 Task: Update the 'Required Positions' task in the 'New Hiring' project by adding details to the 'Education Counselor' subtask, including number of positions, experience required, and salary. Add new subtasks for 'Digital Marketing Intern' and 'Content Writer'. Sort tasks by due date in descending order and apply a filter to view tasks due this week.
Action: Mouse pressed left at (134, 475)
Screenshot: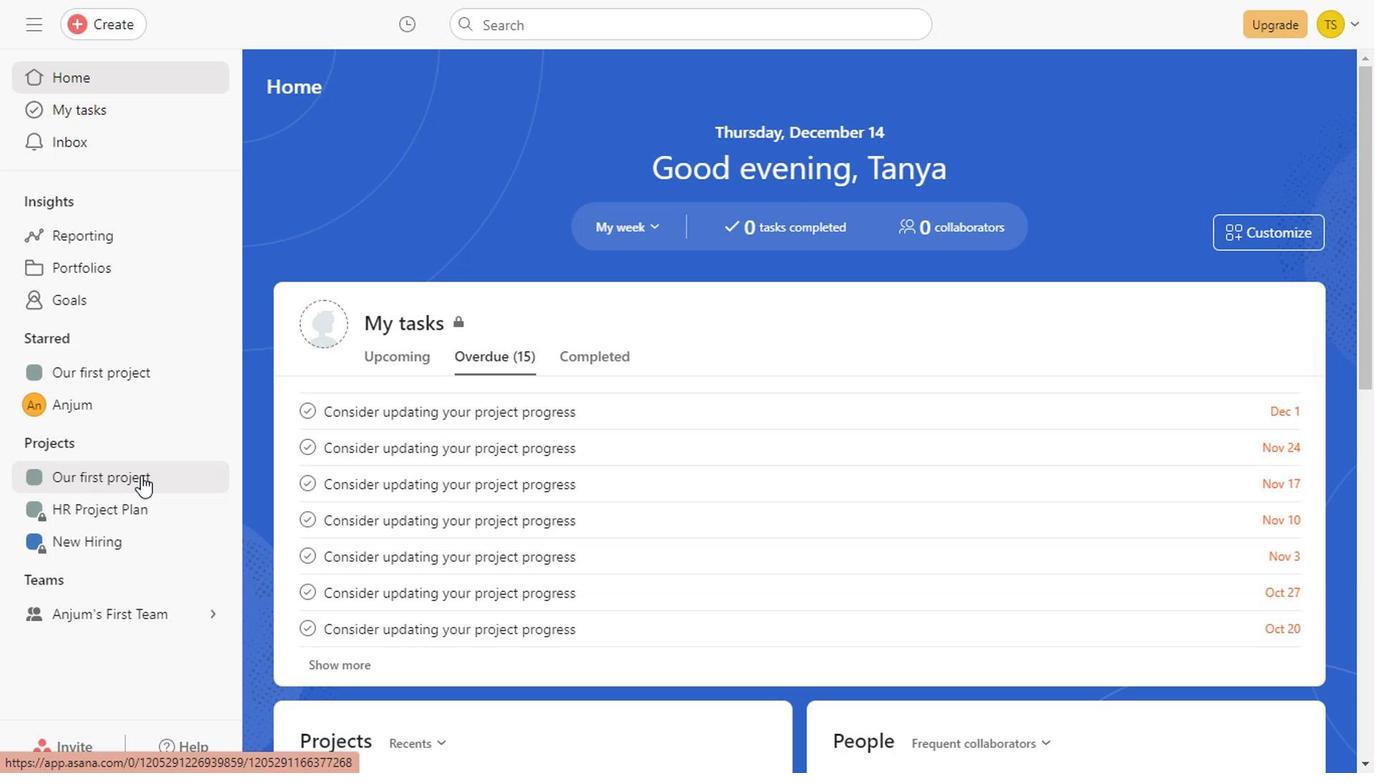 
Action: Mouse moved to (448, 111)
Screenshot: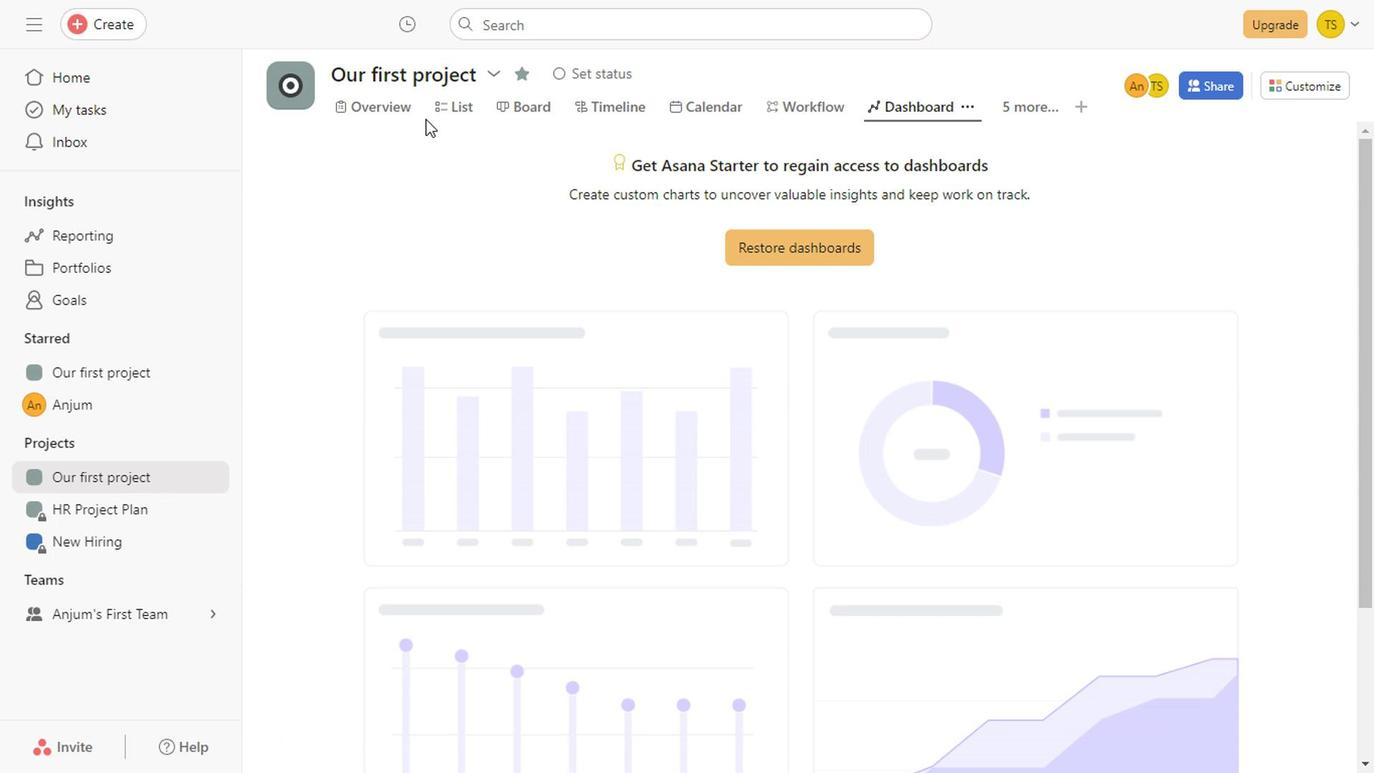 
Action: Mouse pressed left at (448, 111)
Screenshot: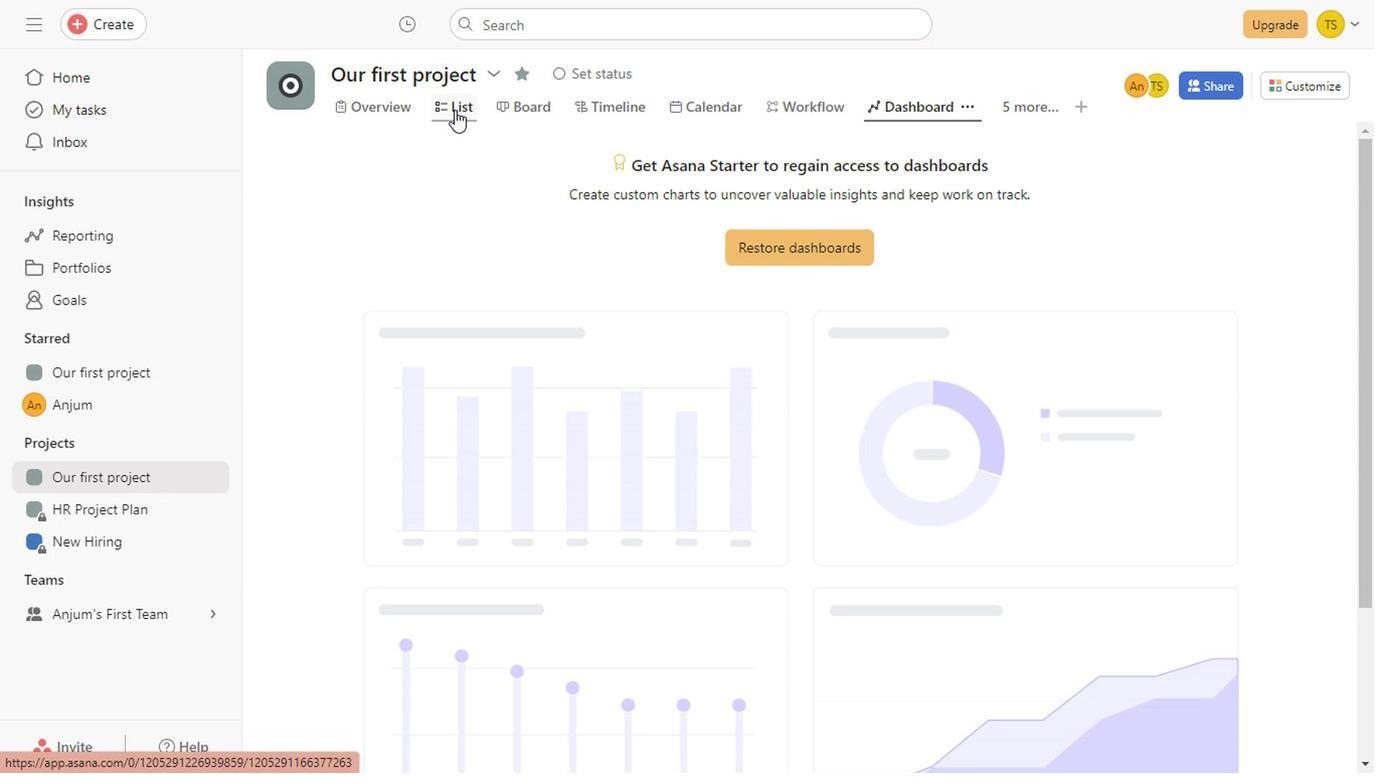 
Action: Mouse moved to (99, 505)
Screenshot: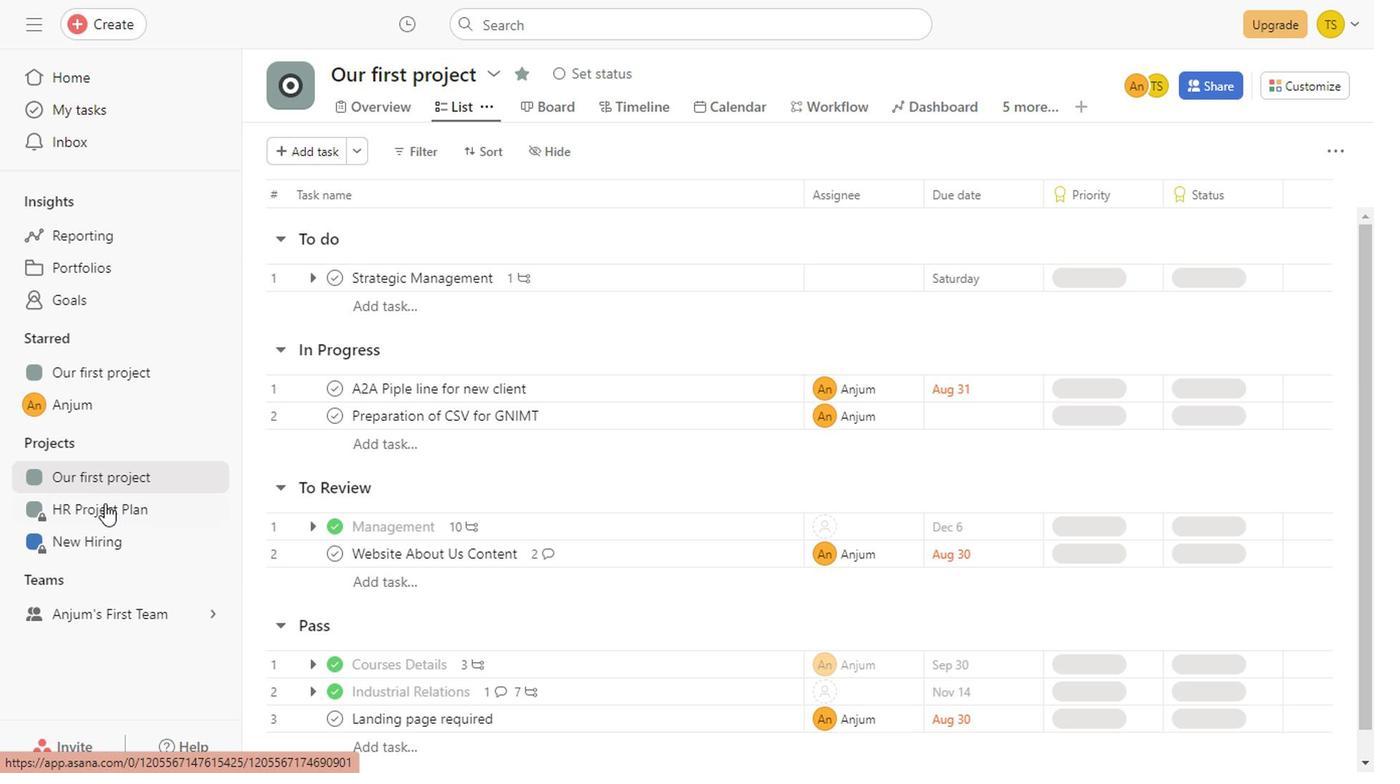 
Action: Mouse pressed left at (99, 505)
Screenshot: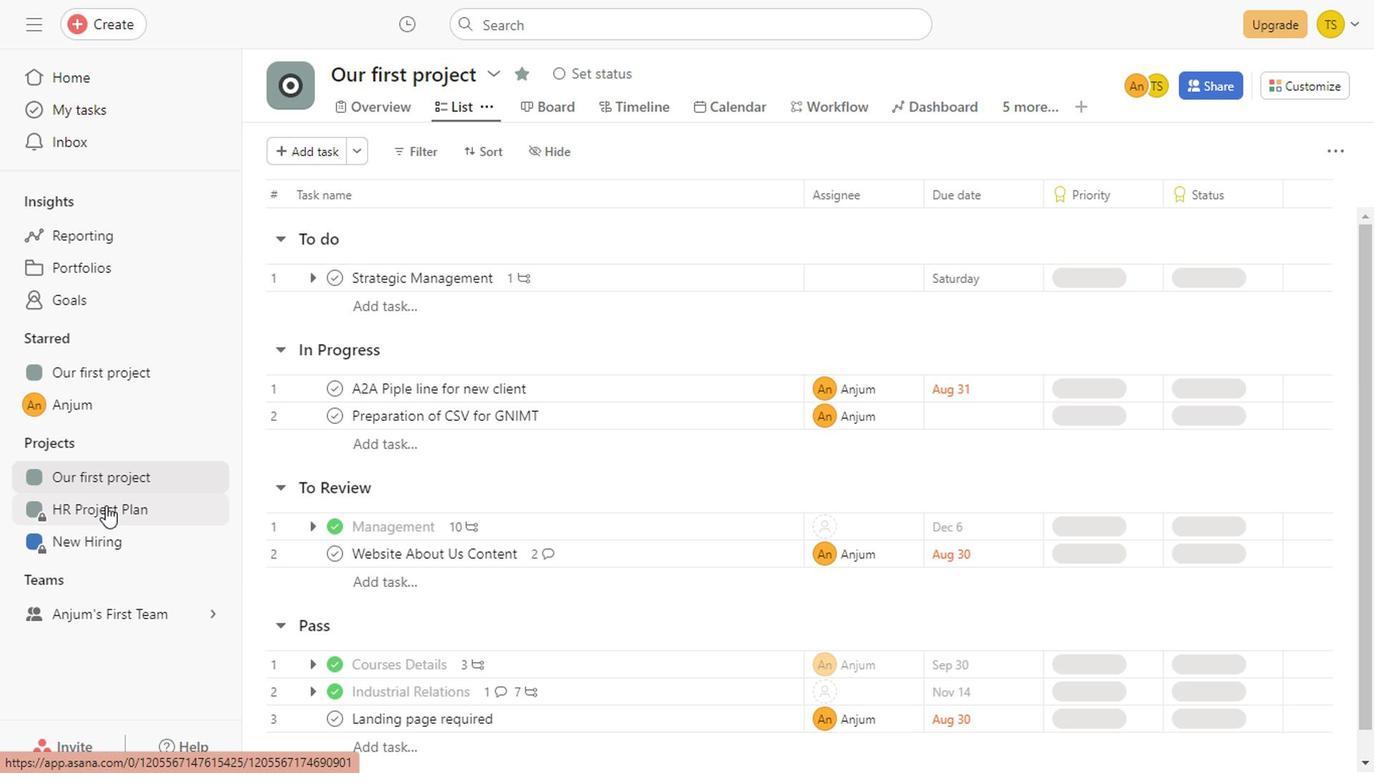 
Action: Mouse moved to (104, 535)
Screenshot: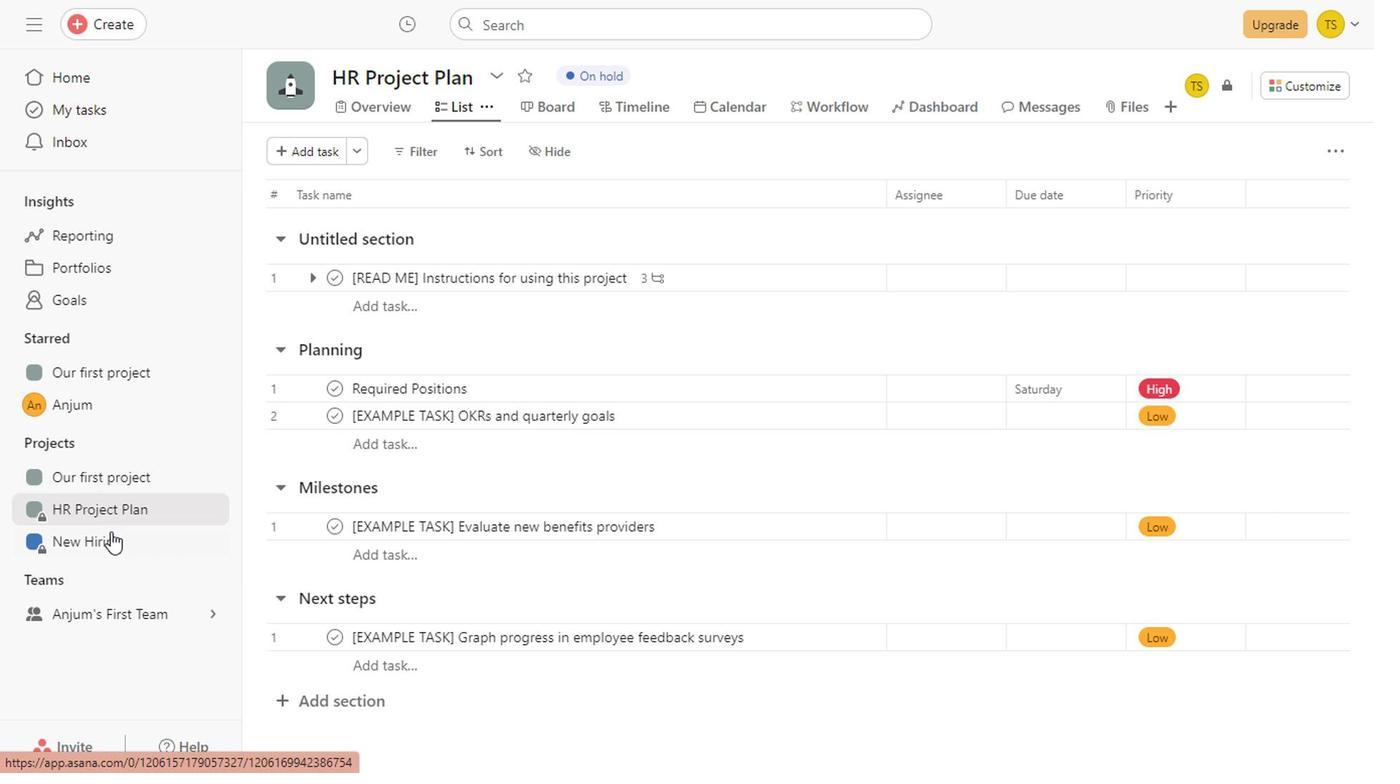 
Action: Mouse pressed left at (104, 535)
Screenshot: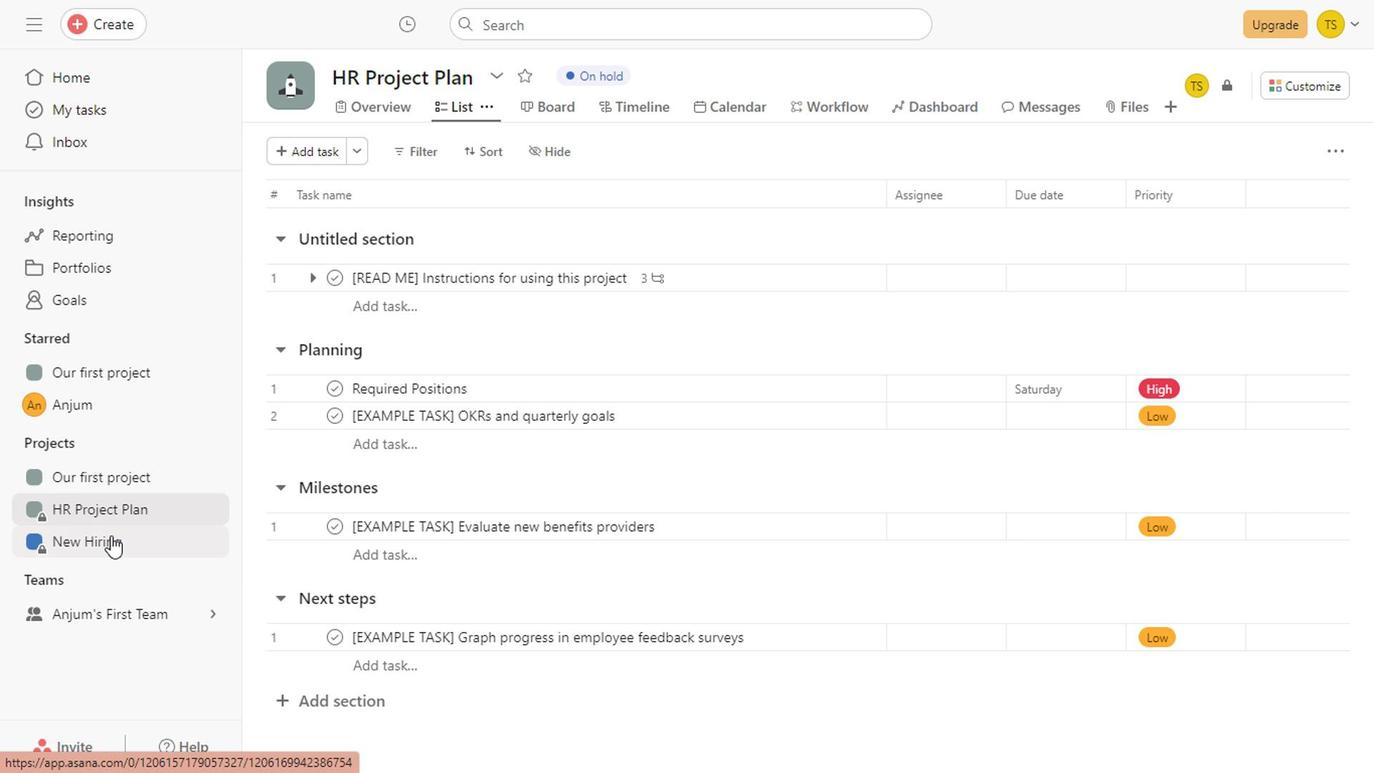 
Action: Mouse moved to (450, 108)
Screenshot: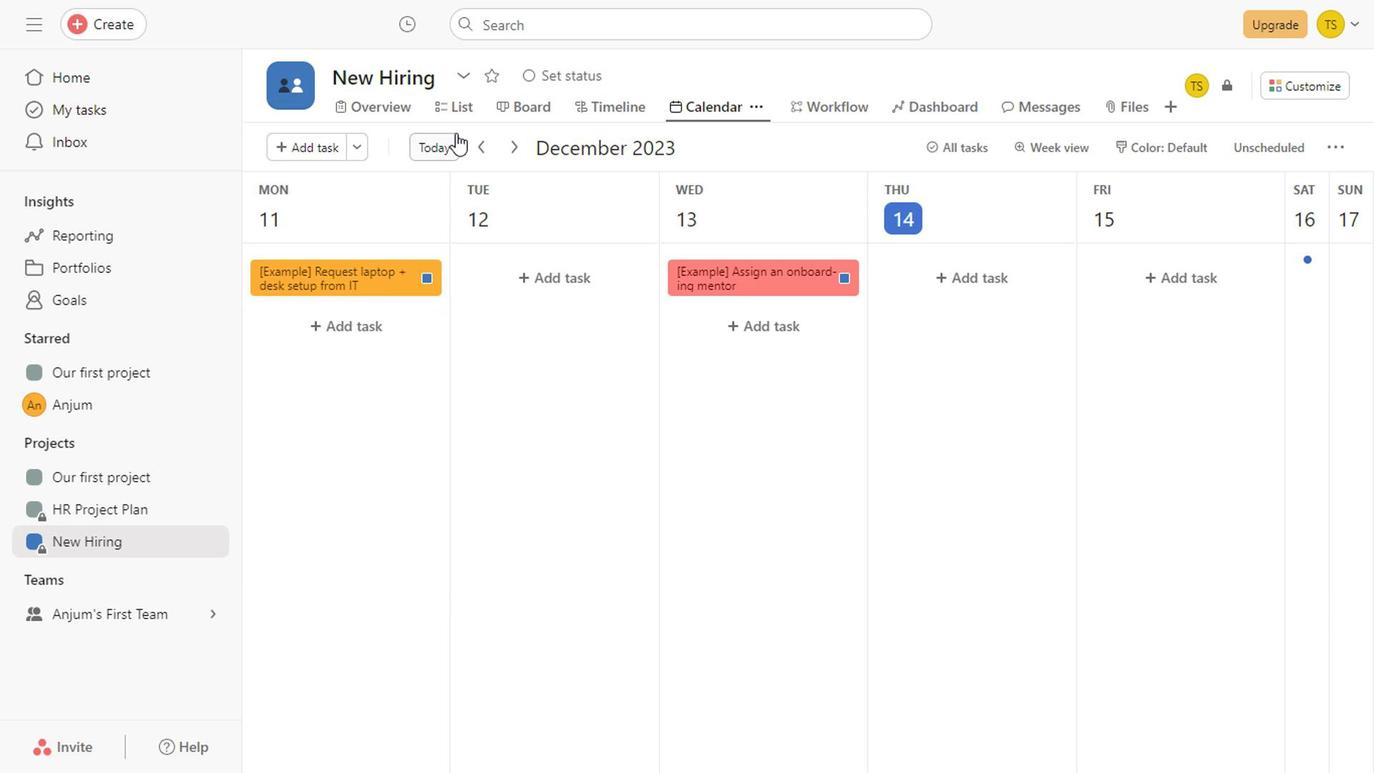 
Action: Mouse pressed left at (450, 108)
Screenshot: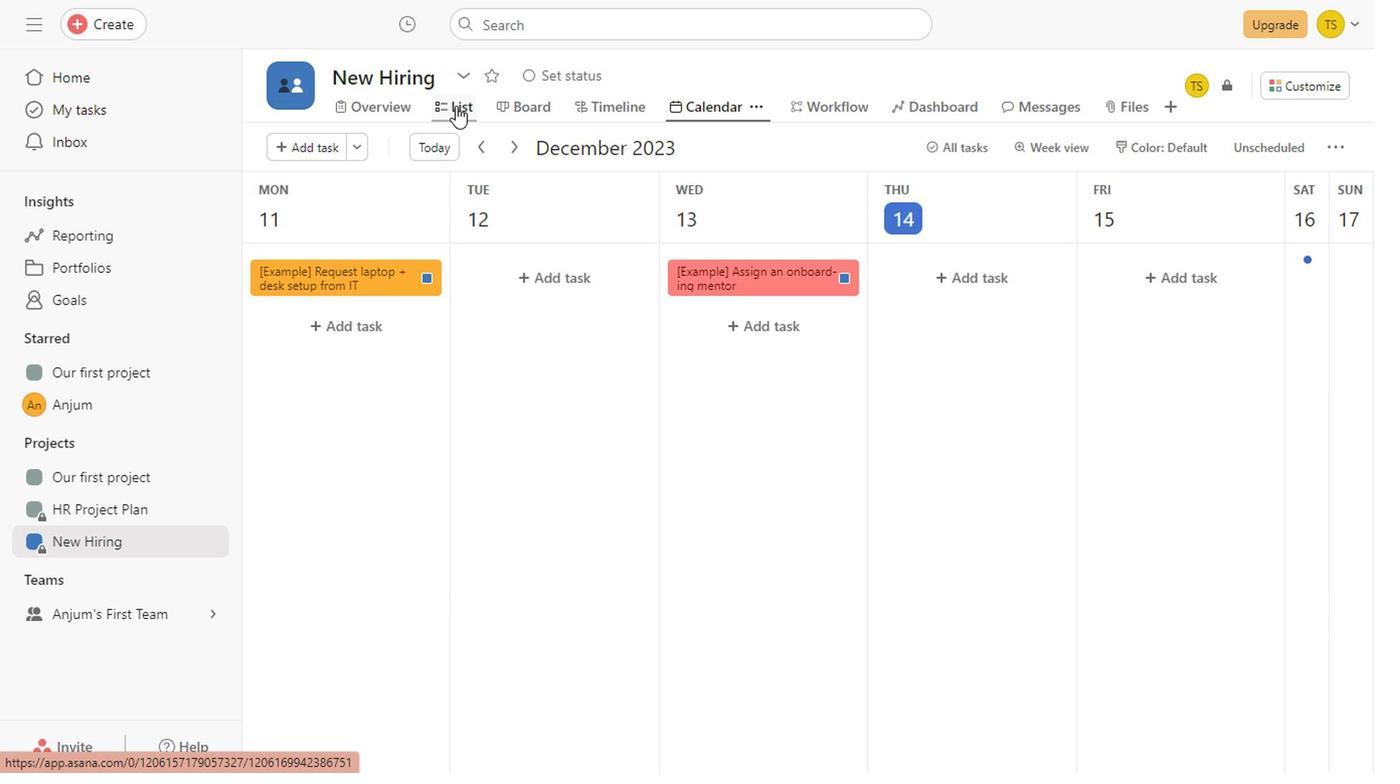 
Action: Mouse moved to (685, 276)
Screenshot: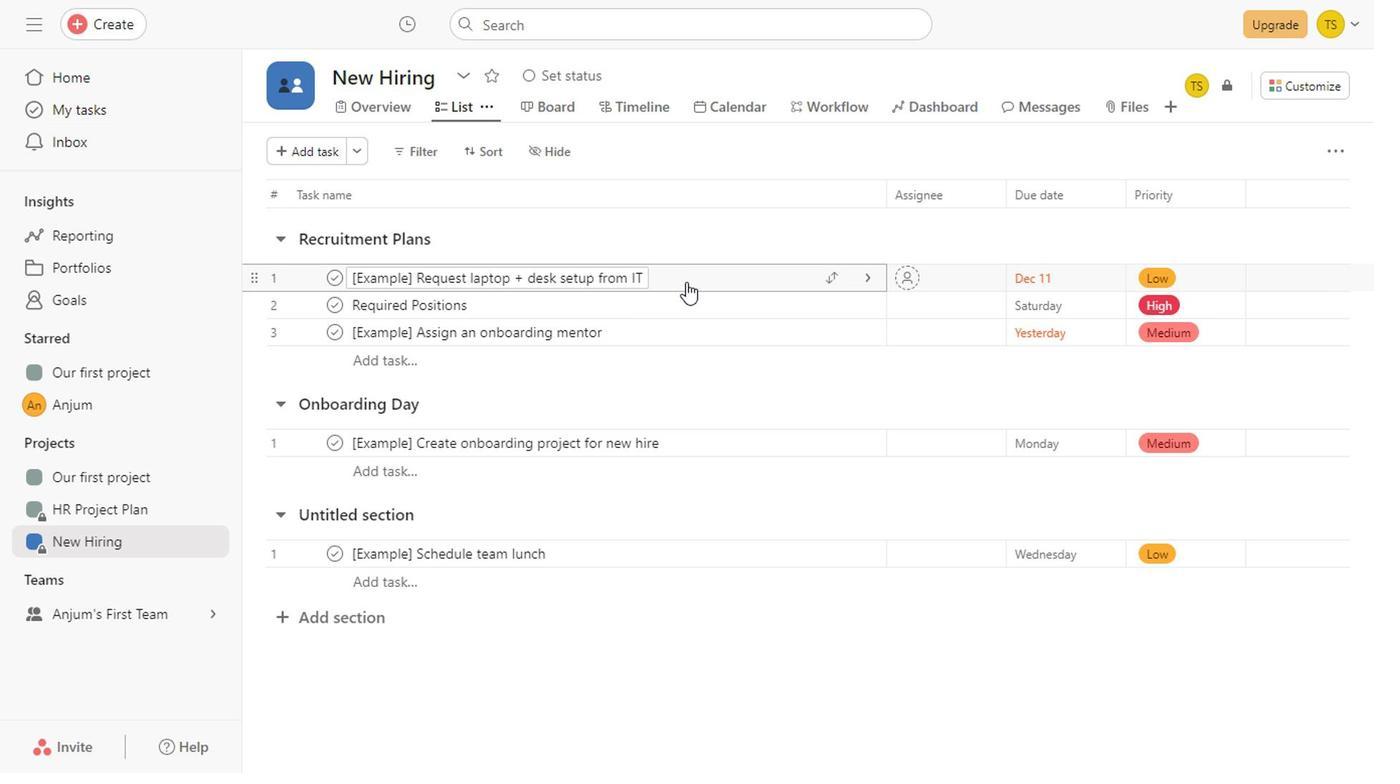
Action: Mouse pressed left at (685, 276)
Screenshot: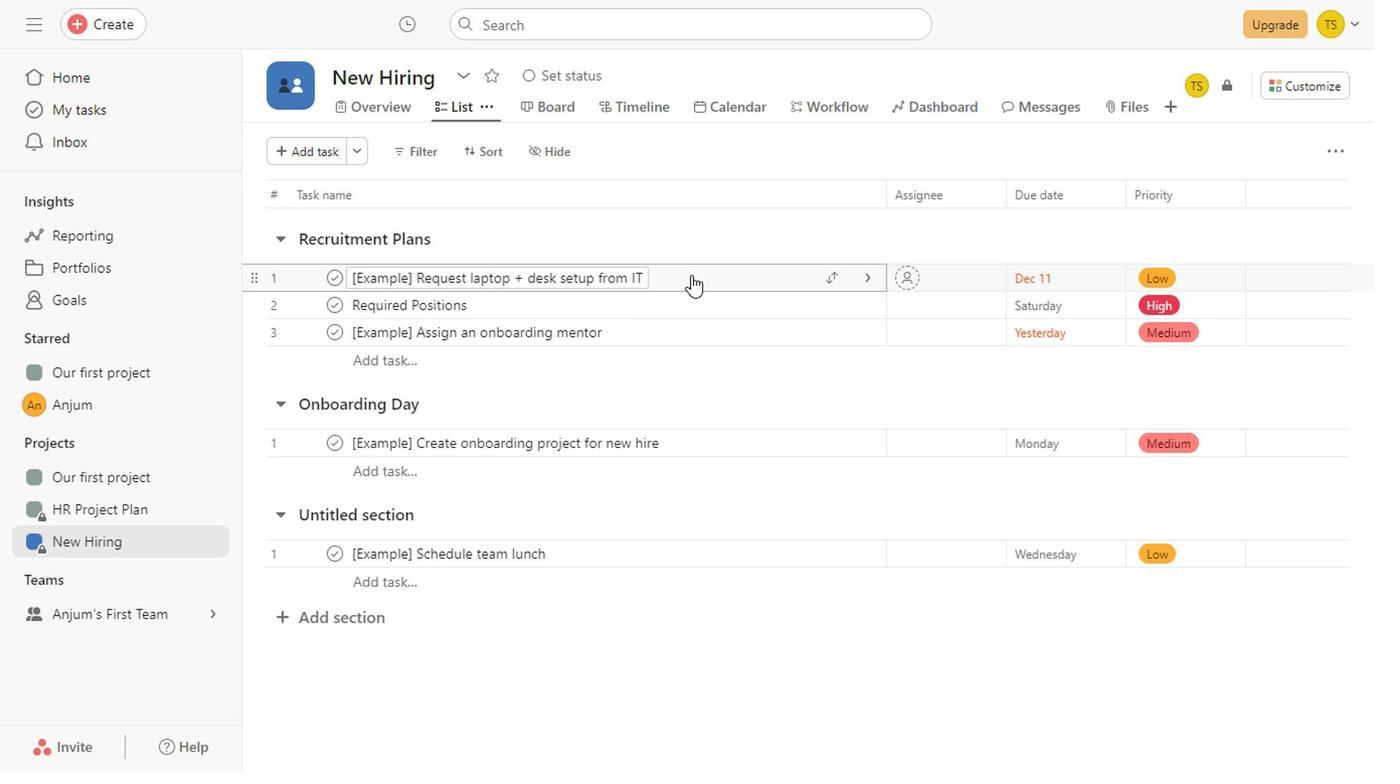 
Action: Mouse moved to (537, 105)
Screenshot: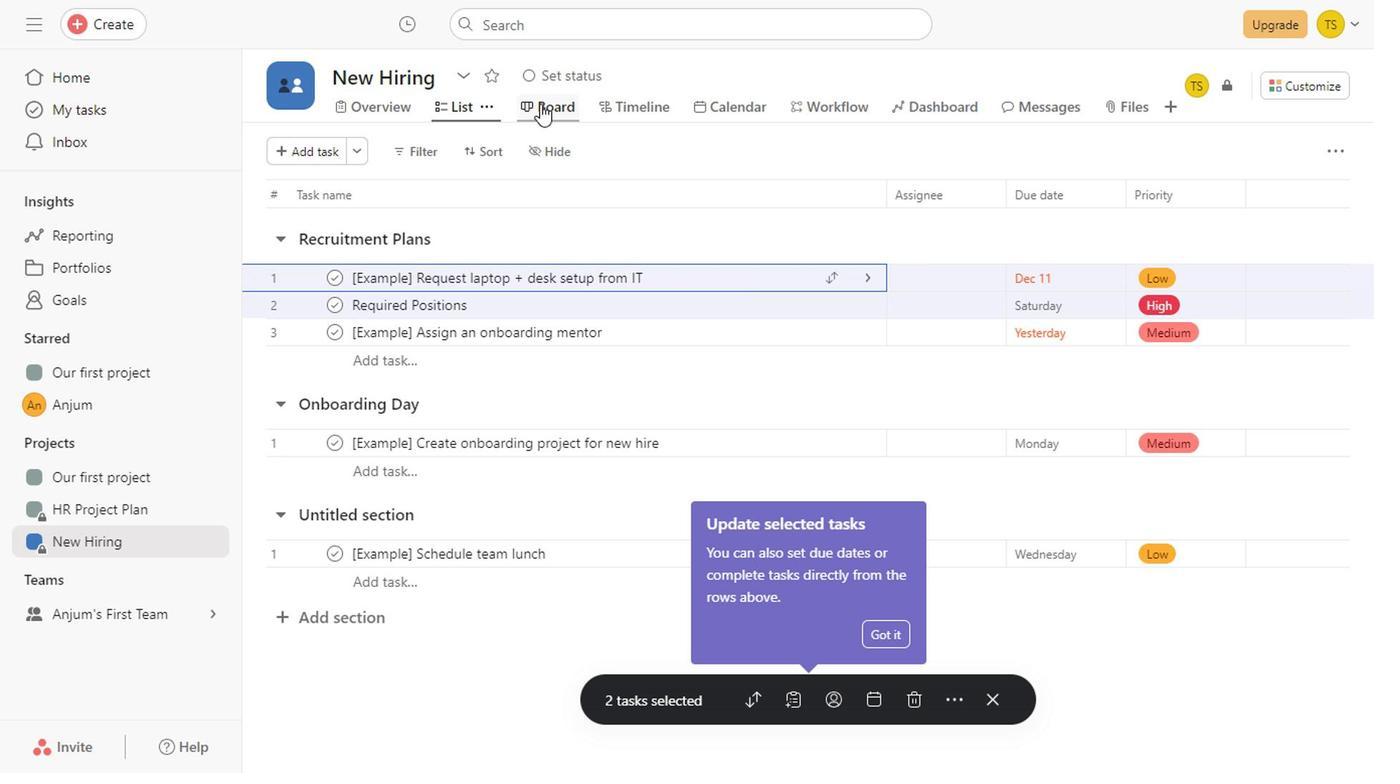 
Action: Mouse pressed left at (537, 105)
Screenshot: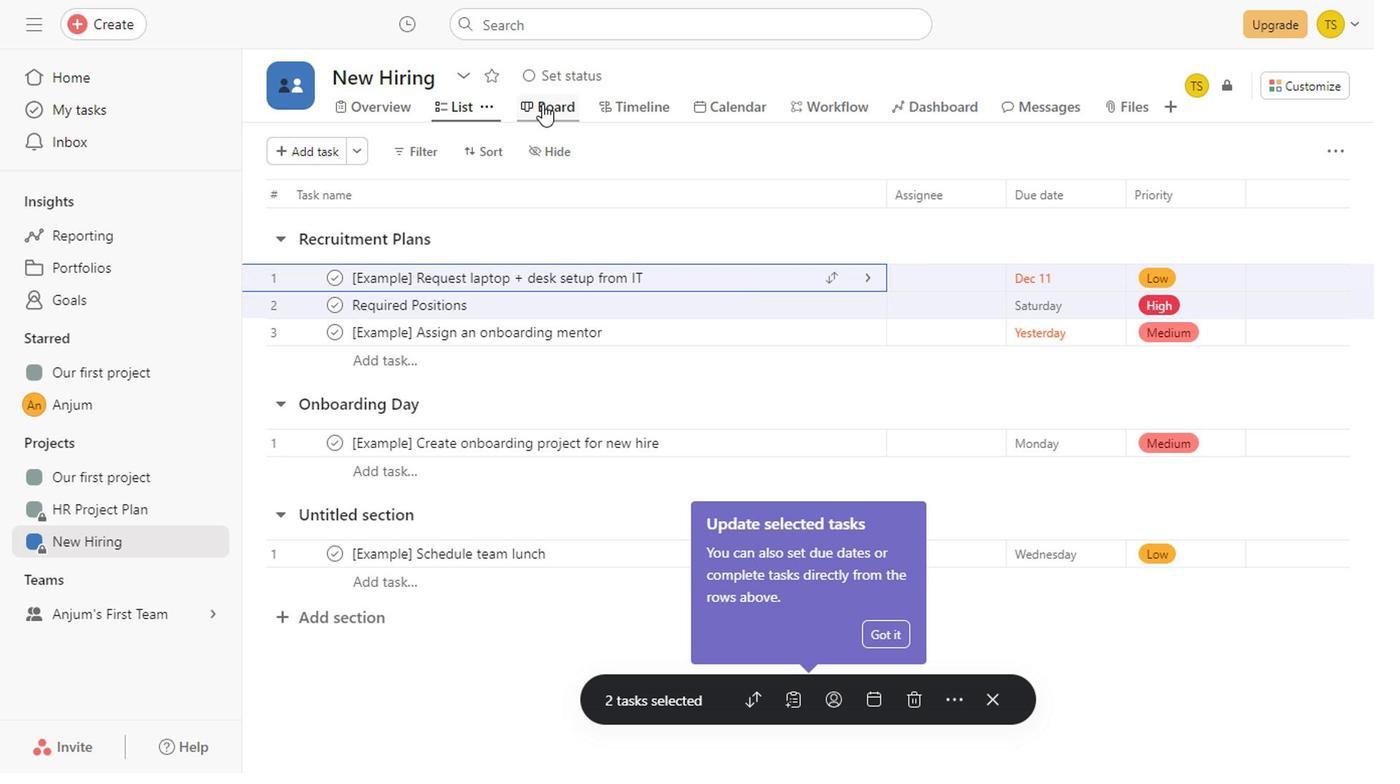 
Action: Mouse moved to (490, 302)
Screenshot: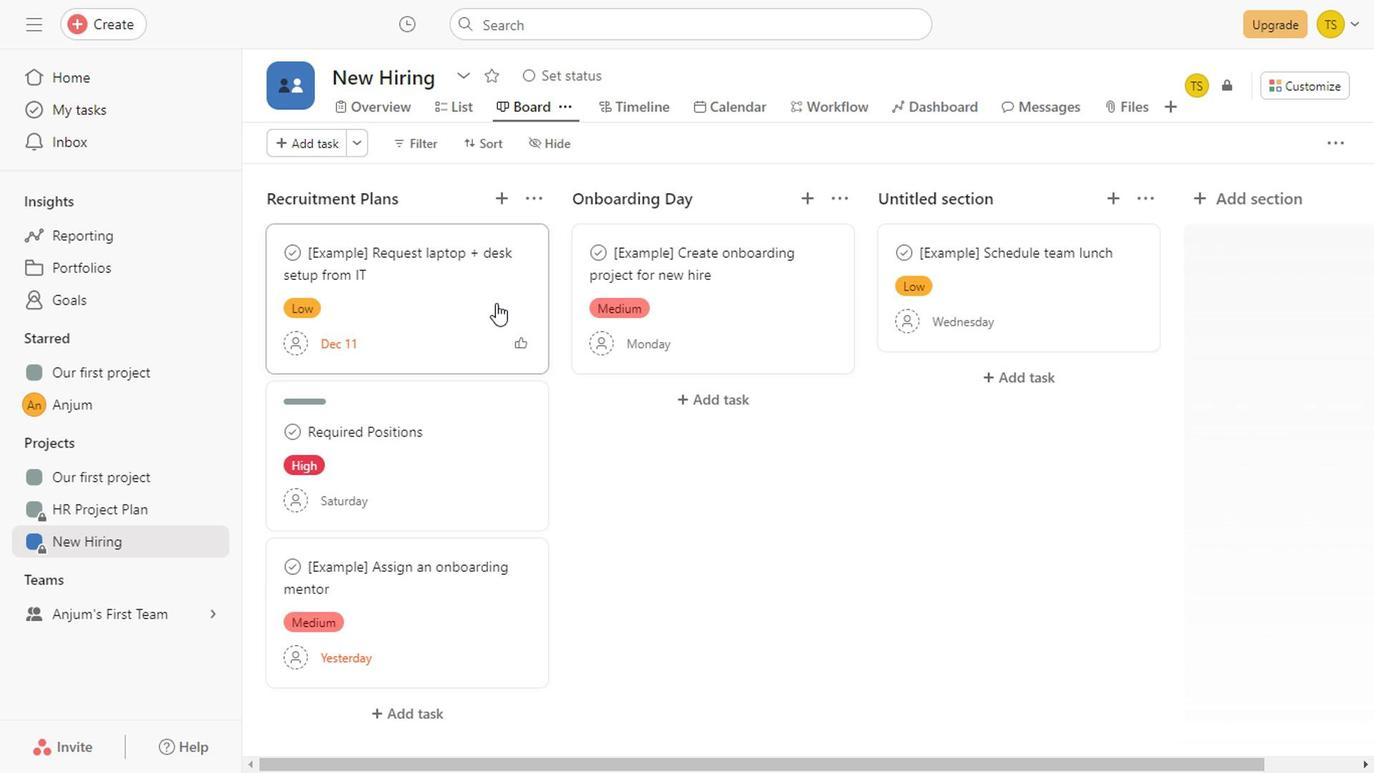 
Action: Mouse pressed left at (490, 302)
Screenshot: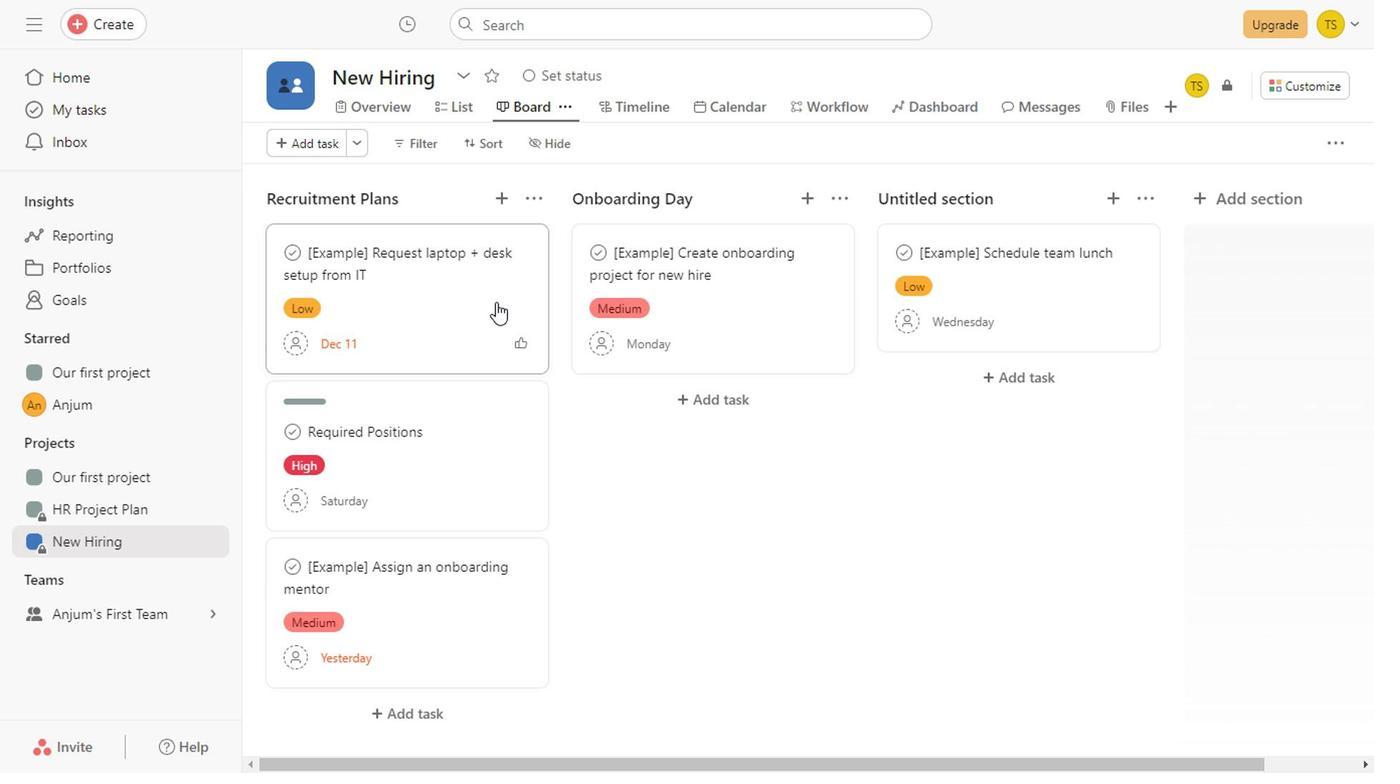 
Action: Mouse moved to (445, 113)
Screenshot: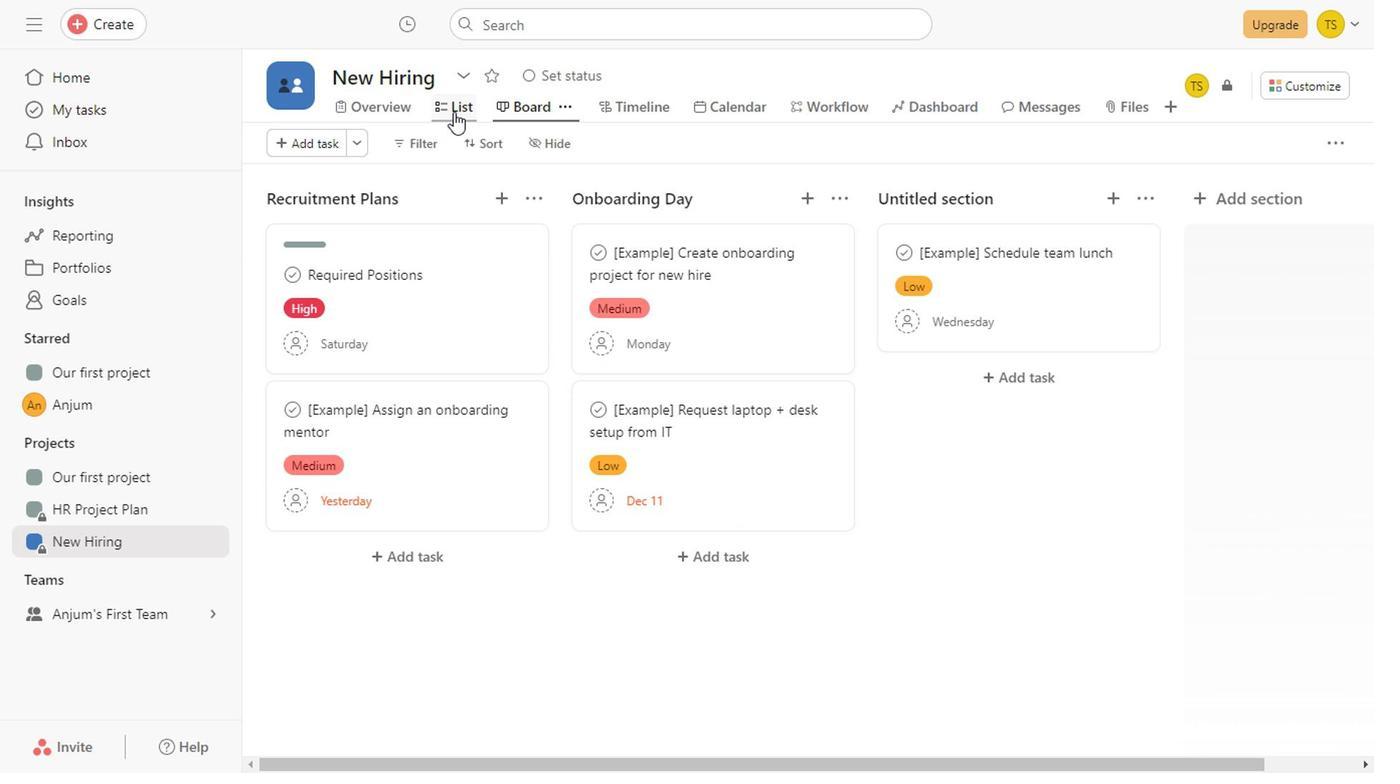 
Action: Mouse pressed left at (445, 113)
Screenshot: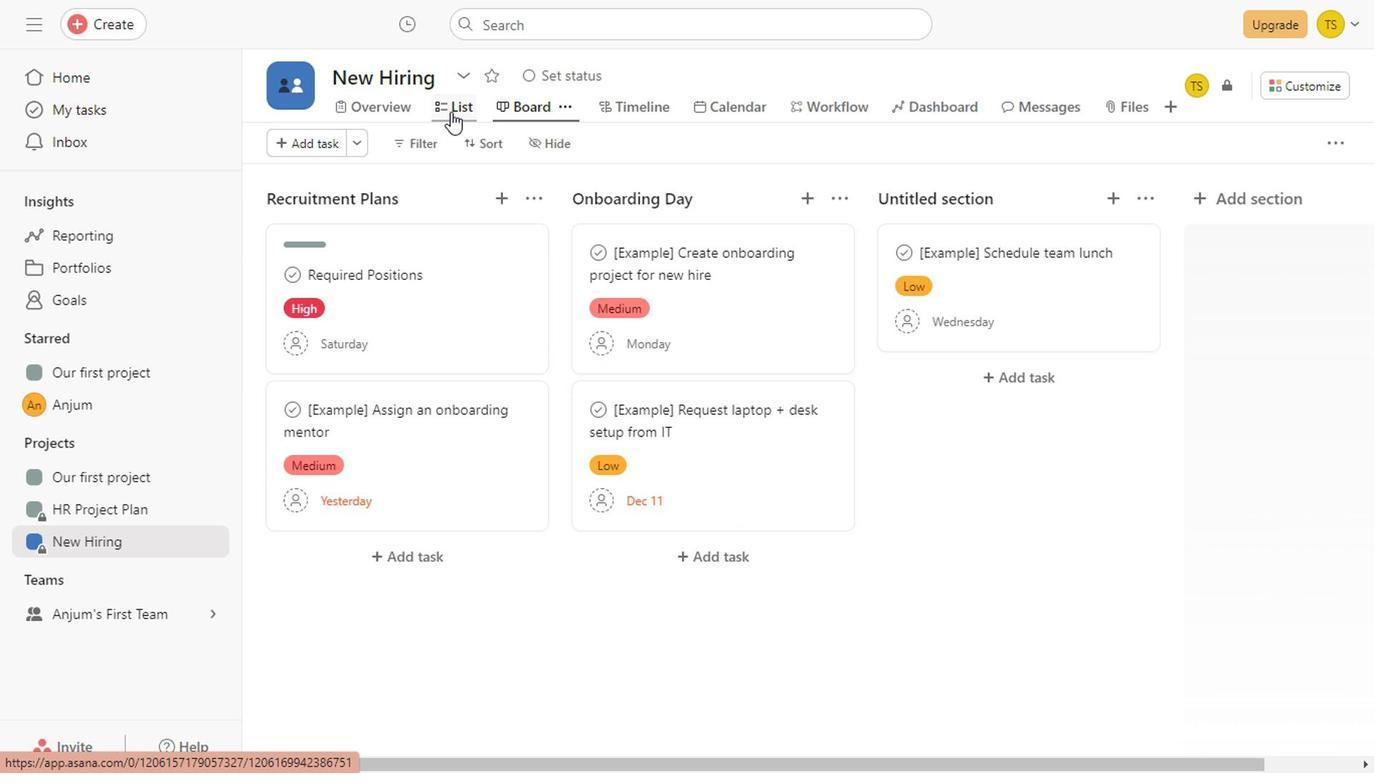 
Action: Mouse moved to (722, 284)
Screenshot: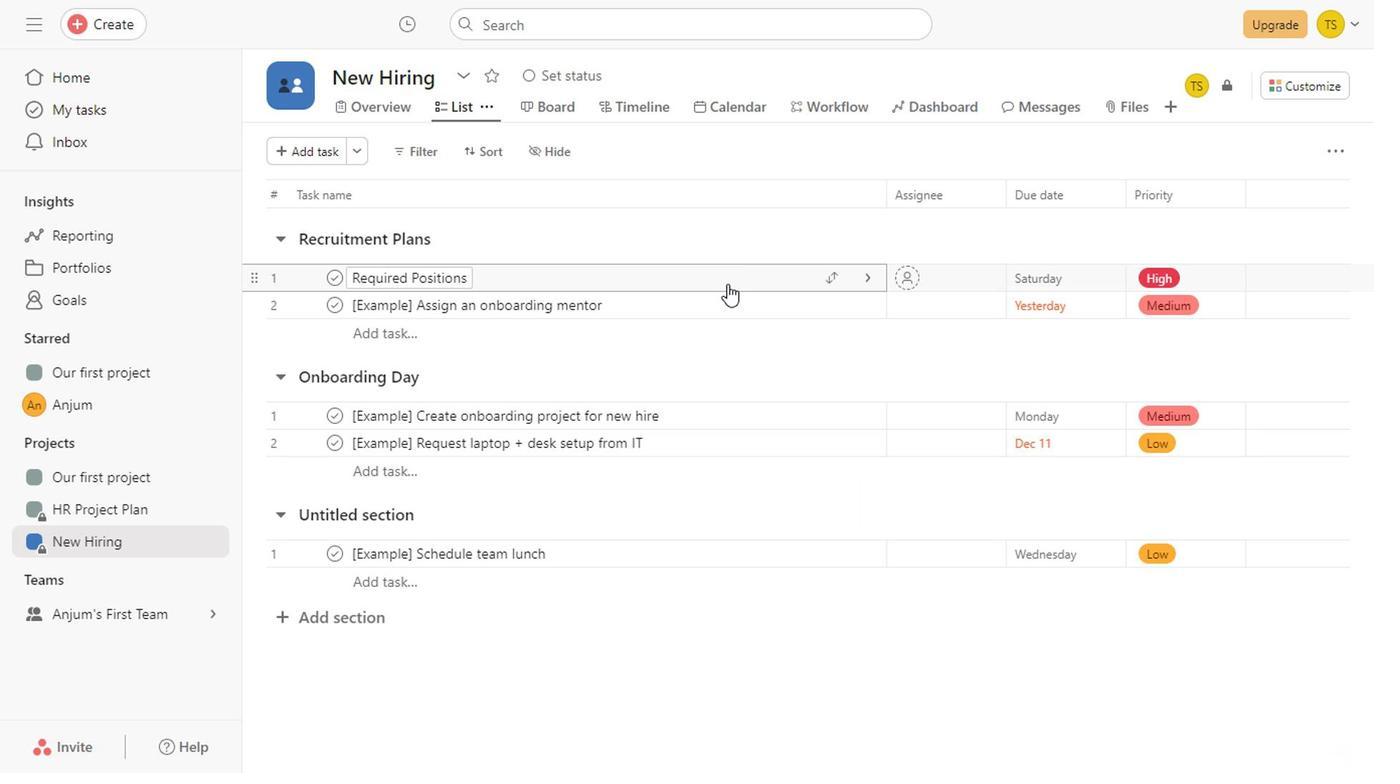 
Action: Mouse pressed left at (722, 284)
Screenshot: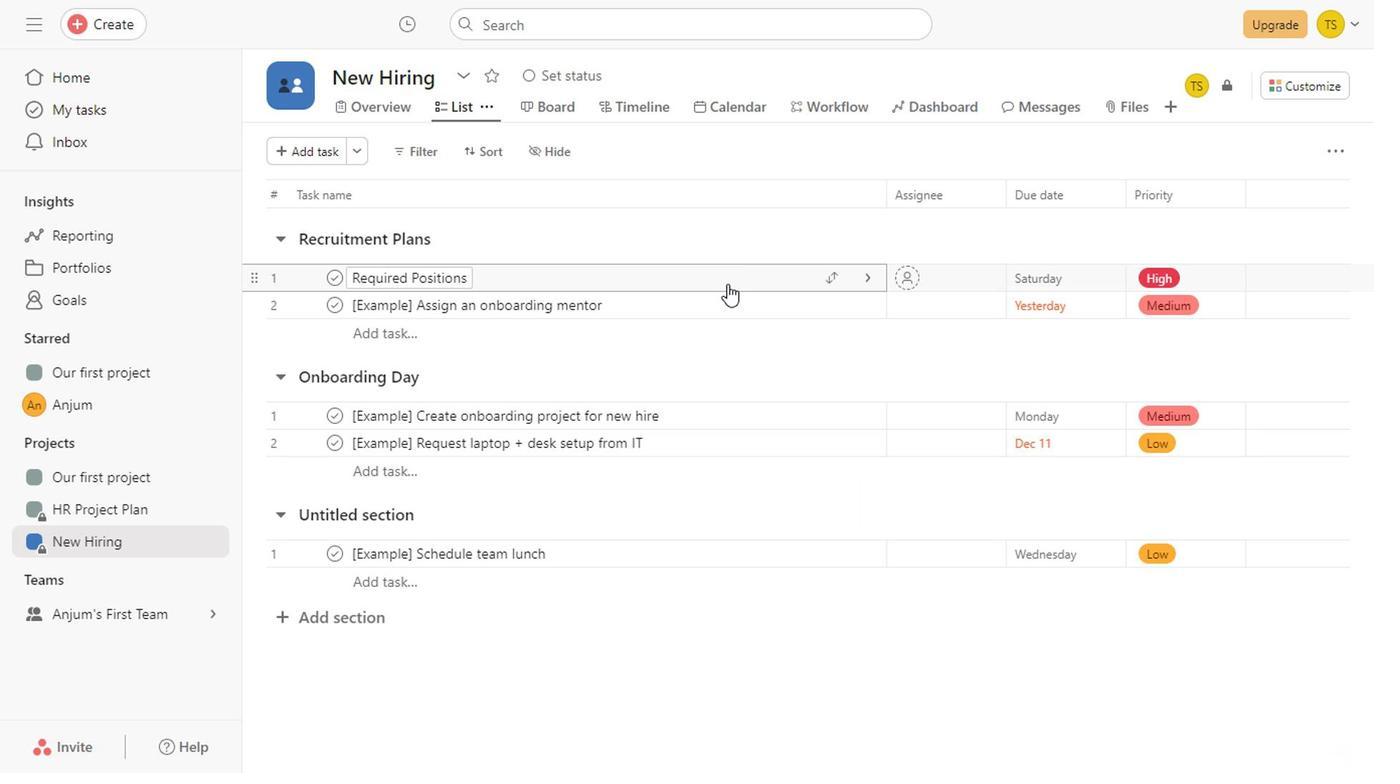 
Action: Mouse moved to (839, 522)
Screenshot: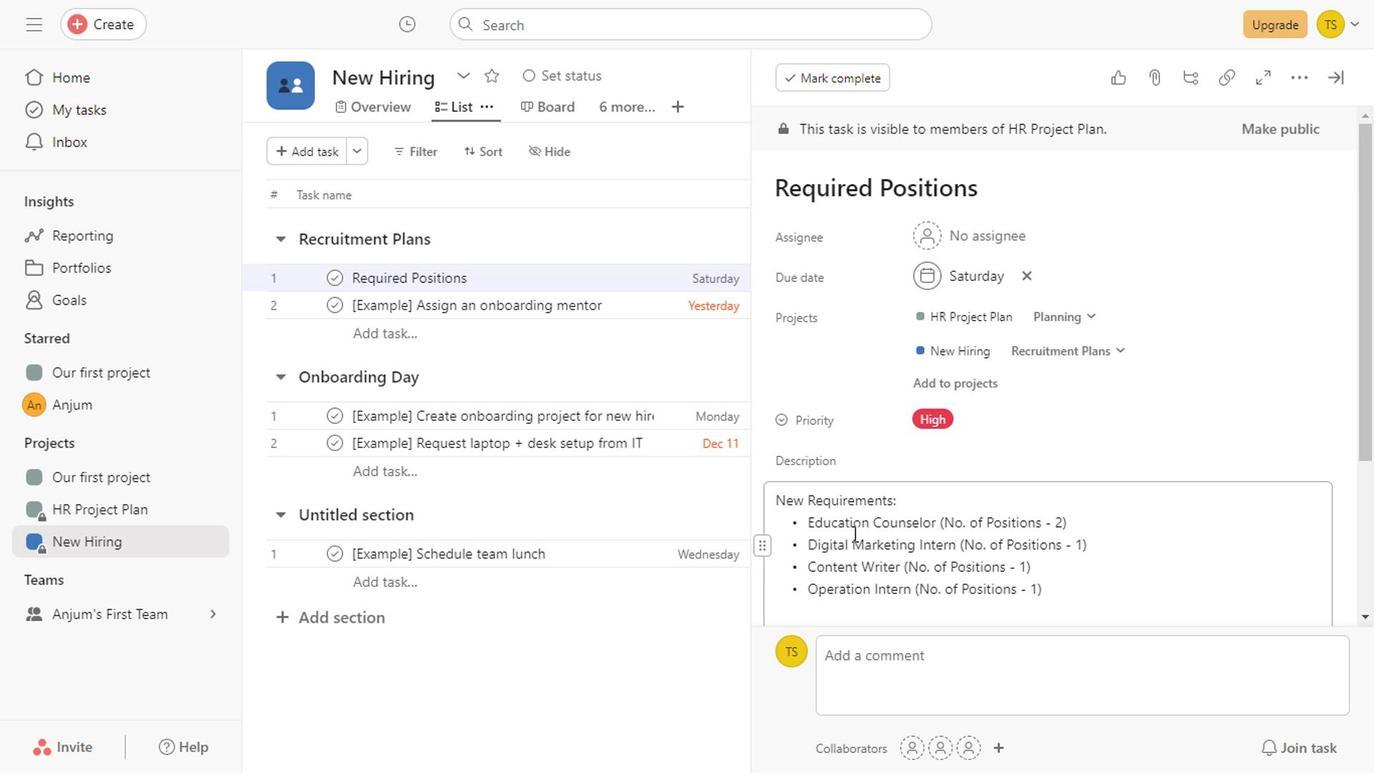 
Action: Mouse pressed left at (839, 522)
Screenshot: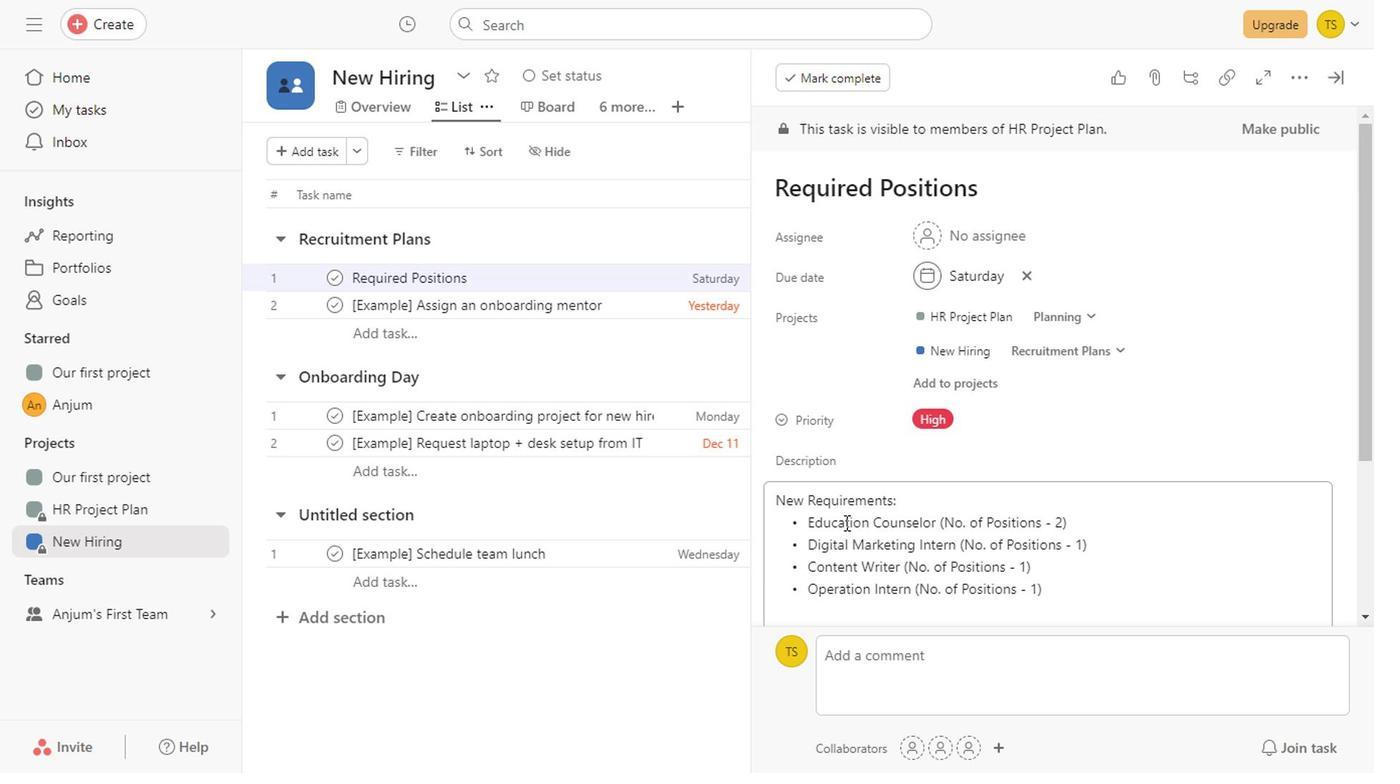 
Action: Mouse pressed left at (839, 522)
Screenshot: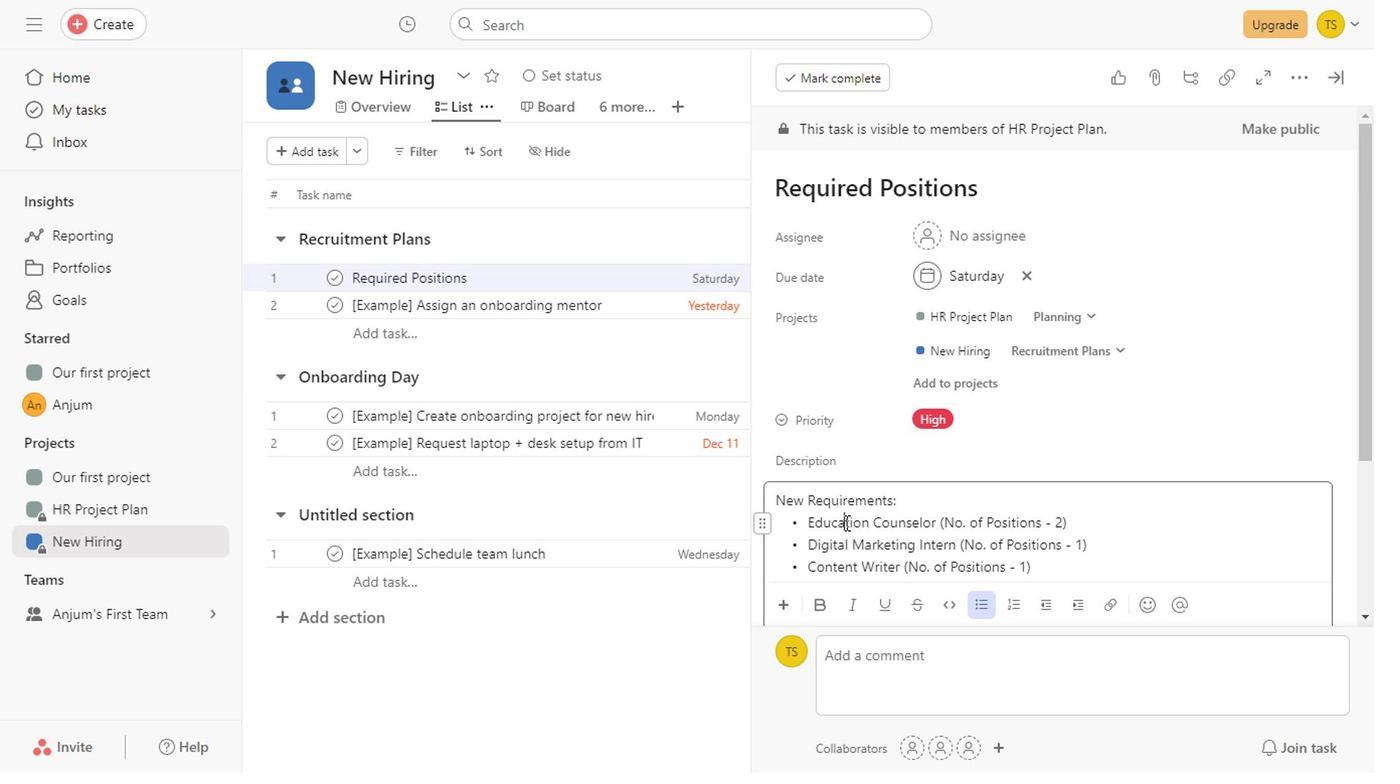 
Action: Mouse pressed left at (839, 522)
Screenshot: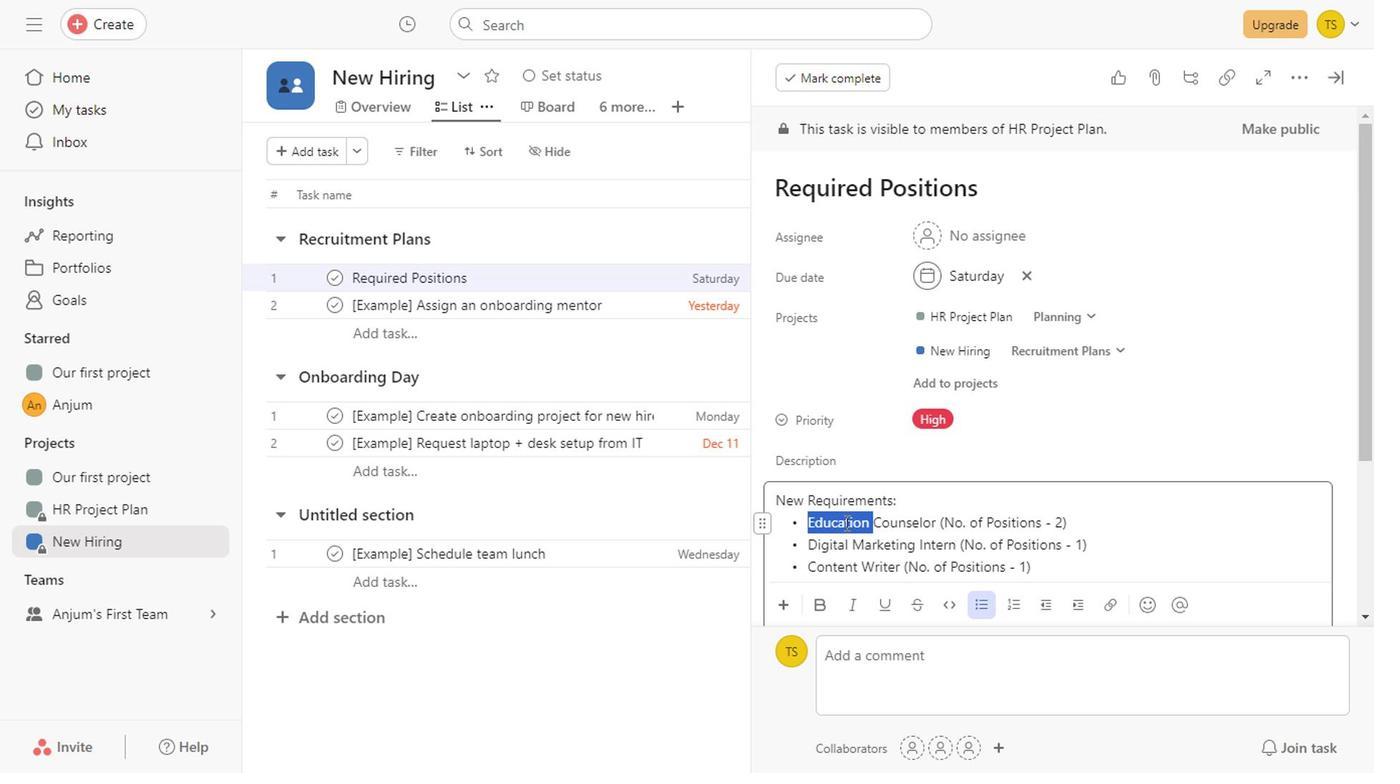 
Action: Key pressed ctrl+C
Screenshot: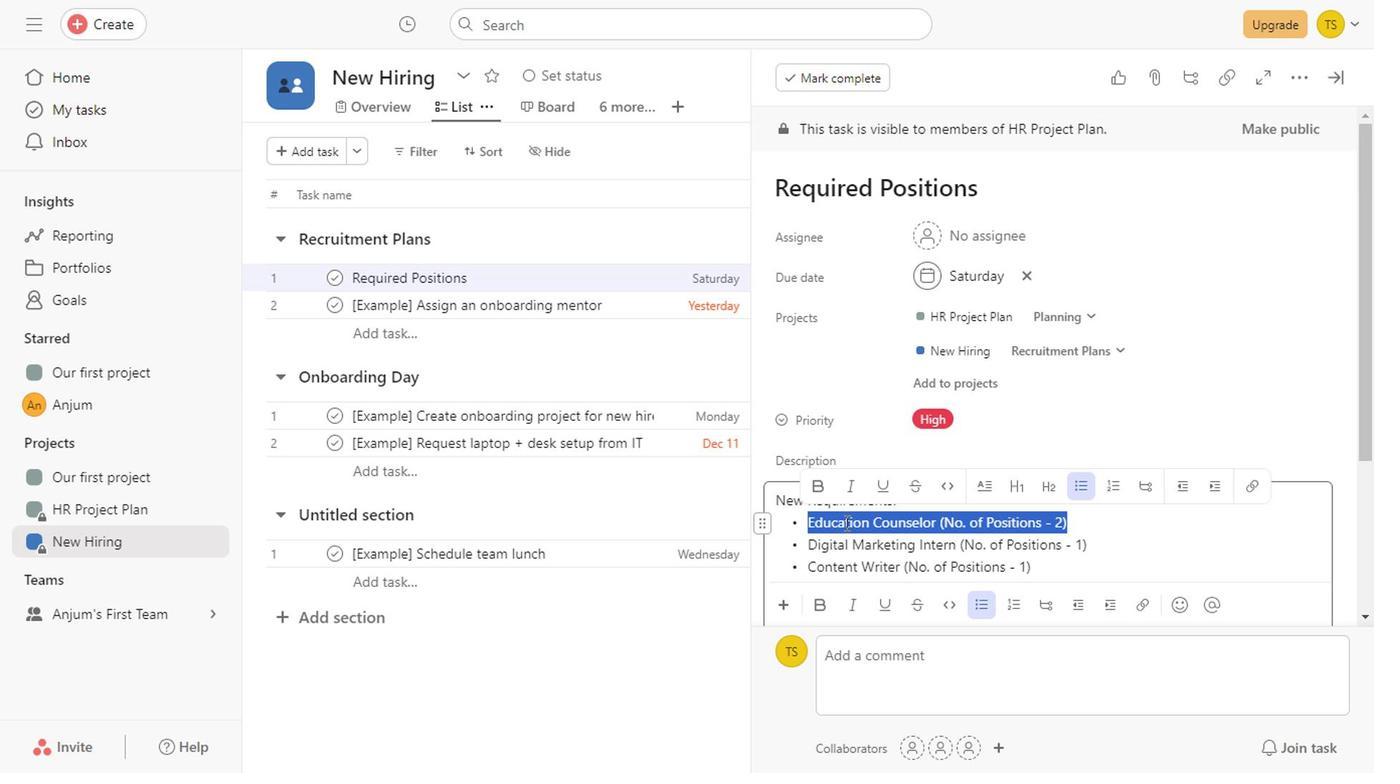 
Action: Mouse moved to (1176, 327)
Screenshot: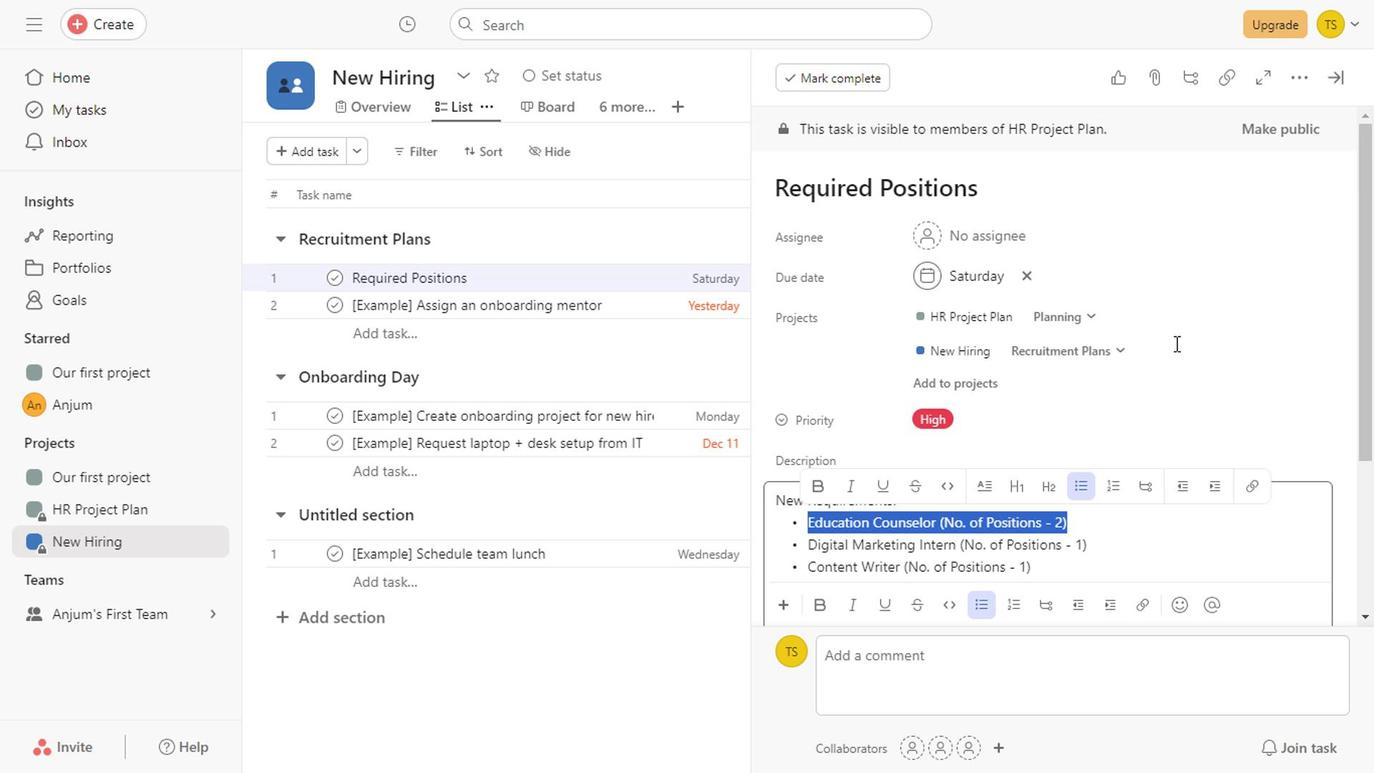 
Action: Mouse scrolled (1176, 327) with delta (0, 0)
Screenshot: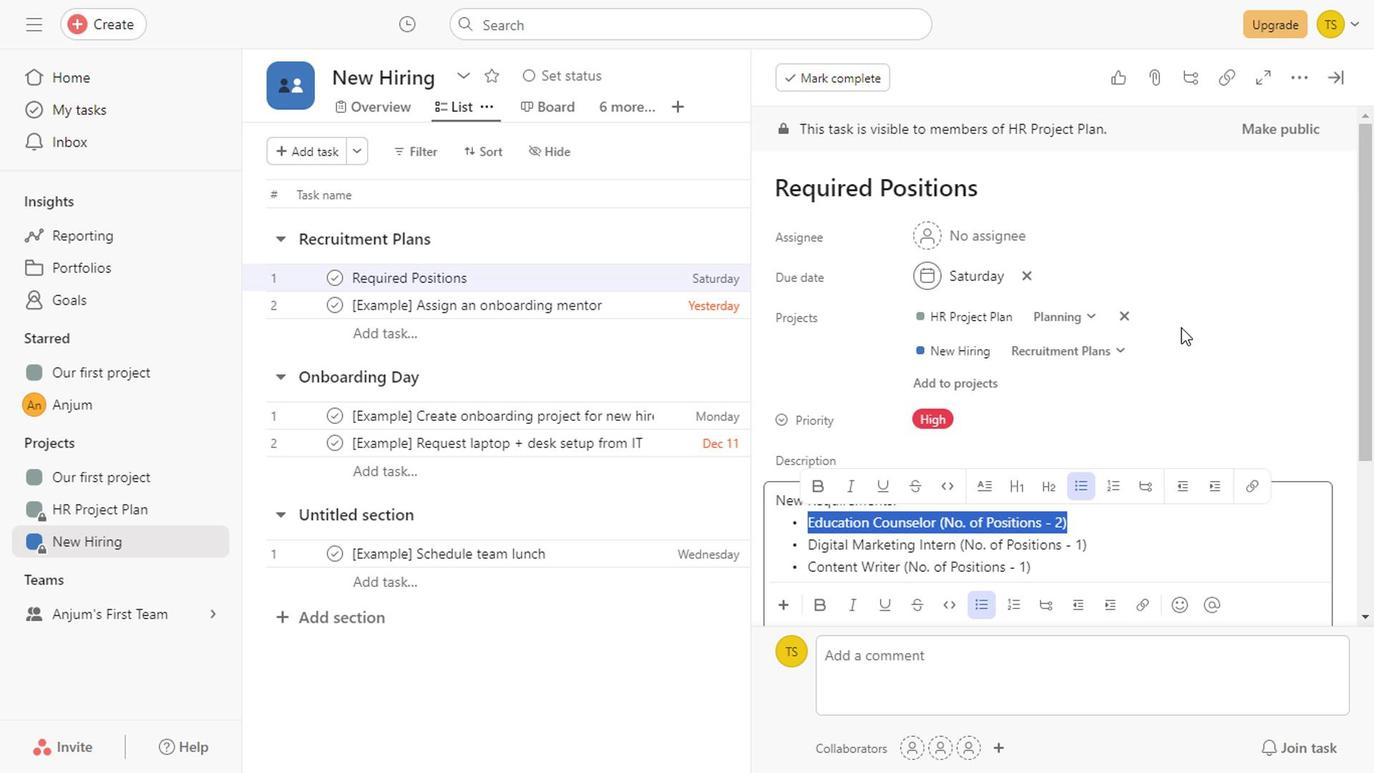 
Action: Mouse scrolled (1176, 327) with delta (0, 0)
Screenshot: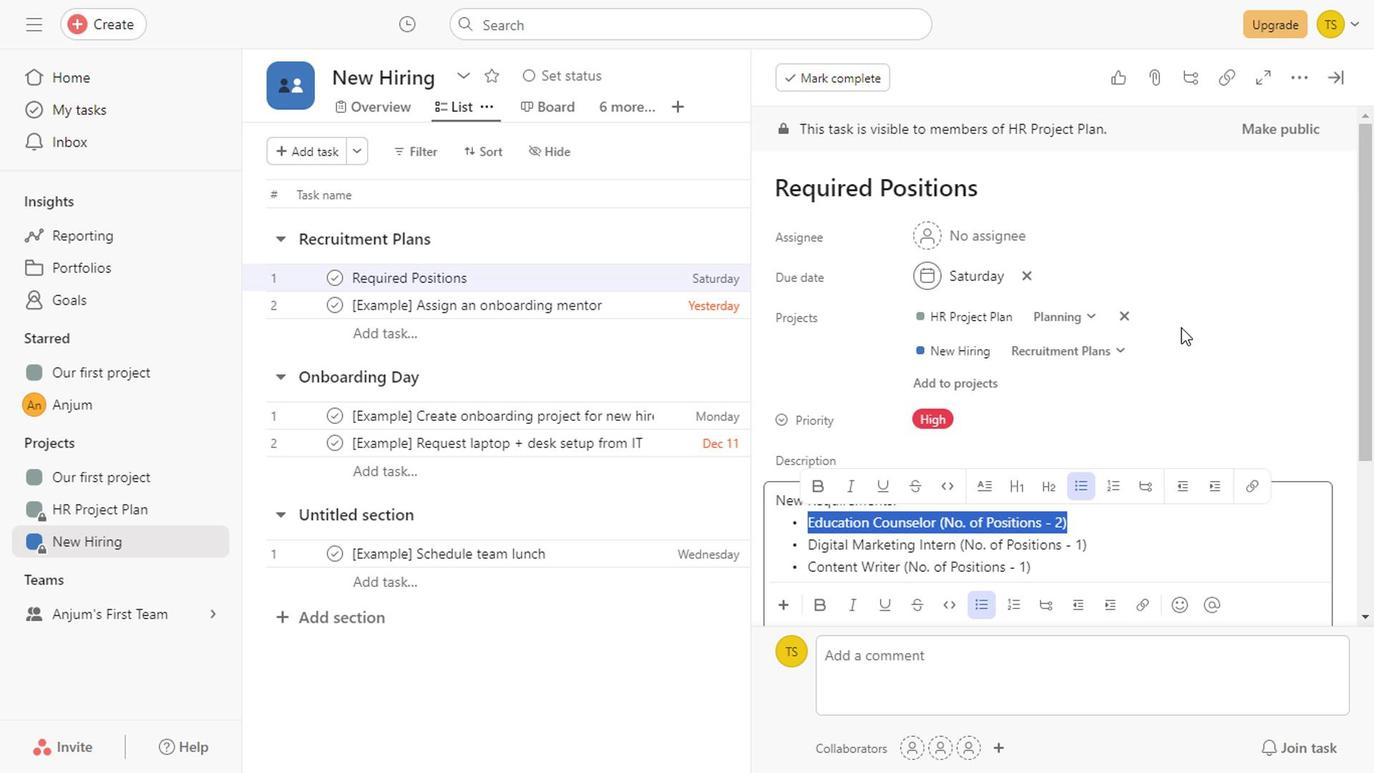 
Action: Mouse scrolled (1176, 327) with delta (0, 0)
Screenshot: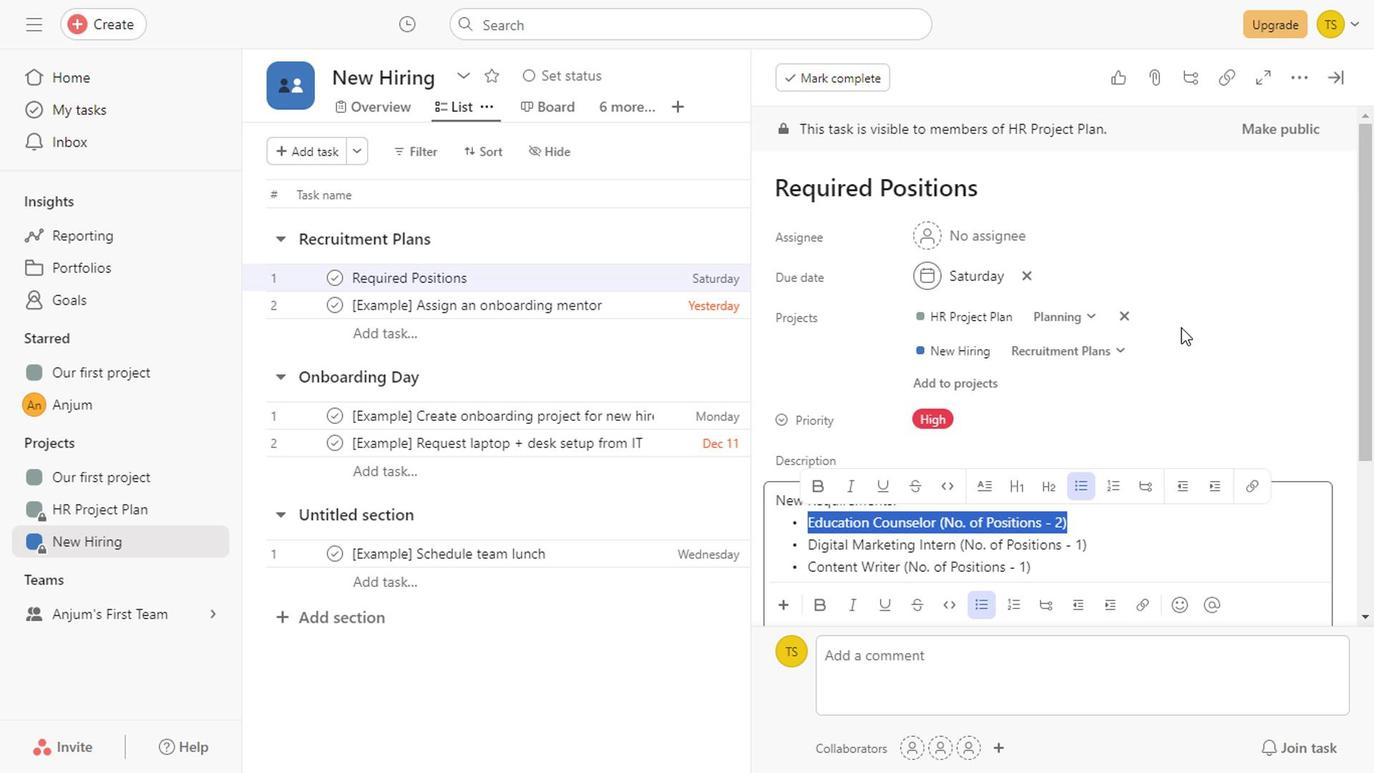 
Action: Mouse scrolled (1176, 327) with delta (0, 0)
Screenshot: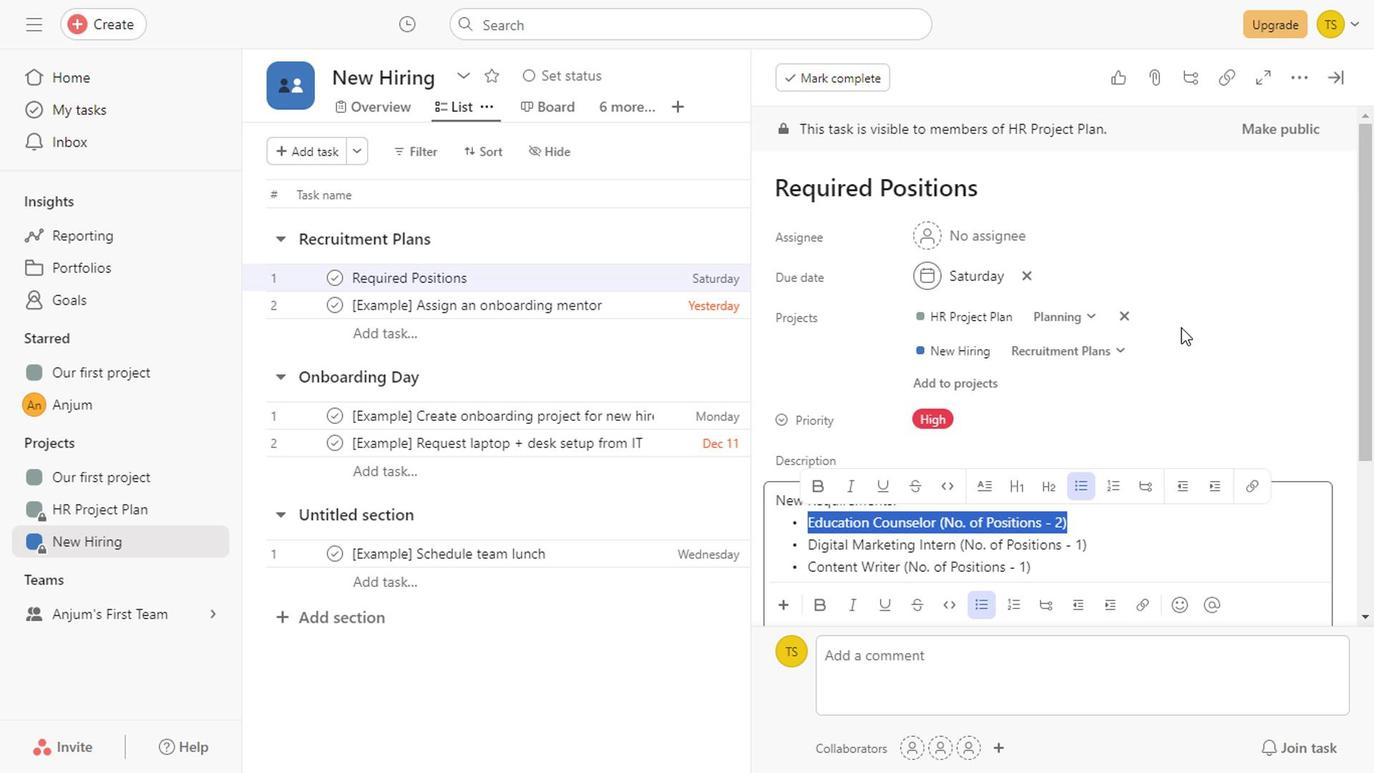 
Action: Mouse scrolled (1176, 327) with delta (0, 0)
Screenshot: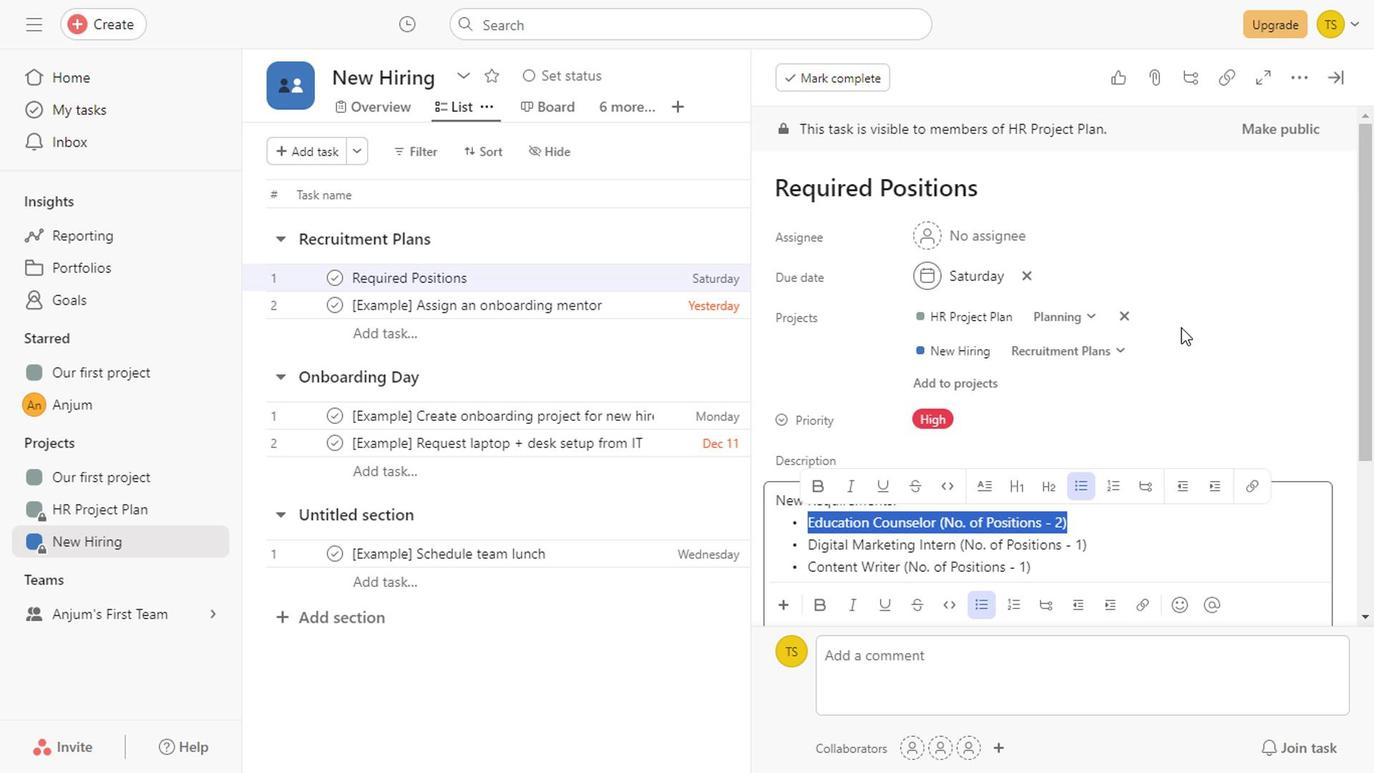 
Action: Mouse scrolled (1176, 327) with delta (0, 0)
Screenshot: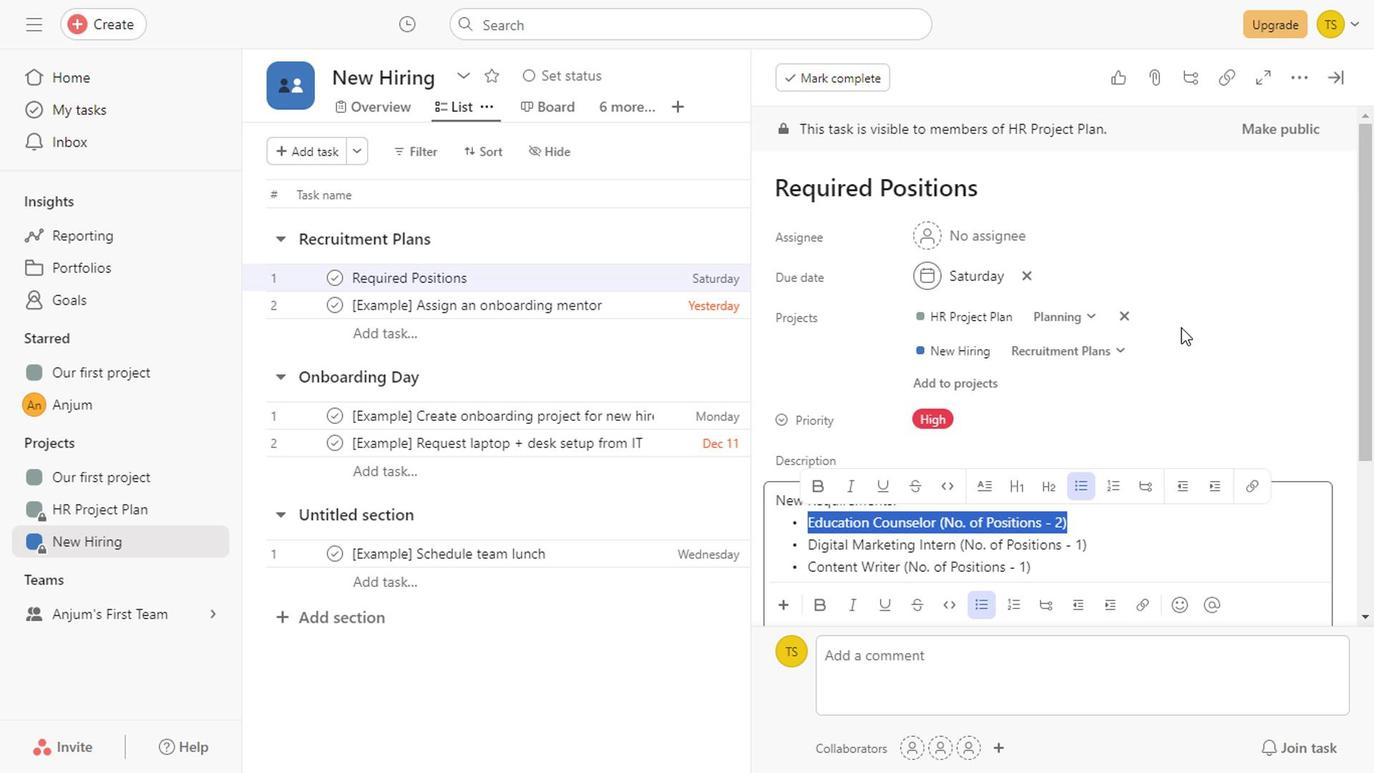 
Action: Mouse scrolled (1176, 327) with delta (0, 0)
Screenshot: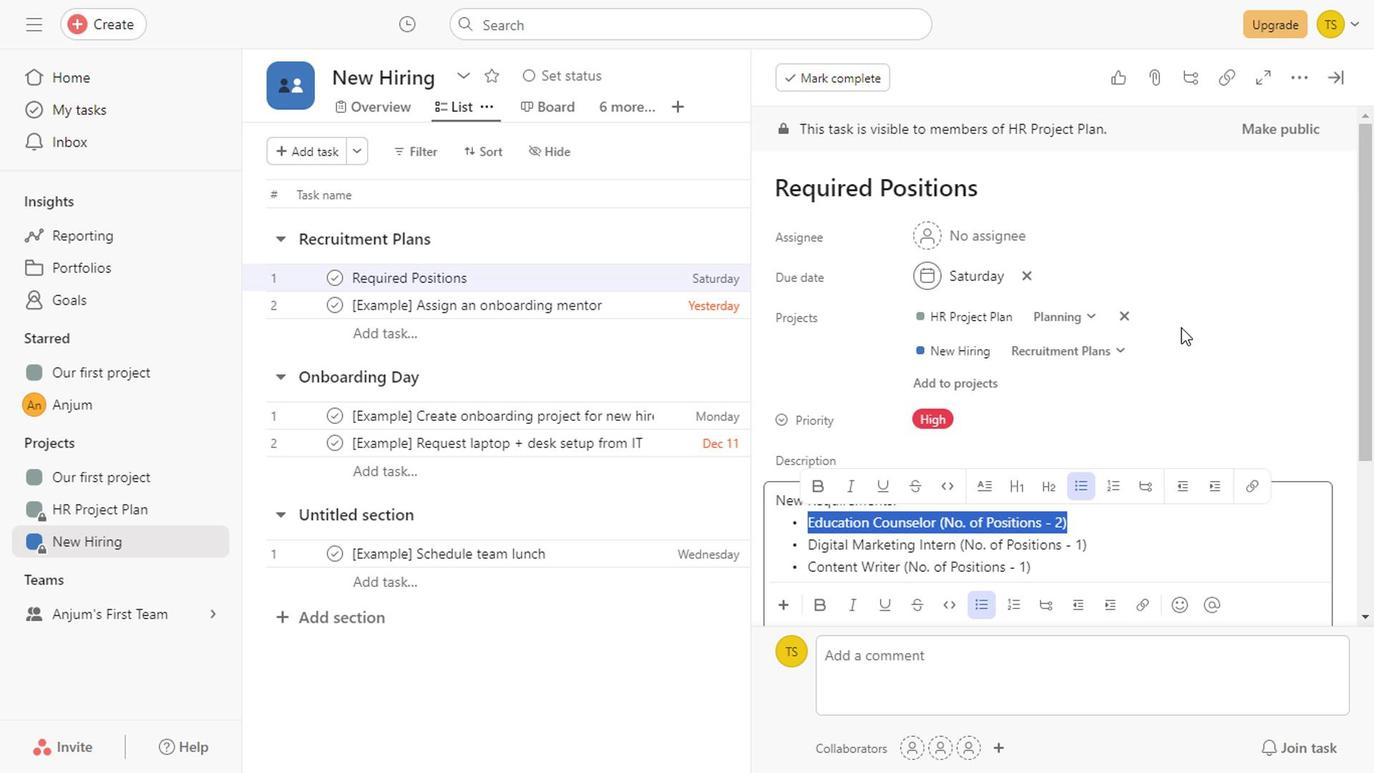 
Action: Mouse scrolled (1176, 327) with delta (0, 0)
Screenshot: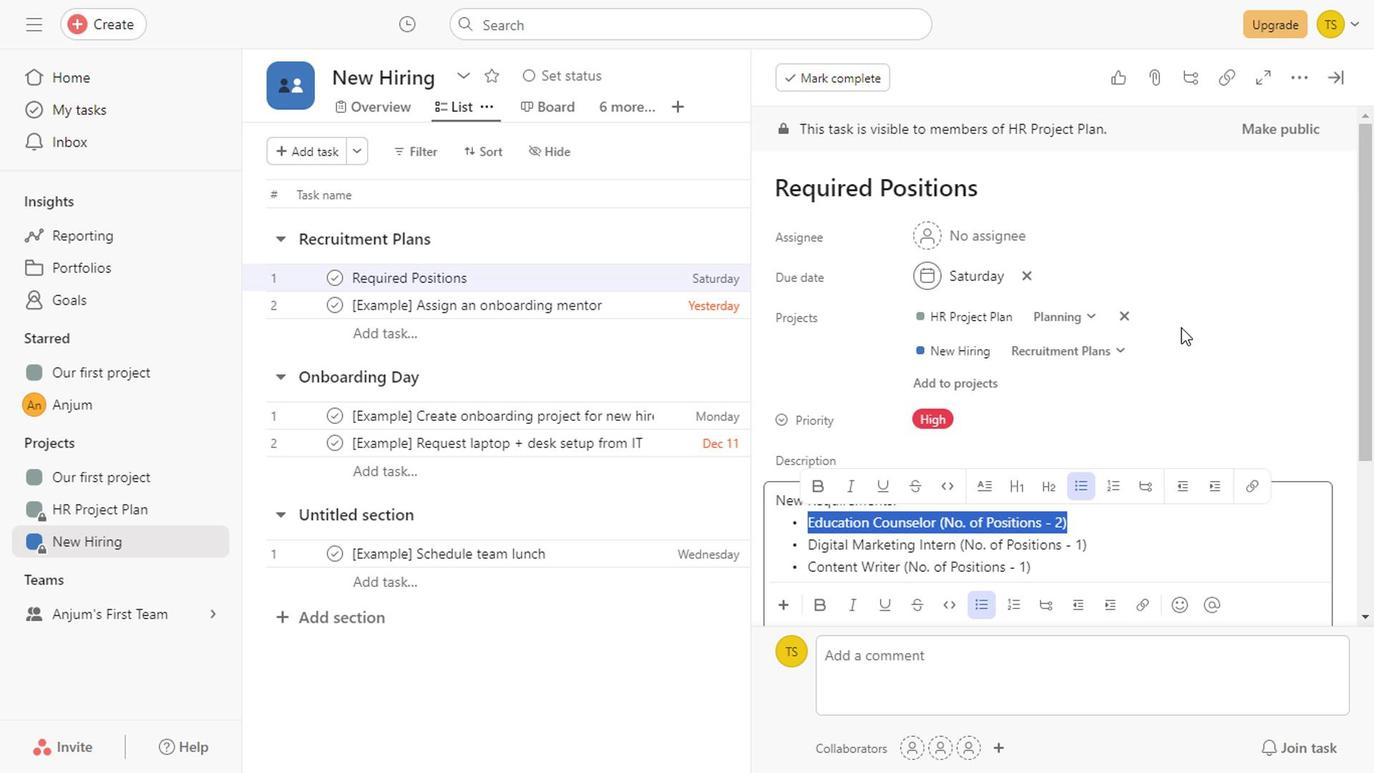 
Action: Mouse scrolled (1176, 327) with delta (0, 0)
Screenshot: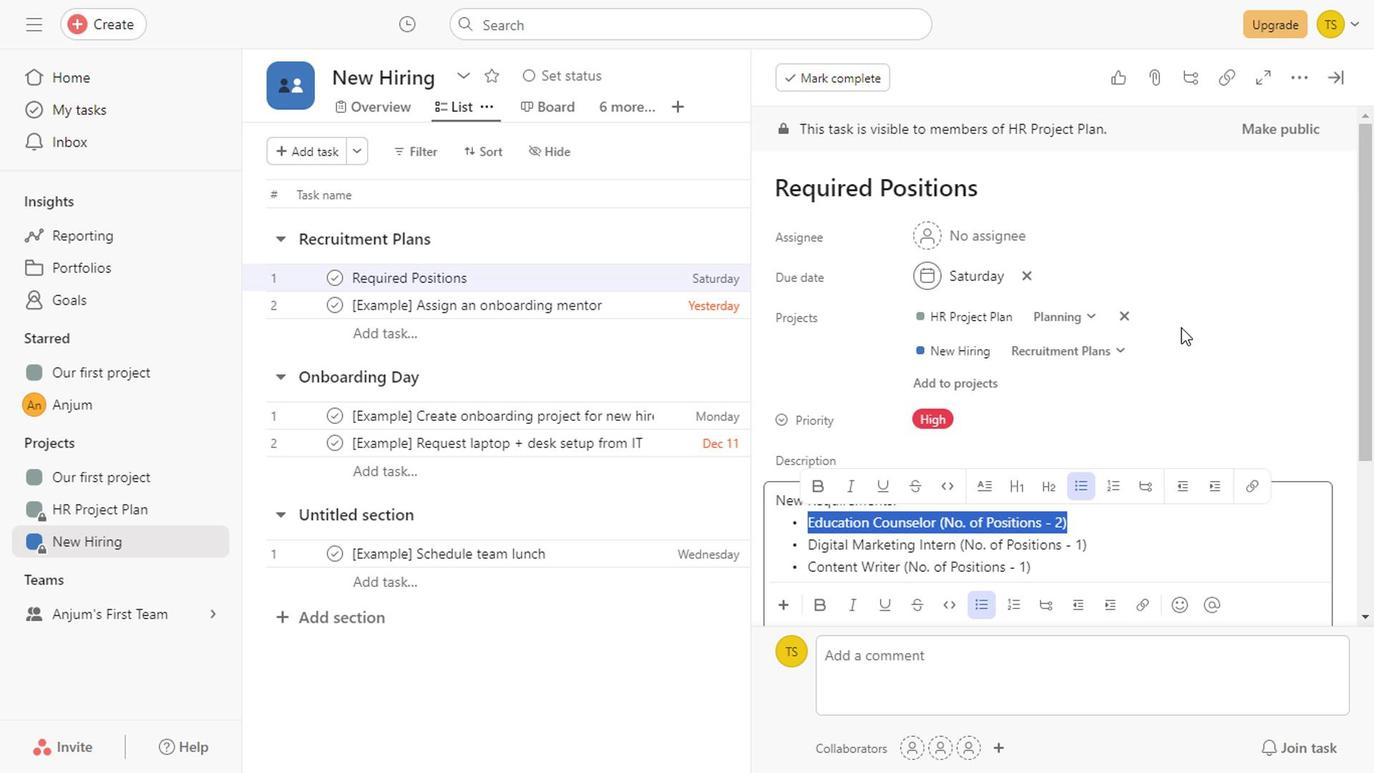 
Action: Mouse scrolled (1176, 327) with delta (0, 0)
Screenshot: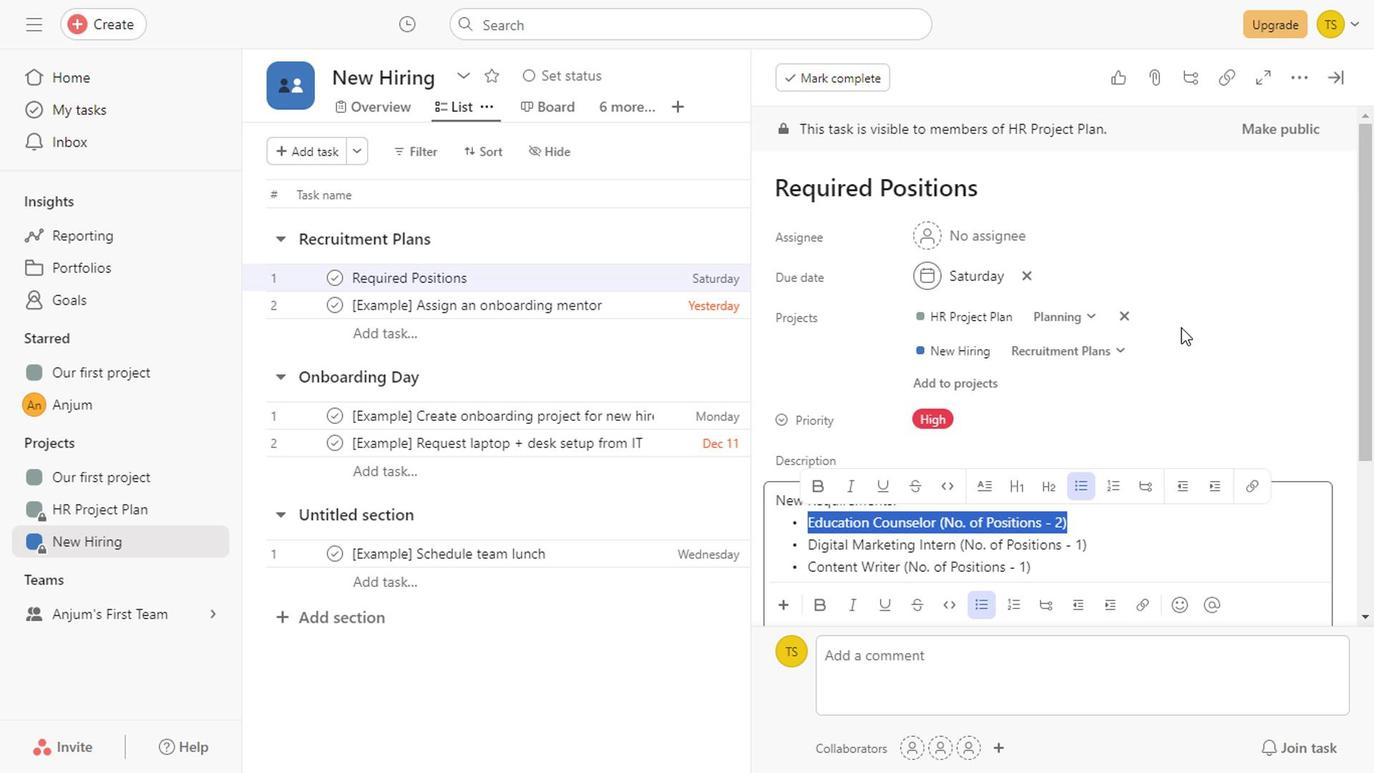 
Action: Mouse scrolled (1176, 327) with delta (0, 0)
Screenshot: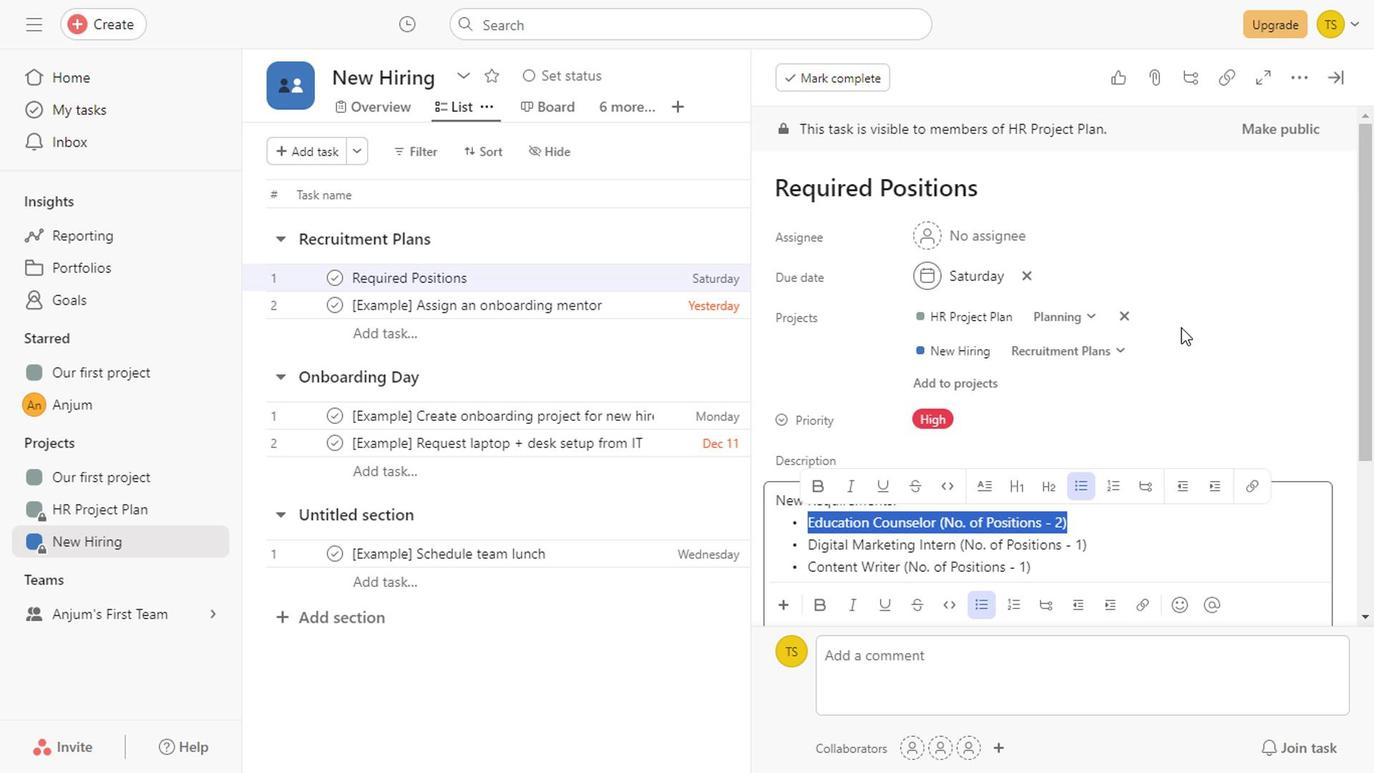 
Action: Mouse scrolled (1176, 327) with delta (0, 0)
Screenshot: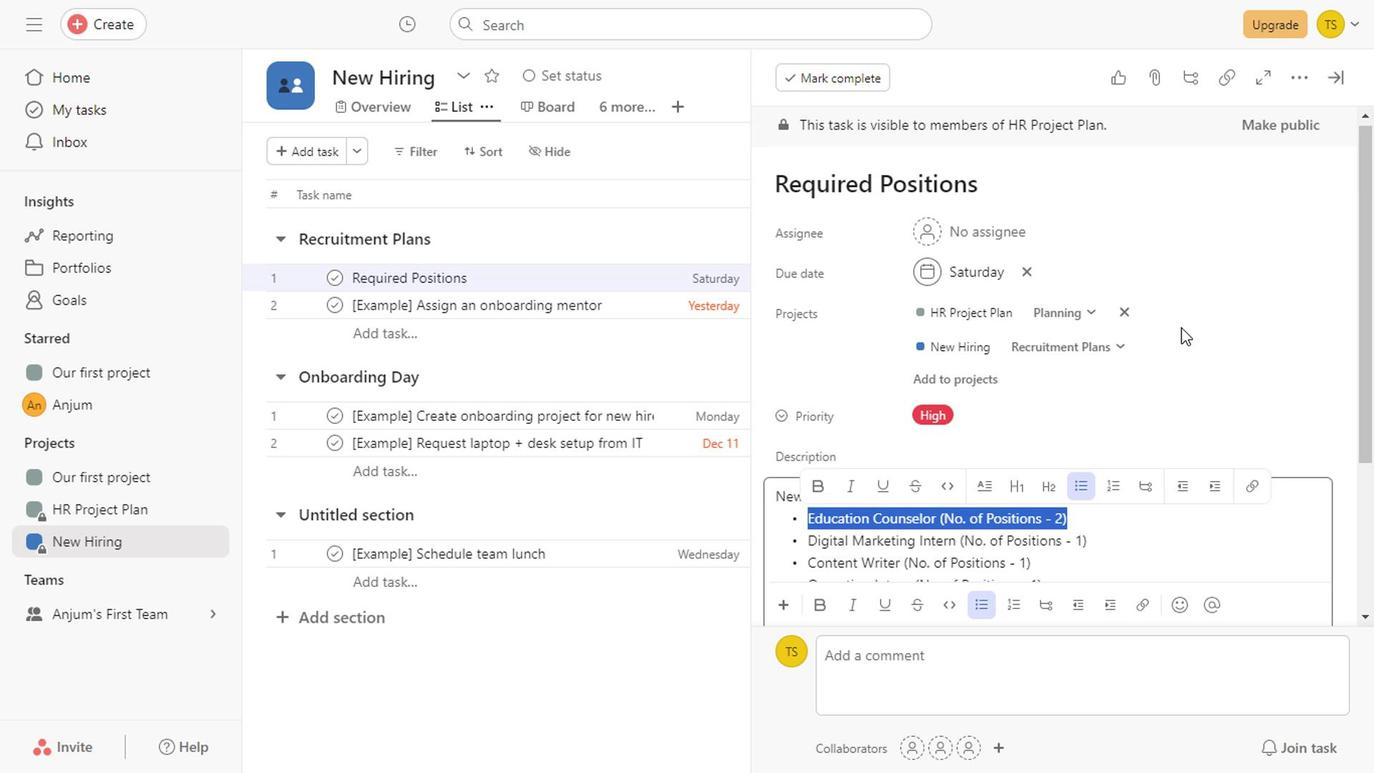 
Action: Mouse scrolled (1176, 327) with delta (0, 0)
Screenshot: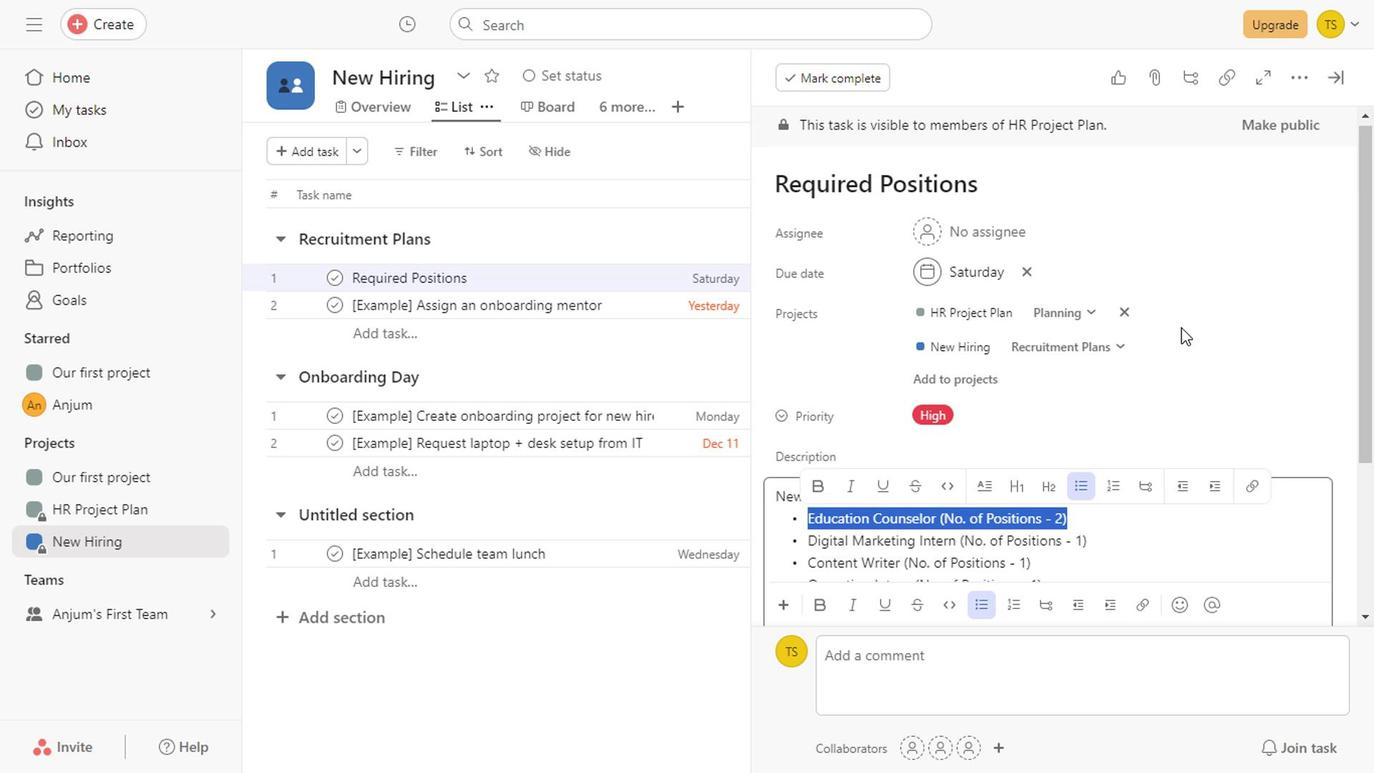 
Action: Mouse scrolled (1176, 327) with delta (0, 0)
Screenshot: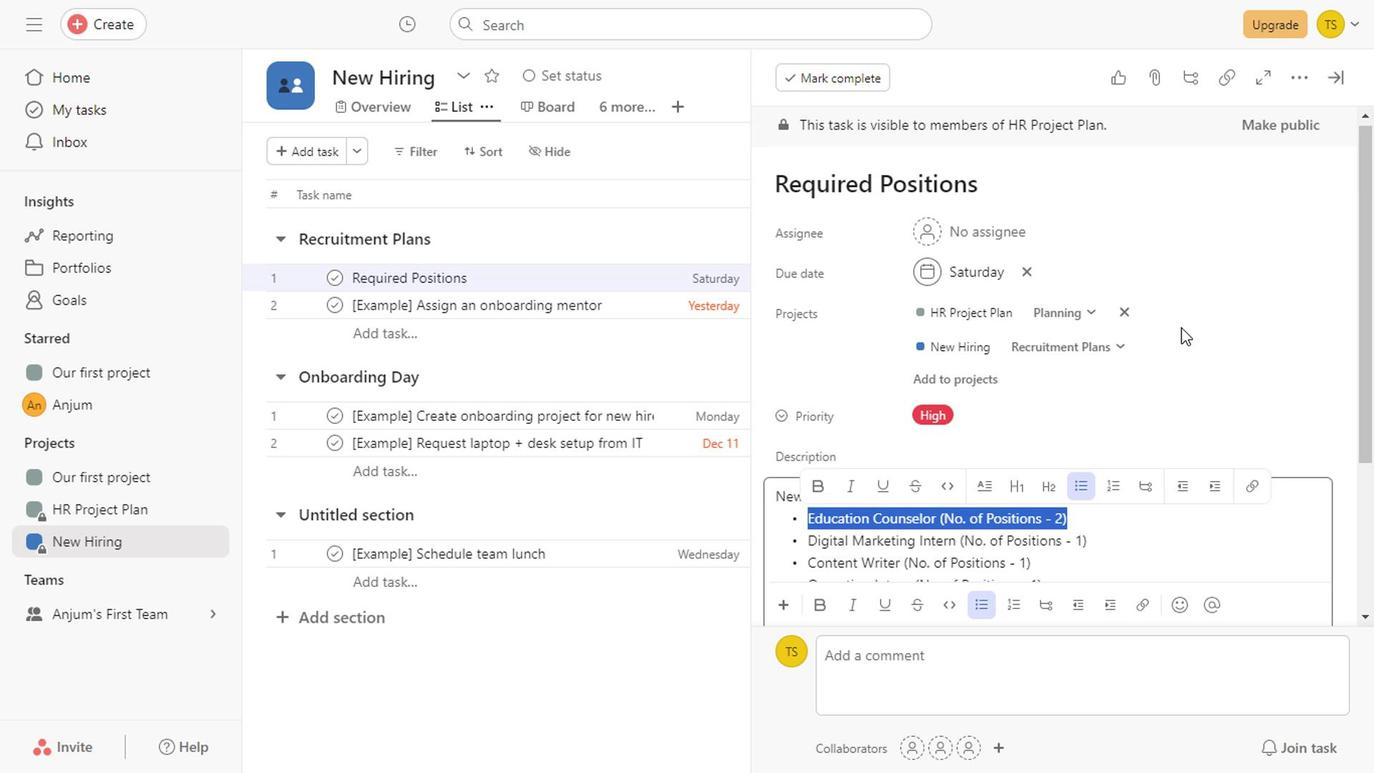 
Action: Mouse scrolled (1176, 327) with delta (0, 0)
Screenshot: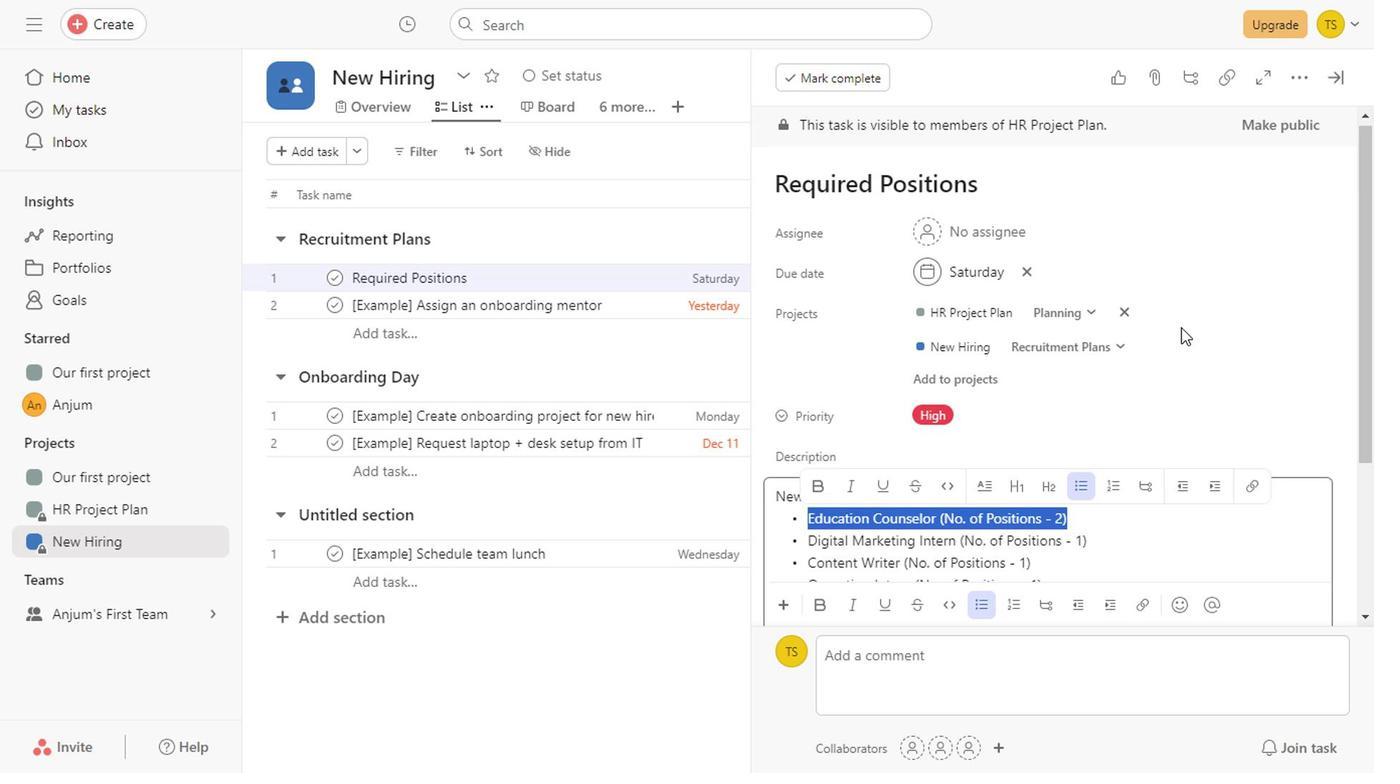 
Action: Mouse scrolled (1176, 327) with delta (0, 0)
Screenshot: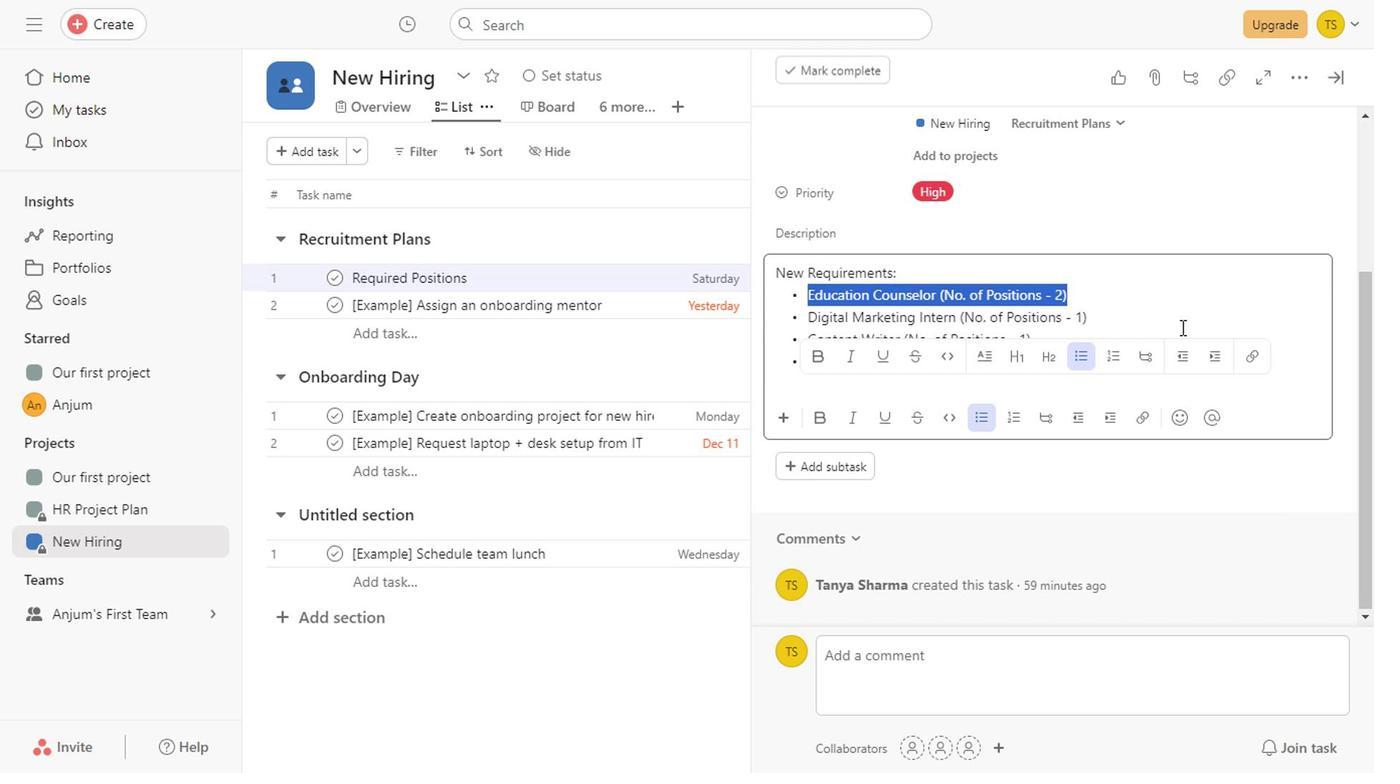 
Action: Mouse scrolled (1176, 327) with delta (0, 0)
Screenshot: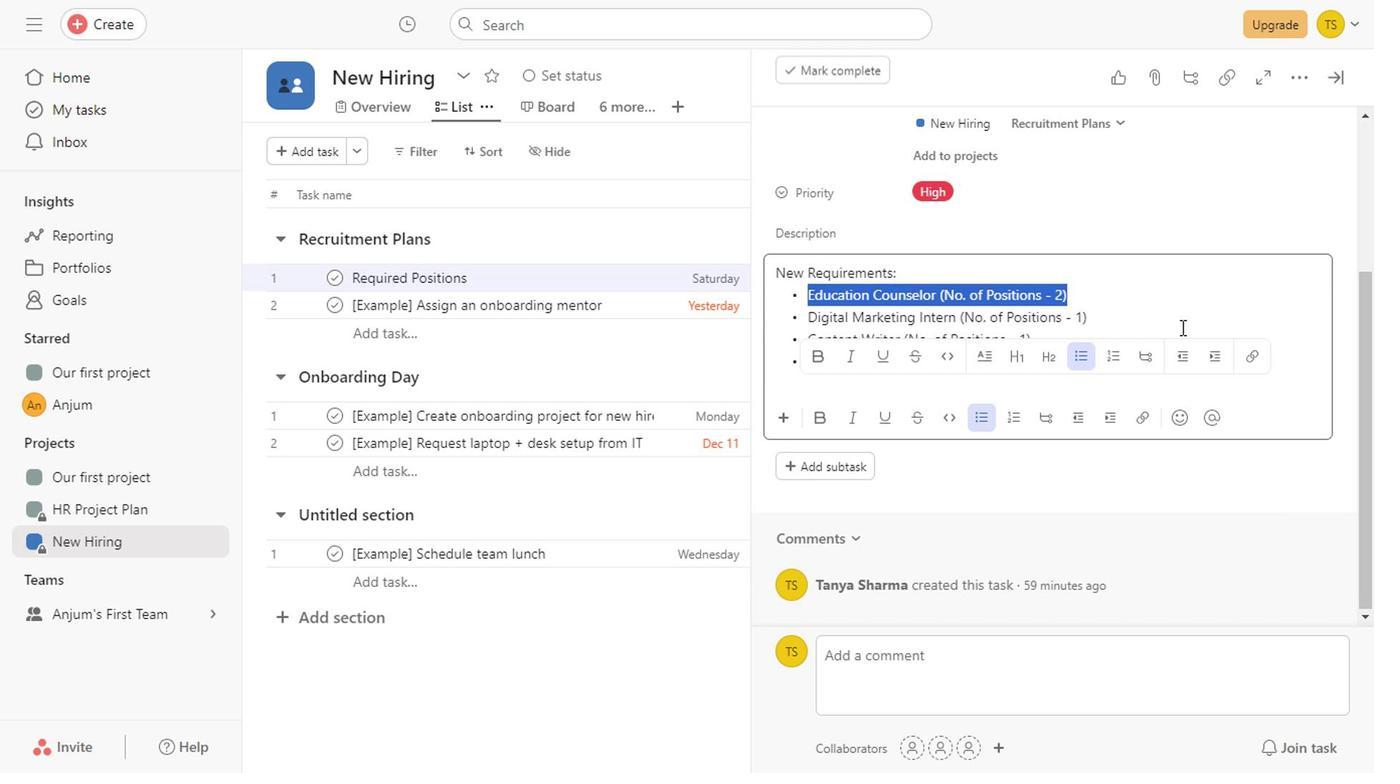 
Action: Mouse scrolled (1176, 327) with delta (0, 0)
Screenshot: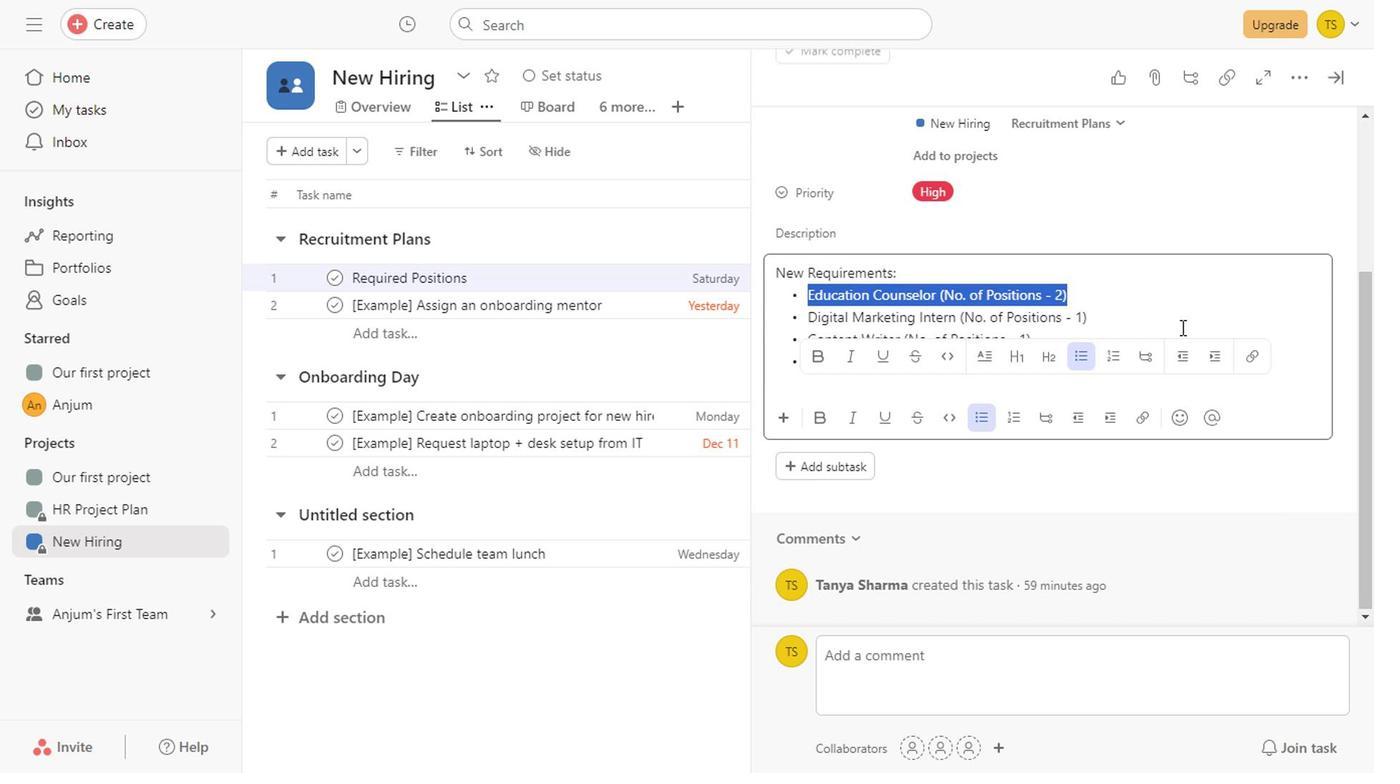 
Action: Mouse scrolled (1176, 327) with delta (0, 0)
Screenshot: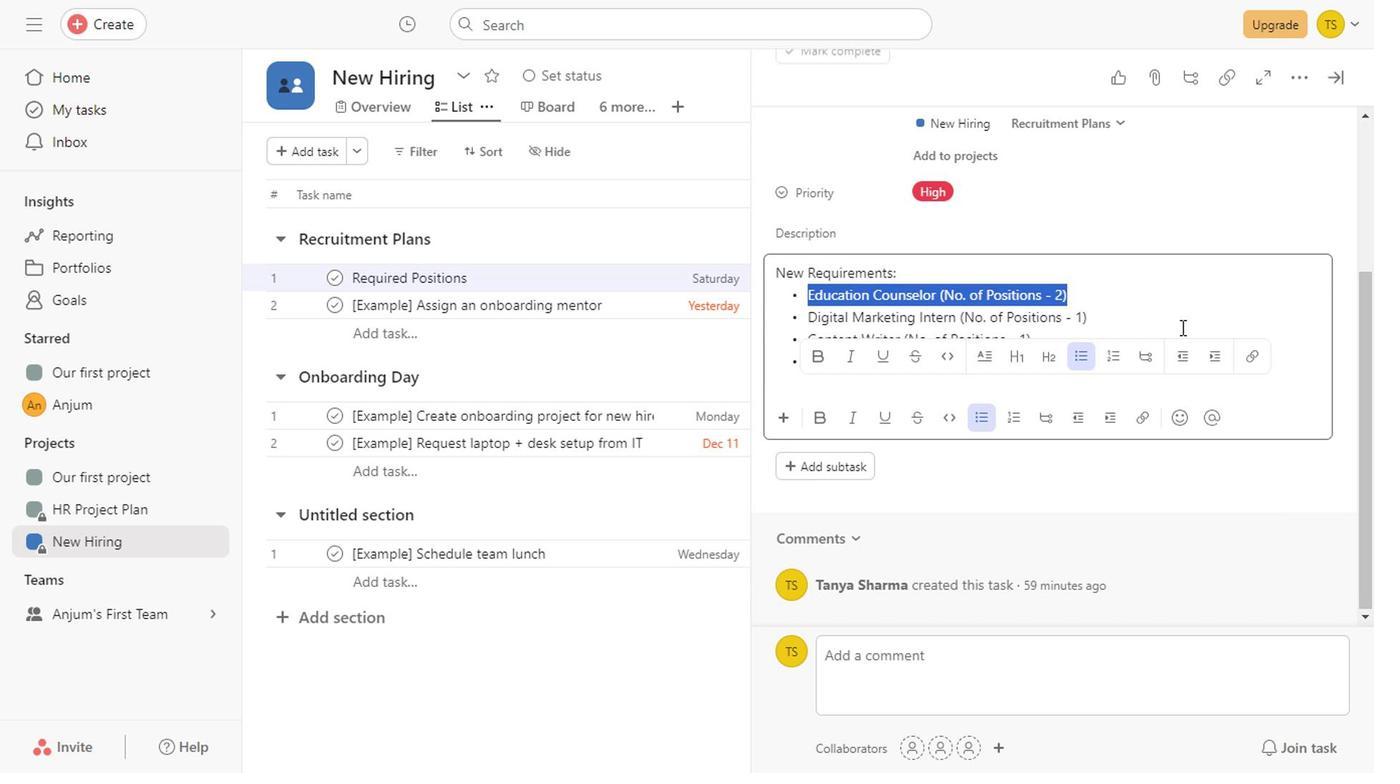 
Action: Mouse scrolled (1176, 327) with delta (0, 0)
Screenshot: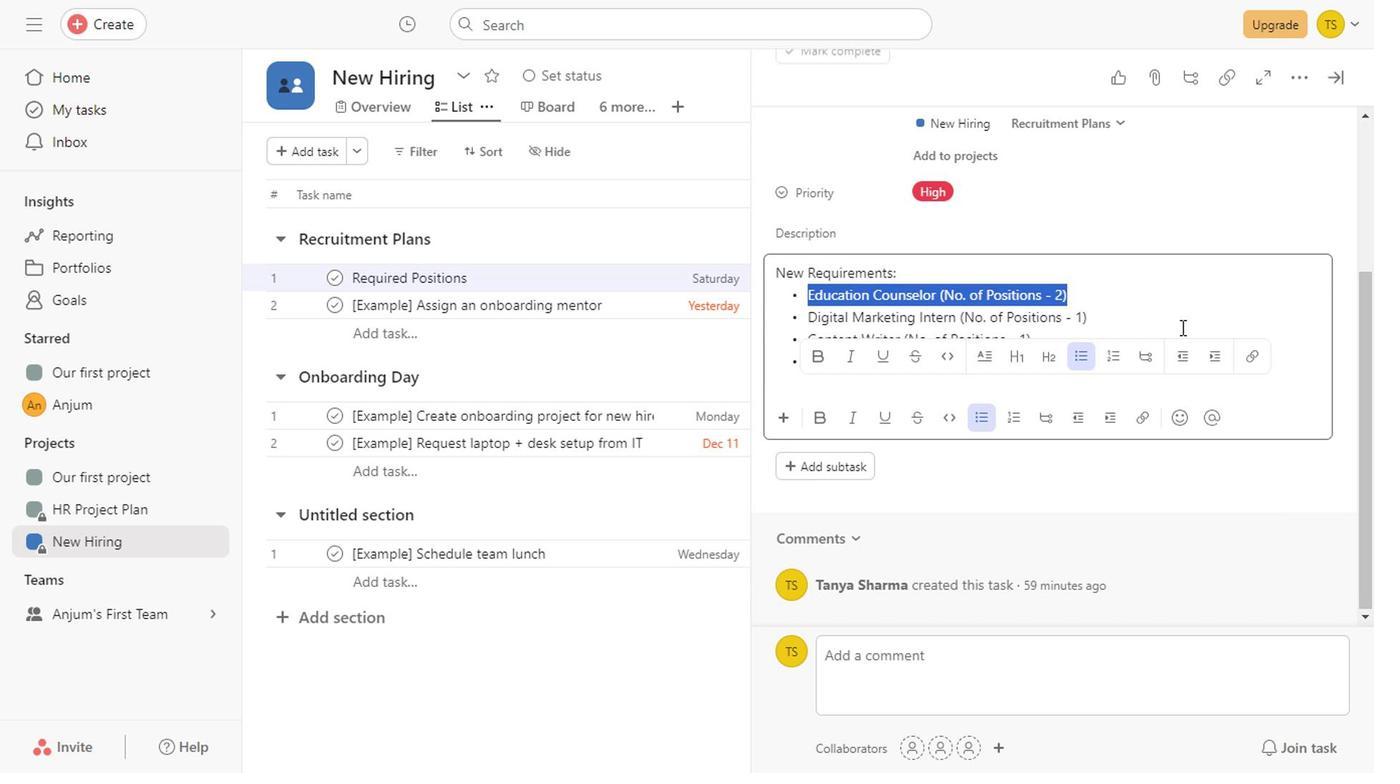 
Action: Mouse scrolled (1176, 327) with delta (0, 0)
Screenshot: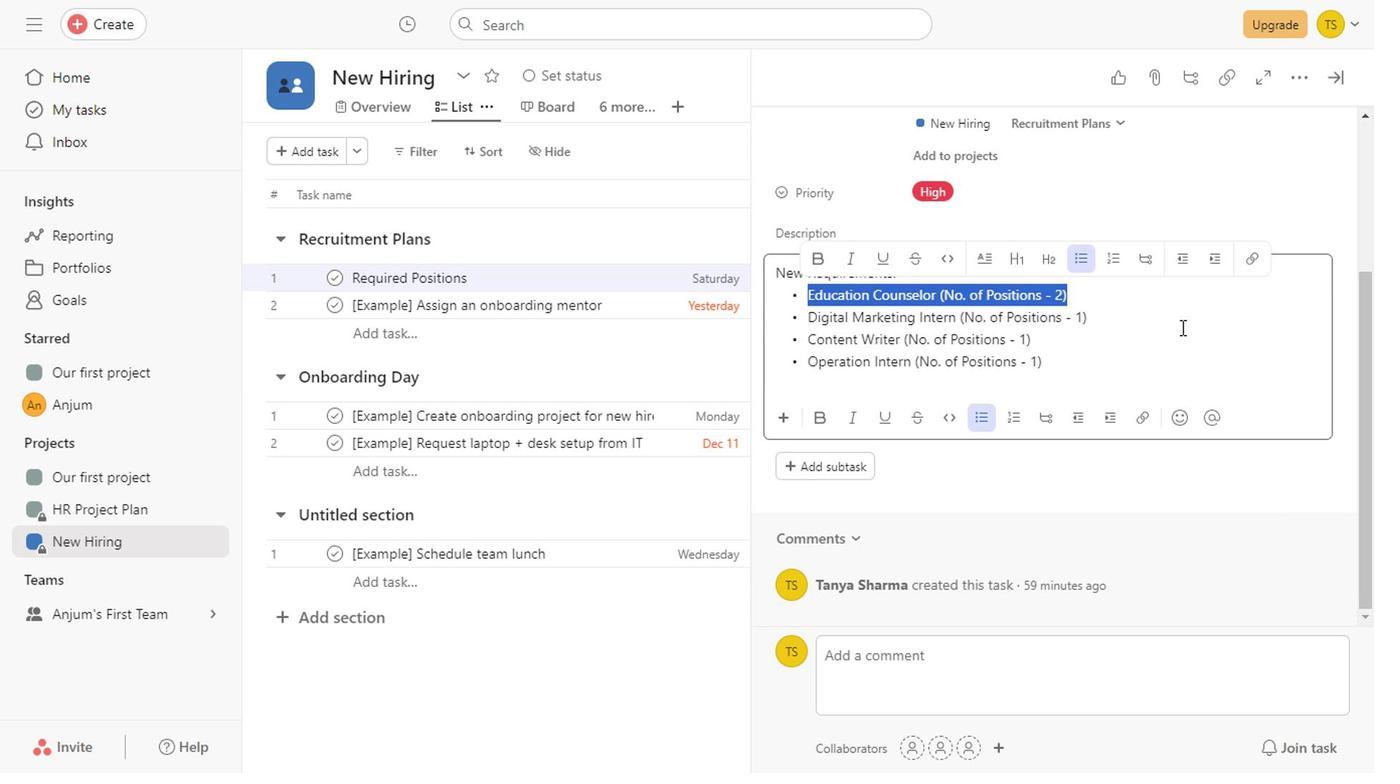 
Action: Mouse scrolled (1176, 327) with delta (0, 0)
Screenshot: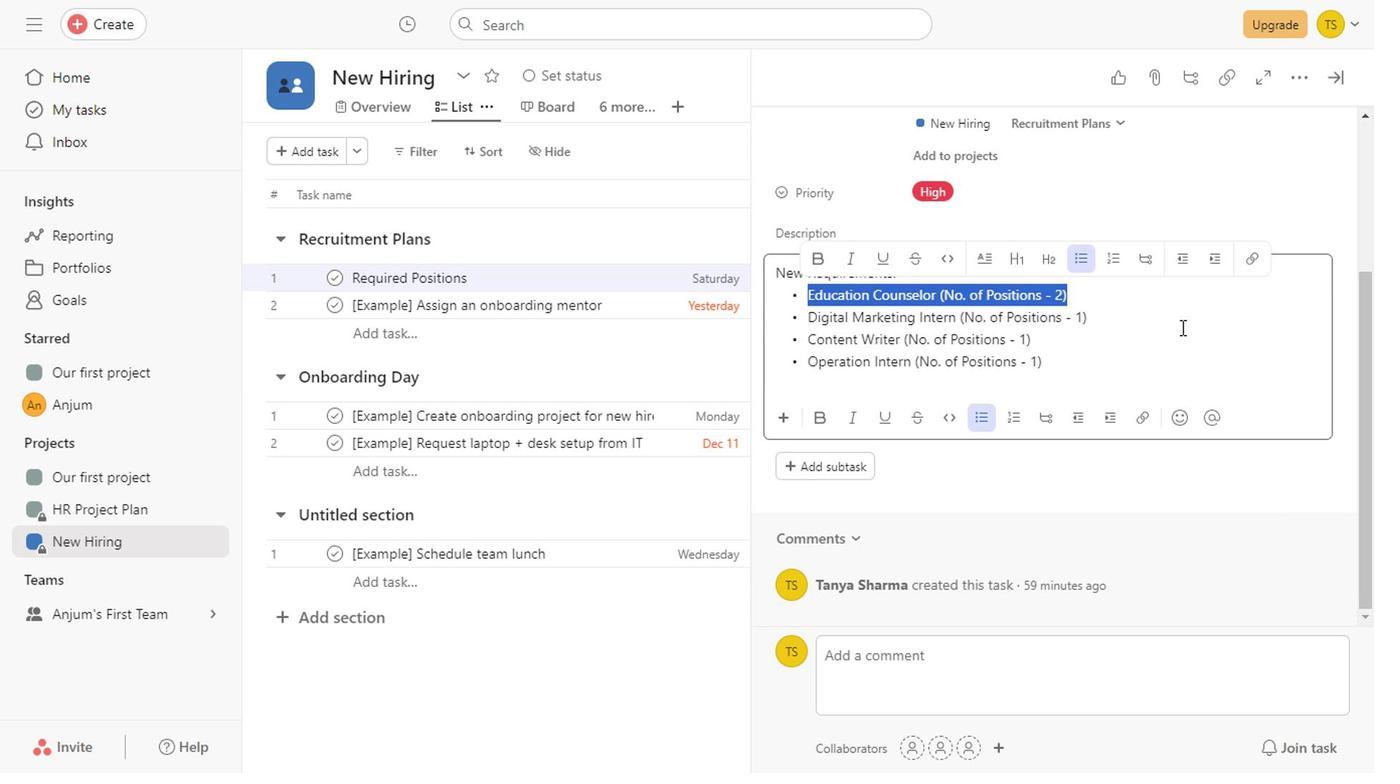 
Action: Mouse scrolled (1176, 327) with delta (0, 0)
Screenshot: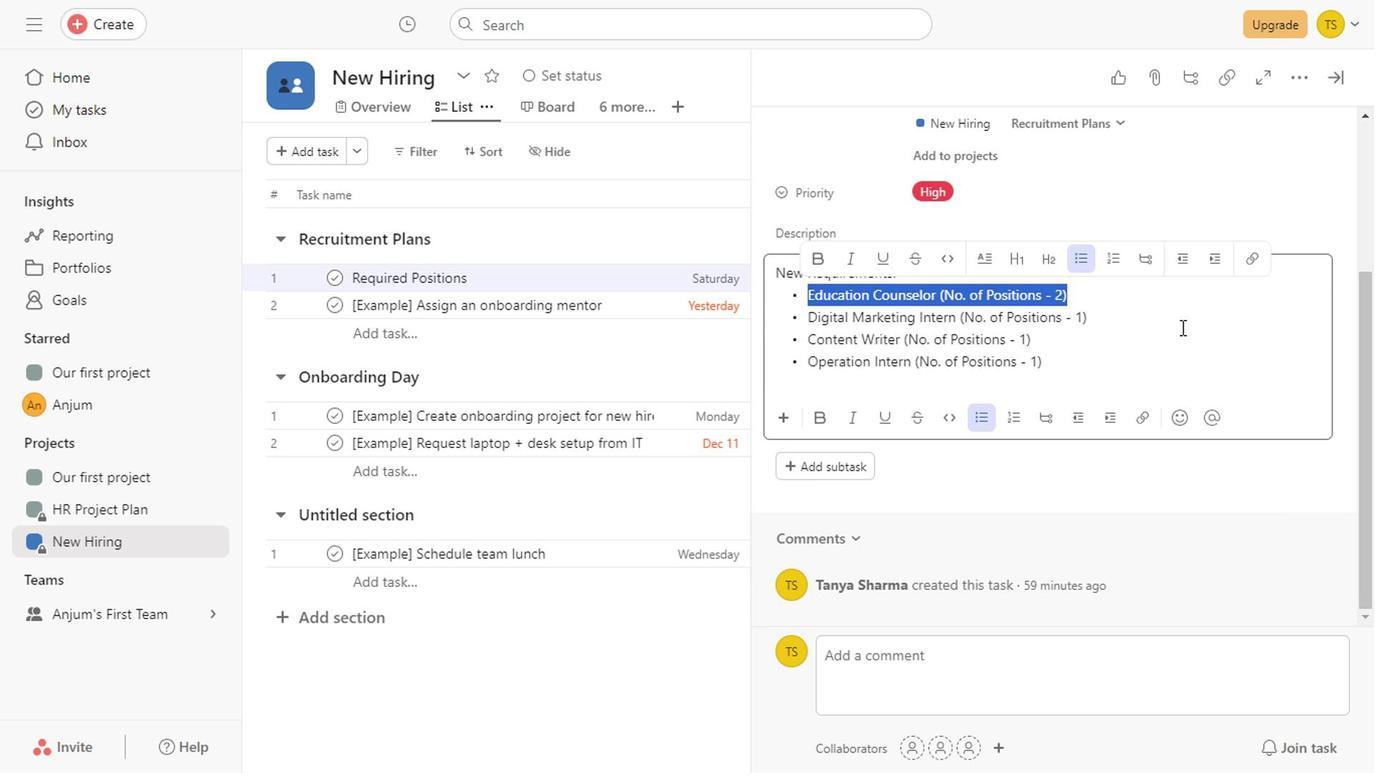 
Action: Mouse scrolled (1176, 327) with delta (0, 0)
Screenshot: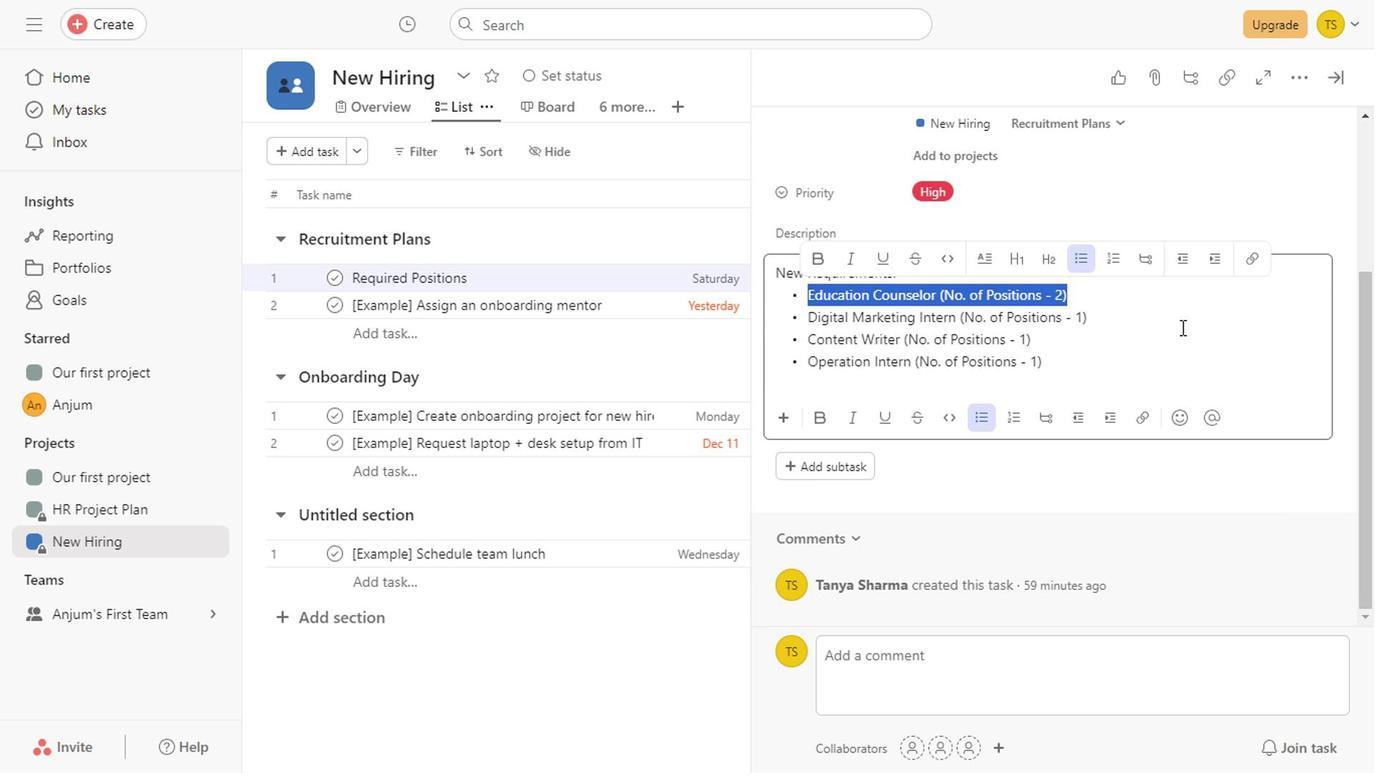 
Action: Mouse scrolled (1176, 327) with delta (0, 0)
Screenshot: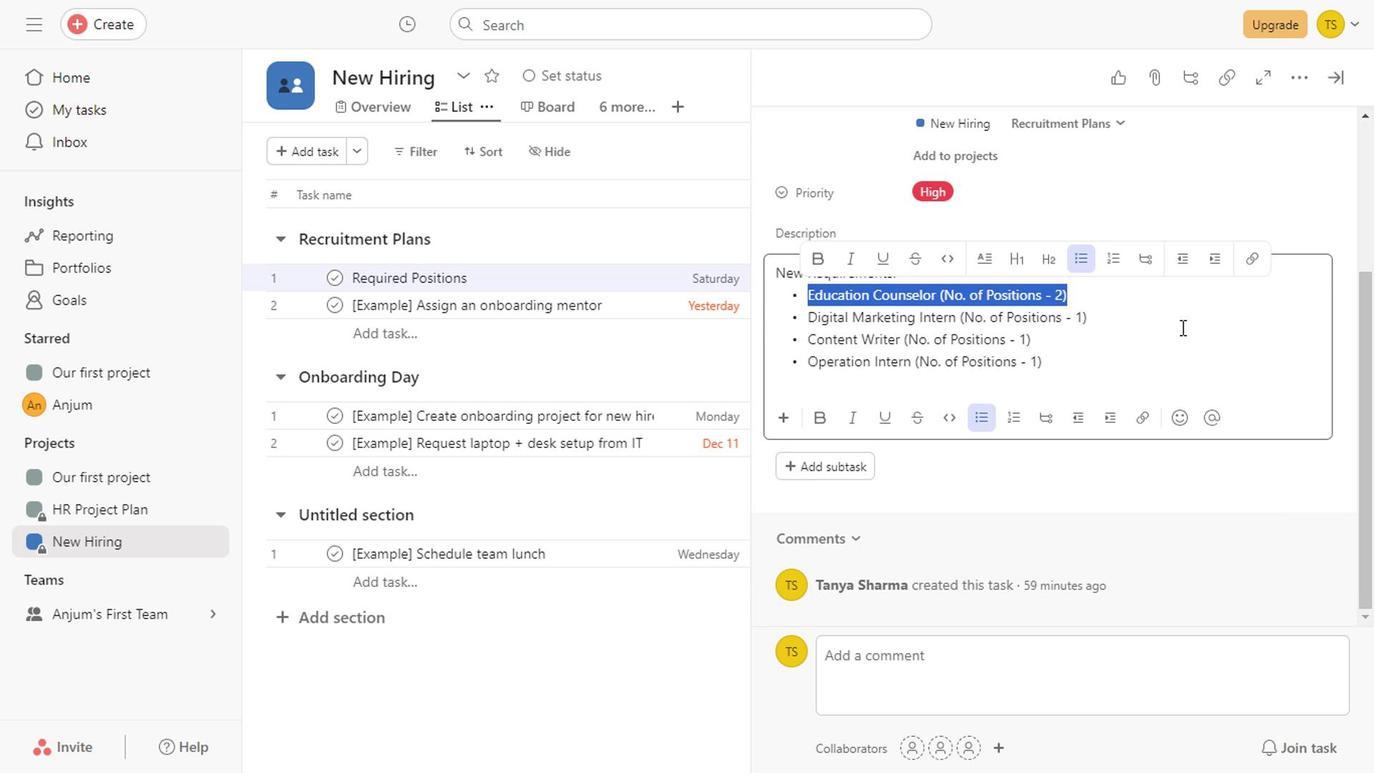 
Action: Mouse scrolled (1176, 327) with delta (0, 0)
Screenshot: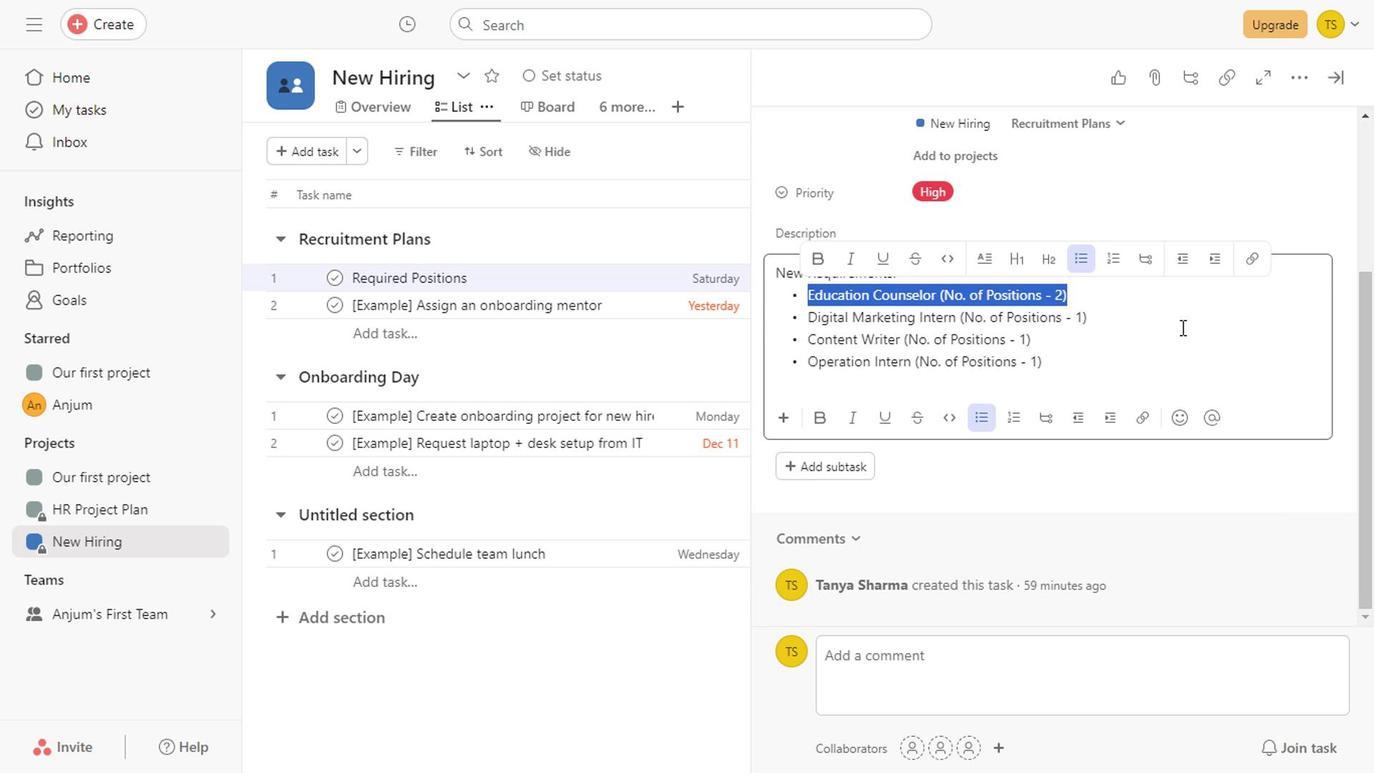 
Action: Mouse scrolled (1176, 327) with delta (0, 0)
Screenshot: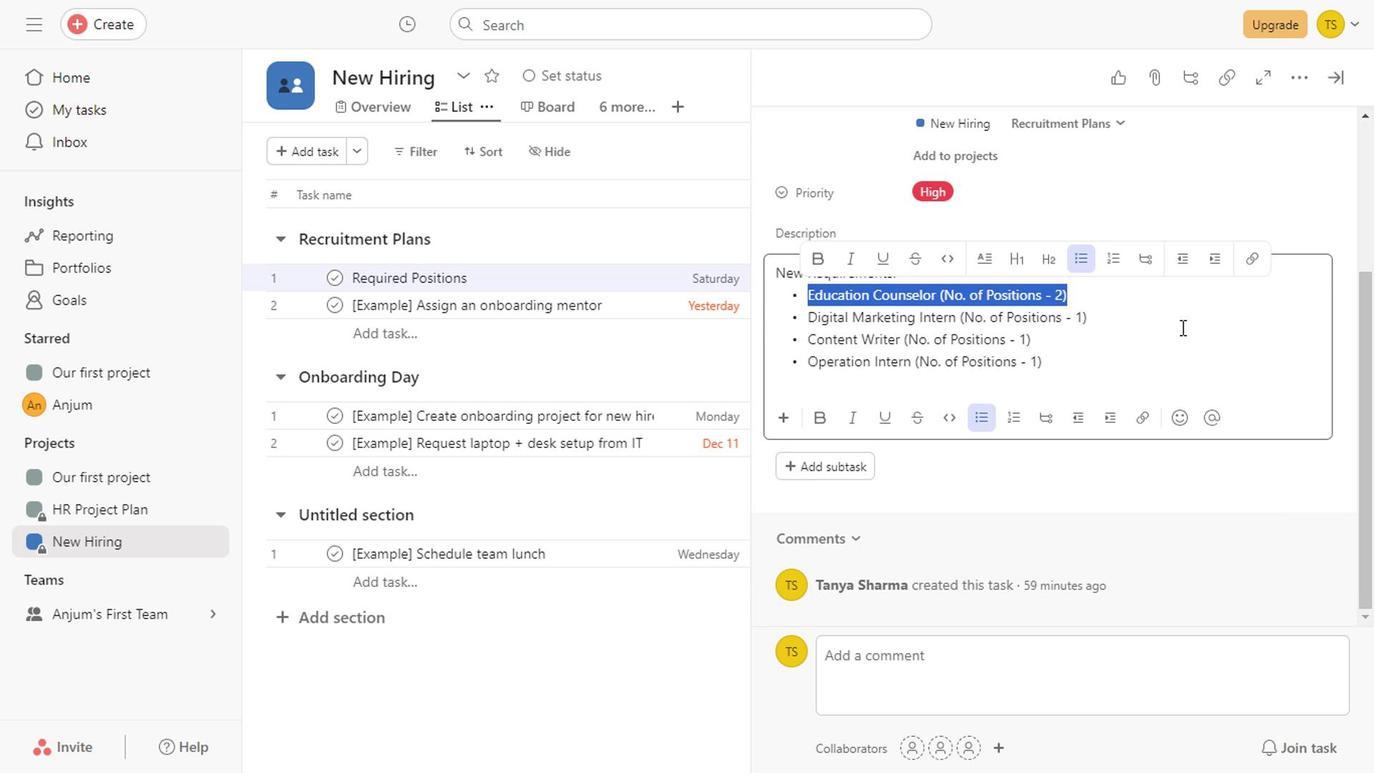 
Action: Mouse scrolled (1176, 327) with delta (0, 0)
Screenshot: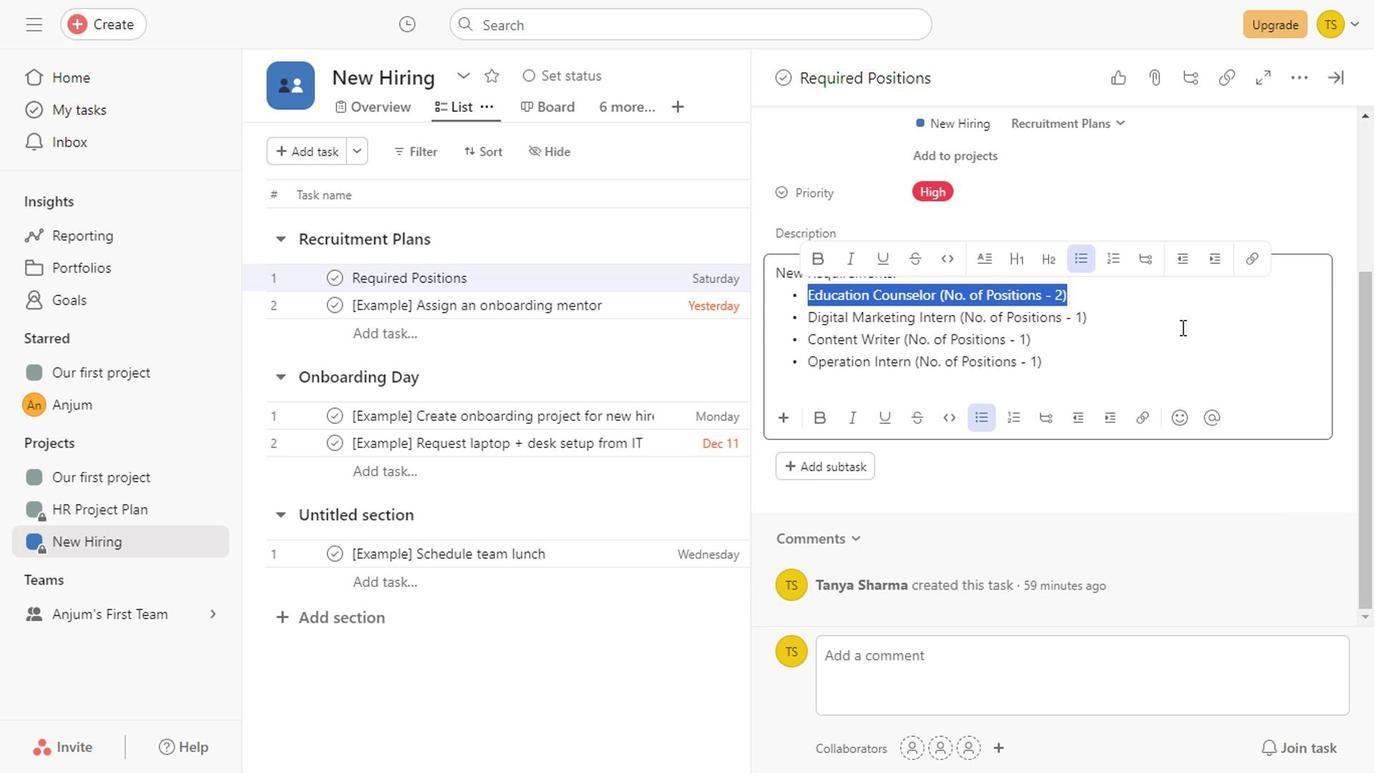 
Action: Mouse moved to (852, 454)
Screenshot: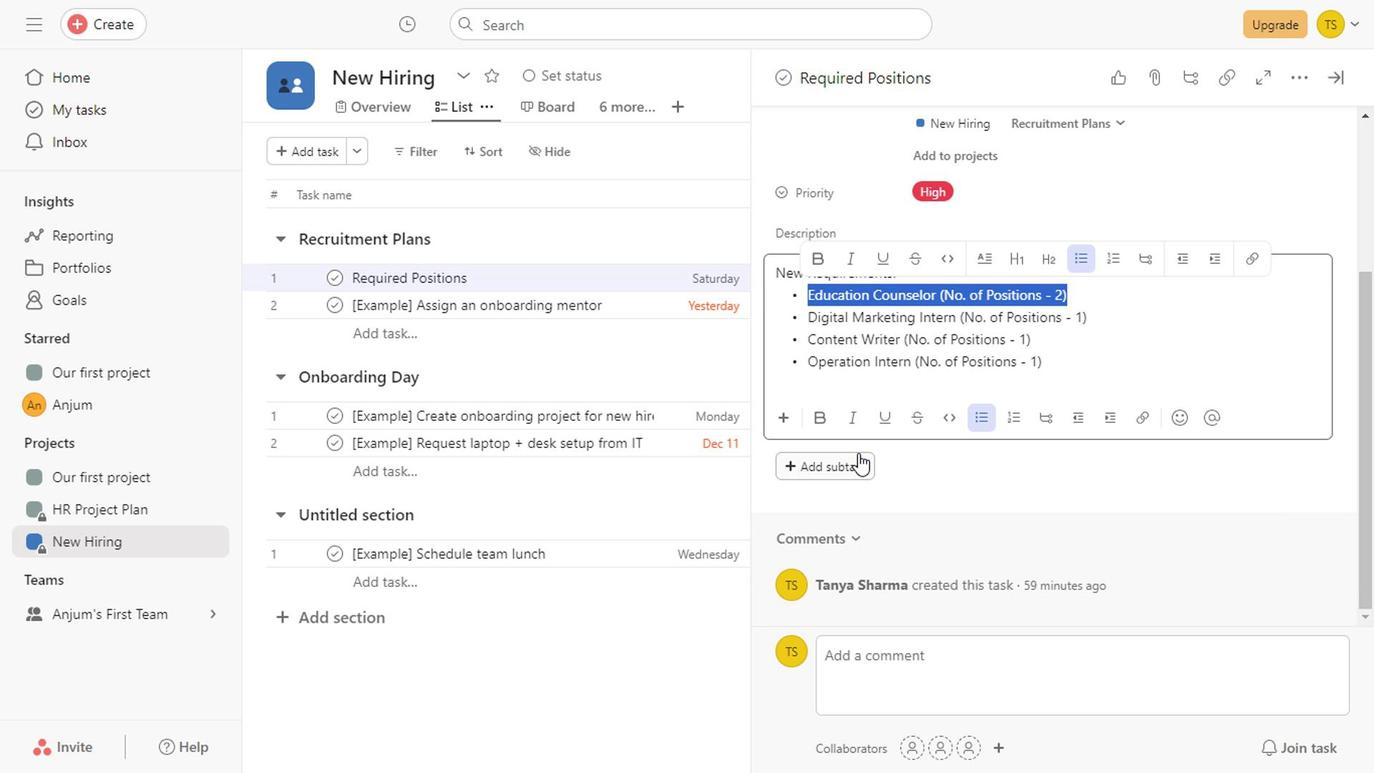 
Action: Mouse pressed left at (852, 454)
Screenshot: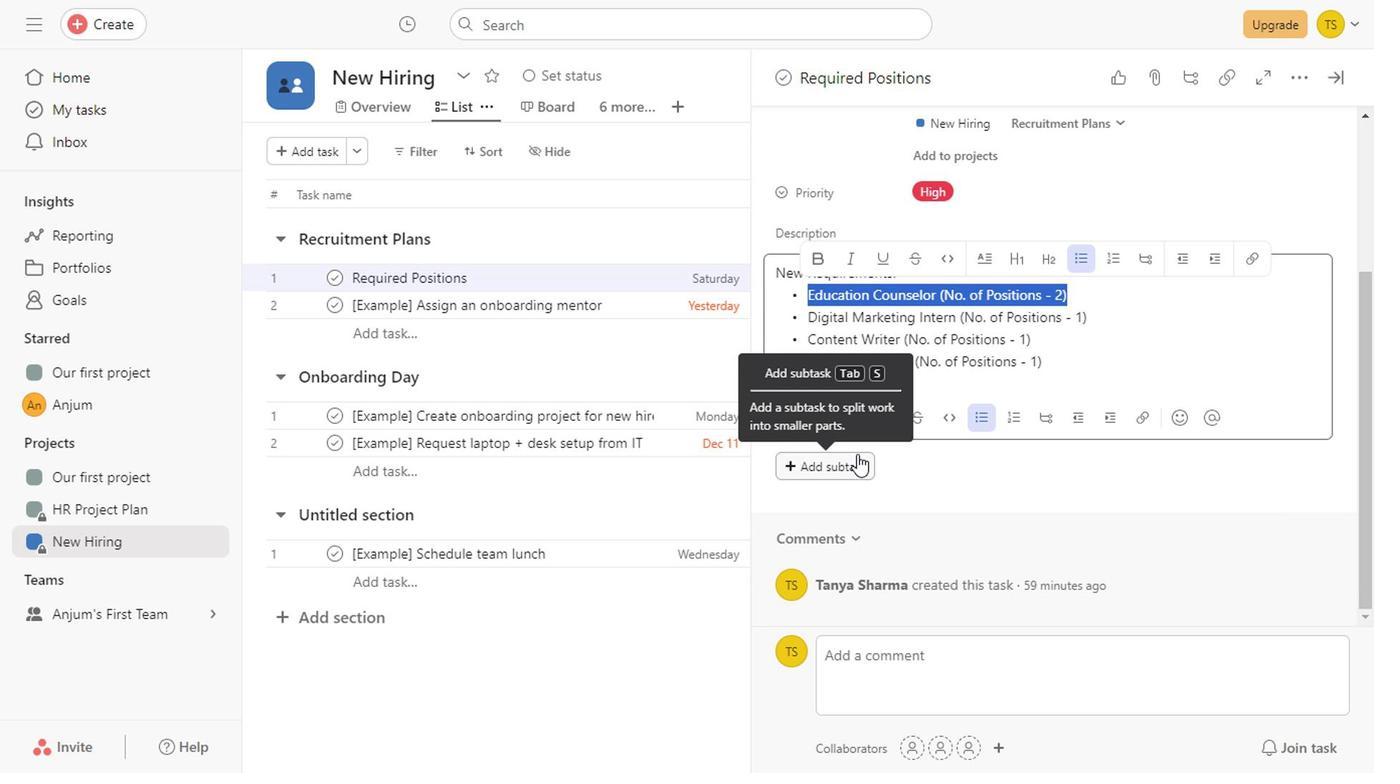 
Action: Key pressed ctrl+V<Key.backspace><Key.backspace><Key.backspace><Key.backspace><Key.backspace><Key.backspace><Key.backspace><Key.backspace><Key.backspace><Key.backspace><Key.backspace><Key.backspace><Key.backspace><Key.backspace><Key.backspace><Key.backspace><Key.backspace><Key.backspace><Key.backspace><Key.backspace><Key.backspace><Key.backspace>
Screenshot: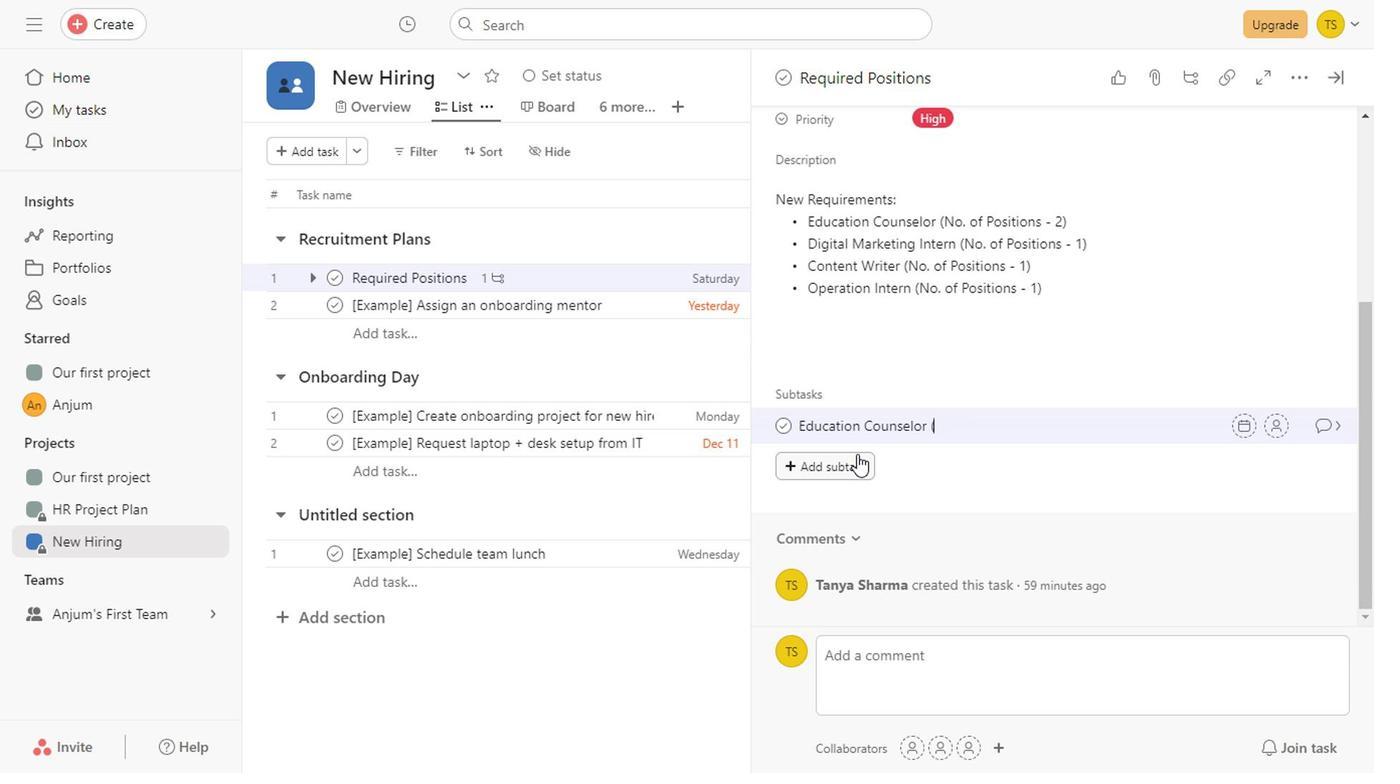 
Action: Mouse moved to (1142, 422)
Screenshot: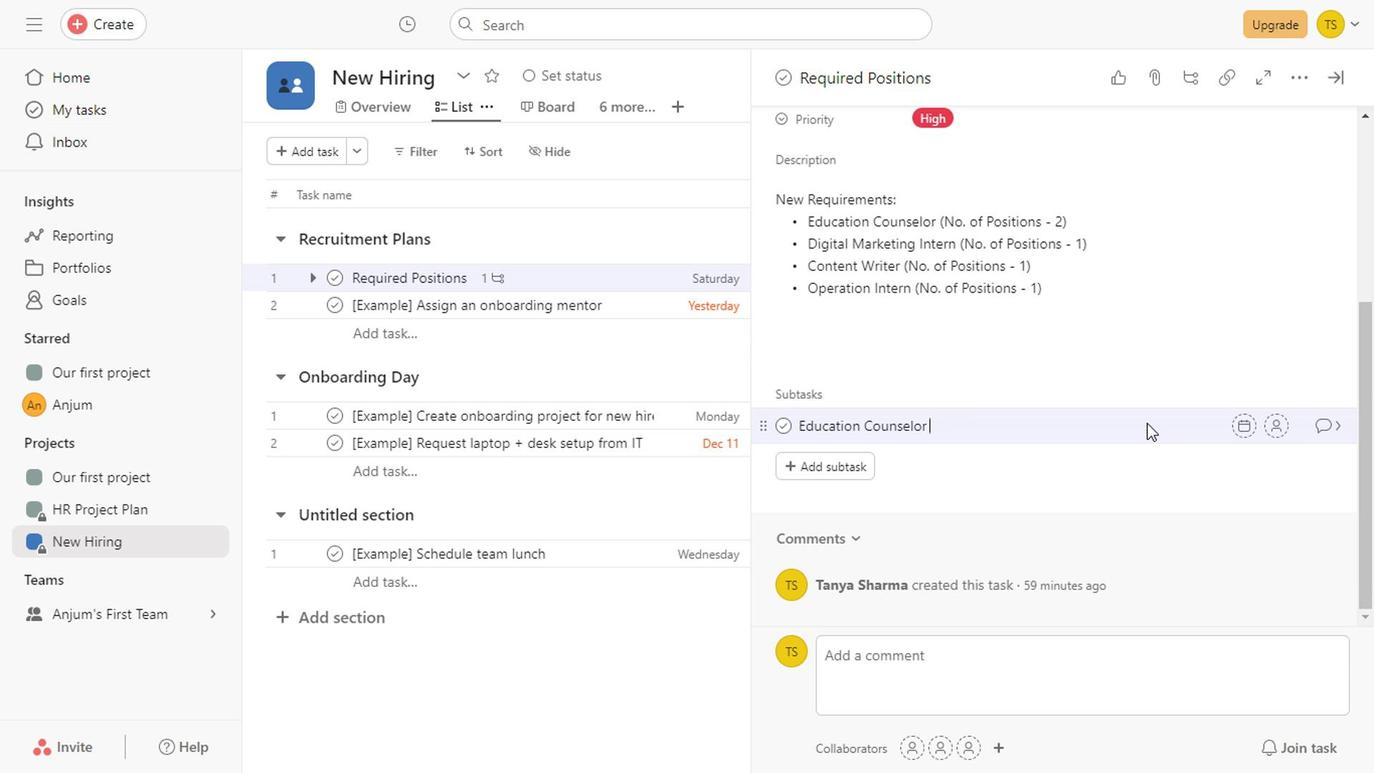 
Action: Mouse pressed left at (1142, 422)
Screenshot: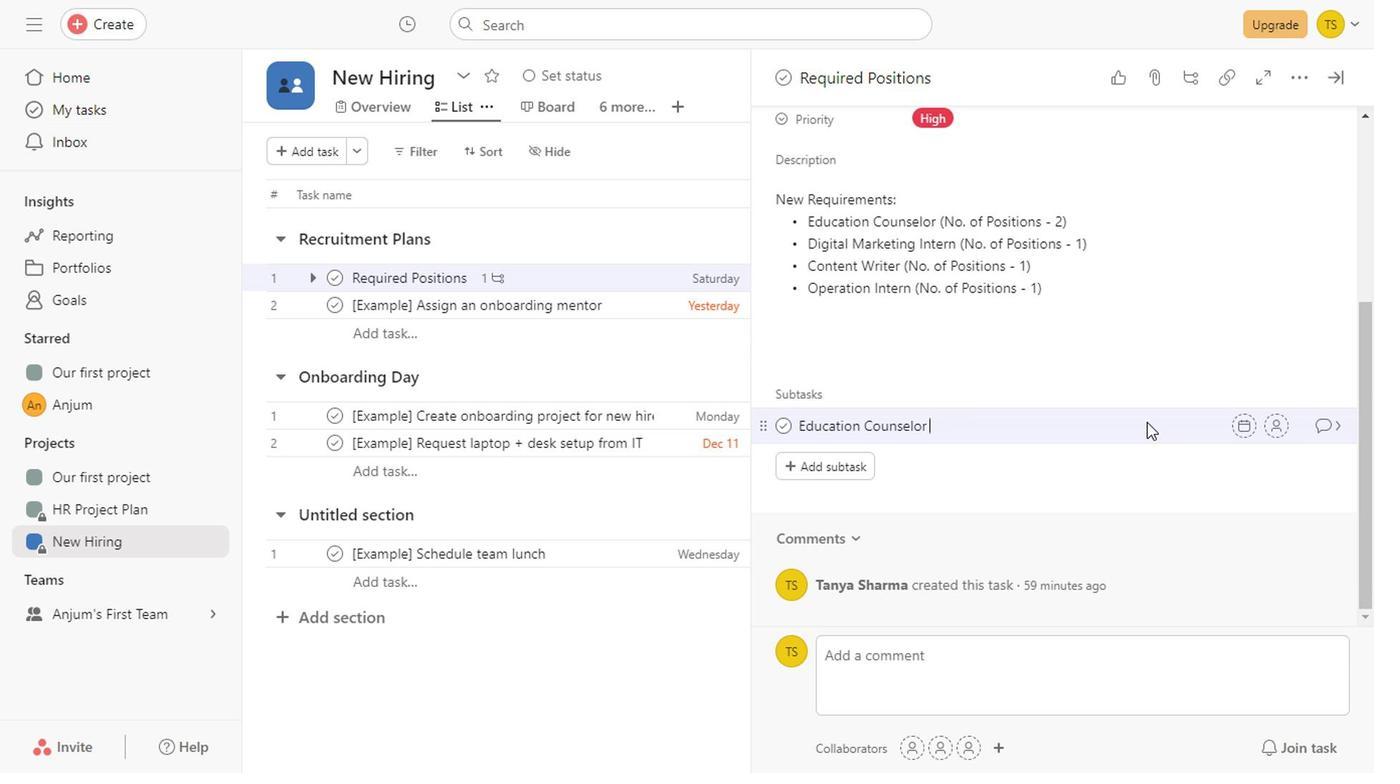 
Action: Mouse moved to (1317, 428)
Screenshot: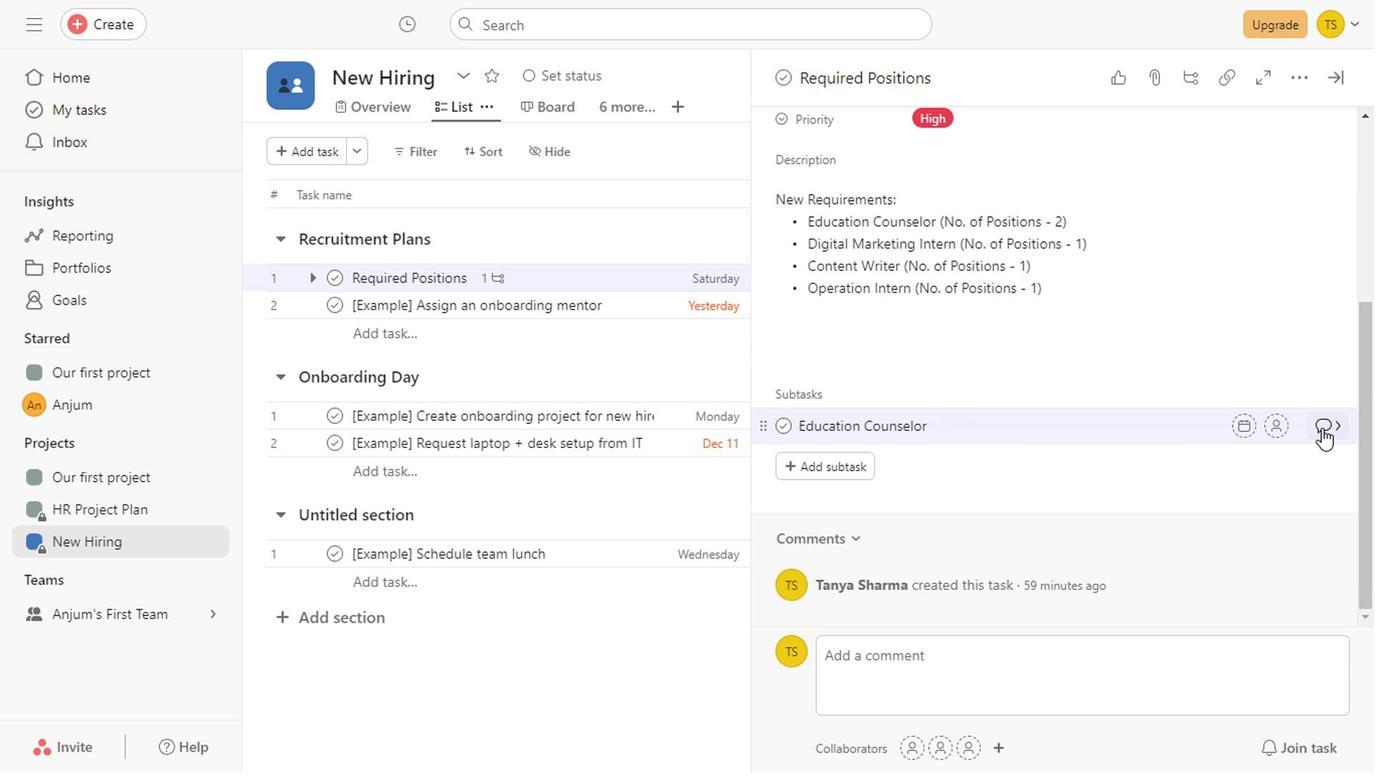 
Action: Mouse pressed left at (1317, 428)
Screenshot: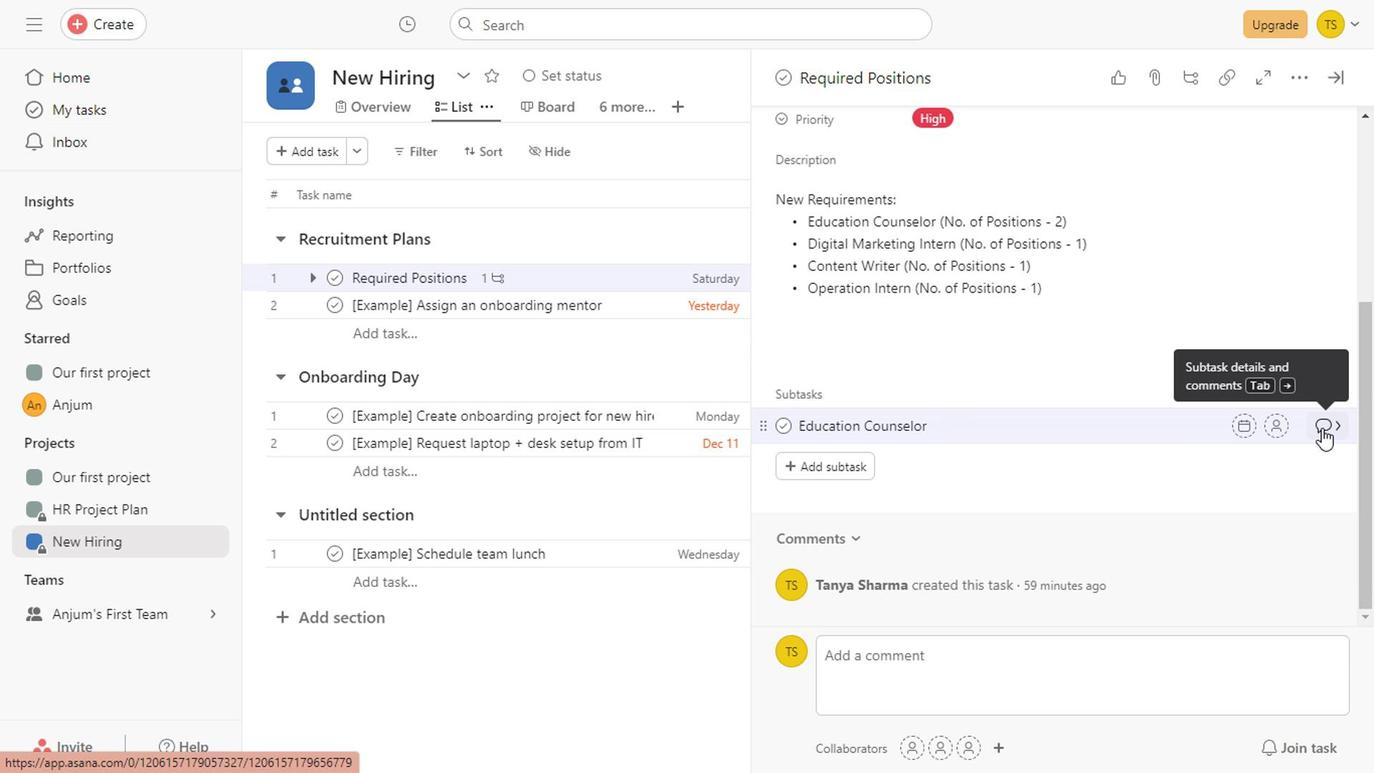 
Action: Mouse moved to (995, 332)
Screenshot: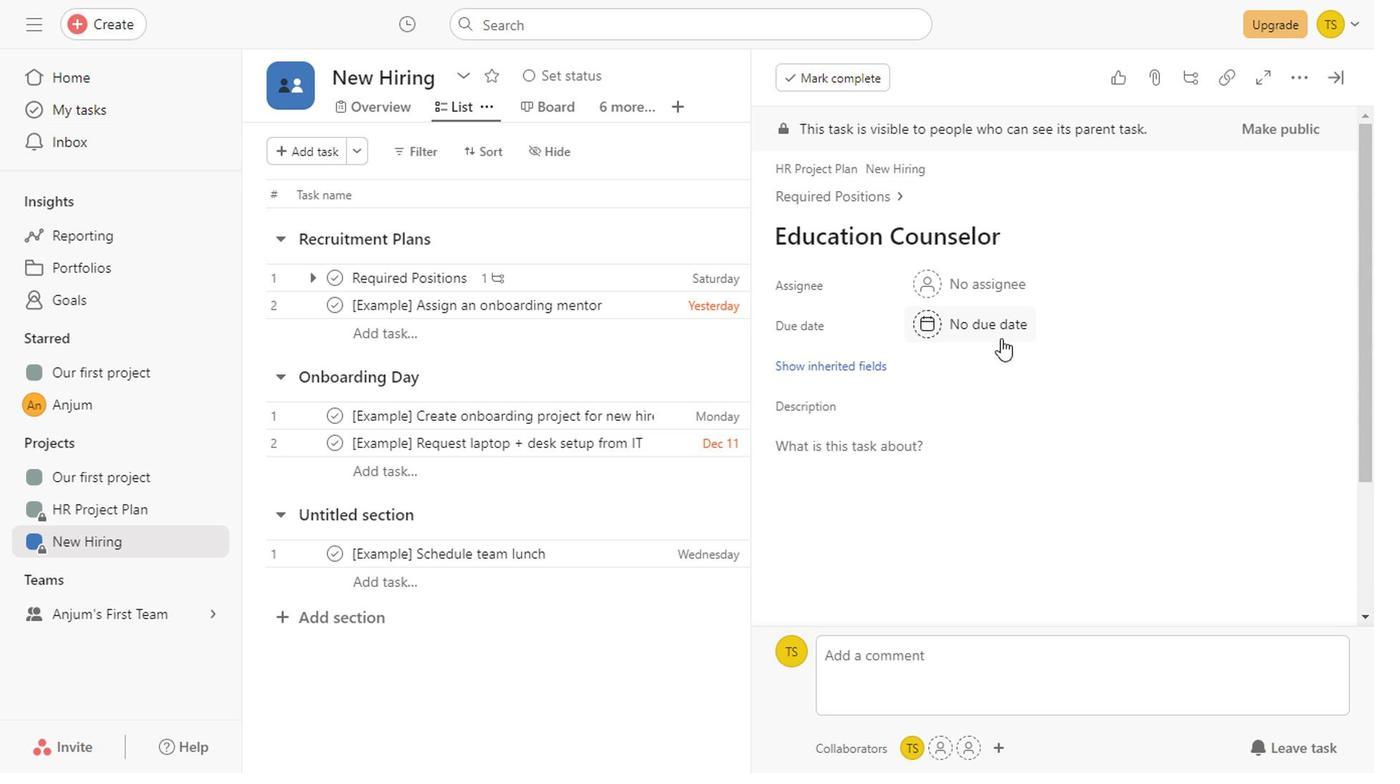 
Action: Mouse pressed left at (995, 332)
Screenshot: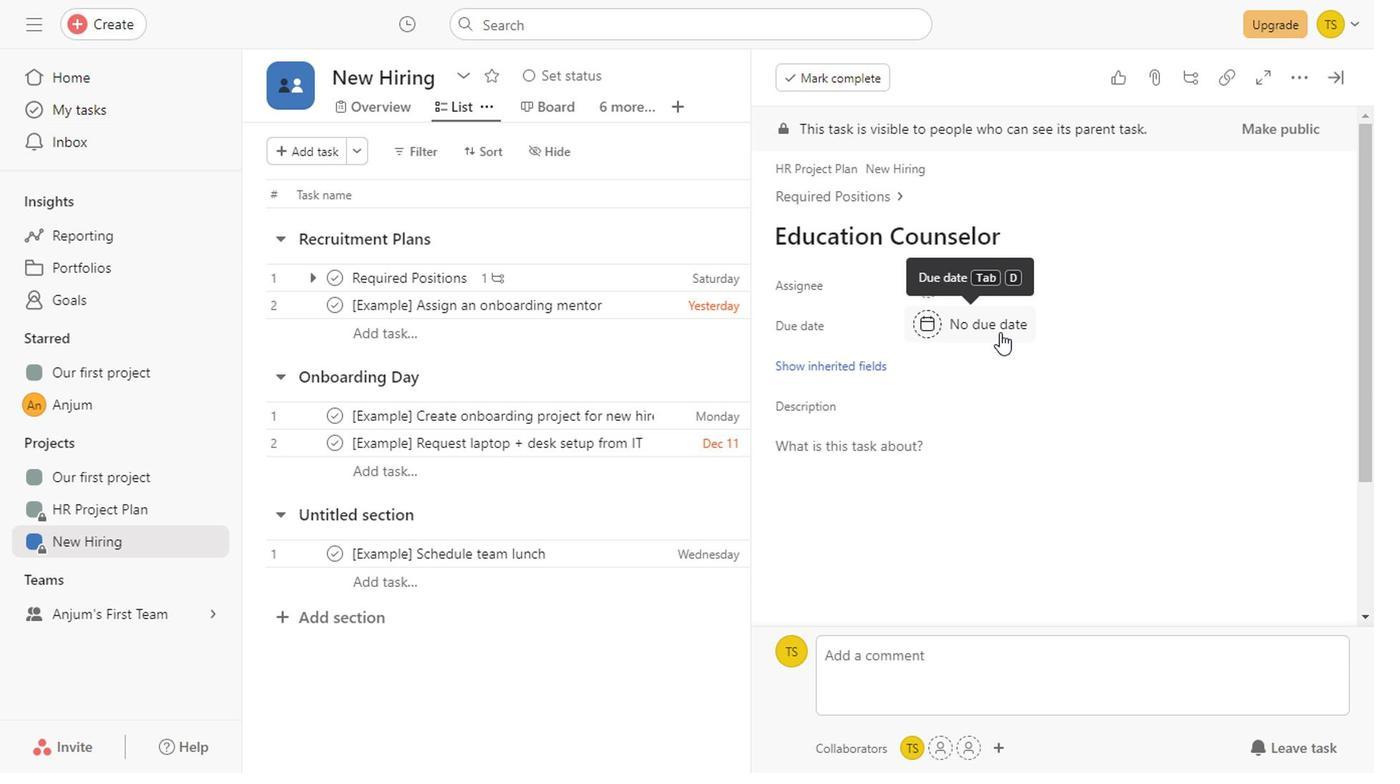 
Action: Mouse moved to (1121, 540)
Screenshot: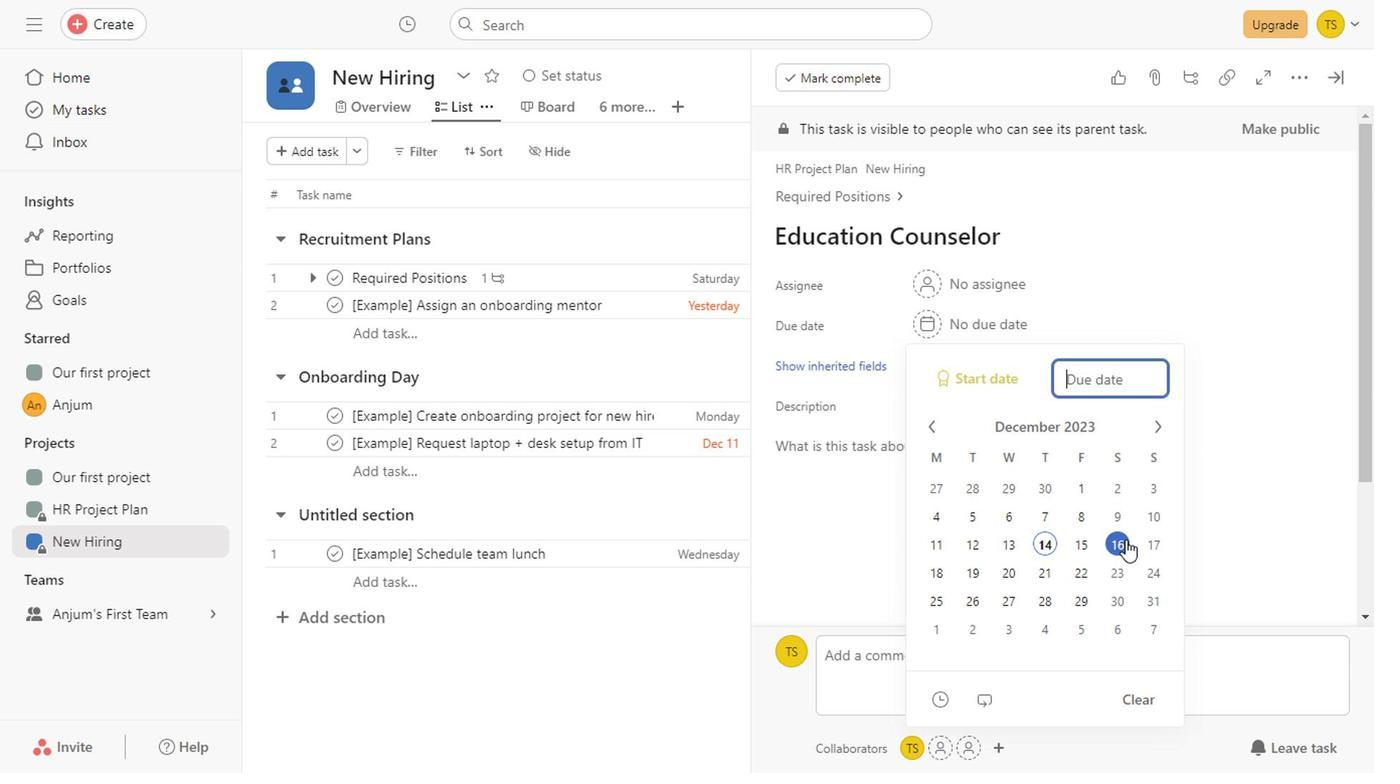
Action: Mouse pressed left at (1121, 540)
Screenshot: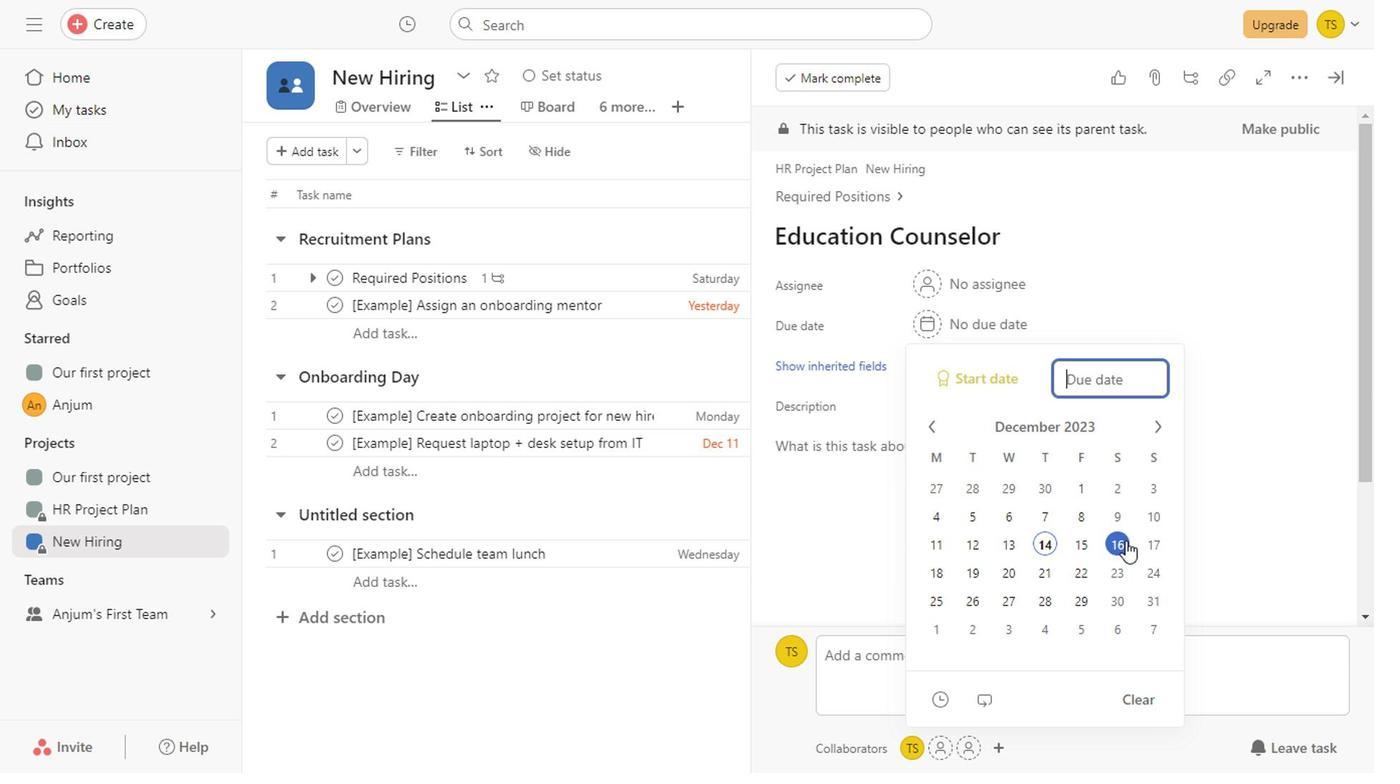 
Action: Mouse moved to (1226, 400)
Screenshot: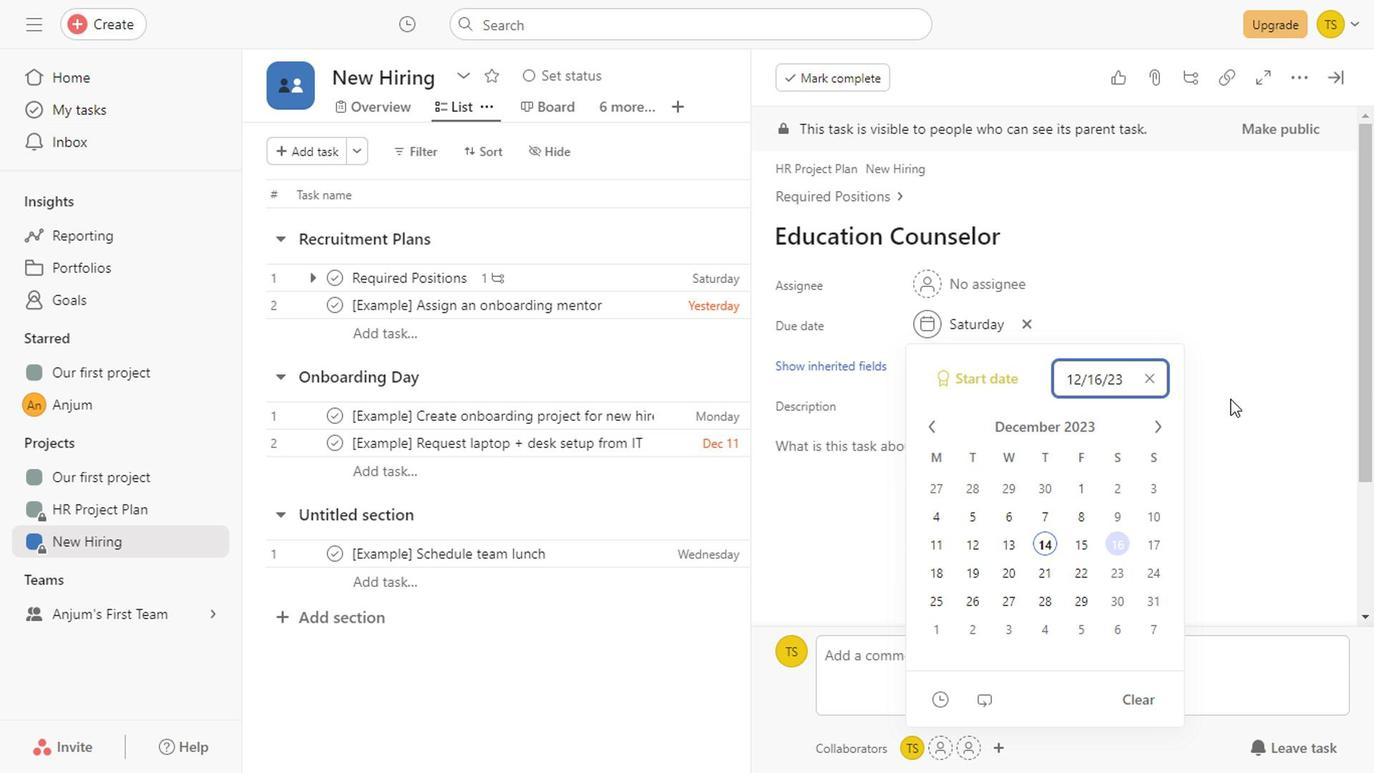 
Action: Mouse pressed left at (1226, 400)
Screenshot: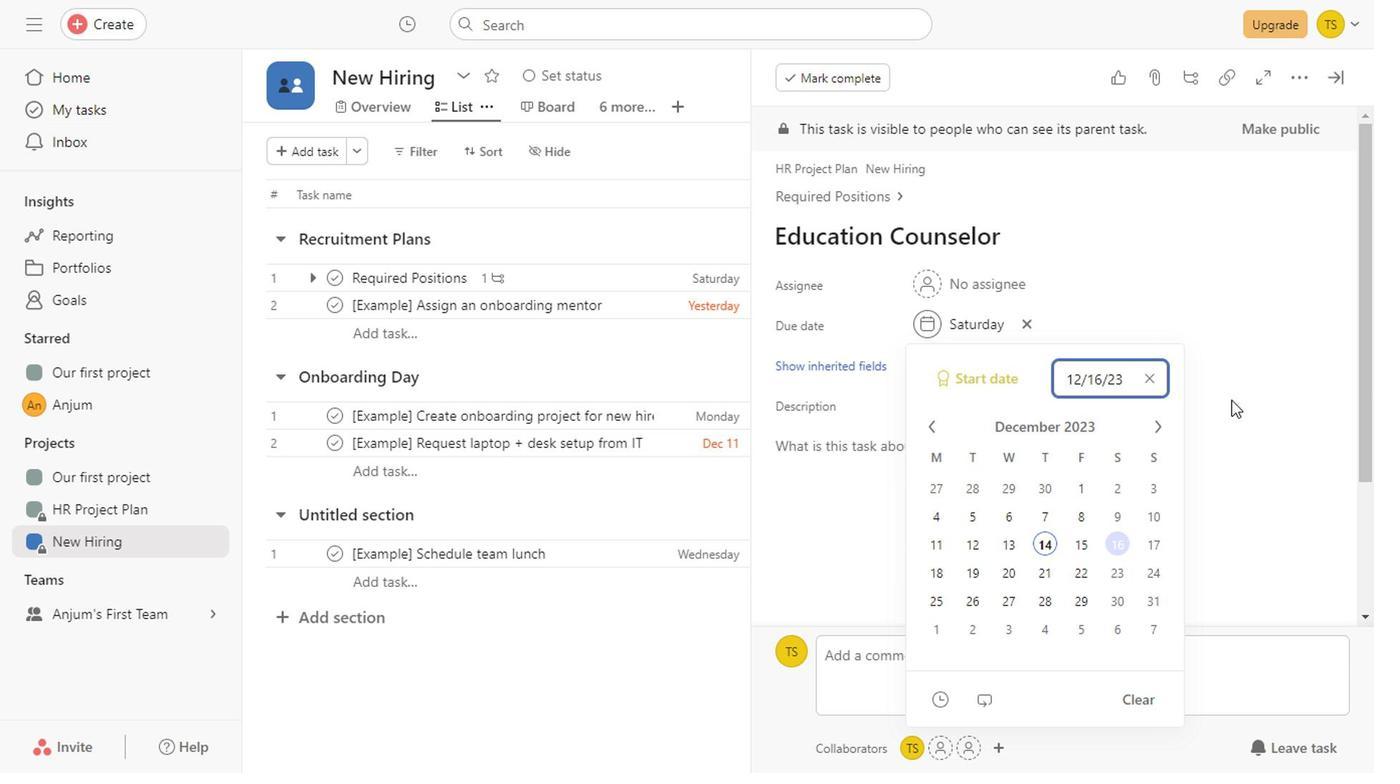 
Action: Mouse moved to (827, 457)
Screenshot: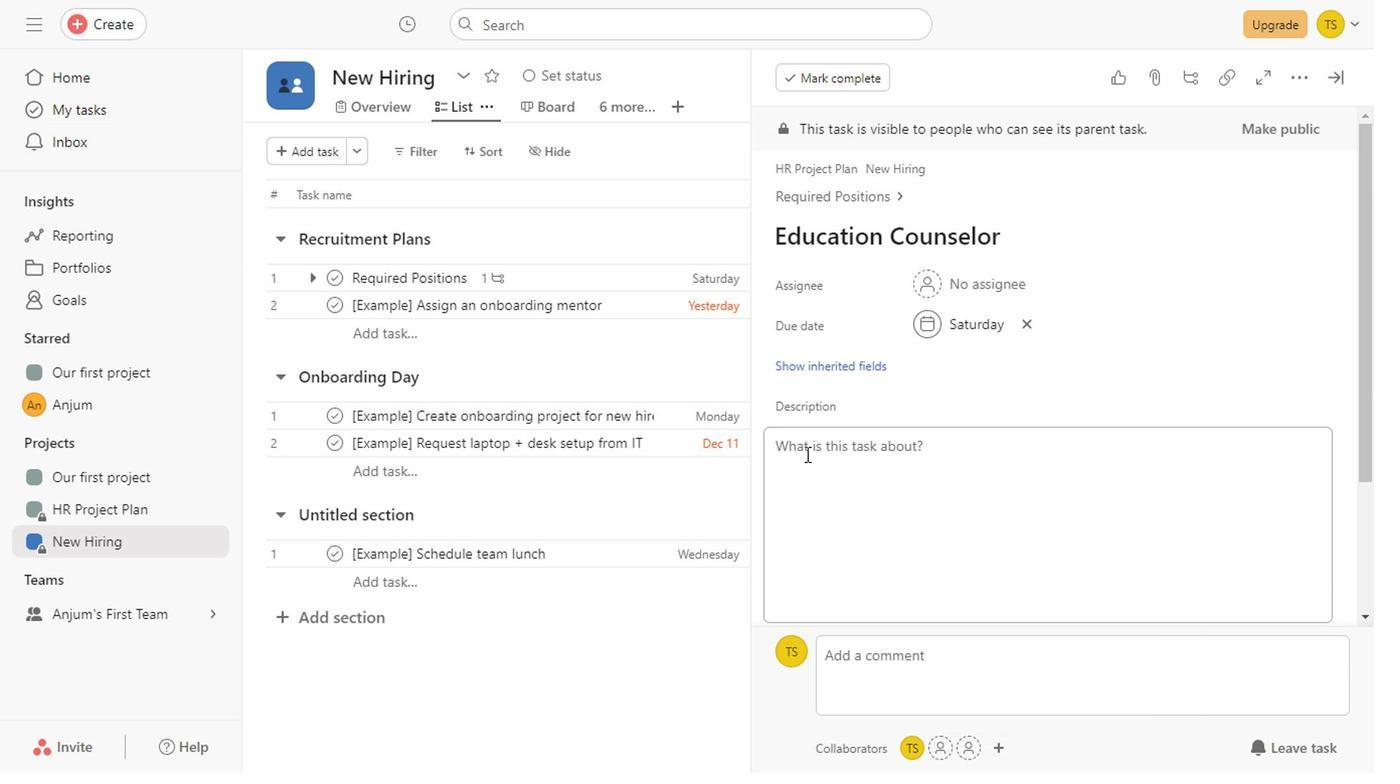 
Action: Mouse pressed left at (827, 457)
Screenshot: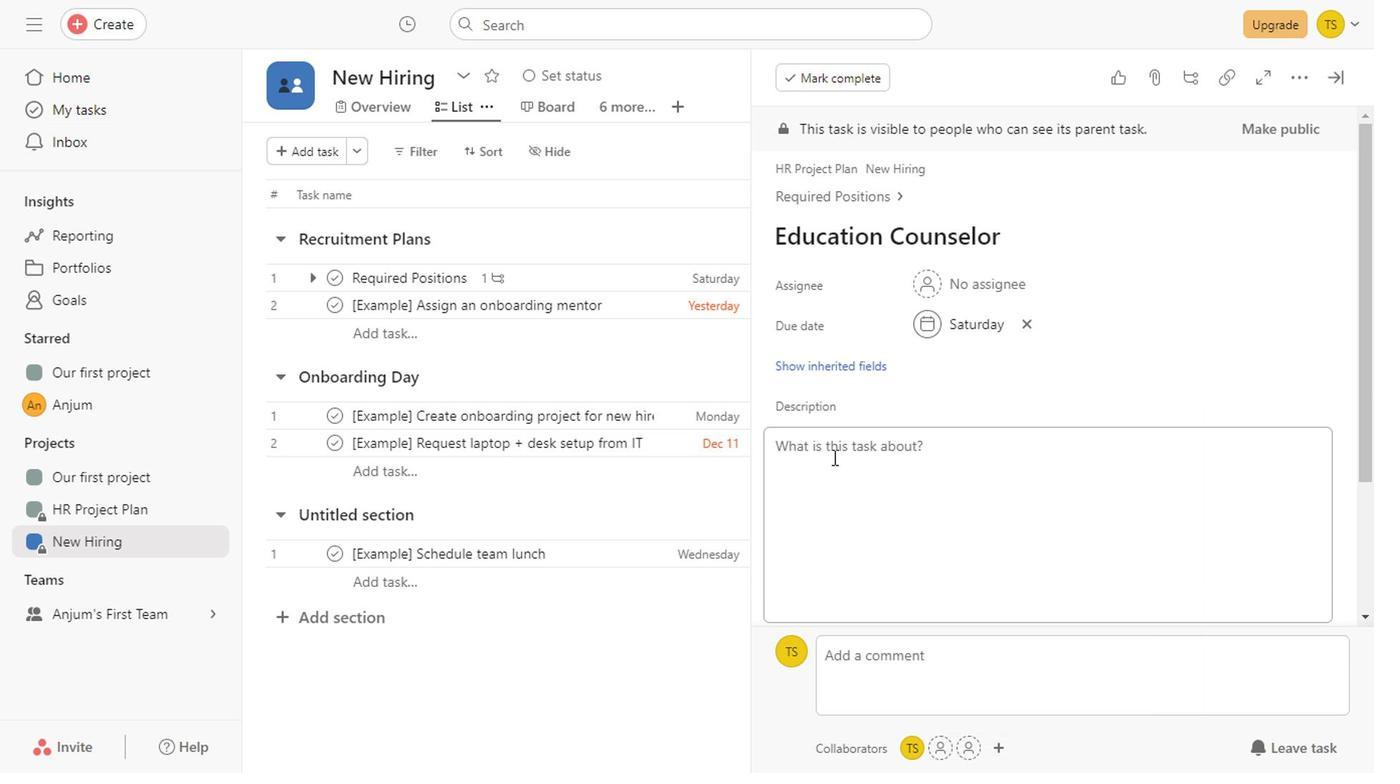 
Action: Key pressed <Key.shift><Key.shift>ctrl+No<Key.backspace><Key.backspace>
Screenshot: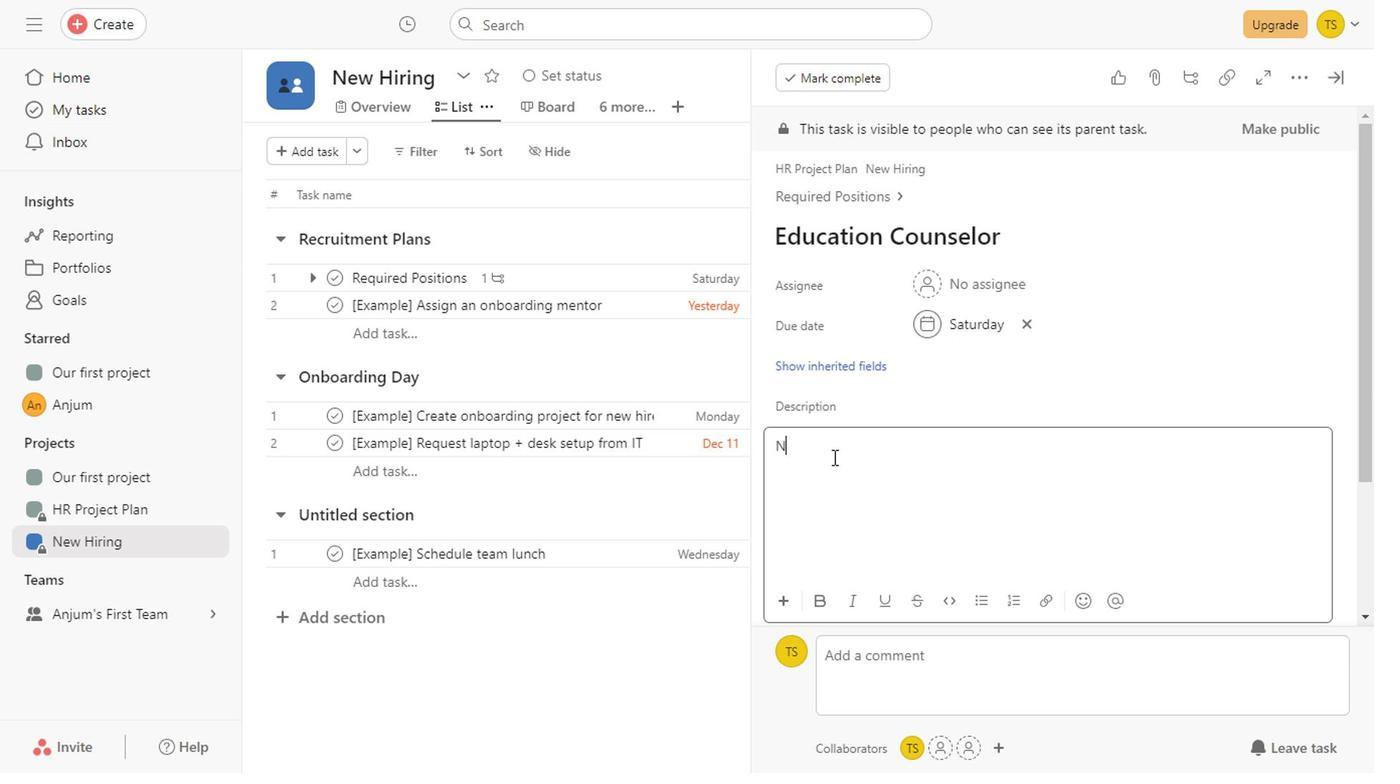 
Action: Mouse moved to (975, 604)
Screenshot: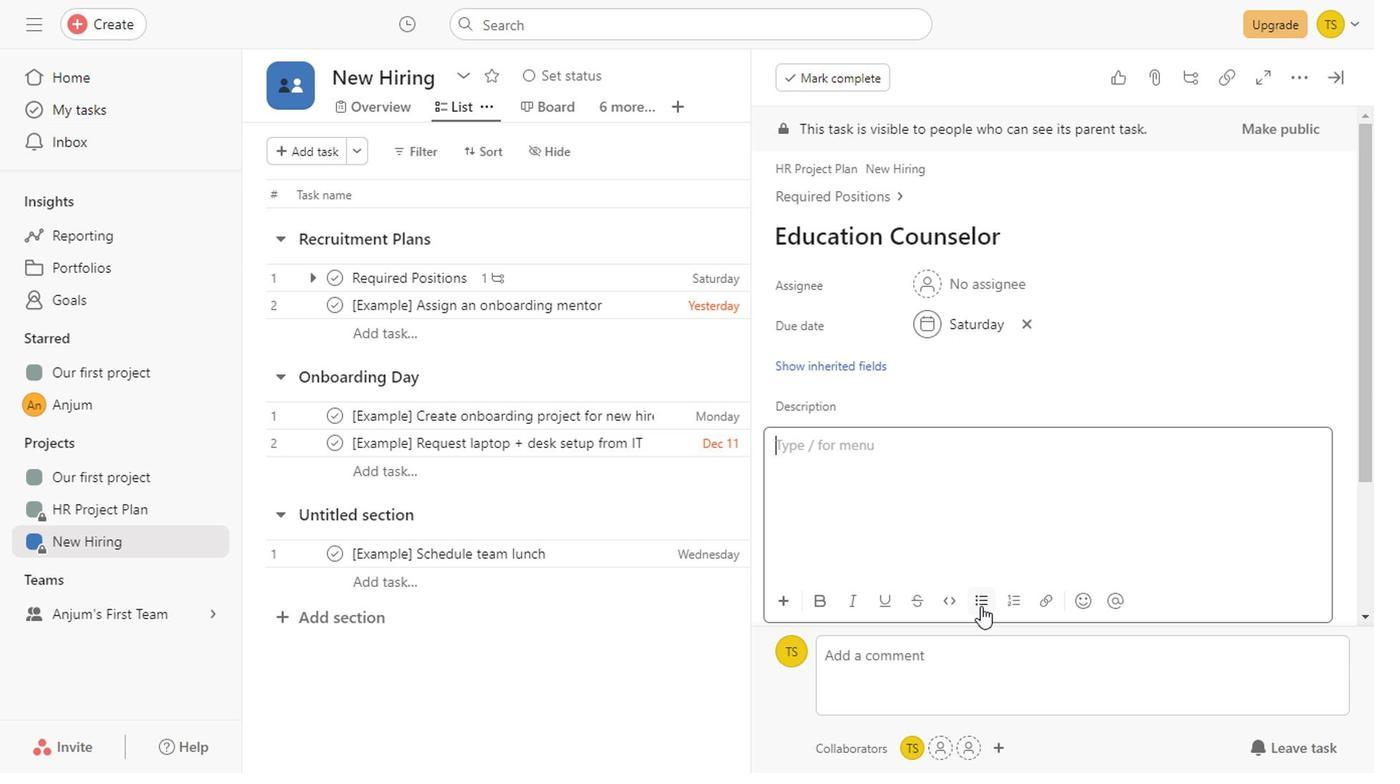 
Action: Mouse pressed left at (975, 604)
Screenshot: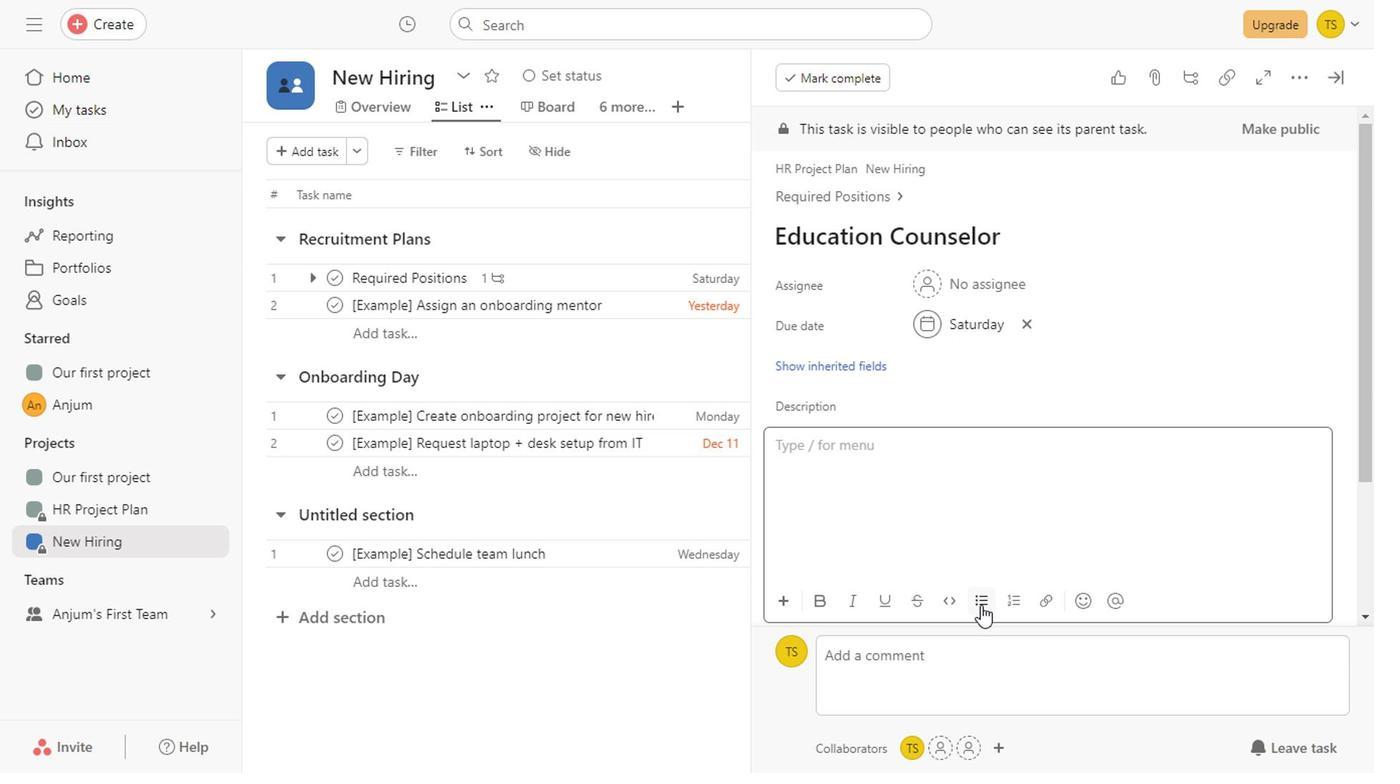 
Action: Mouse moved to (873, 461)
Screenshot: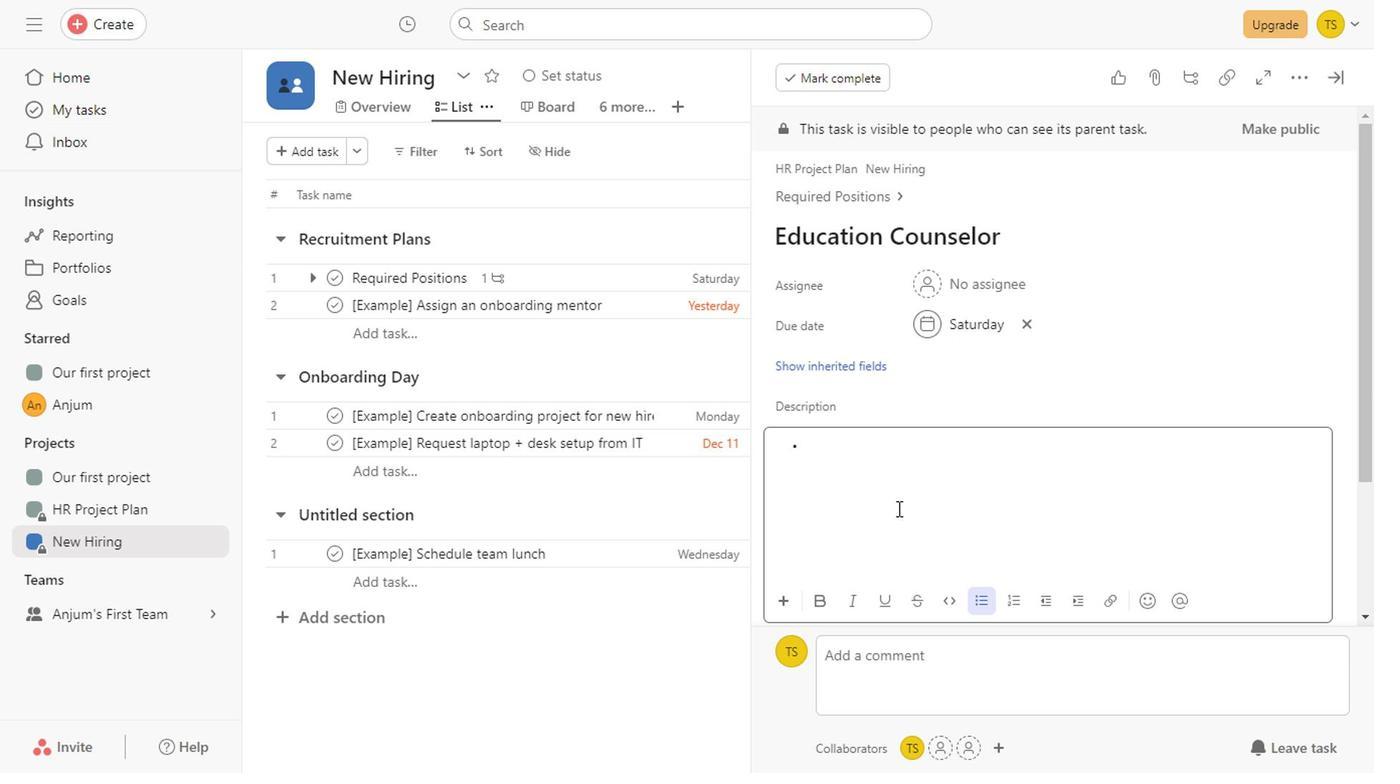 
Action: Key pressed <Key.shift>No.<Key.space><Key.shift>of<Key.space>required<Key.space>positions<Key.space>-<Key.space>02<Key.enter><Key.shift><Key.shift><Key.shift><Key.shift><Key.shift><Key.shift><Key.shift><Key.shift><Key.shift><Key.shift><Key.shift><Key.shift><Key.shift><Key.shift><Key.shift><Key.shift><Key.shift><Key.shift><Key.shift><Key.shift><Key.shift><Key.shift><Key.shift><Key.shift><Key.shift>Turn<Key.space>around<Key.space>timw<Key.space><Key.backspace><Key.backspace>w<Key.backspace>e<Key.space><Key.shift_r>(<Key.shift>TAT<Key.shift_r>)<Key.space>-<Key.space>15<Key.space>days<Key.enter><Key.shift><Key.shift><Key.shift><Key.shift><Key.shift><Key.shift><Key.shift><Key.shift><Key.shift><Key.shift><Key.shift><Key.shift><Key.shift><Key.shift><Key.shift><Key.shift><Key.shift><Key.shift><Key.shift><Key.shift><Key.shift><Key.shift><Key.shift><Key.shift>El<Key.backspace>xperience<Key.space>-<Key.space>6<Key.space>months<Key.space>to<Key.space>
Screenshot: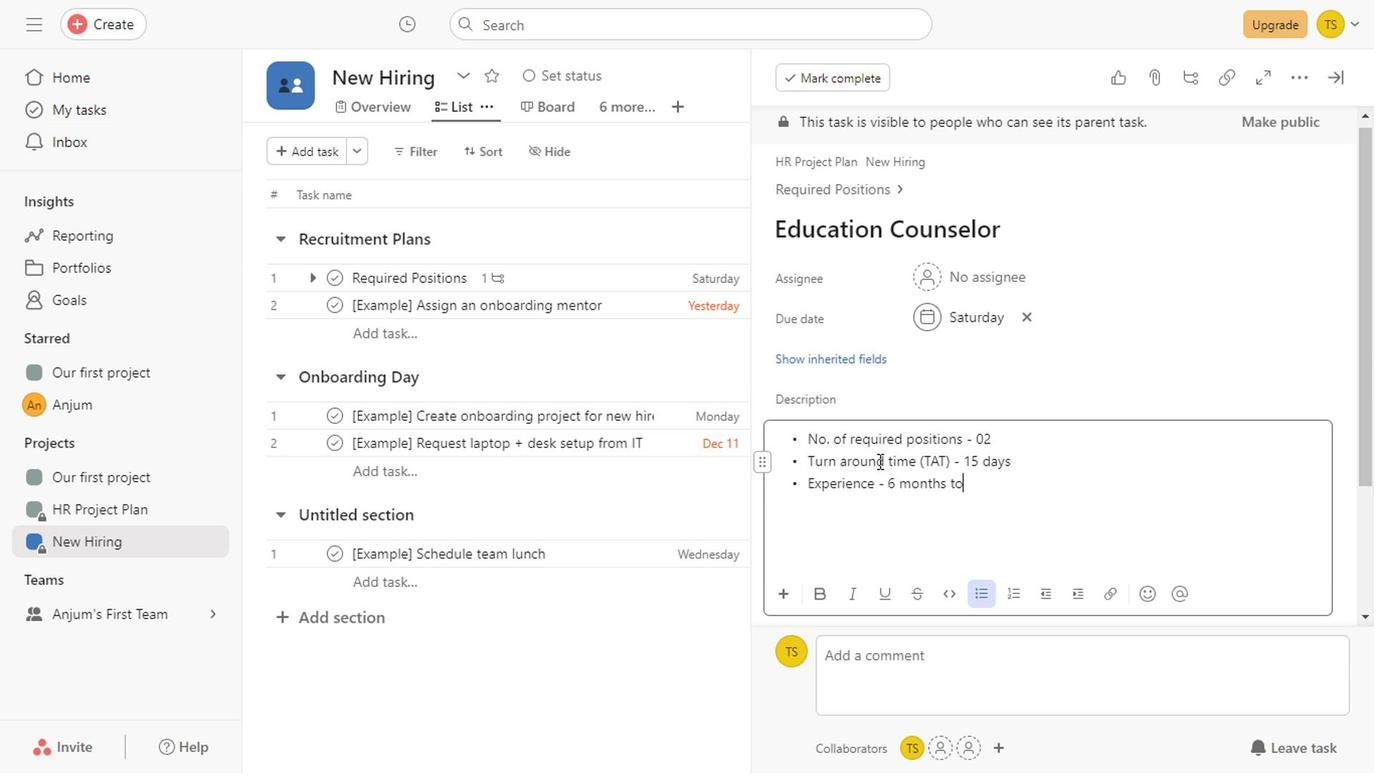 
Action: Mouse moved to (1256, 83)
Screenshot: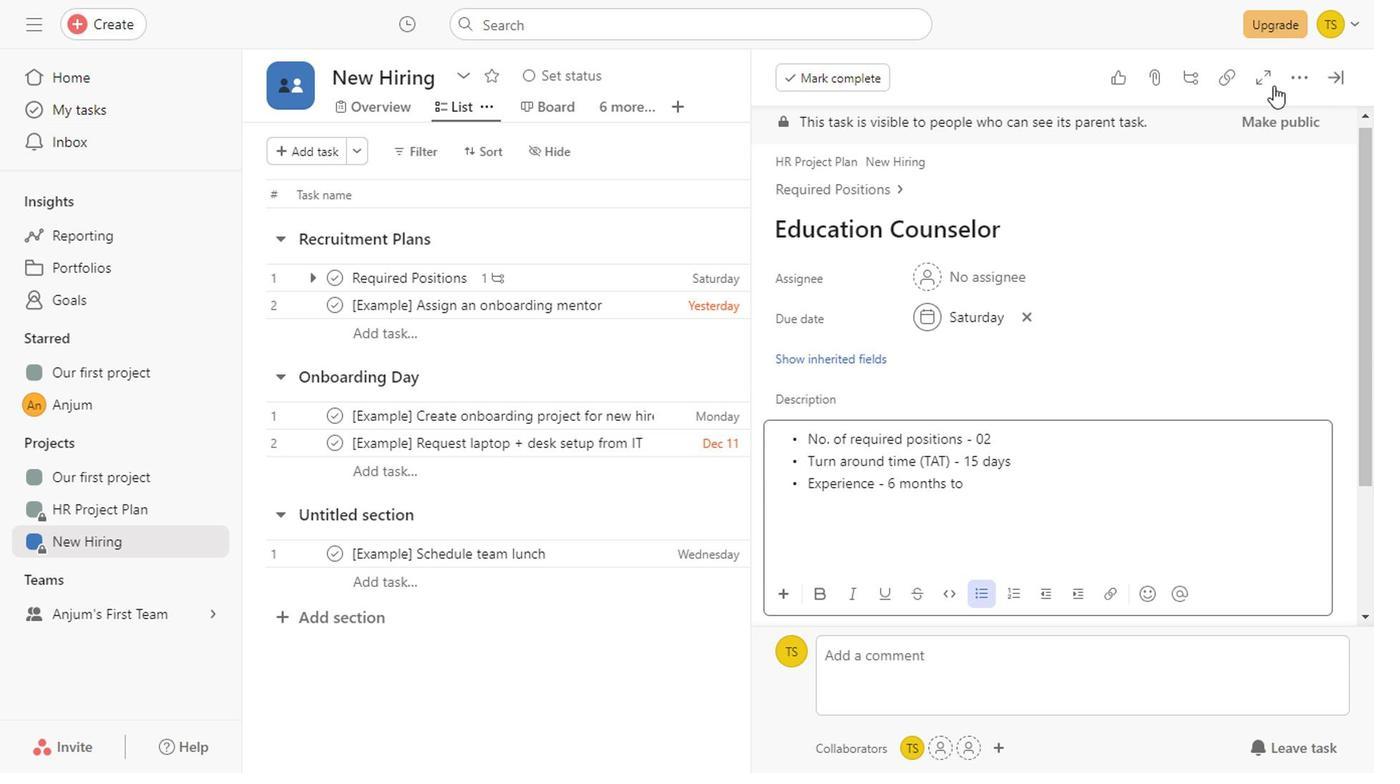 
Action: Mouse pressed left at (1256, 83)
Screenshot: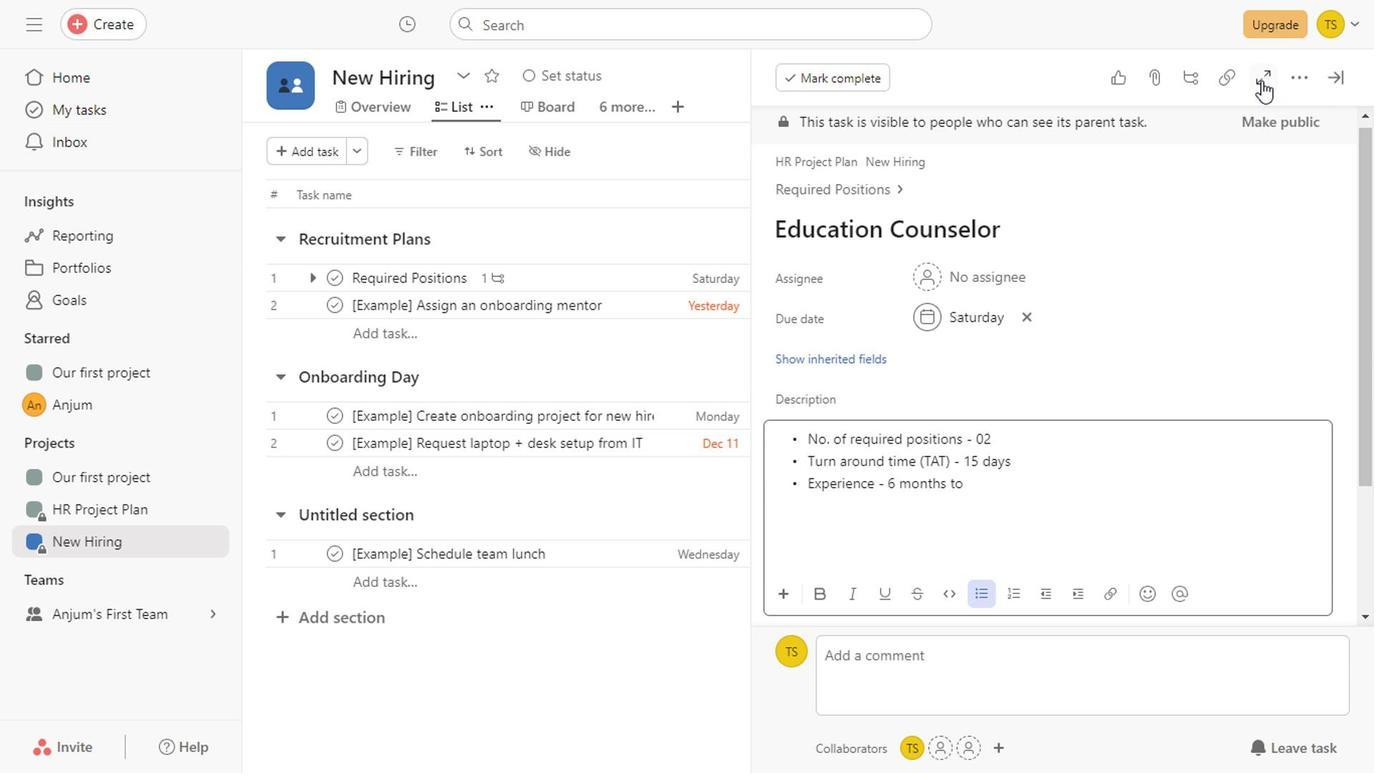
Action: Mouse moved to (559, 464)
Screenshot: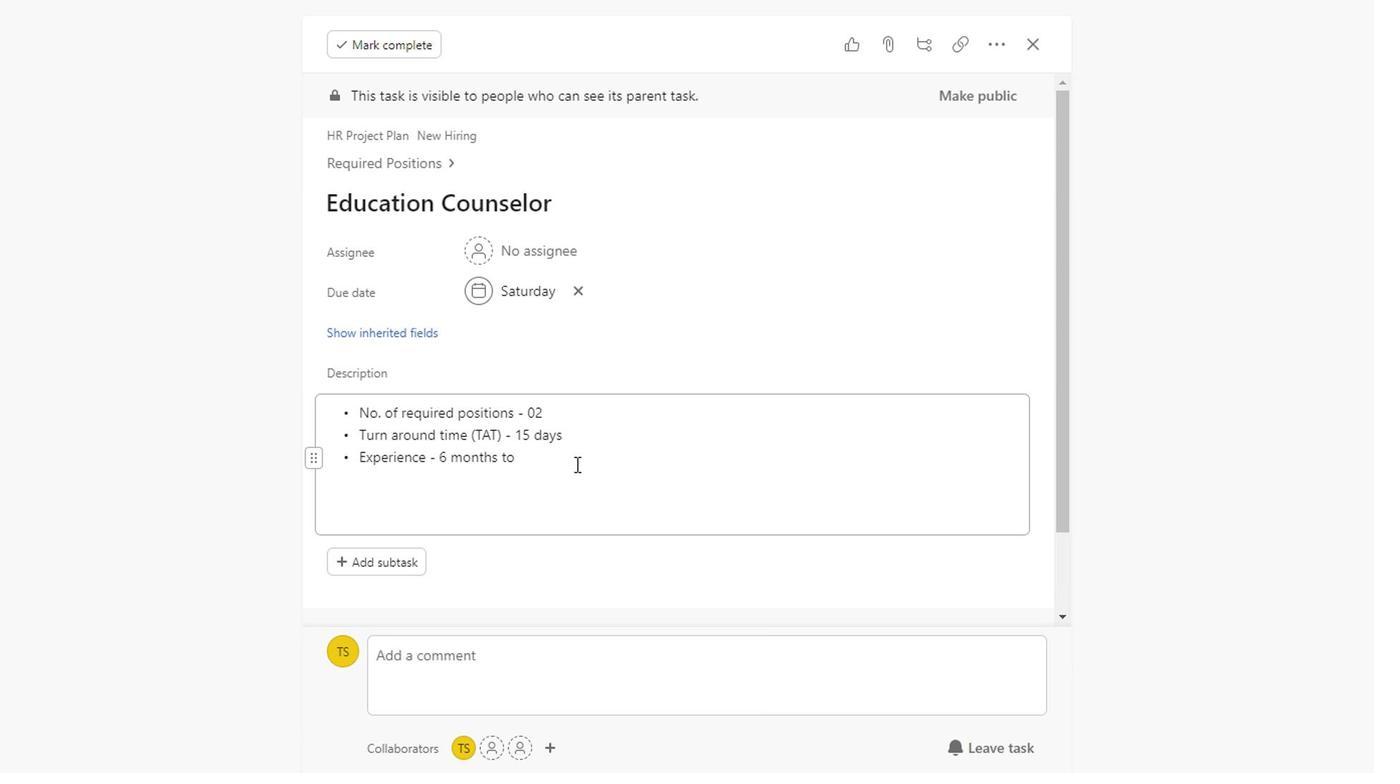 
Action: Mouse pressed left at (559, 464)
Screenshot: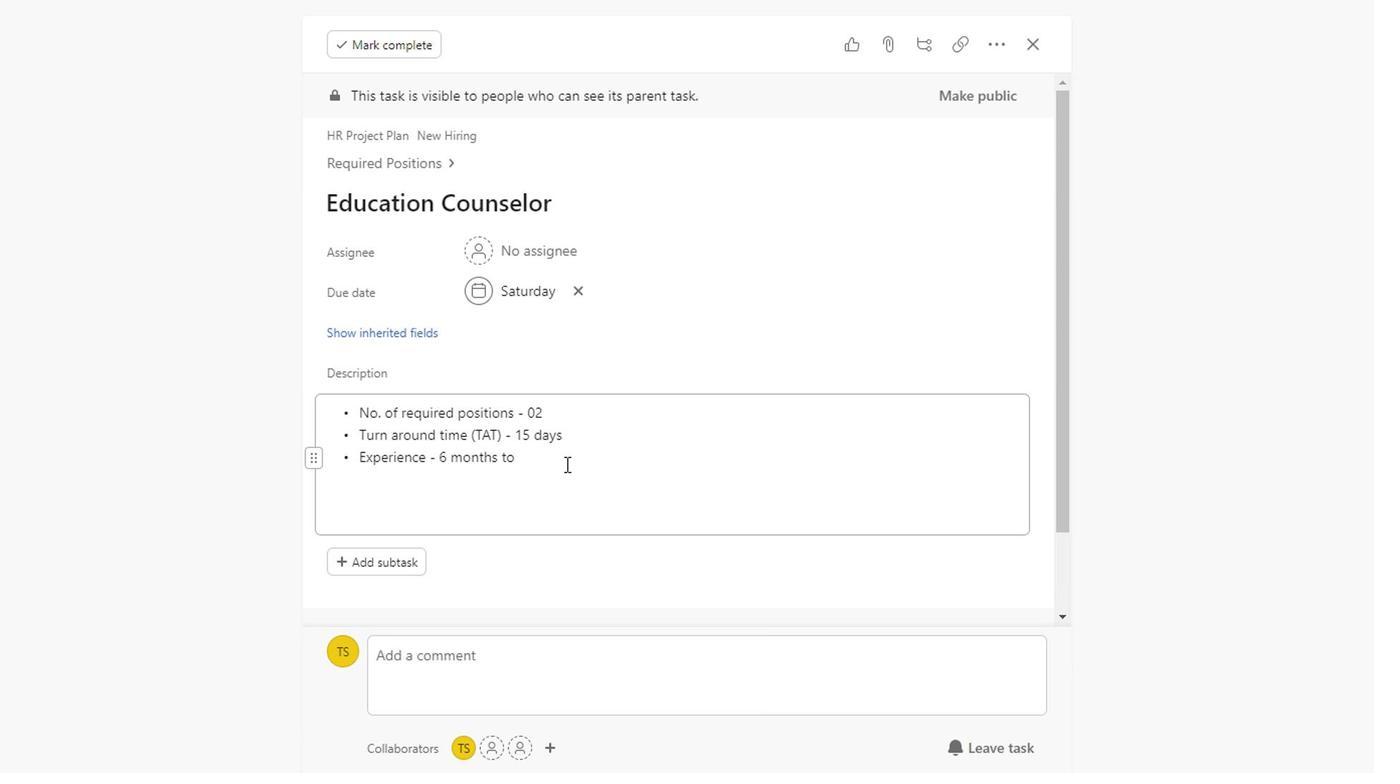 
Action: Key pressed 1<Key.space>year<Key.enter><Key.shift>B<Key.backspace><Key.shift>Passout<Key.space><Key.shift>Batch<Key.space>-<Key.space>2021,2022,<Key.space><Key.backspace><Key.backspace><Key.space>and<Key.space>2023
Screenshot: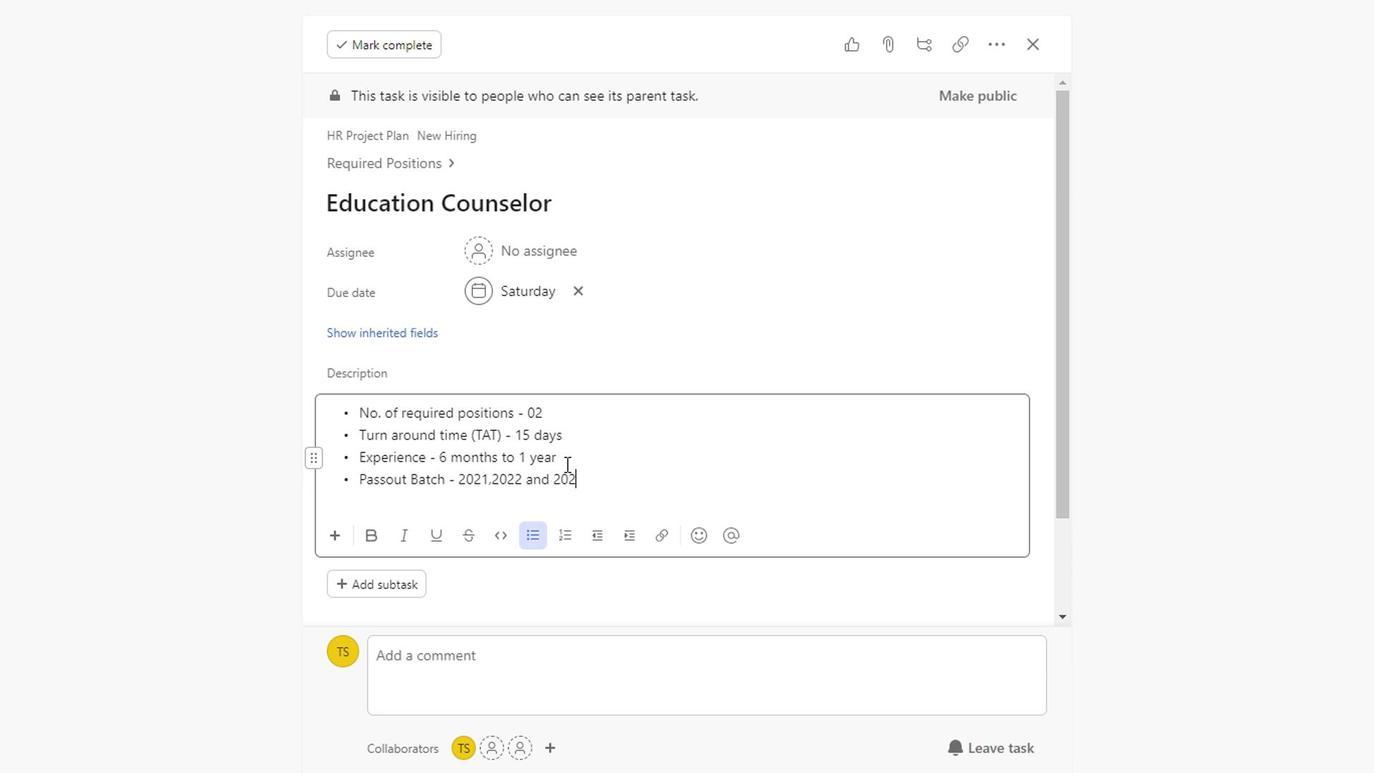 
Action: Mouse moved to (706, 467)
Screenshot: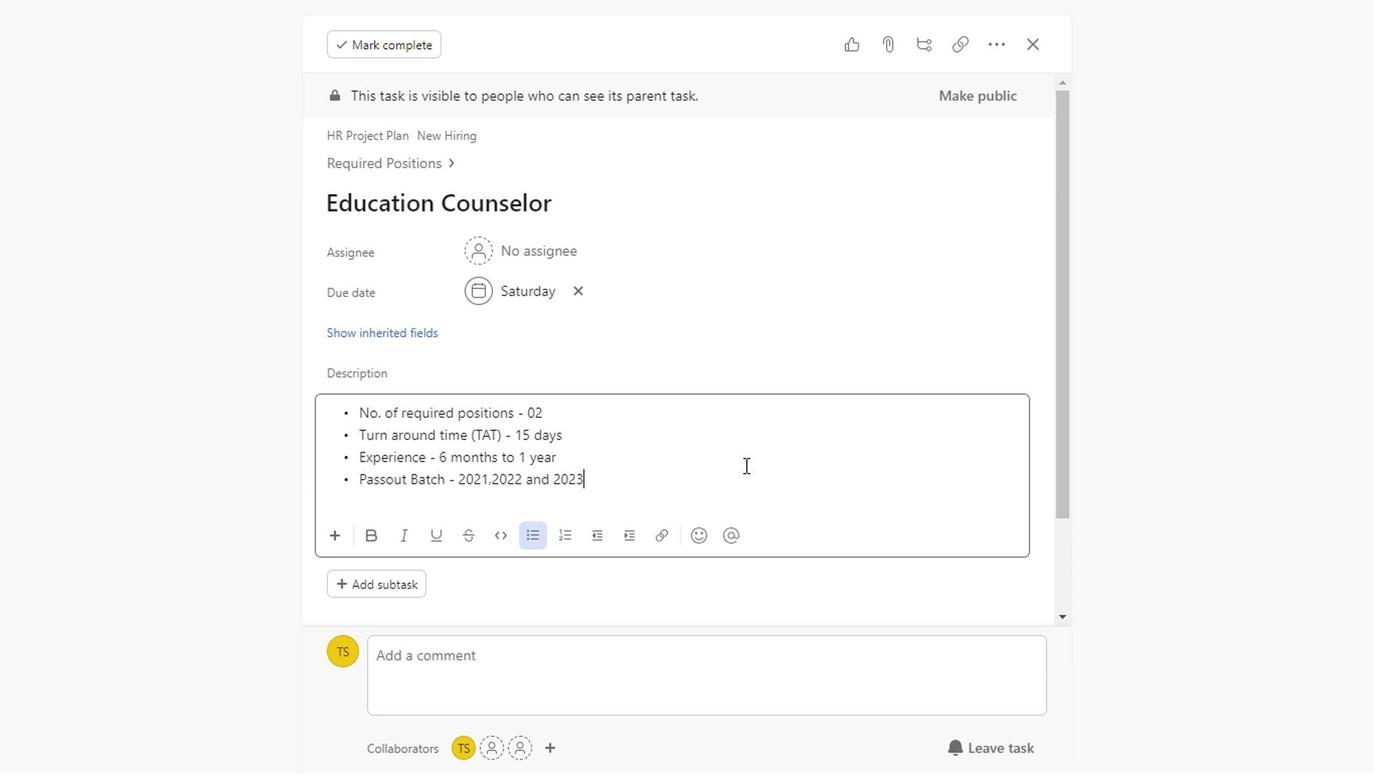 
Action: Key pressed <Key.enter><Key.shift><Key.shift><Key.shift><Key.shift><Key.shift>Salary<Key.space>-<Key.space>15<Key.backspace><Key.backspace><Key.shift>Upto<Key.space>20k<Key.space><Key.shift_r><Key.shift_r><Key.shift_r>+<Key.space><Key.shift>Incentives
Screenshot: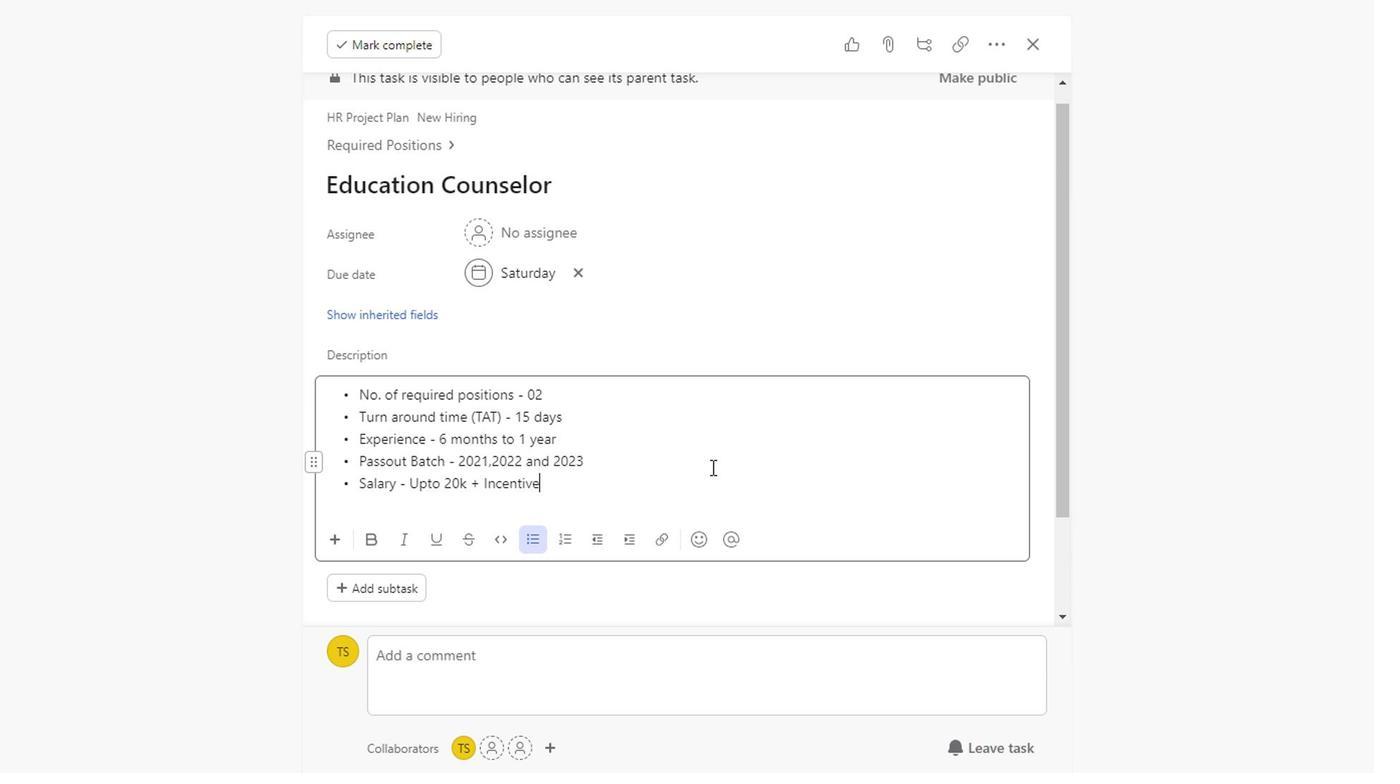 
Action: Mouse scrolled (706, 466) with delta (0, -1)
Screenshot: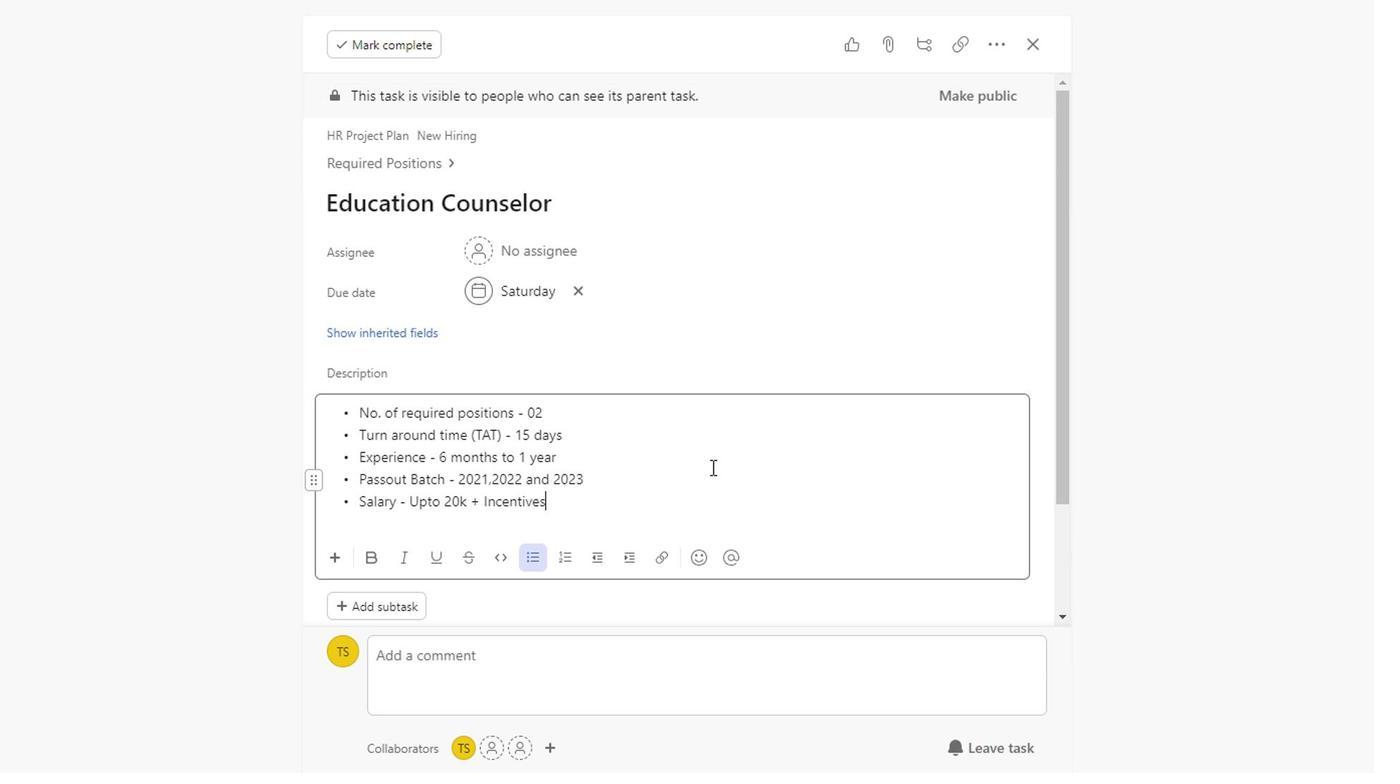 
Action: Mouse scrolled (706, 466) with delta (0, -1)
Screenshot: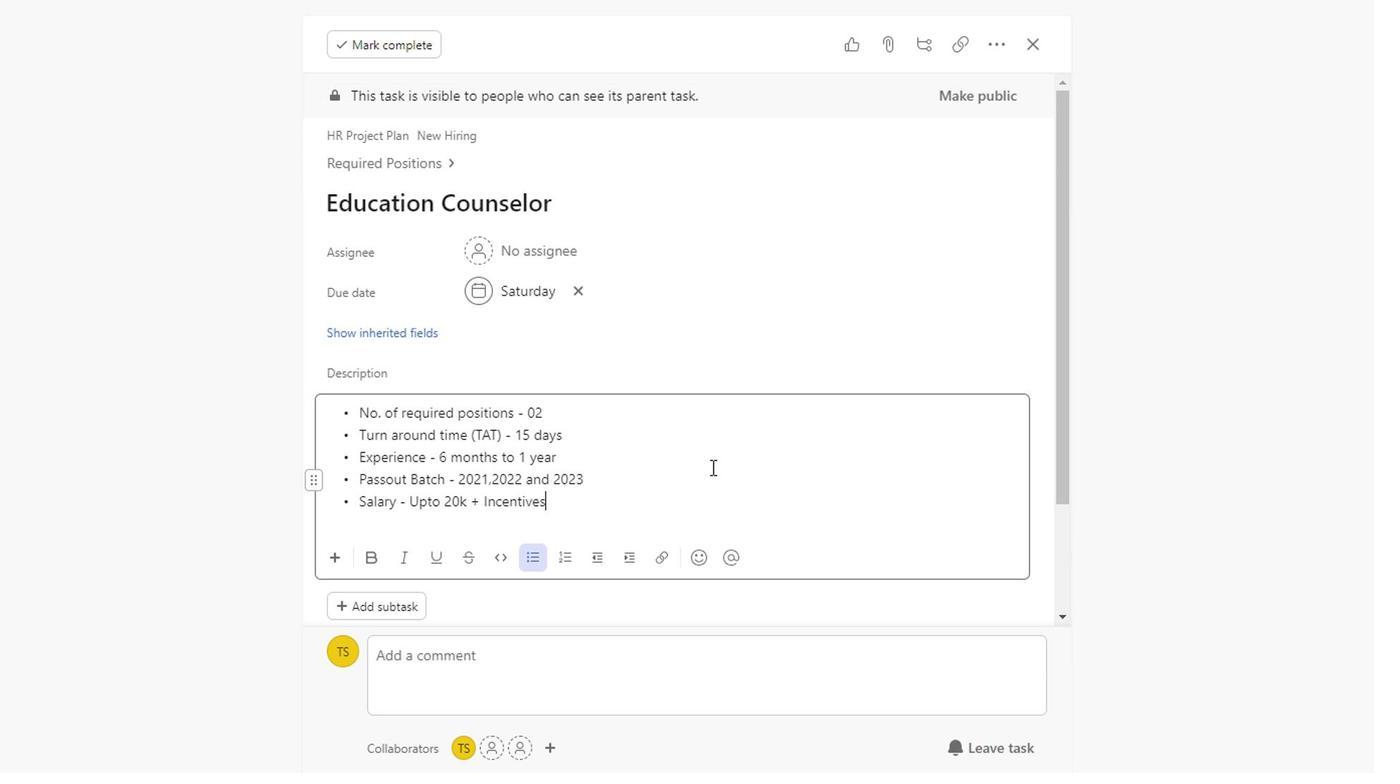 
Action: Mouse scrolled (706, 466) with delta (0, -1)
Screenshot: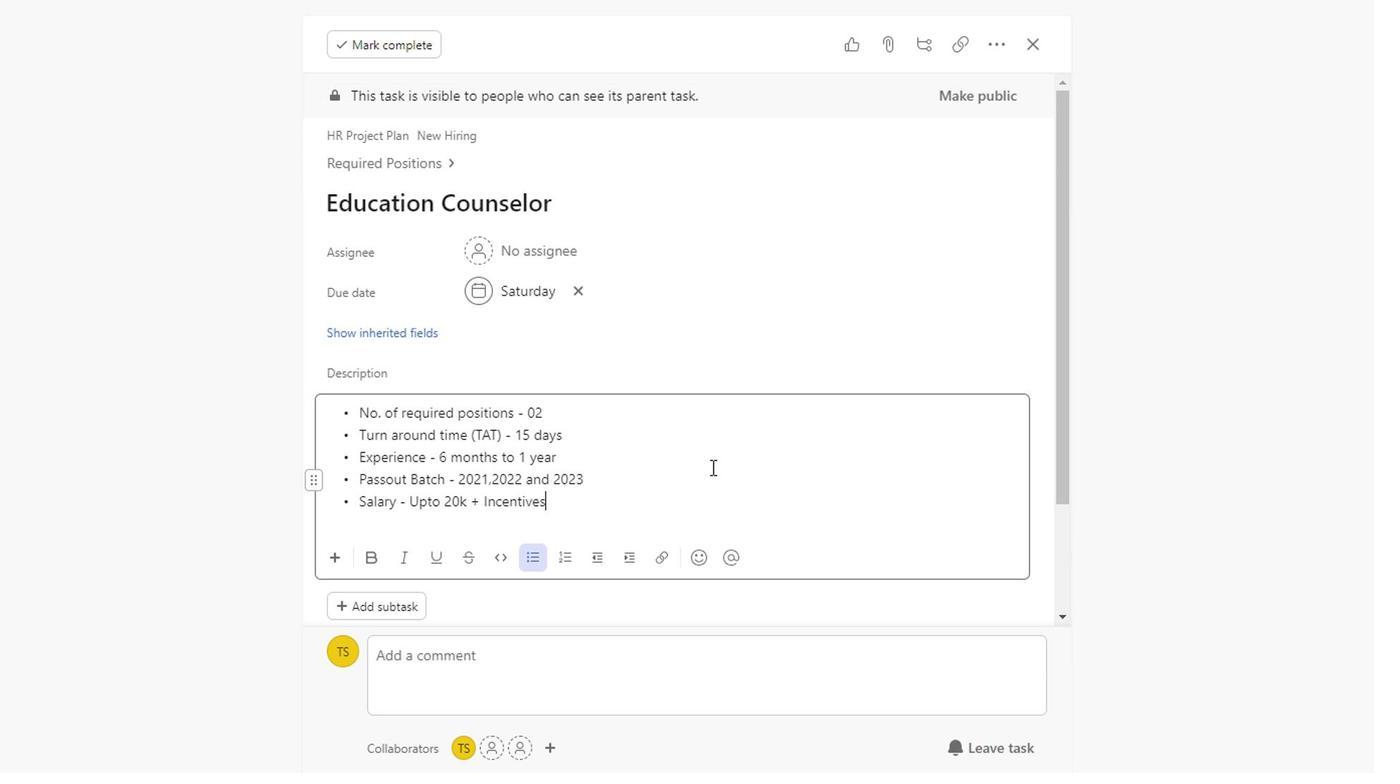 
Action: Mouse scrolled (706, 466) with delta (0, -1)
Screenshot: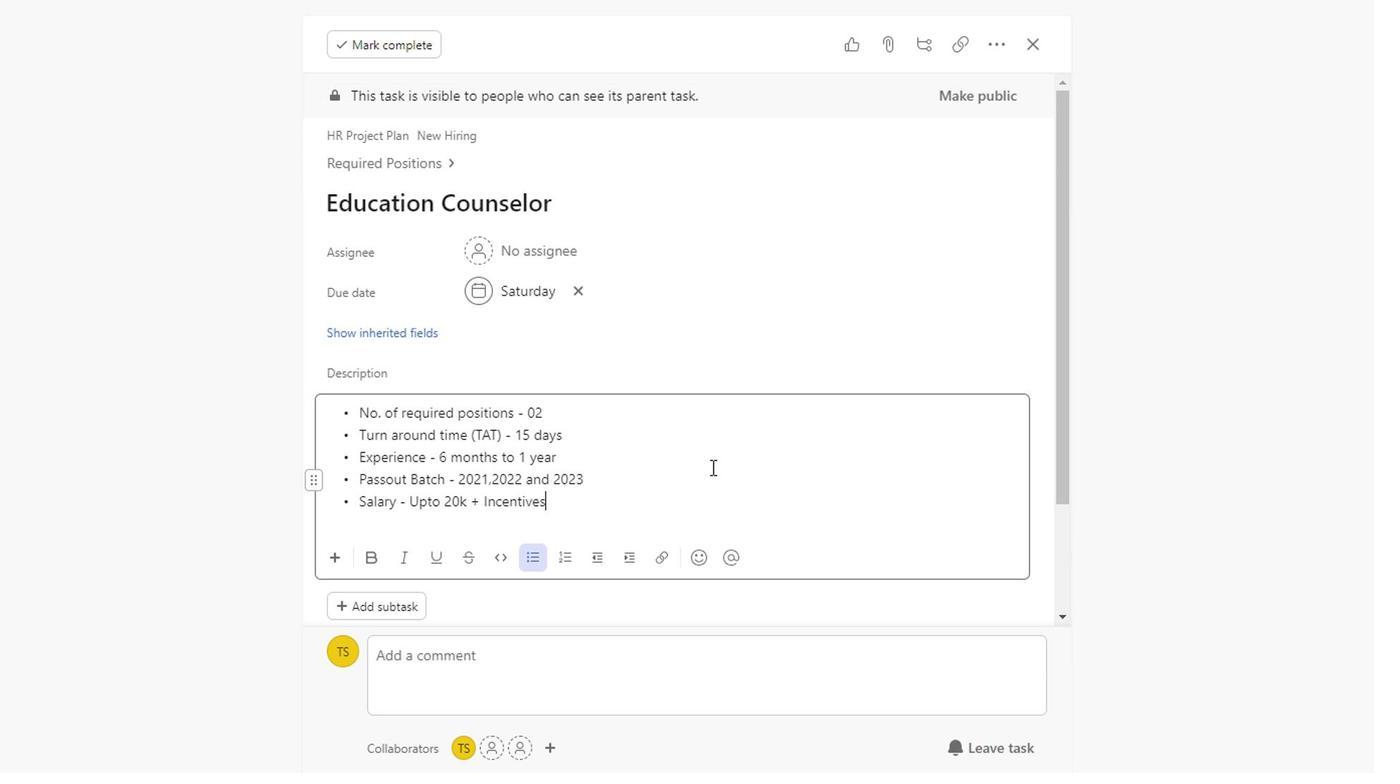 
Action: Mouse scrolled (706, 466) with delta (0, -1)
Screenshot: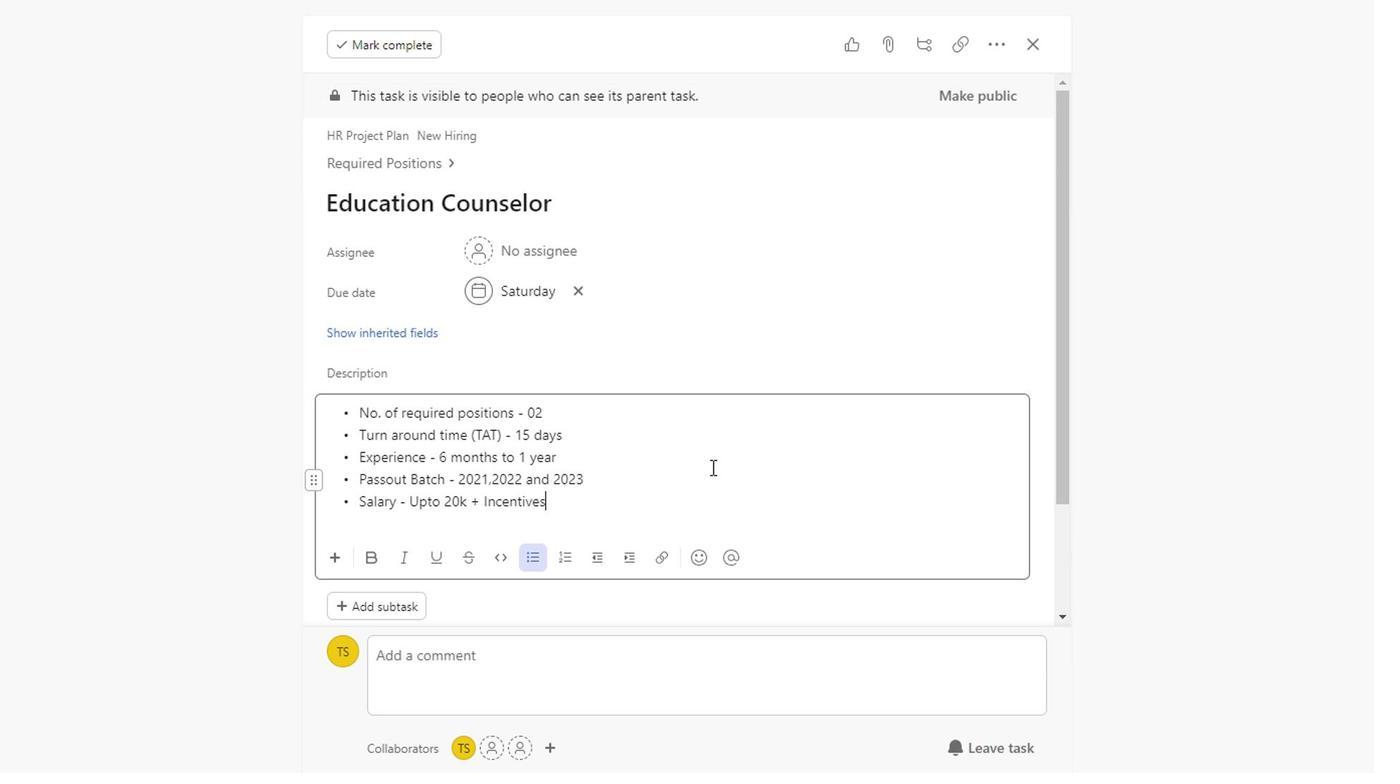 
Action: Mouse scrolled (706, 466) with delta (0, -1)
Screenshot: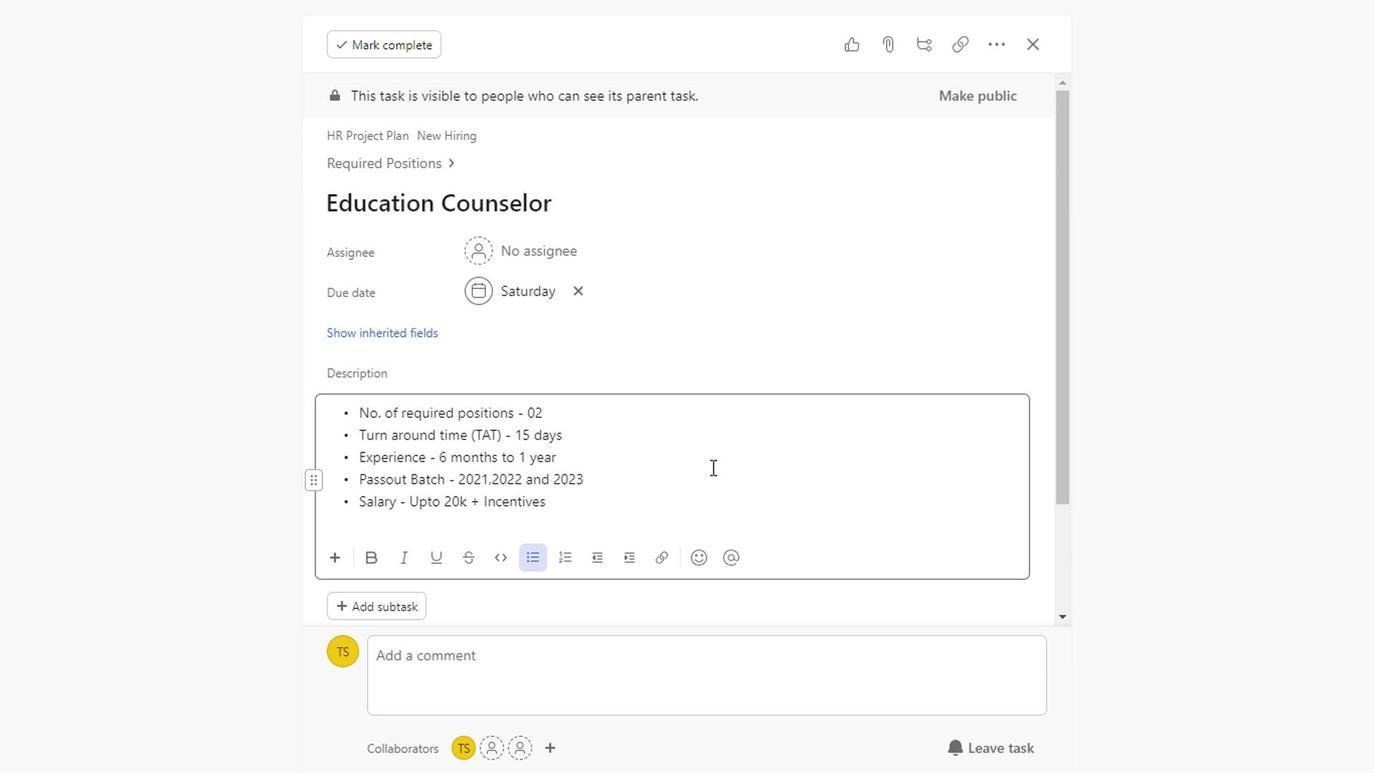 
Action: Mouse scrolled (706, 466) with delta (0, -1)
Screenshot: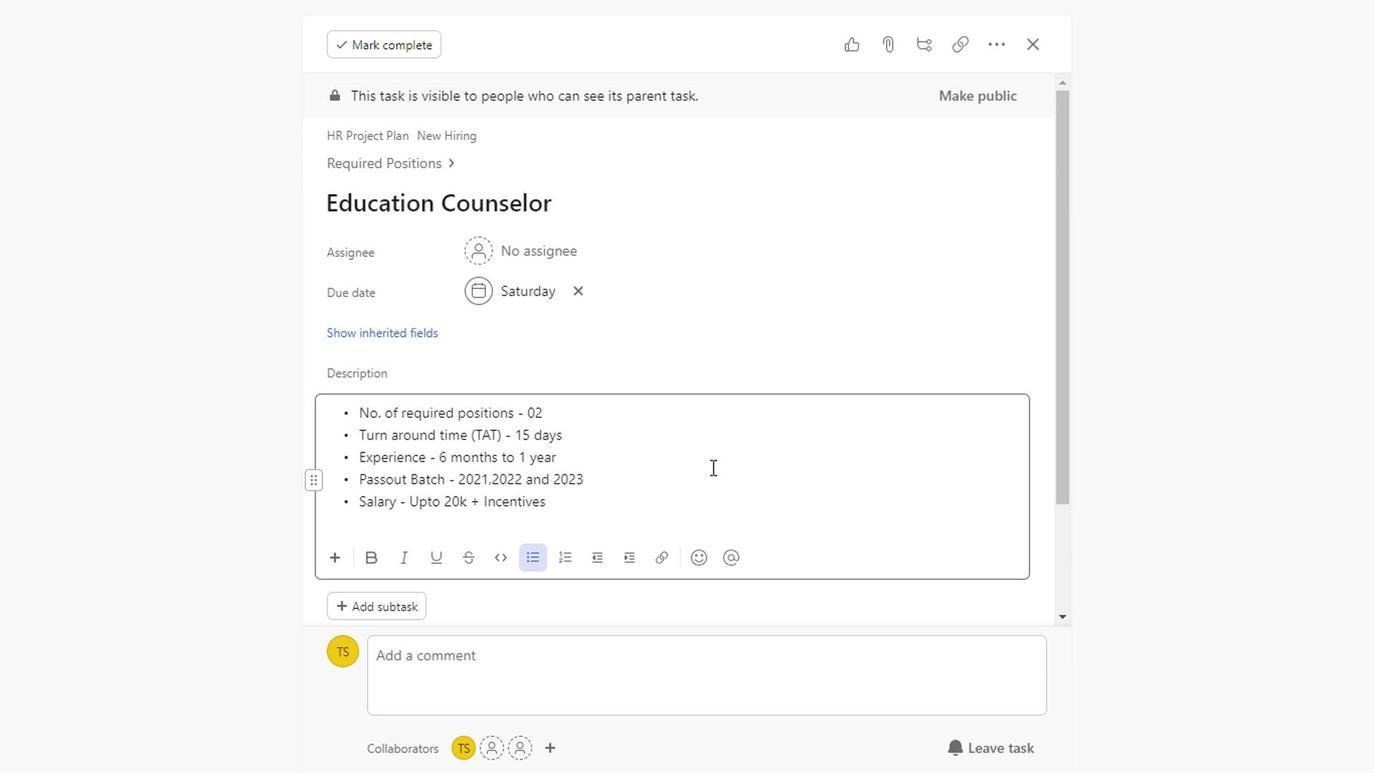 
Action: Mouse scrolled (706, 466) with delta (0, -1)
Screenshot: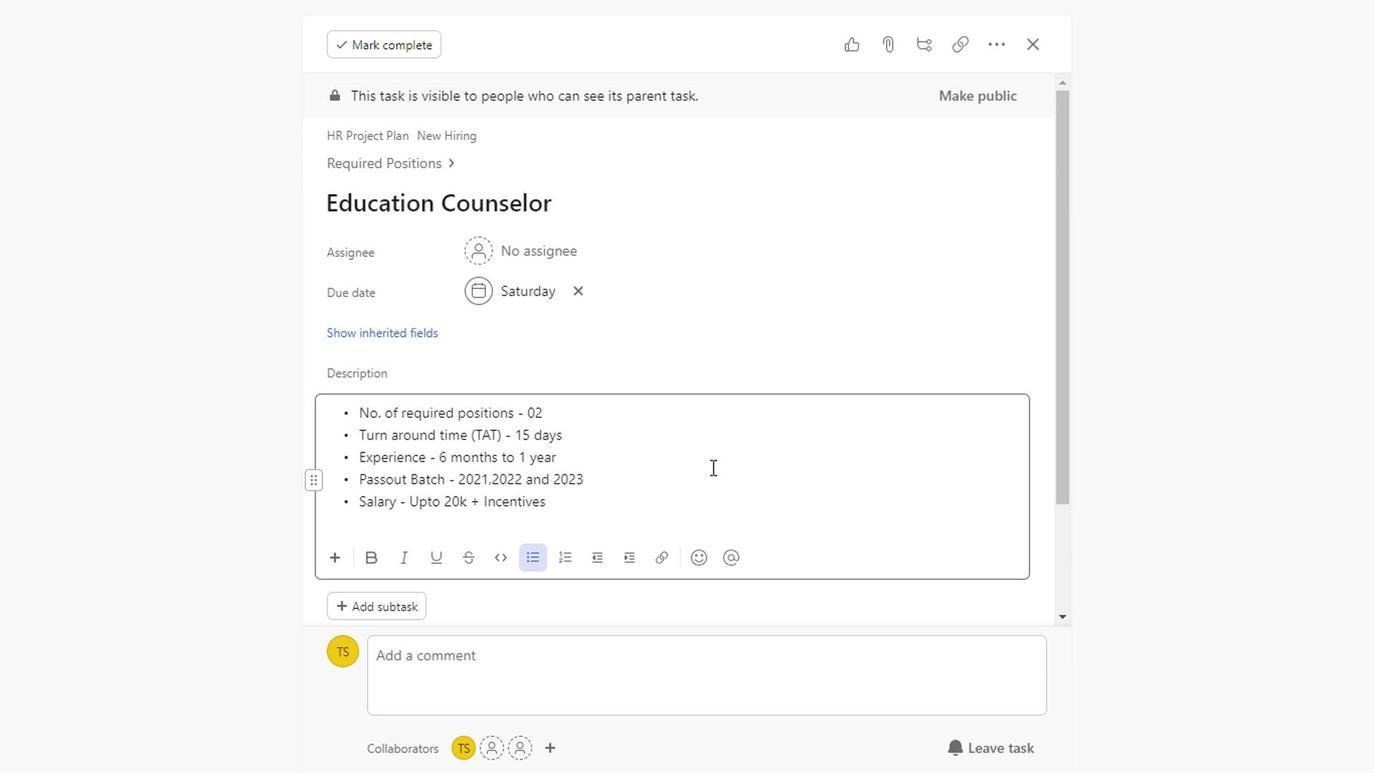 
Action: Mouse scrolled (706, 466) with delta (0, -1)
Screenshot: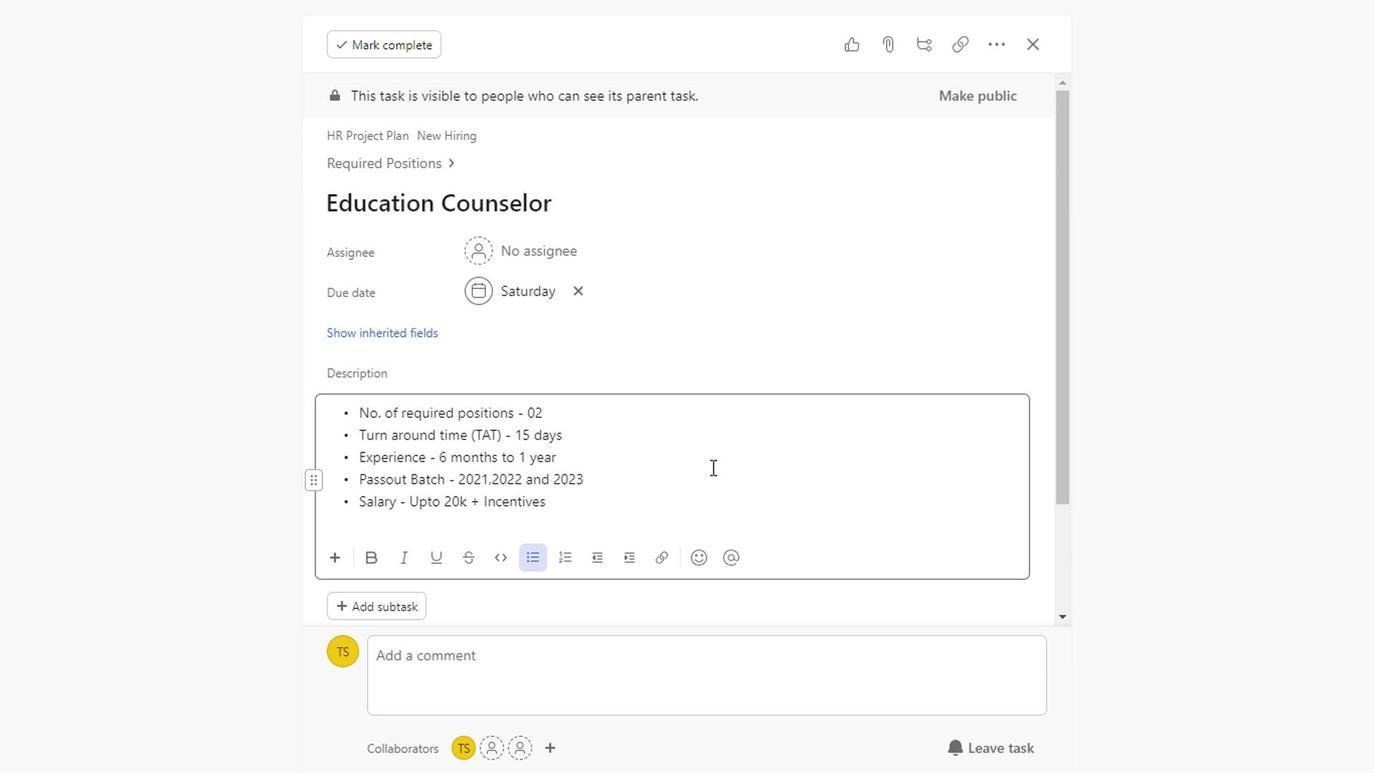 
Action: Mouse scrolled (706, 466) with delta (0, -1)
Screenshot: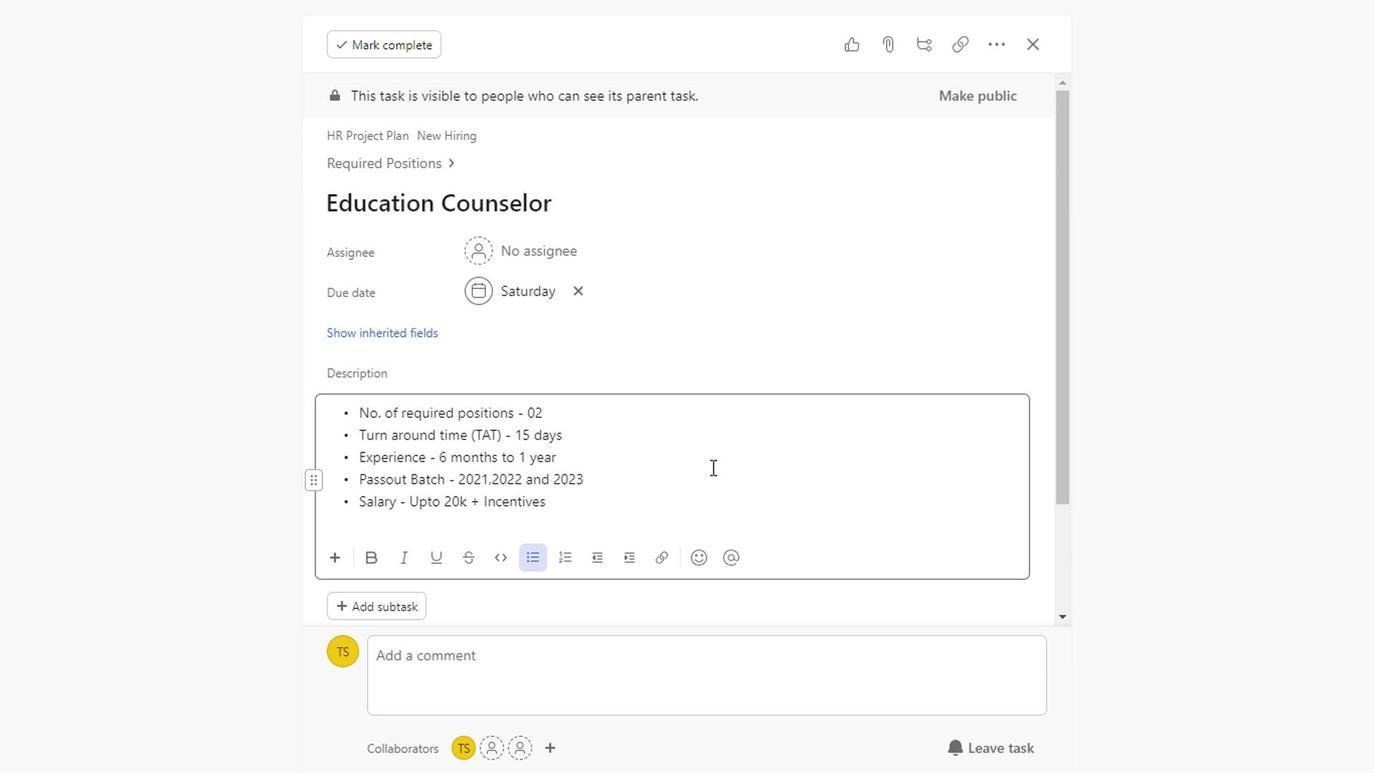 
Action: Mouse scrolled (706, 466) with delta (0, -1)
Screenshot: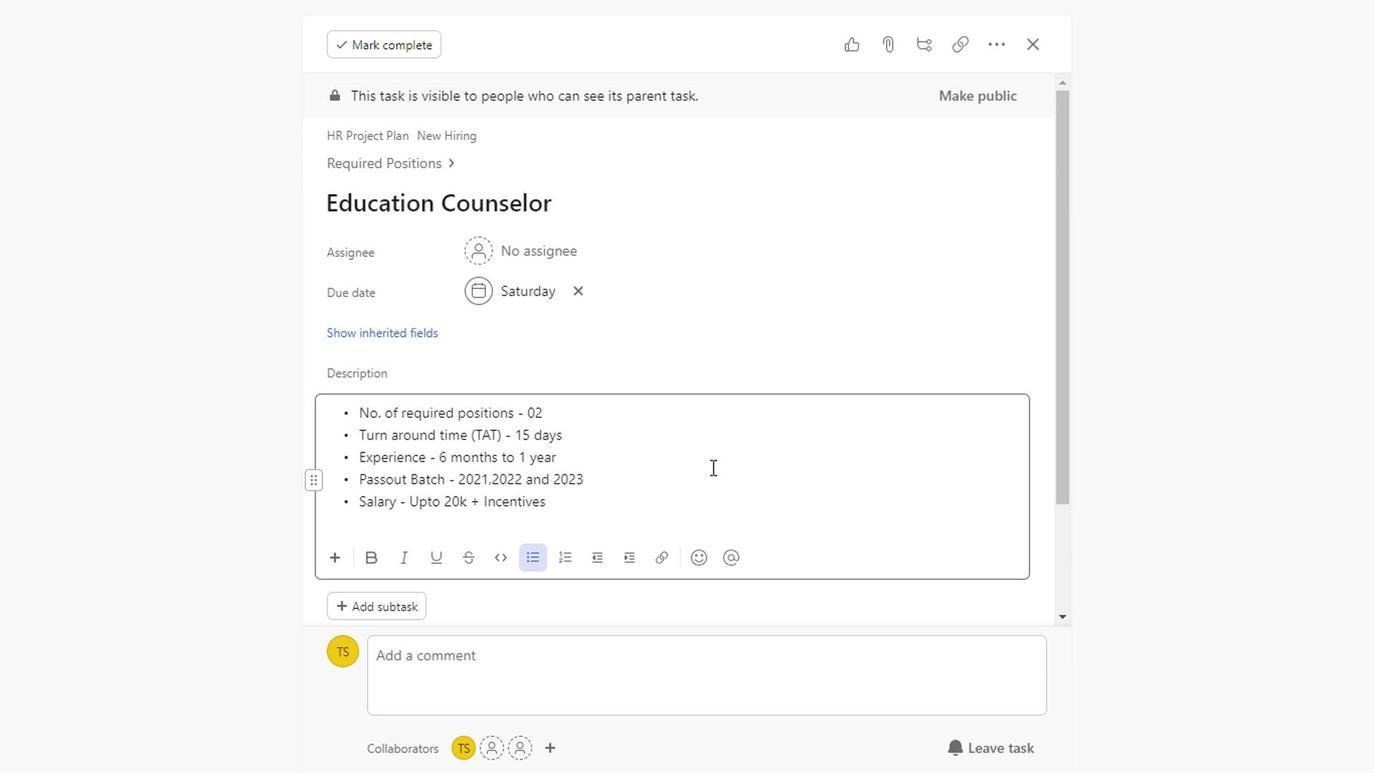 
Action: Mouse scrolled (706, 466) with delta (0, -1)
Screenshot: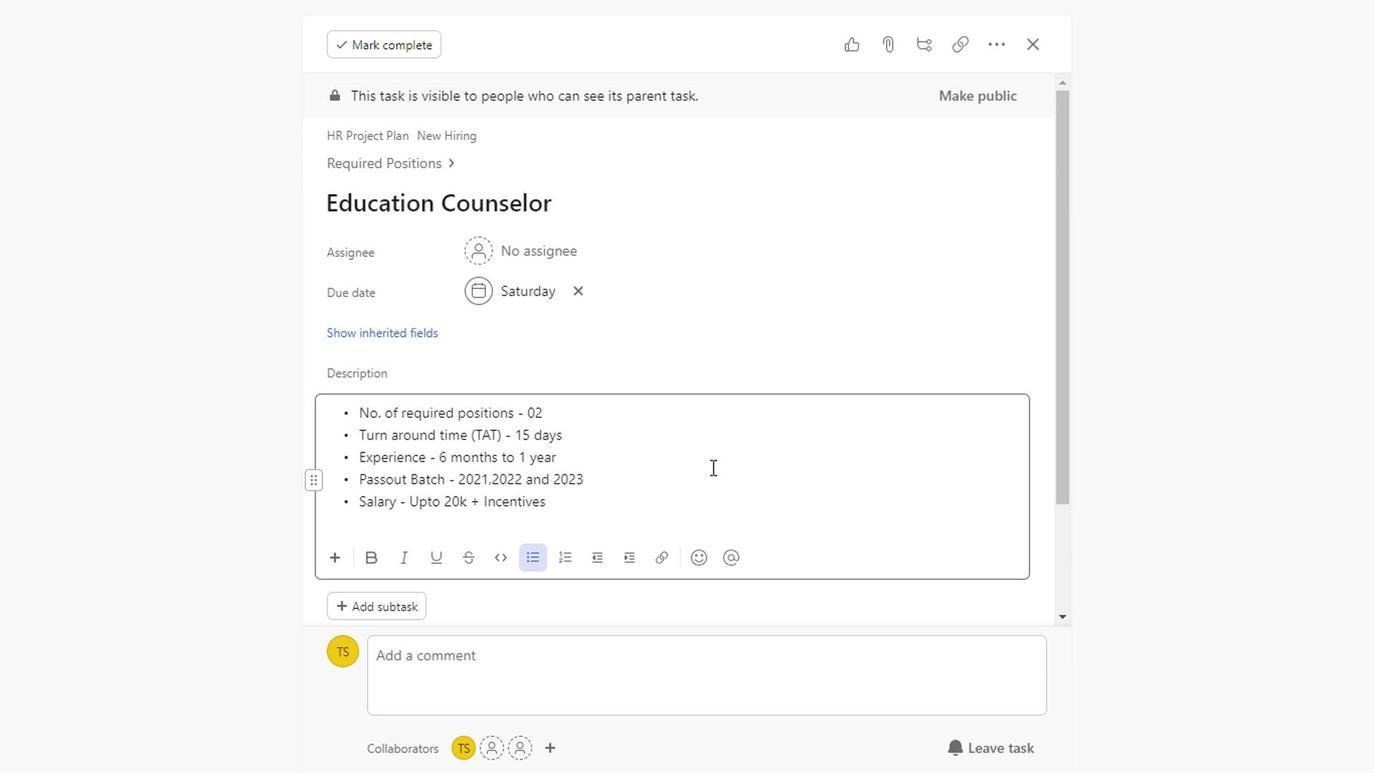 
Action: Mouse scrolled (706, 466) with delta (0, -1)
Screenshot: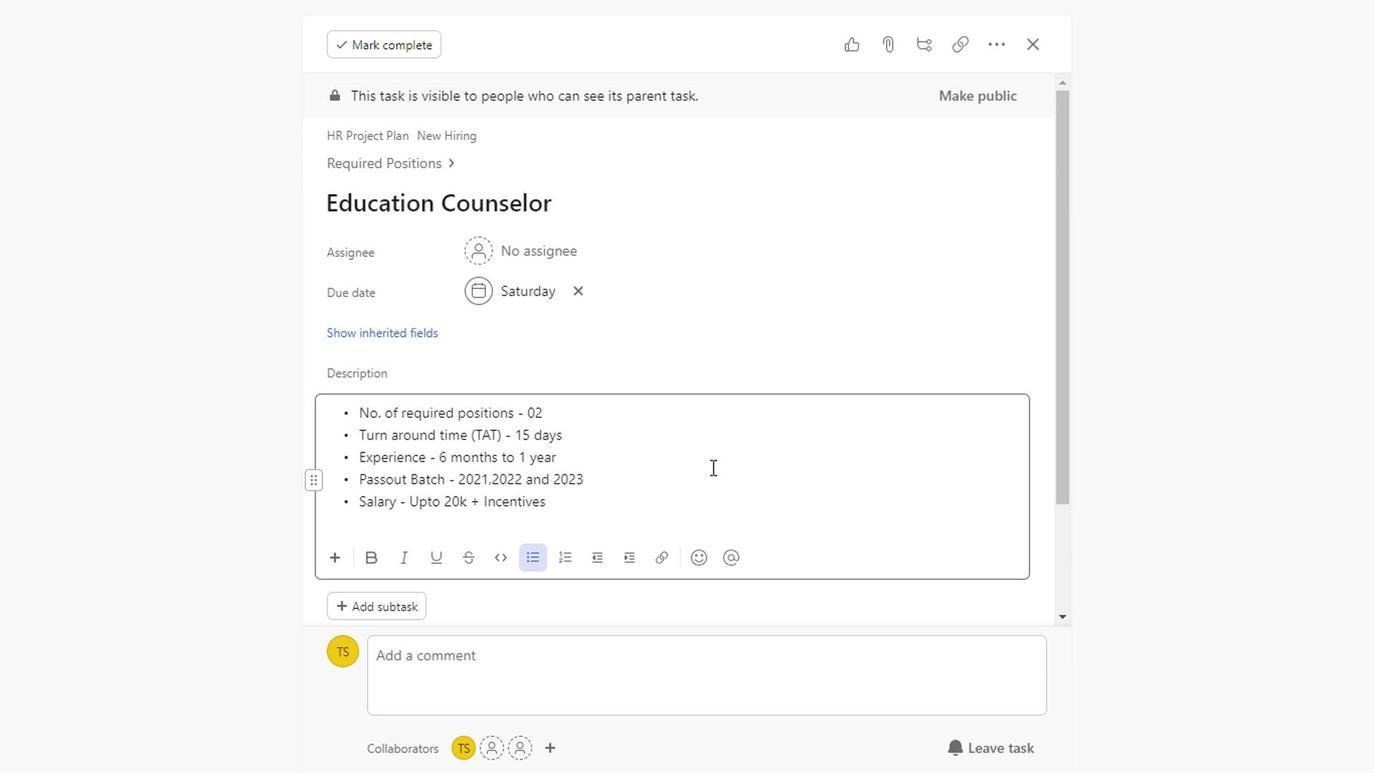 
Action: Mouse scrolled (706, 466) with delta (0, -1)
Screenshot: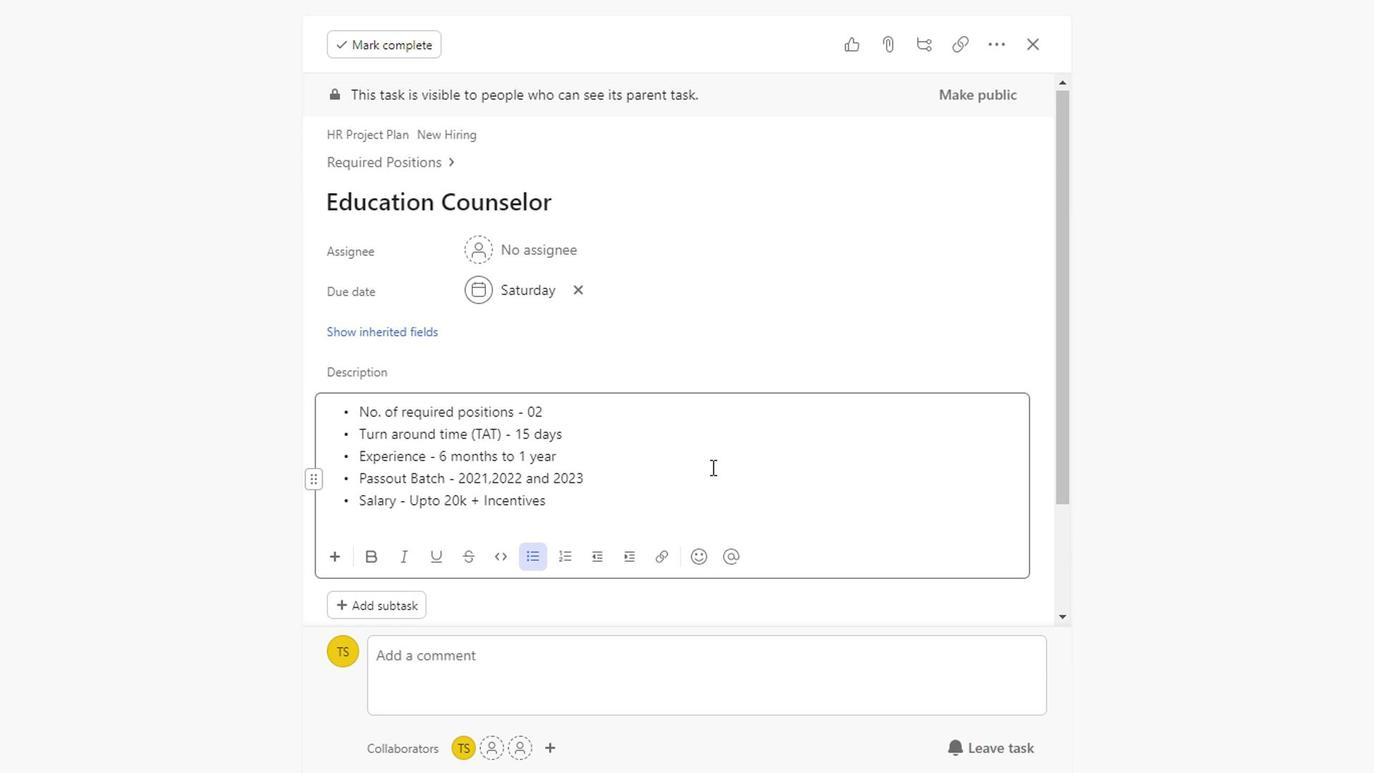 
Action: Mouse scrolled (706, 466) with delta (0, -1)
Screenshot: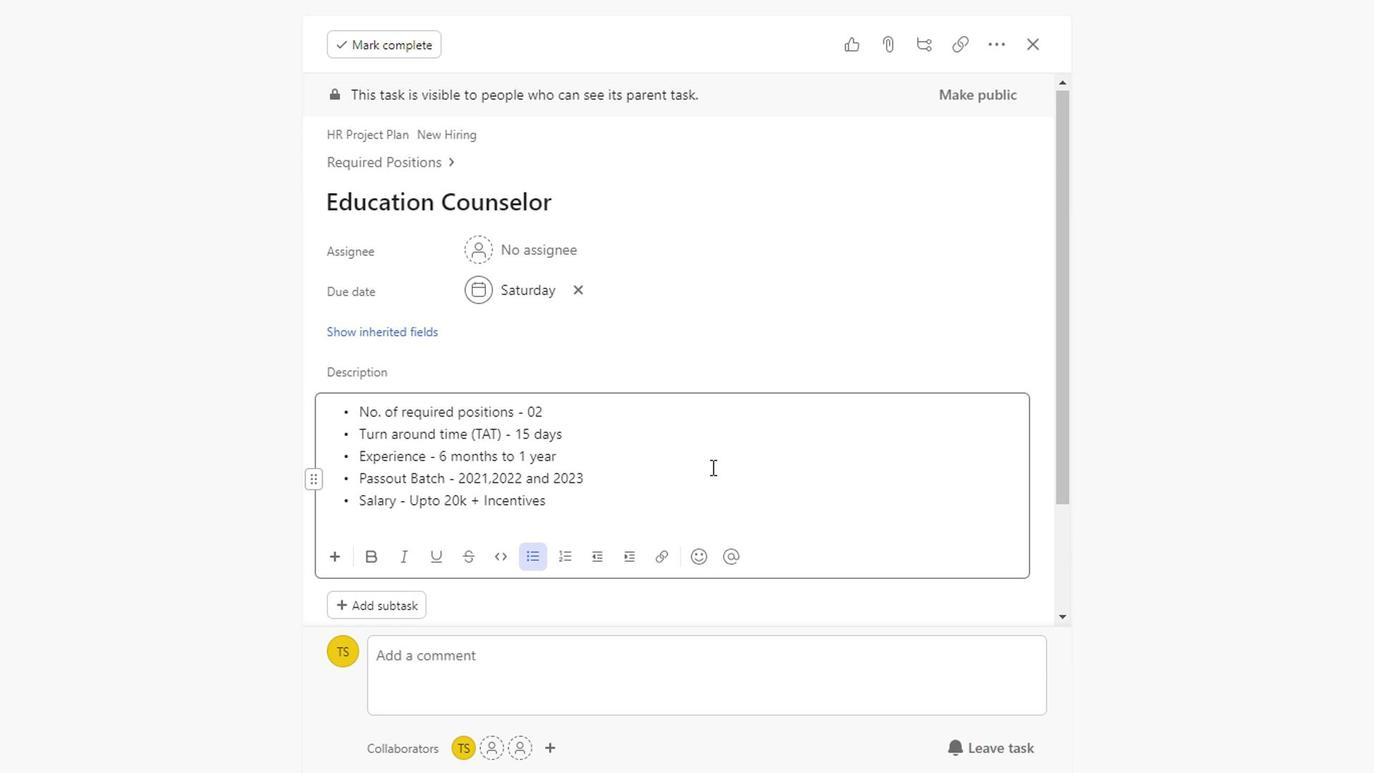 
Action: Mouse scrolled (706, 466) with delta (0, -1)
Screenshot: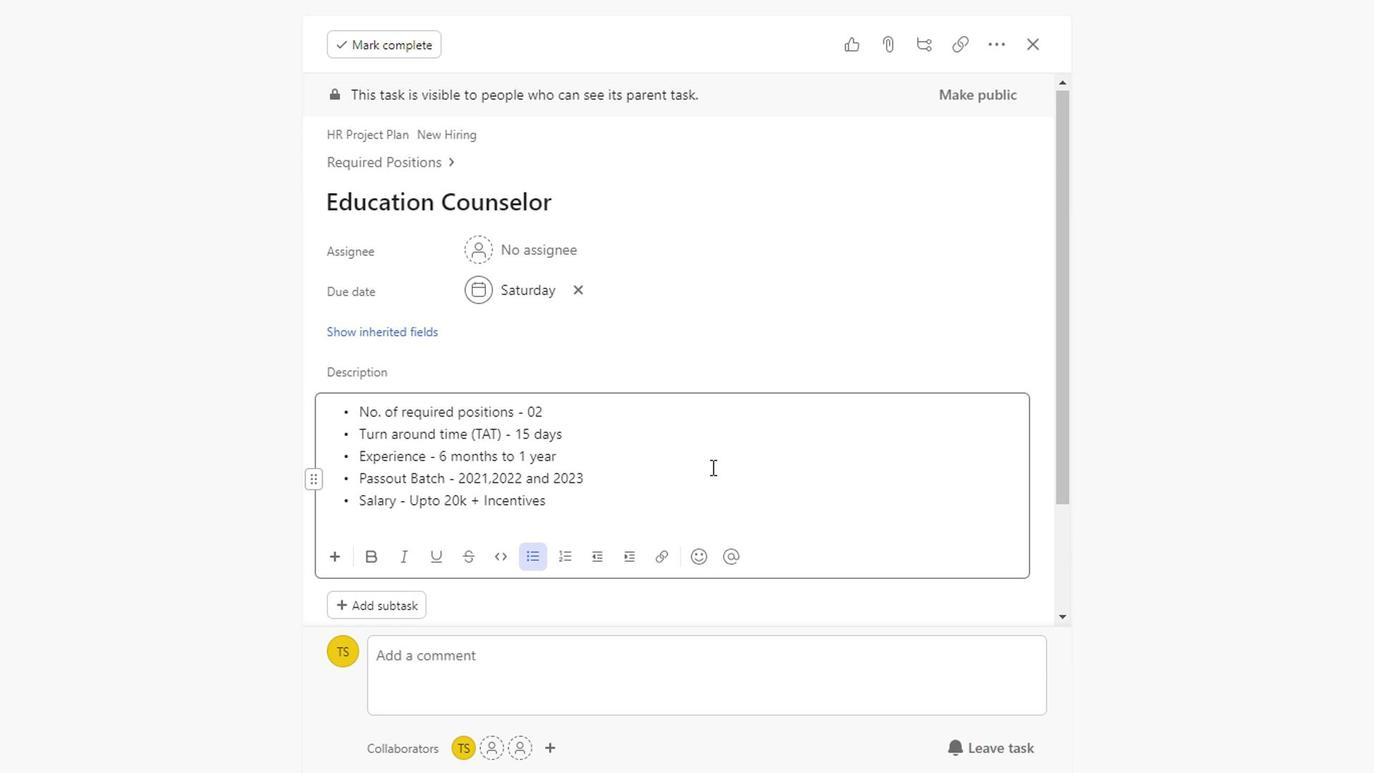 
Action: Mouse scrolled (706, 466) with delta (0, -1)
Screenshot: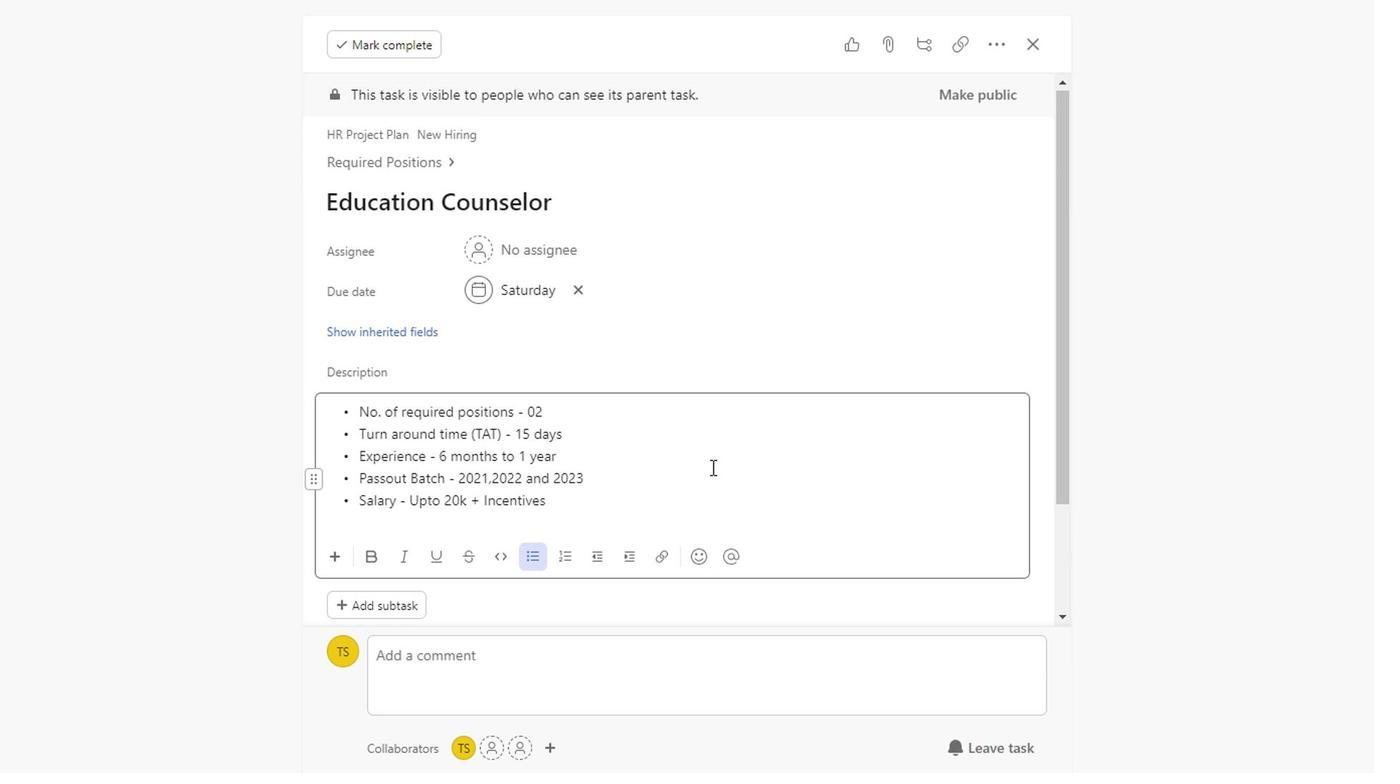 
Action: Mouse scrolled (706, 466) with delta (0, -1)
Screenshot: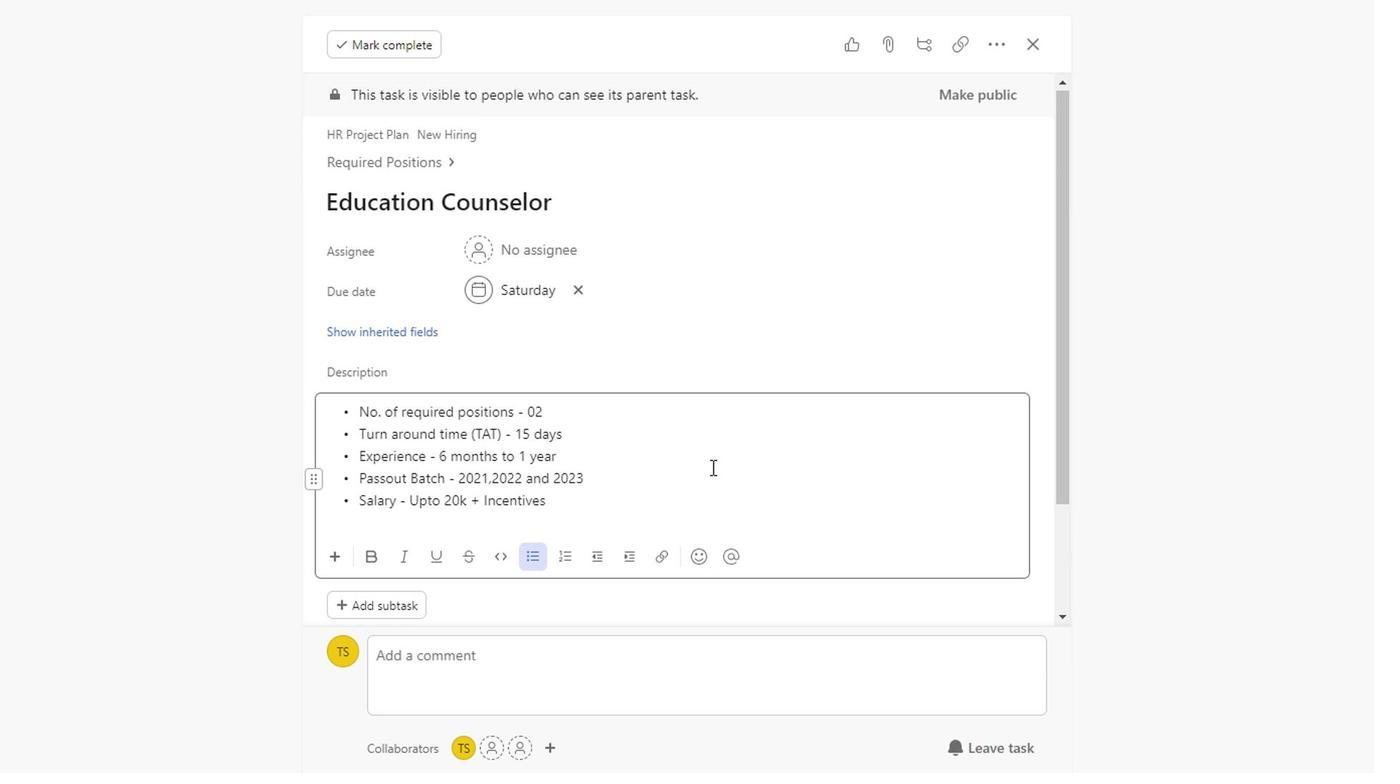 
Action: Mouse scrolled (706, 466) with delta (0, -1)
Screenshot: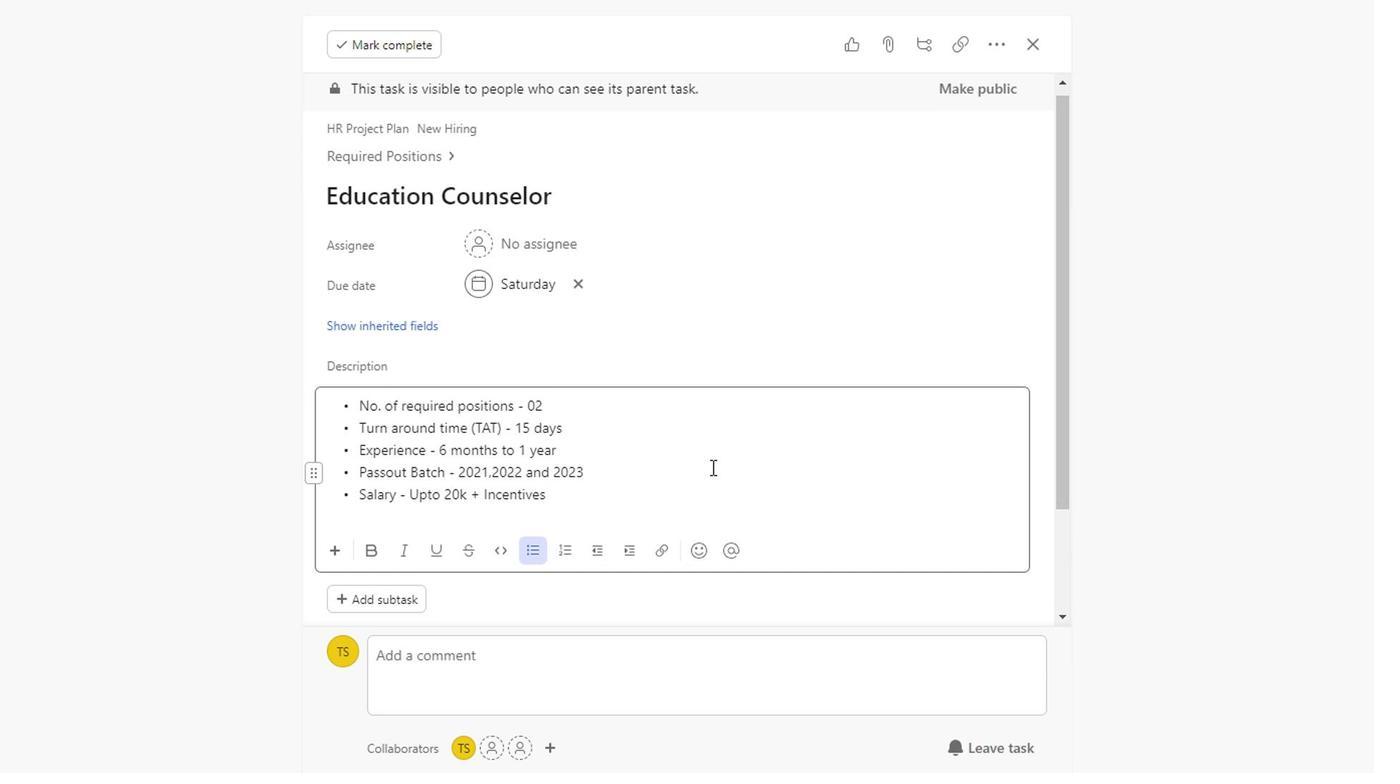 
Action: Mouse scrolled (706, 466) with delta (0, -1)
Screenshot: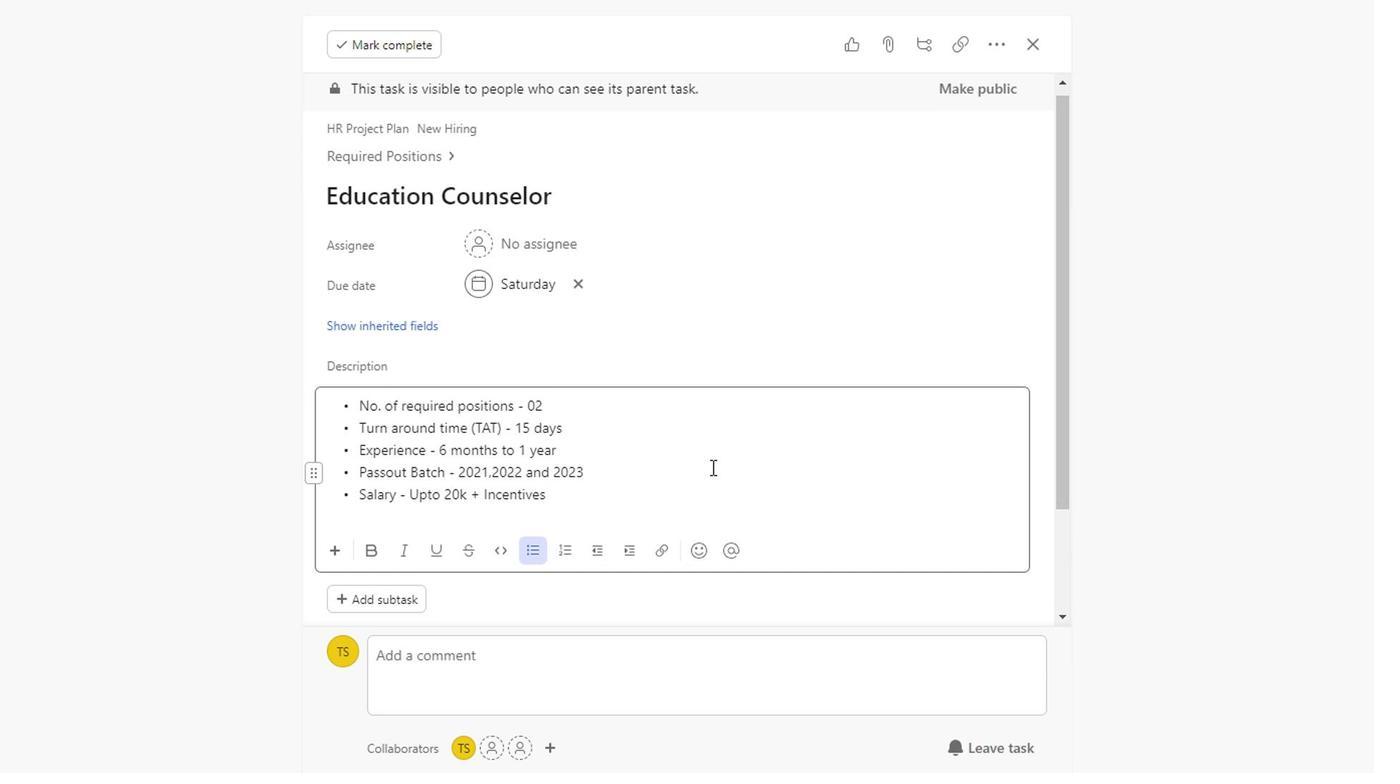 
Action: Mouse scrolled (706, 466) with delta (0, -1)
Screenshot: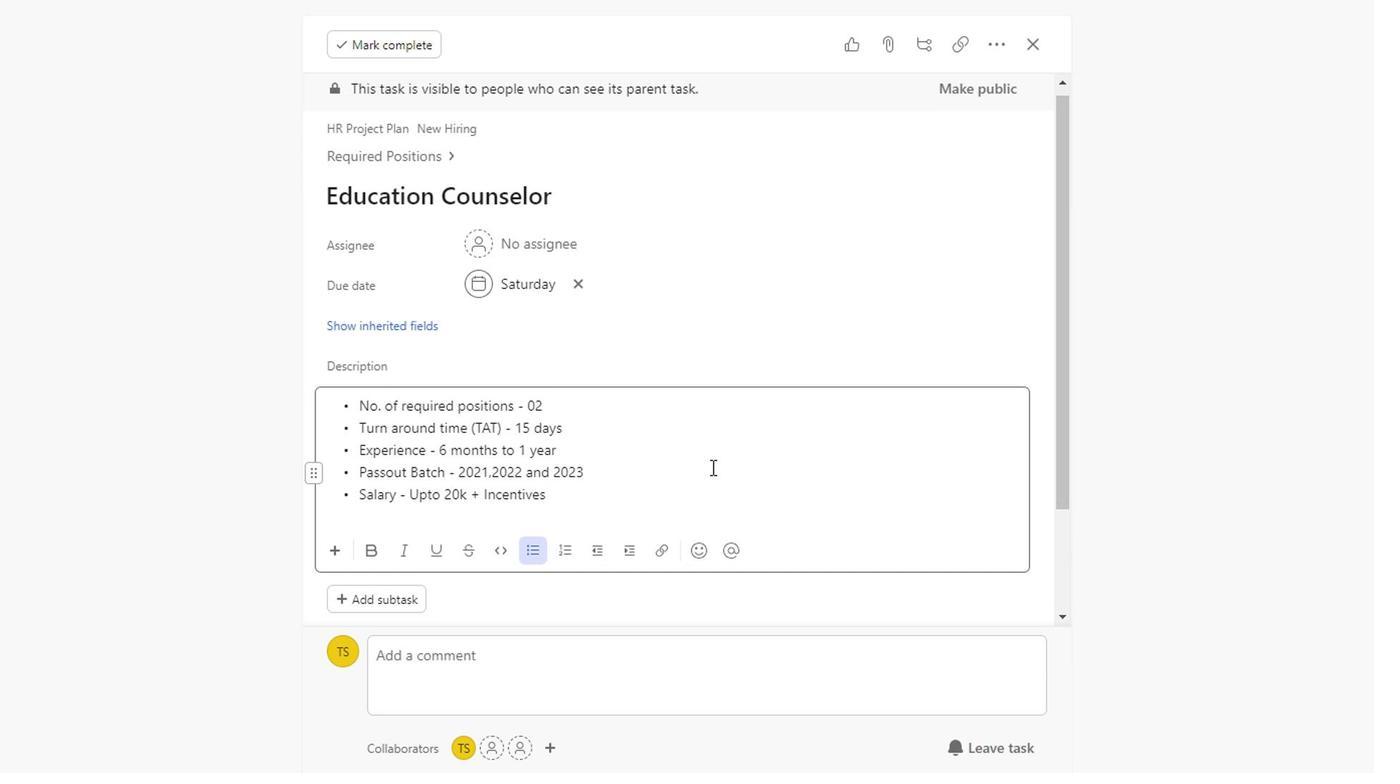 
Action: Mouse scrolled (706, 466) with delta (0, -1)
Screenshot: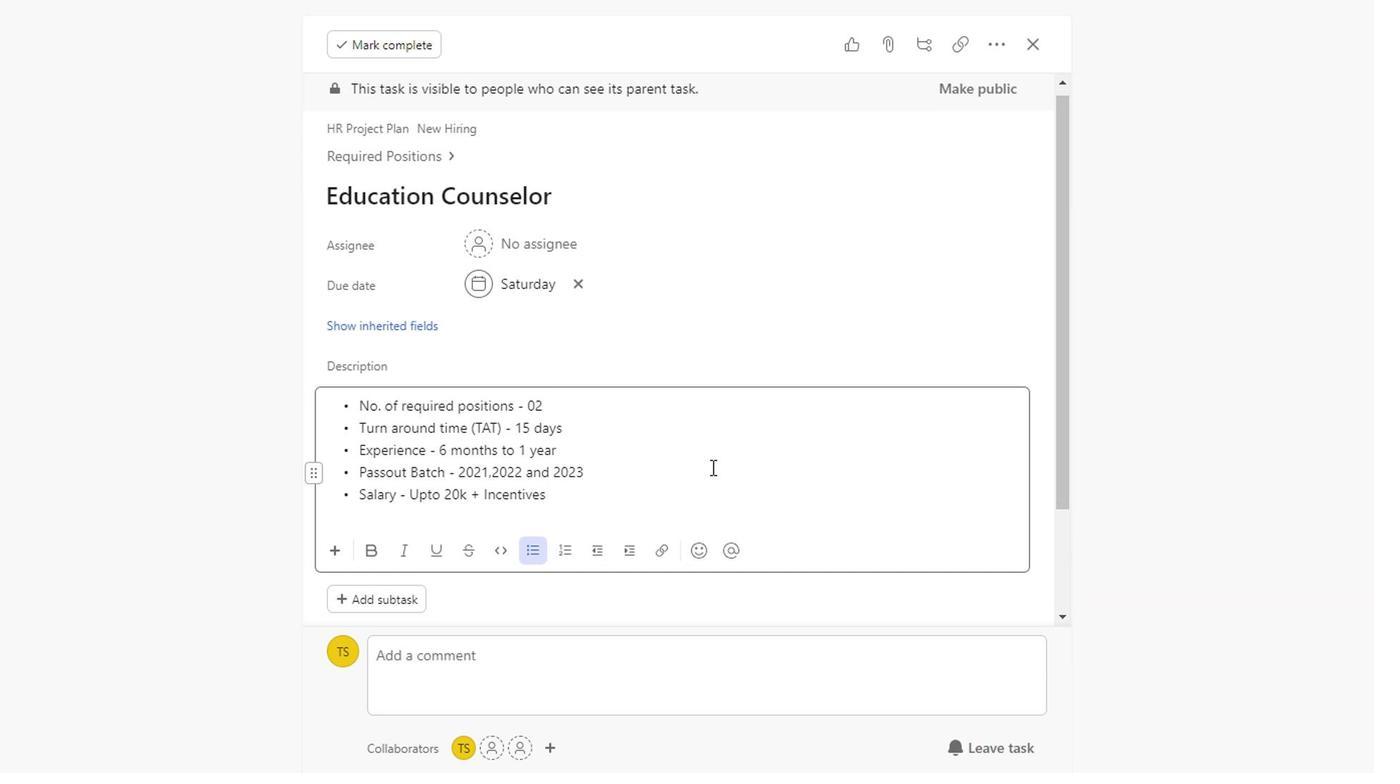
Action: Mouse scrolled (706, 466) with delta (0, -1)
Screenshot: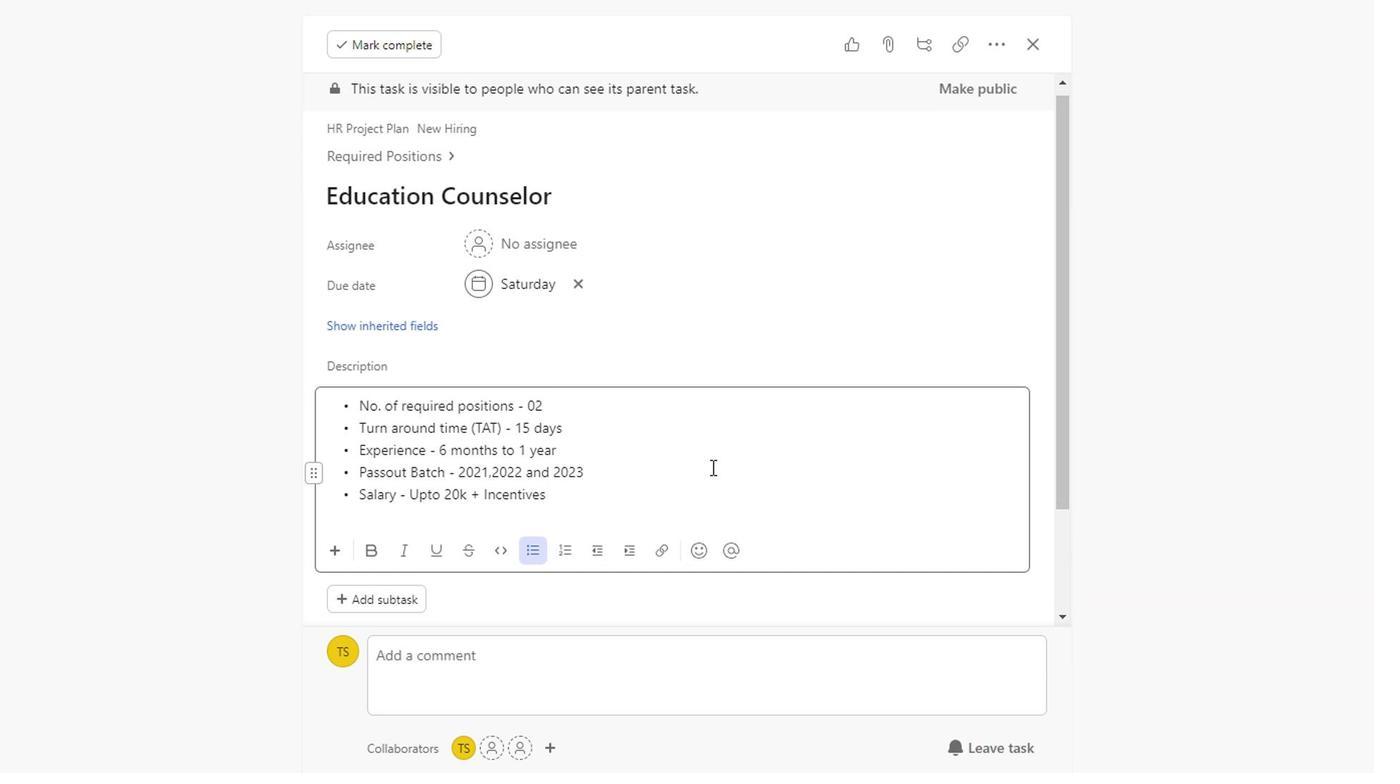 
Action: Mouse scrolled (706, 466) with delta (0, -1)
Screenshot: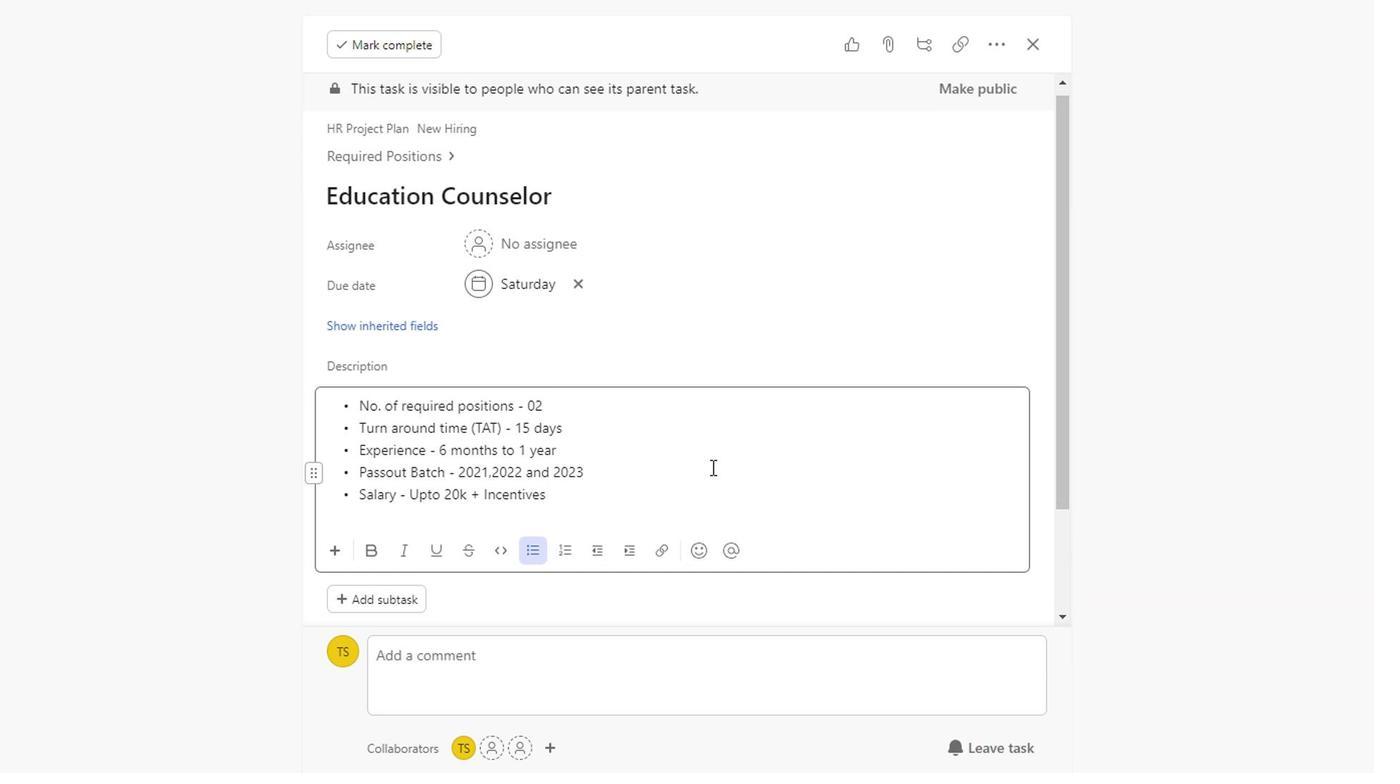 
Action: Mouse scrolled (706, 466) with delta (0, -1)
Screenshot: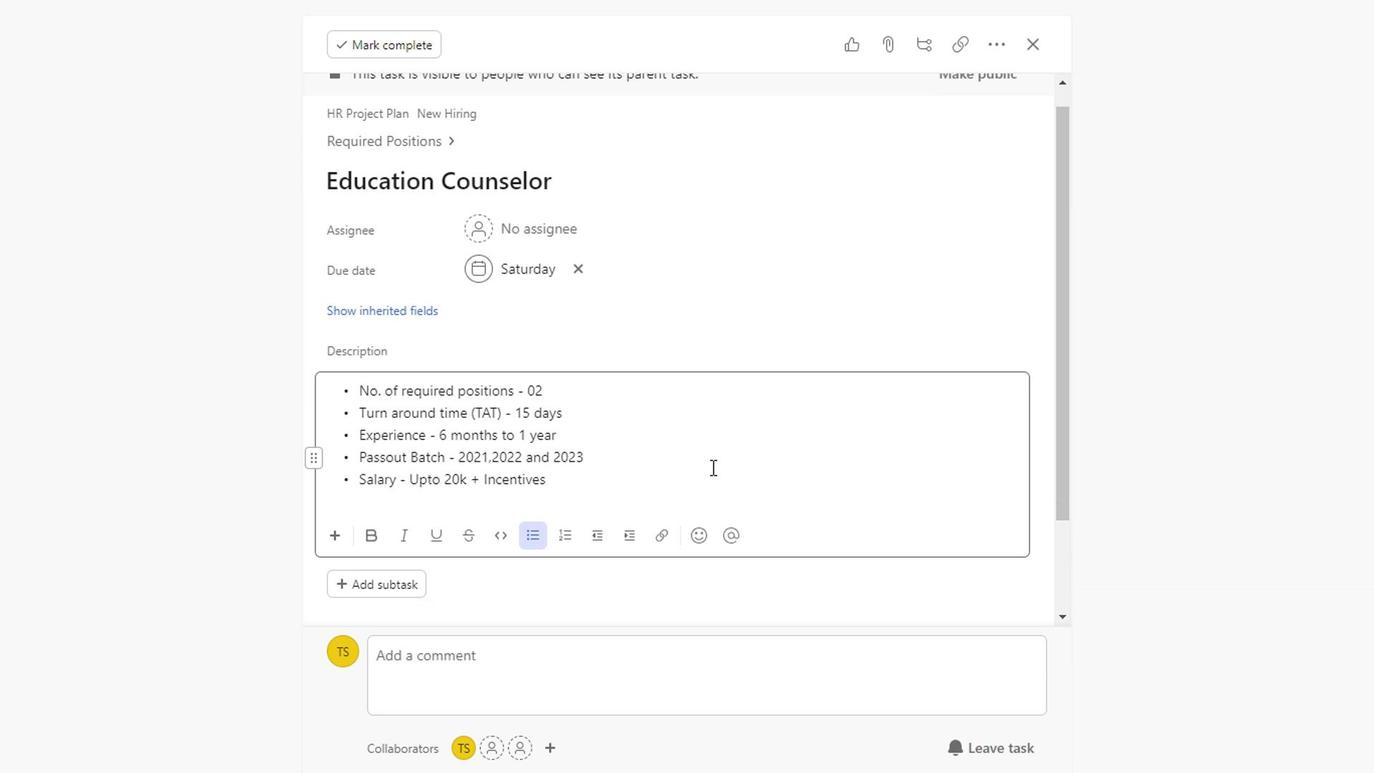 
Action: Mouse scrolled (706, 466) with delta (0, -1)
Screenshot: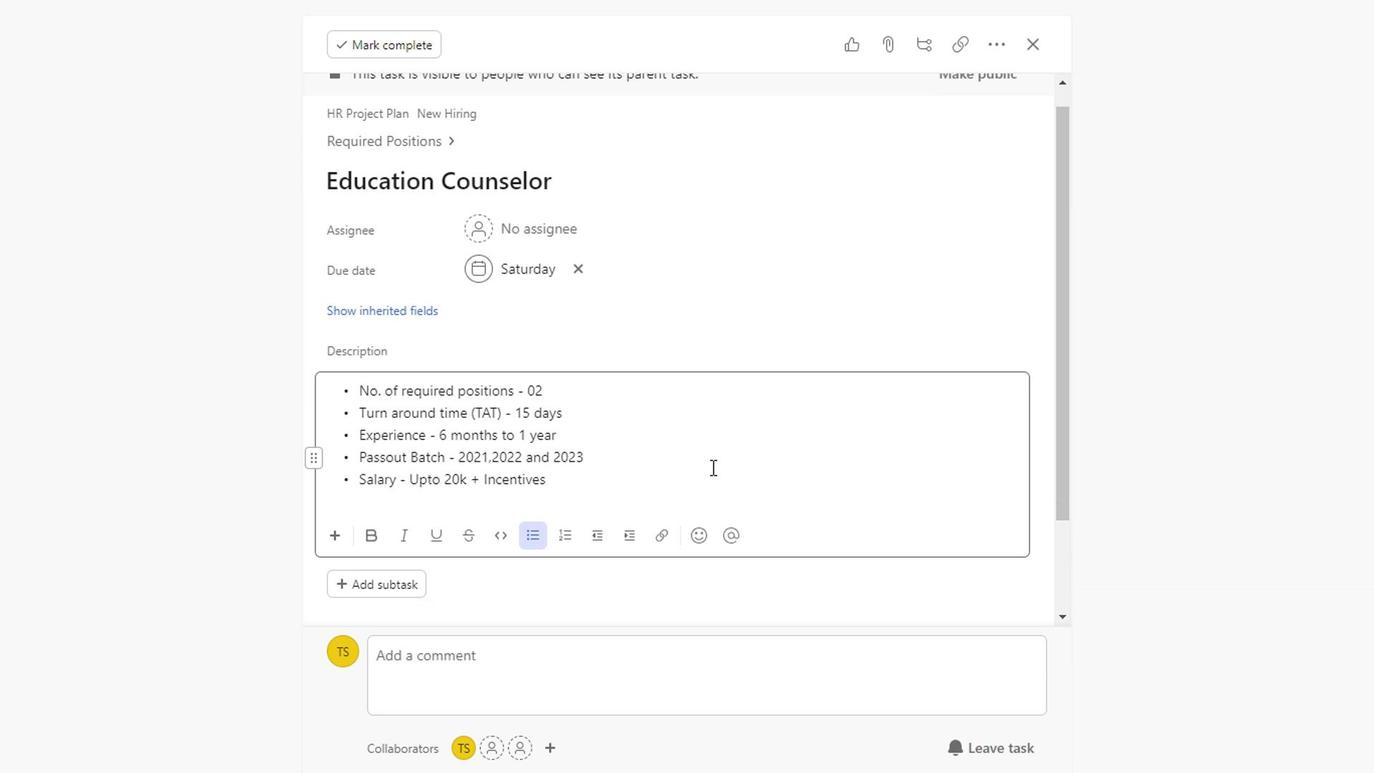 
Action: Mouse scrolled (706, 466) with delta (0, -1)
Screenshot: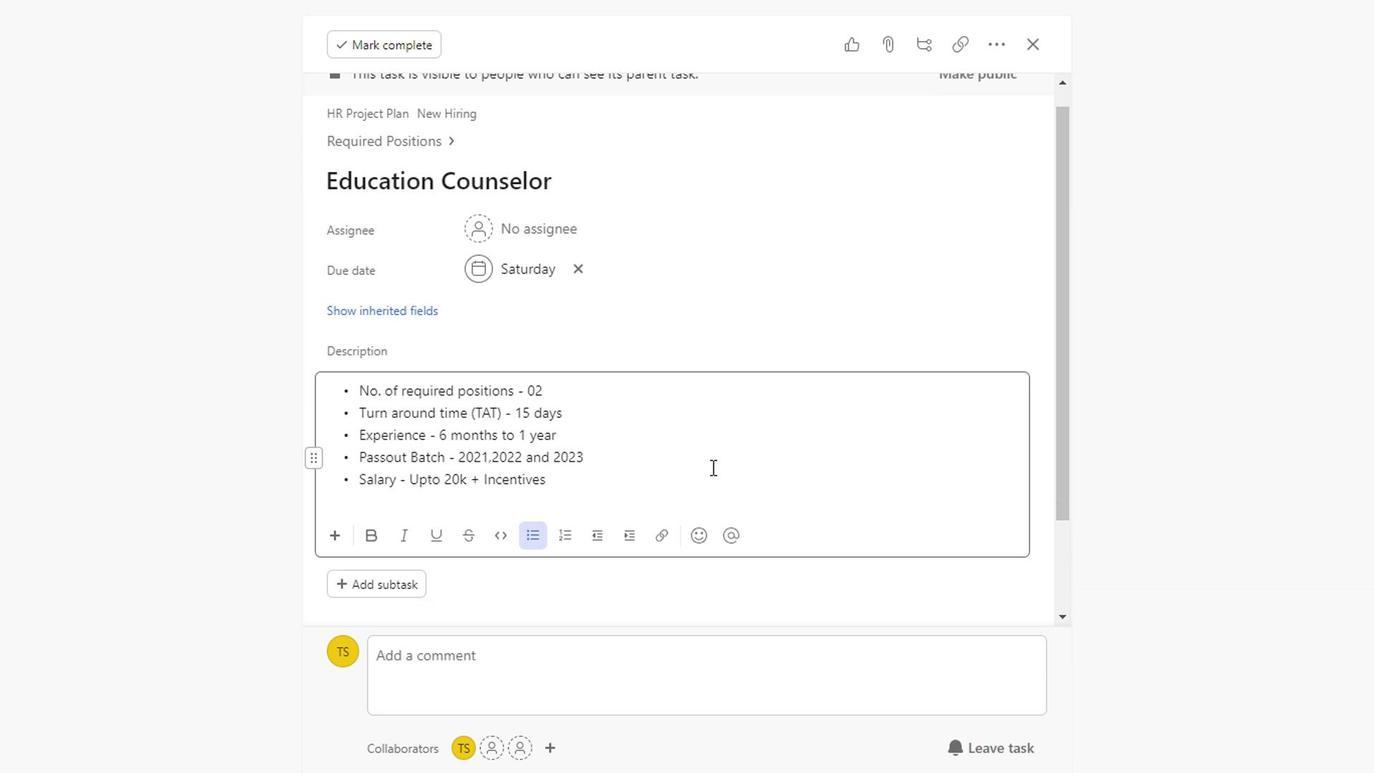
Action: Mouse scrolled (706, 466) with delta (0, -1)
Screenshot: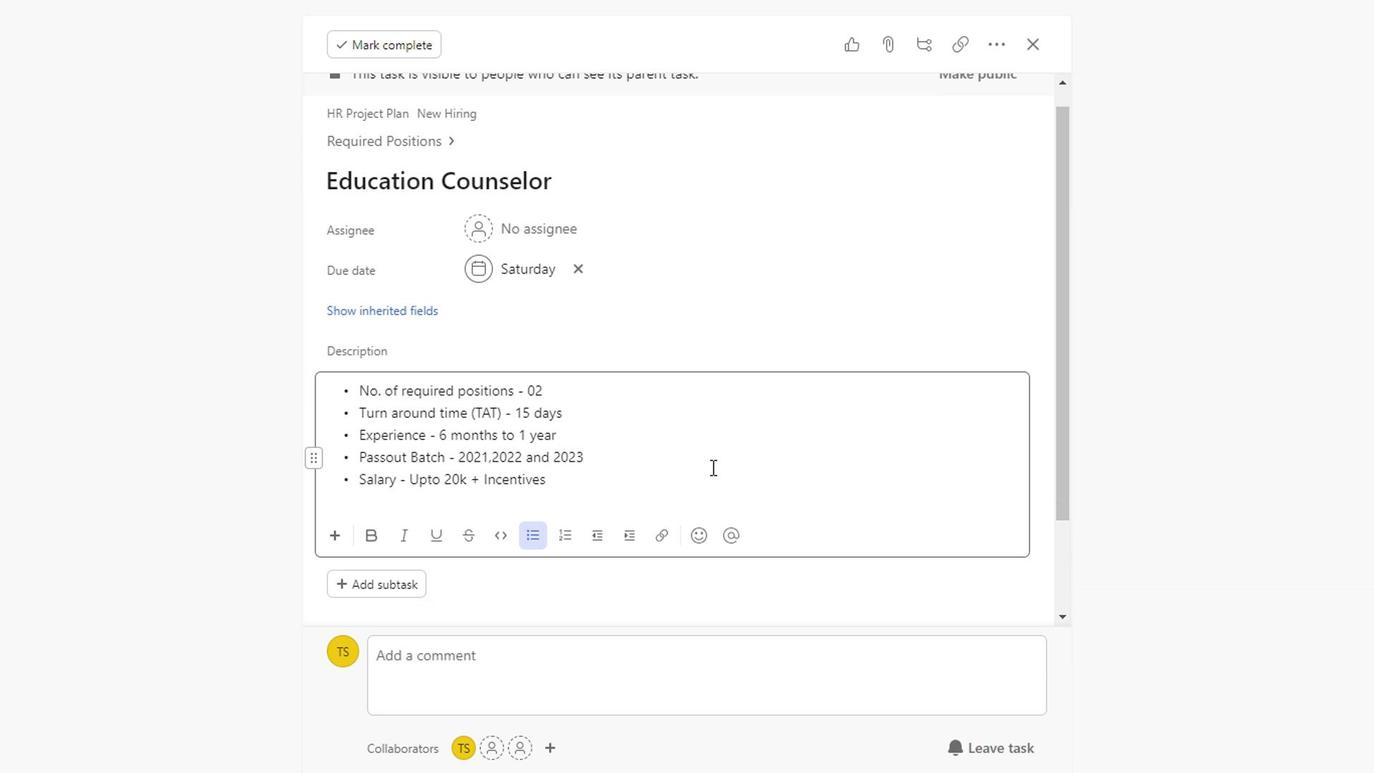 
Action: Mouse scrolled (706, 466) with delta (0, -1)
Screenshot: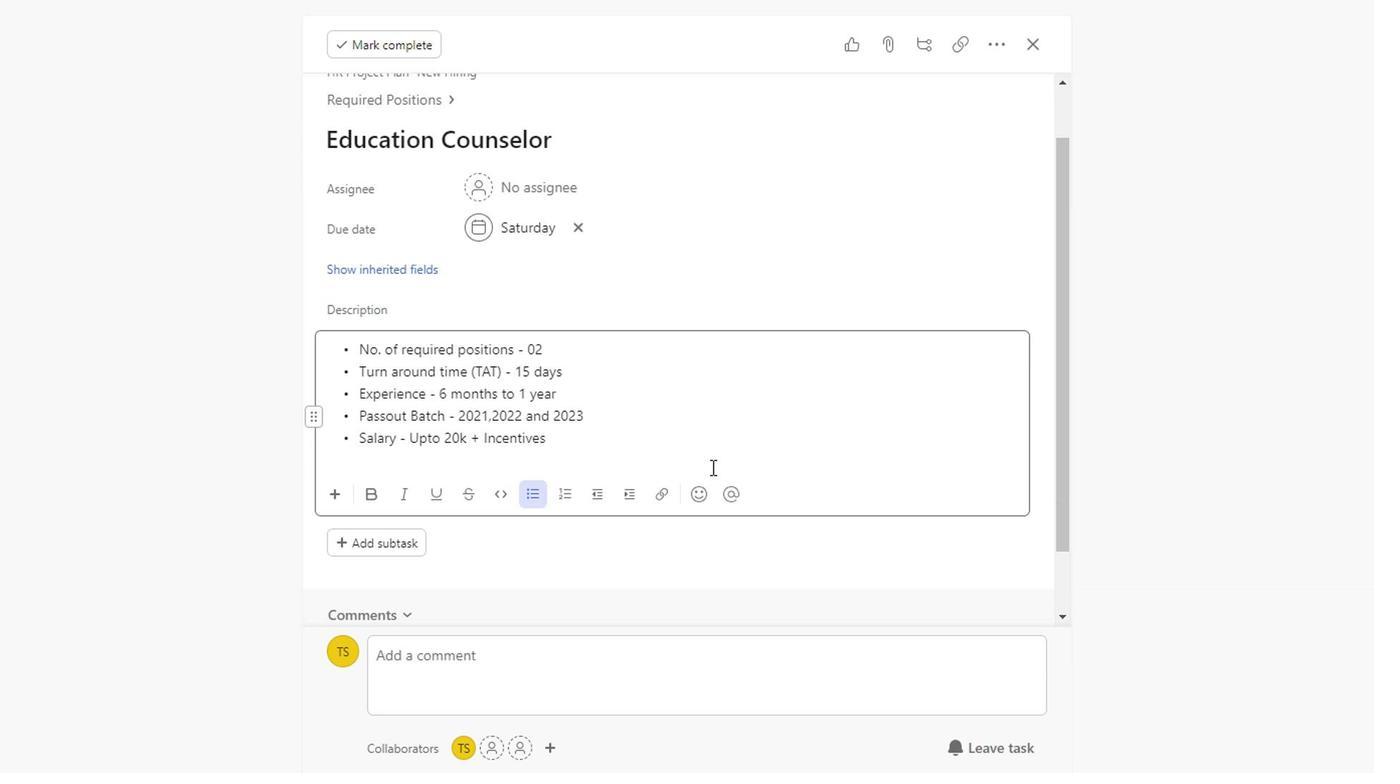 
Action: Mouse scrolled (706, 466) with delta (0, -1)
Screenshot: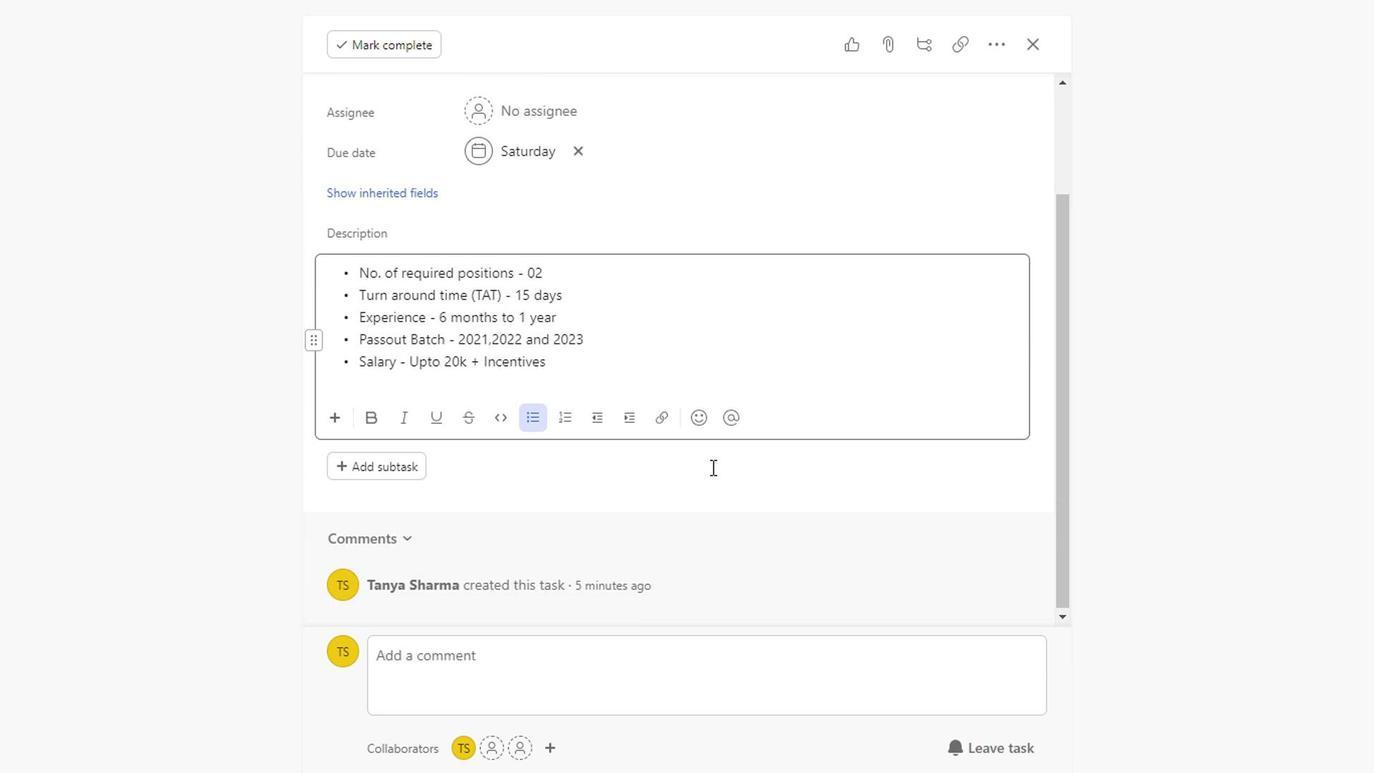 
Action: Mouse scrolled (706, 466) with delta (0, -1)
Screenshot: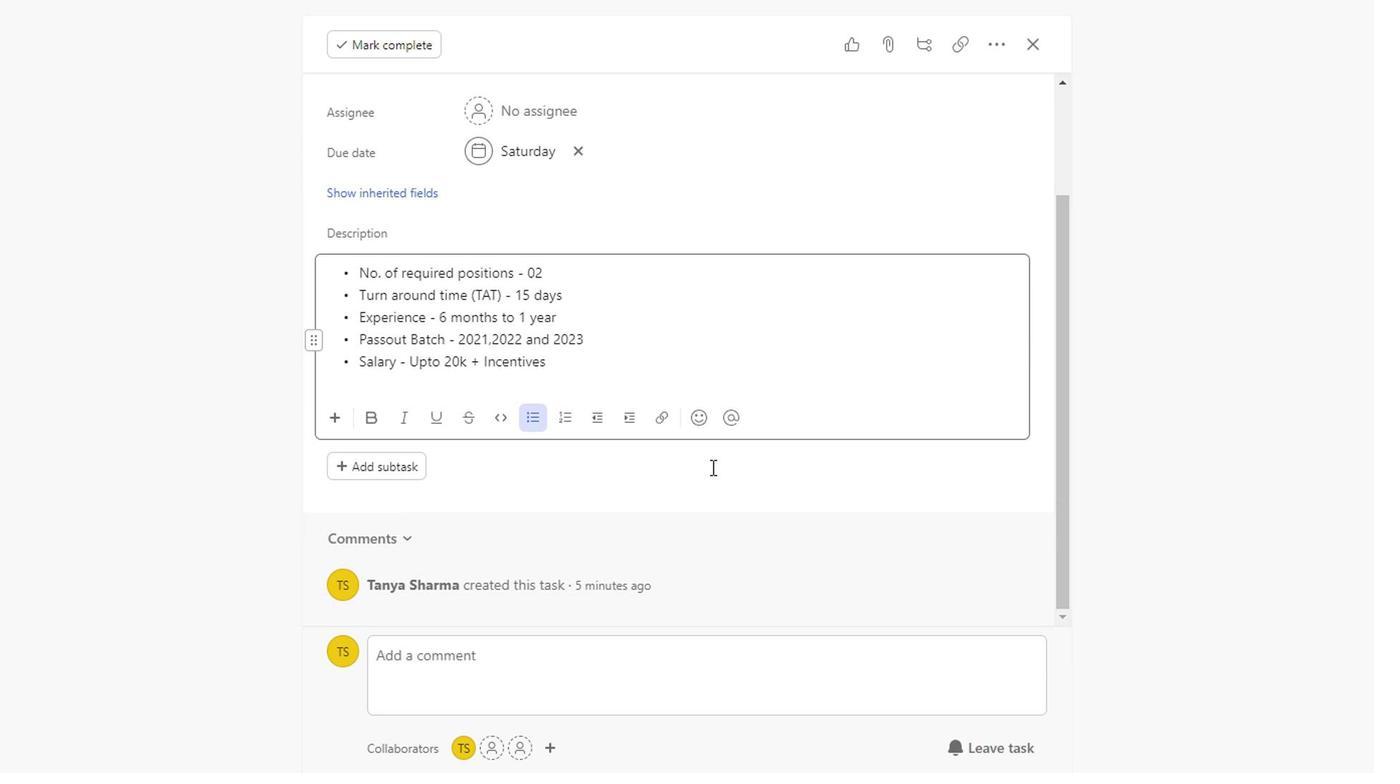 
Action: Mouse moved to (499, 294)
Screenshot: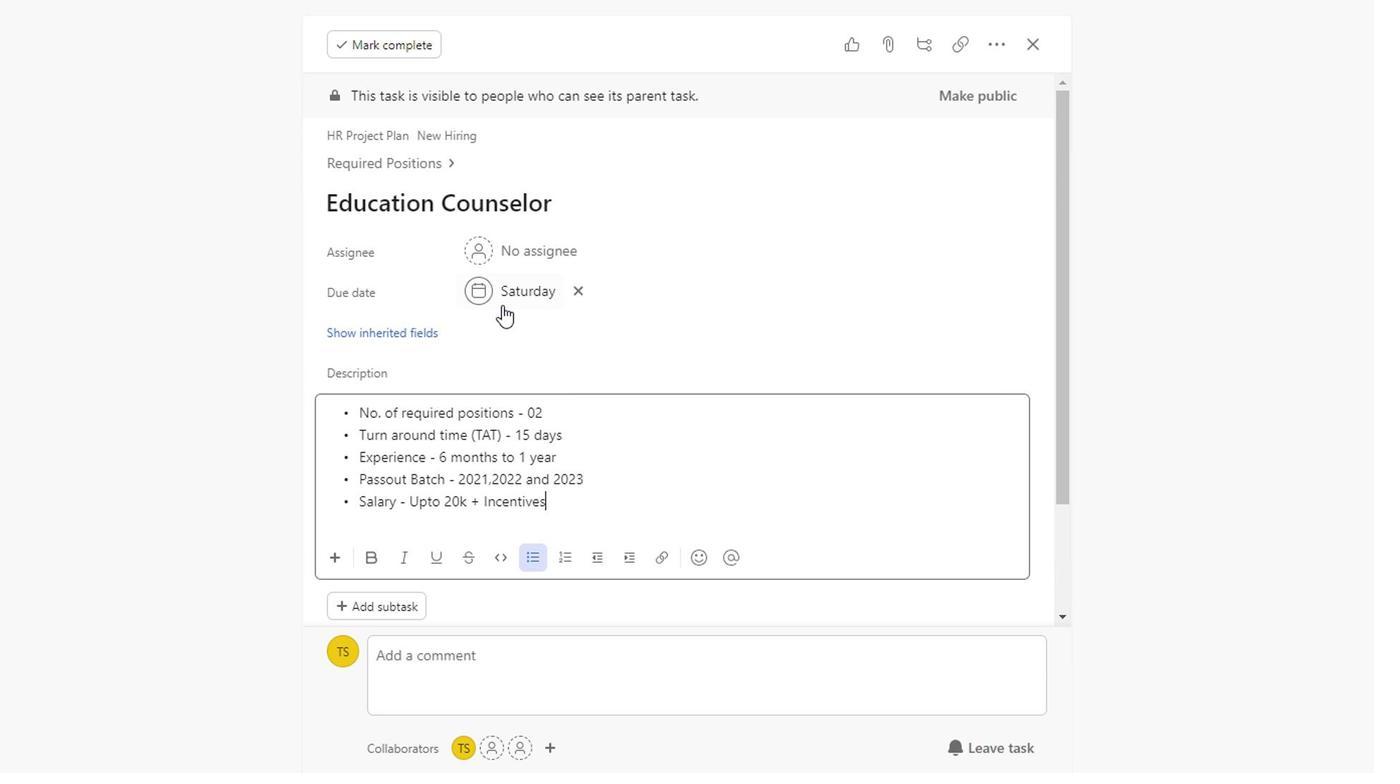 
Action: Mouse pressed left at (499, 294)
Screenshot: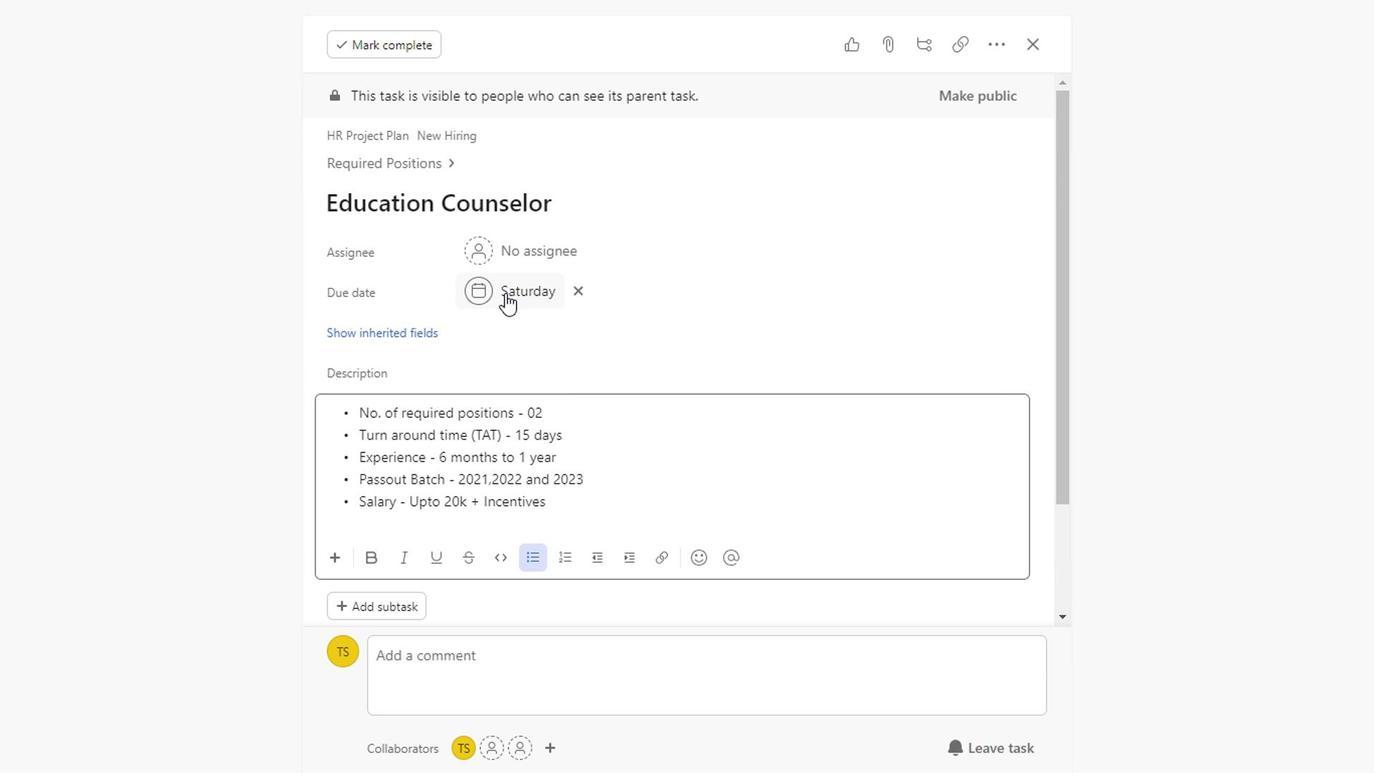 
Action: Mouse moved to (625, 512)
Screenshot: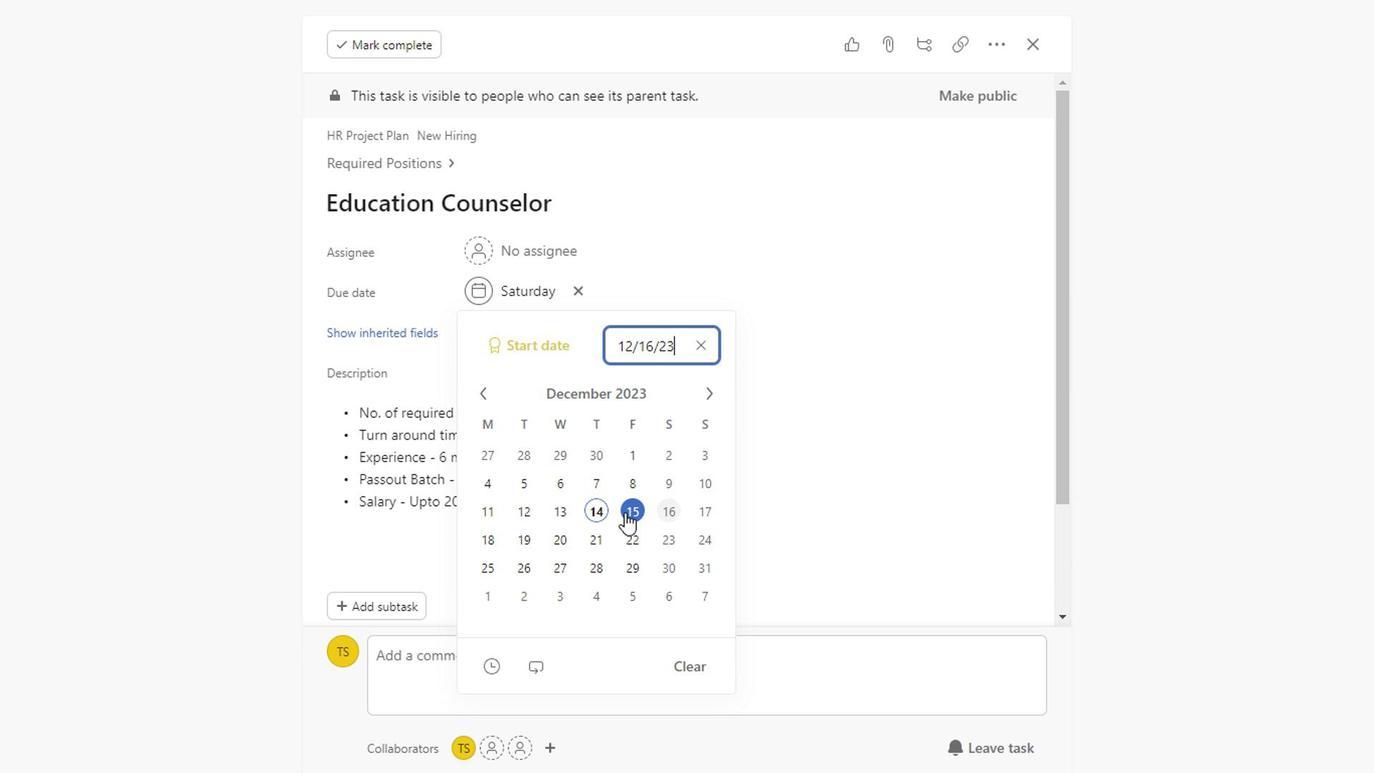 
Action: Mouse pressed left at (625, 512)
Screenshot: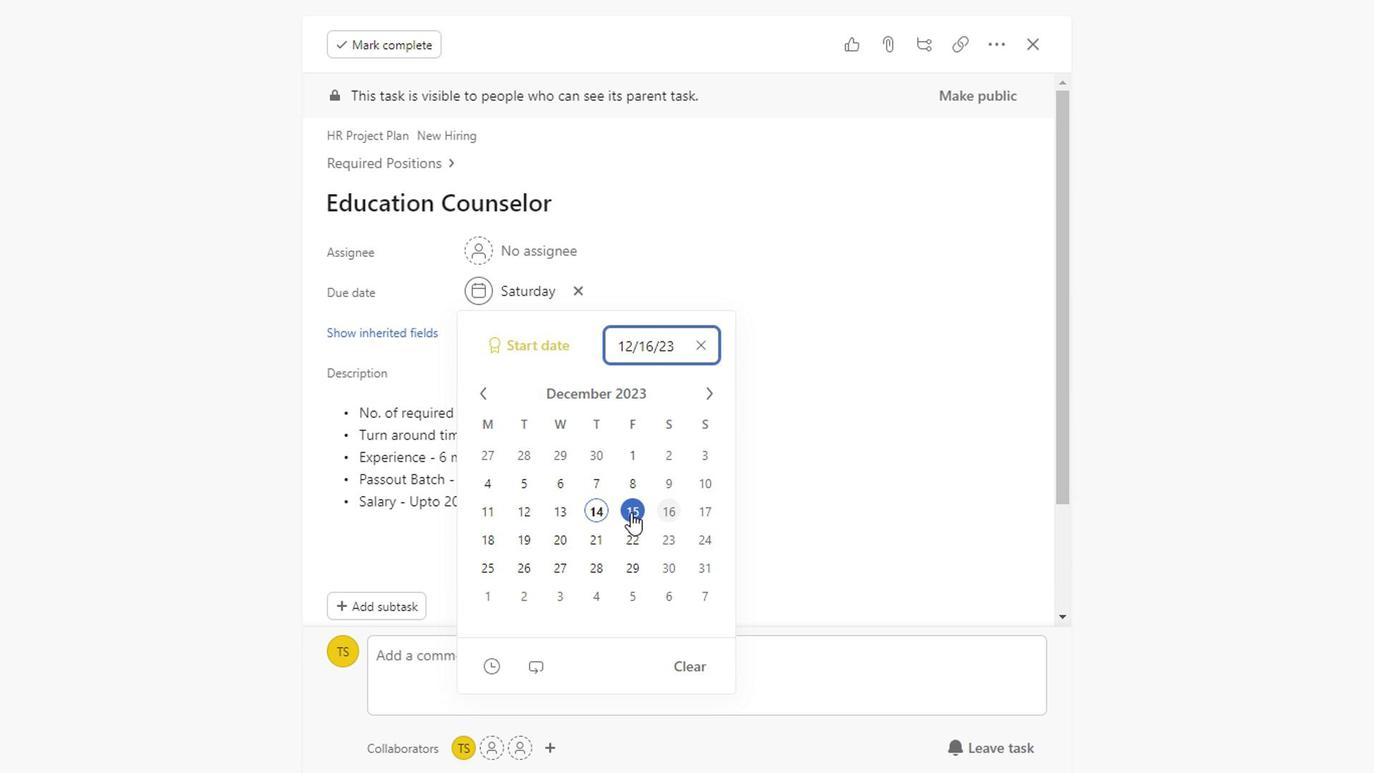 
Action: Mouse moved to (819, 486)
Screenshot: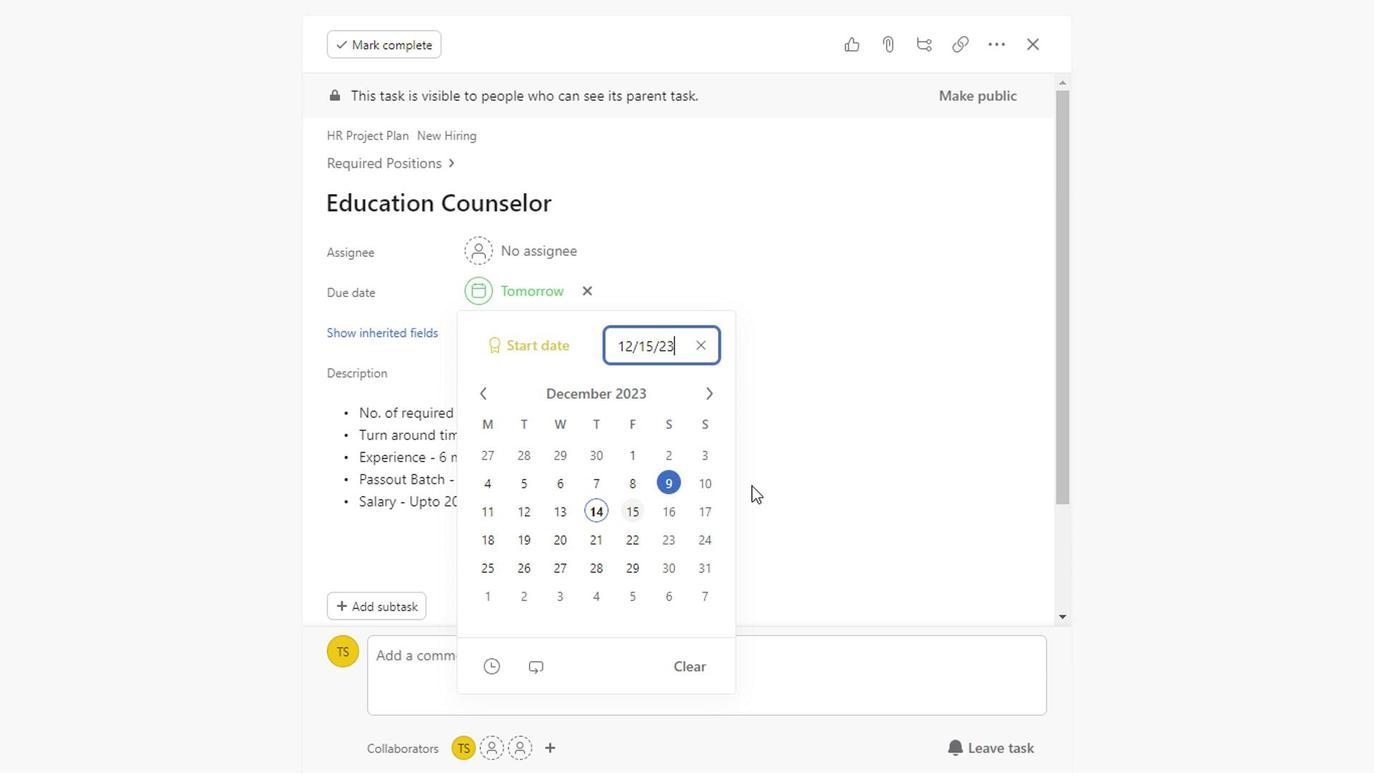 
Action: Mouse pressed left at (819, 486)
Screenshot: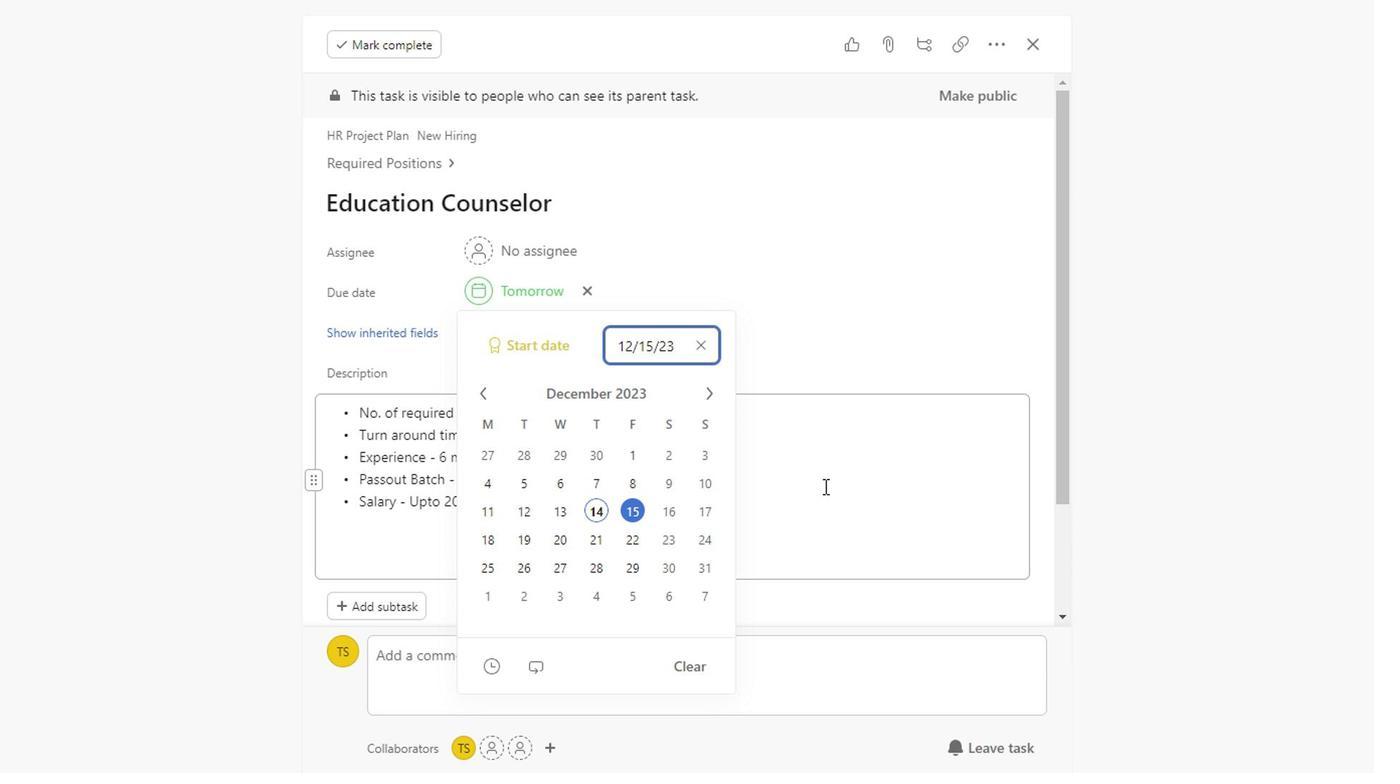 
Action: Mouse moved to (355, 407)
Screenshot: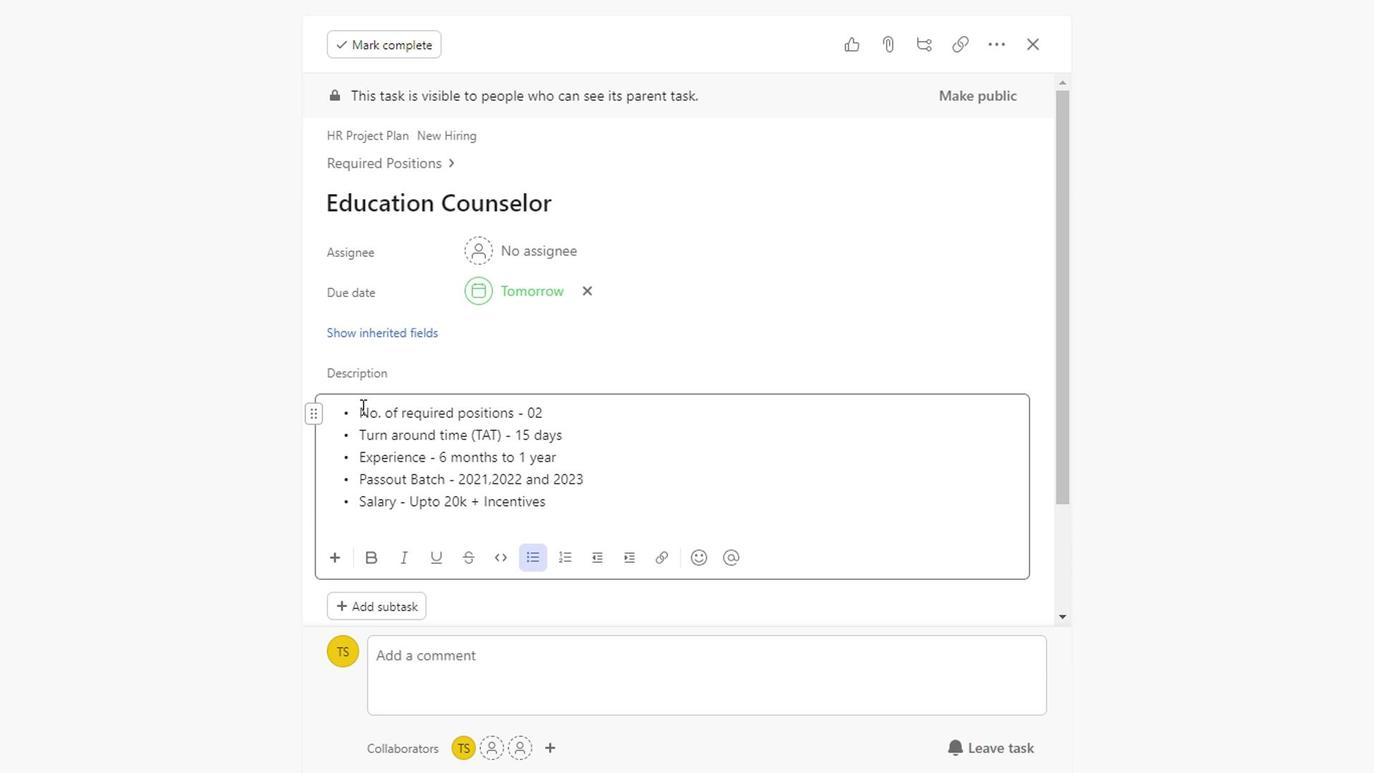 
Action: Mouse pressed left at (355, 407)
Screenshot: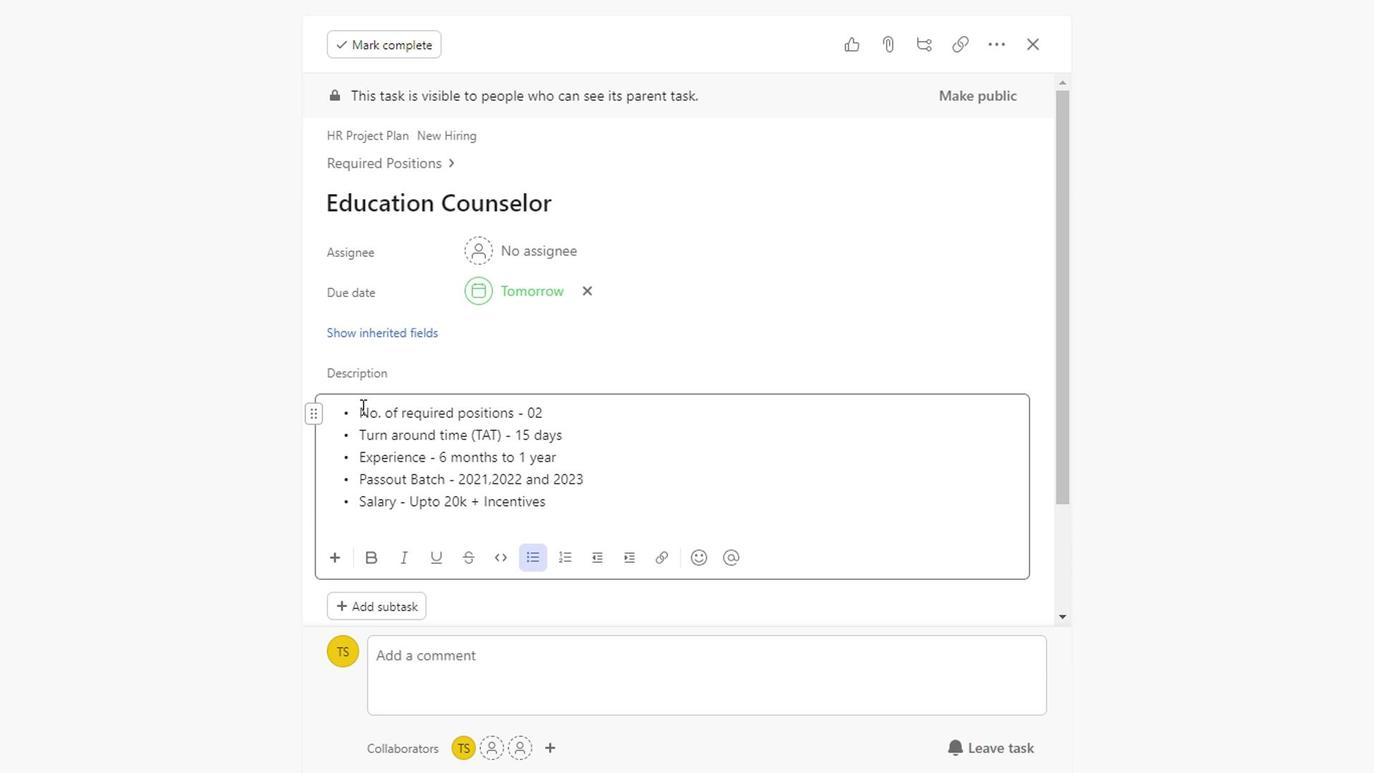
Action: Mouse moved to (505, 410)
Screenshot: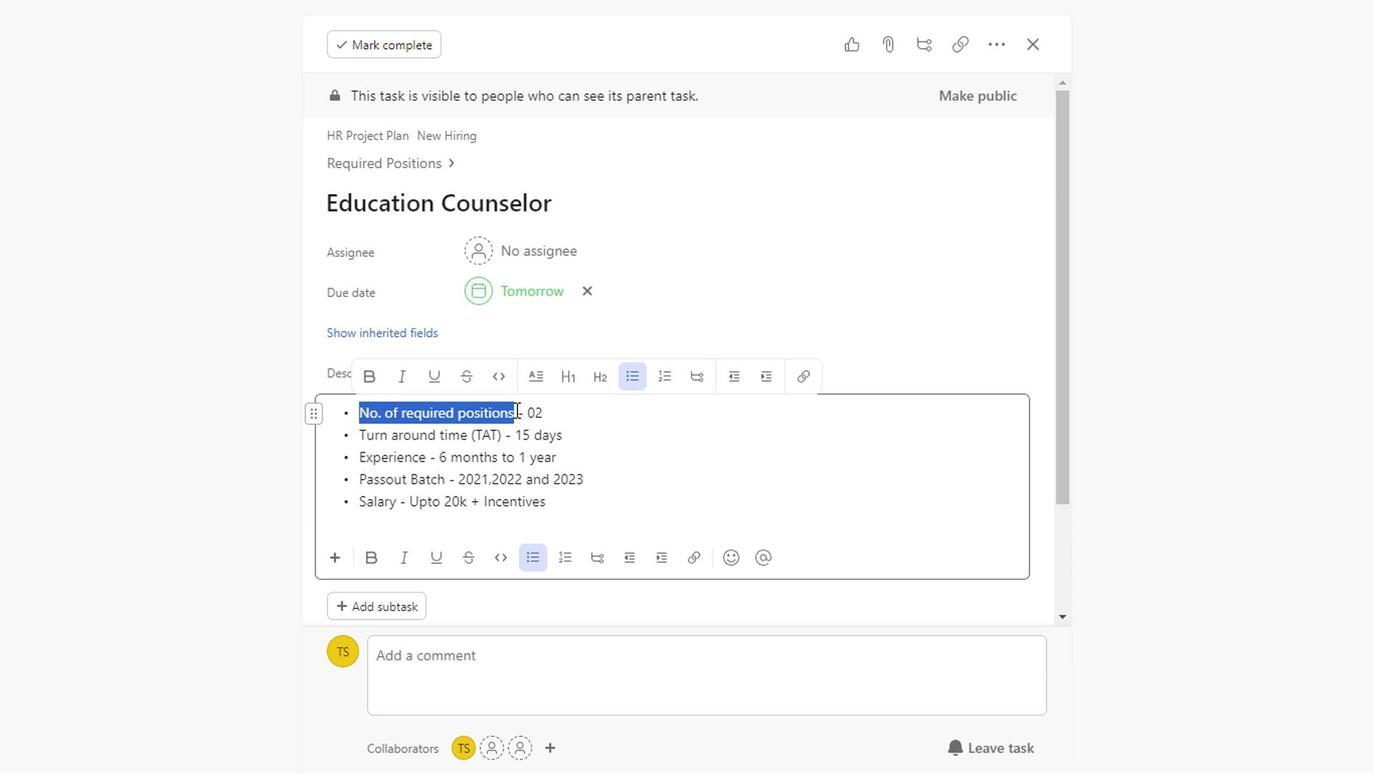 
Action: Key pressed ctrl+B
Screenshot: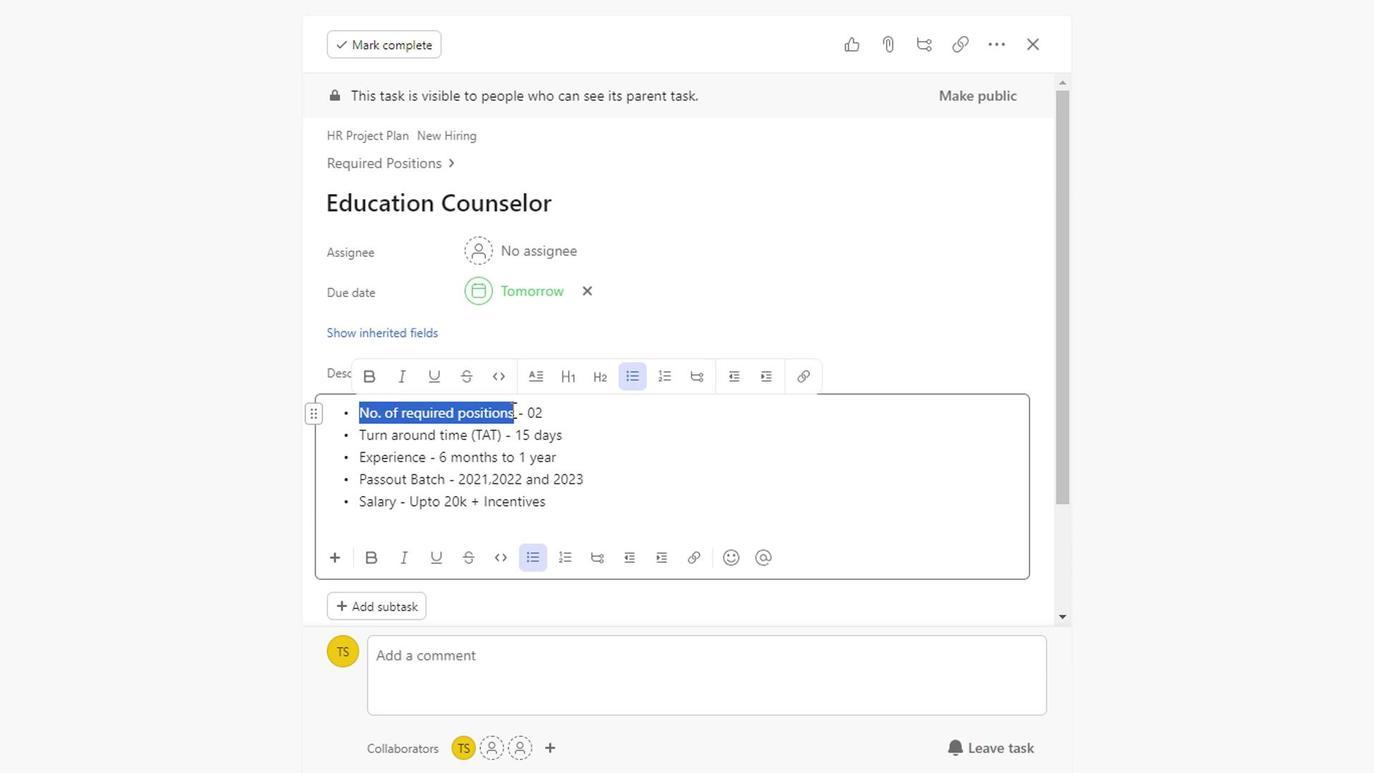 
Action: Mouse moved to (352, 436)
Screenshot: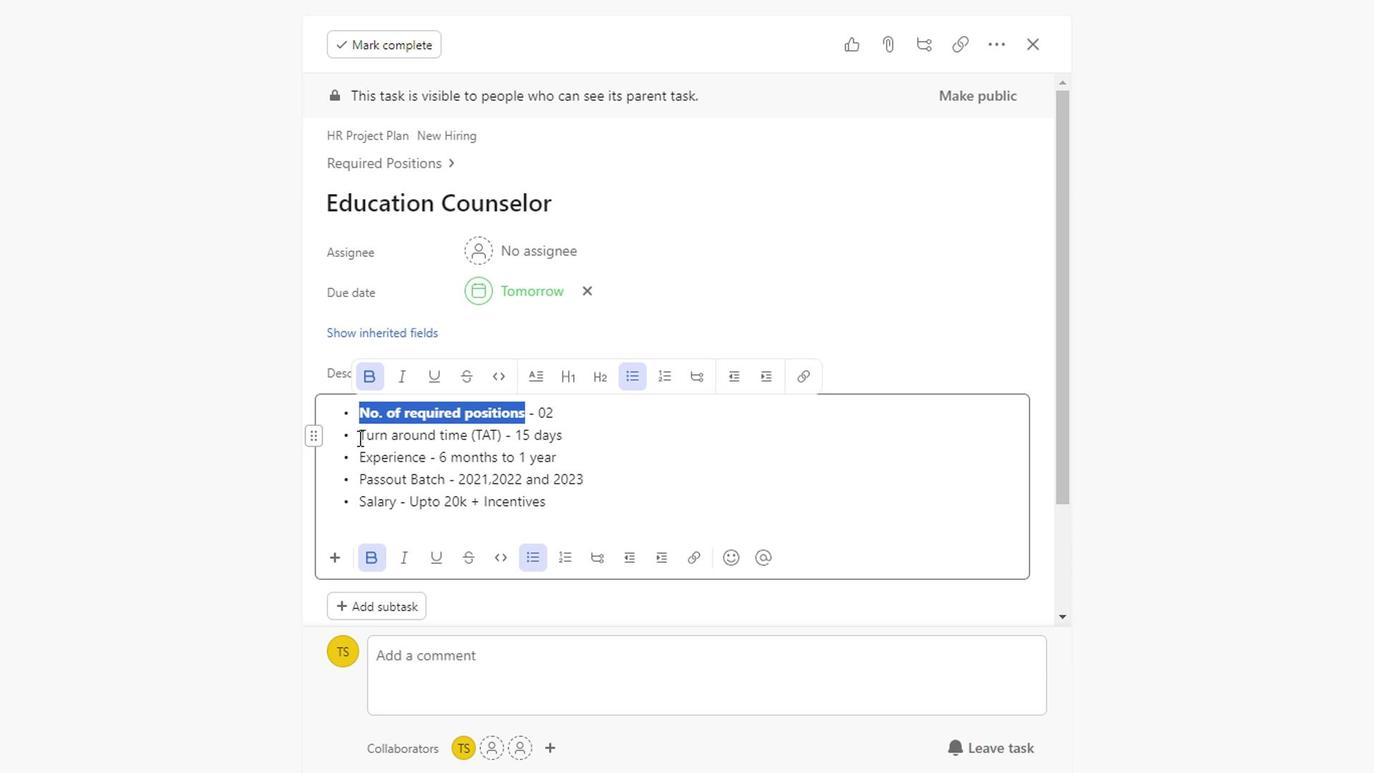 
Action: Mouse pressed left at (352, 436)
Screenshot: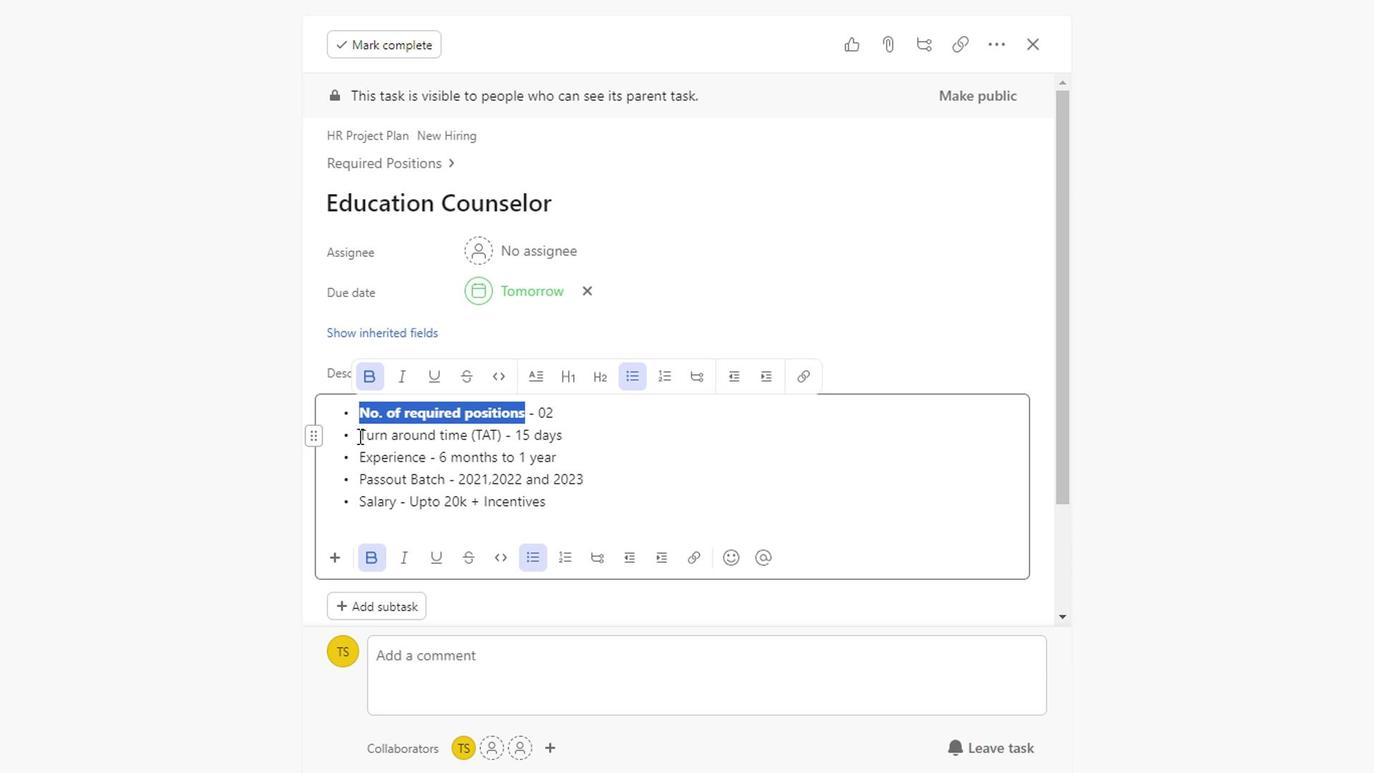 
Action: Mouse moved to (498, 434)
Screenshot: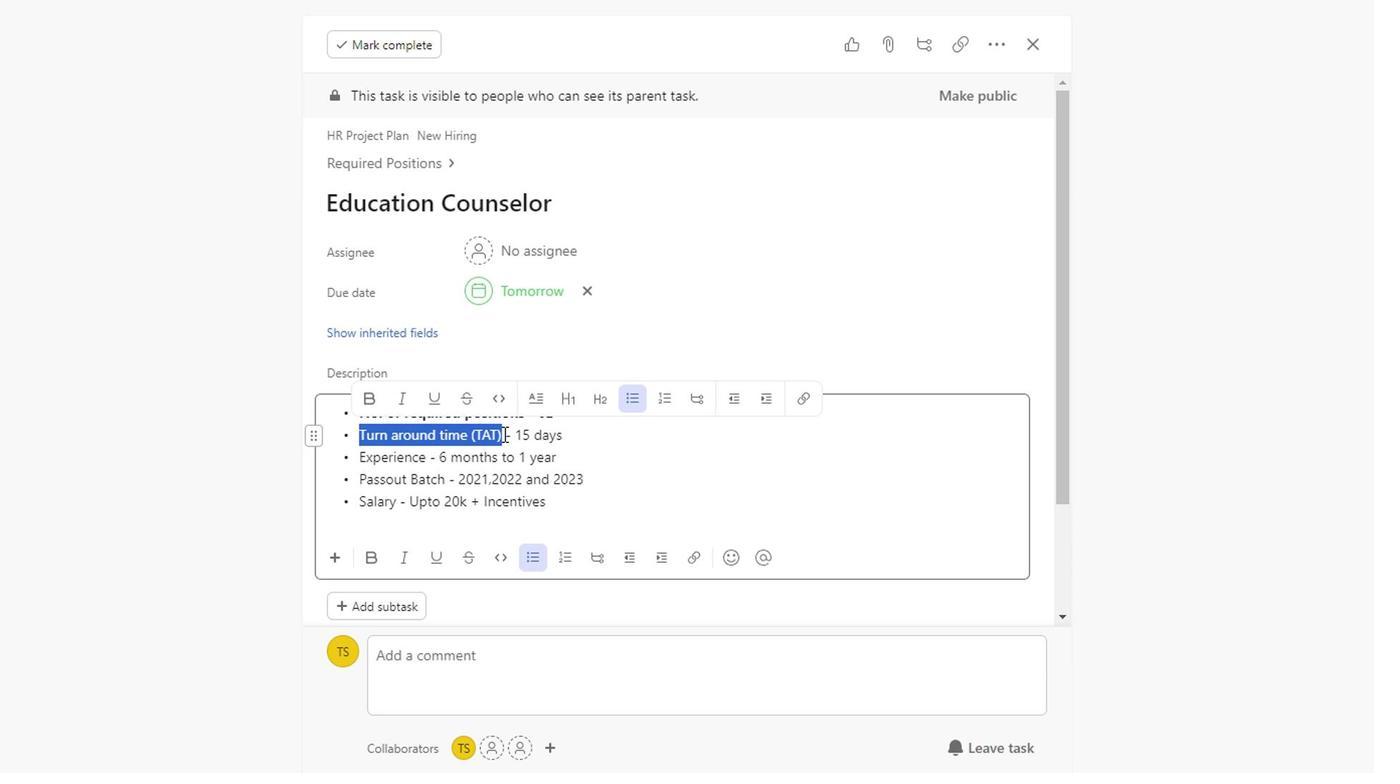 
Action: Key pressed ctrl+B
Screenshot: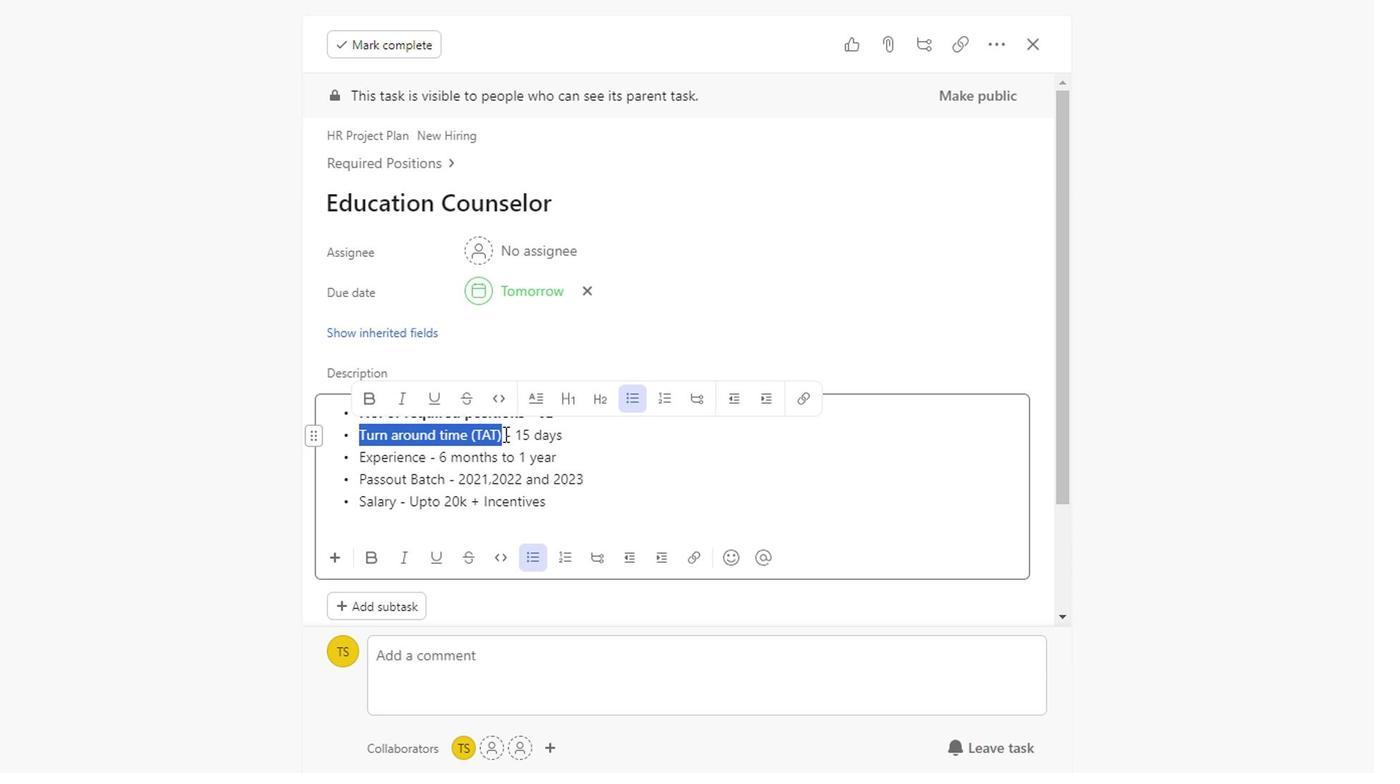 
Action: Mouse moved to (355, 451)
Screenshot: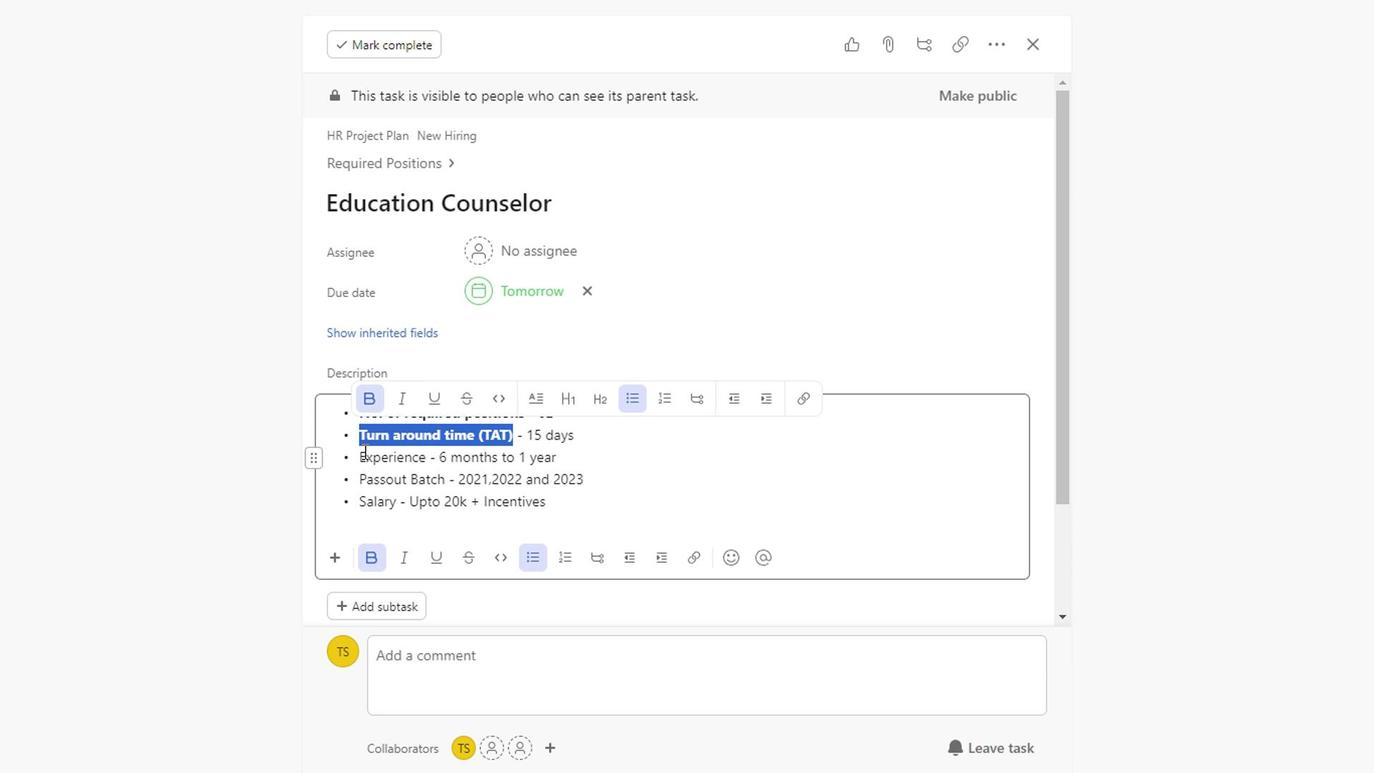 
Action: Mouse pressed left at (355, 451)
Screenshot: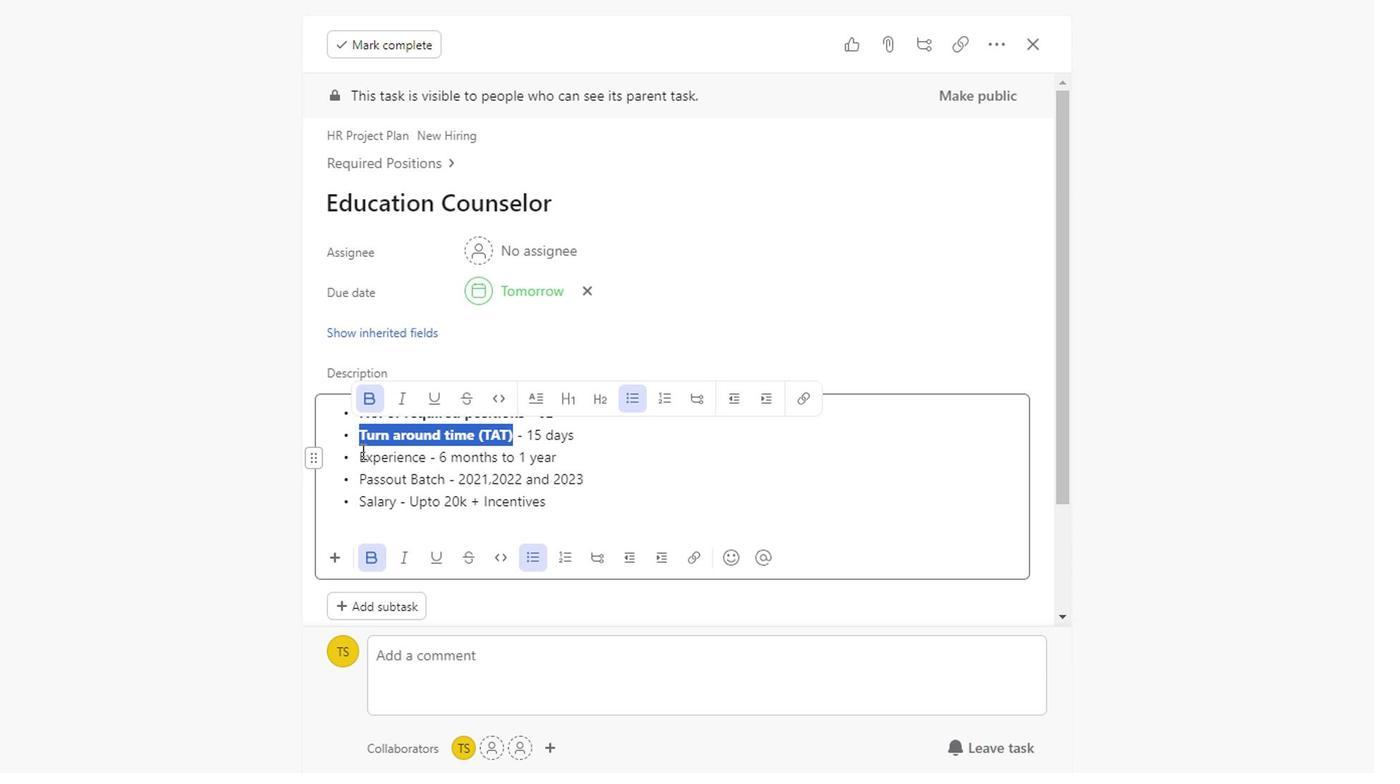 
Action: Mouse moved to (430, 457)
Screenshot: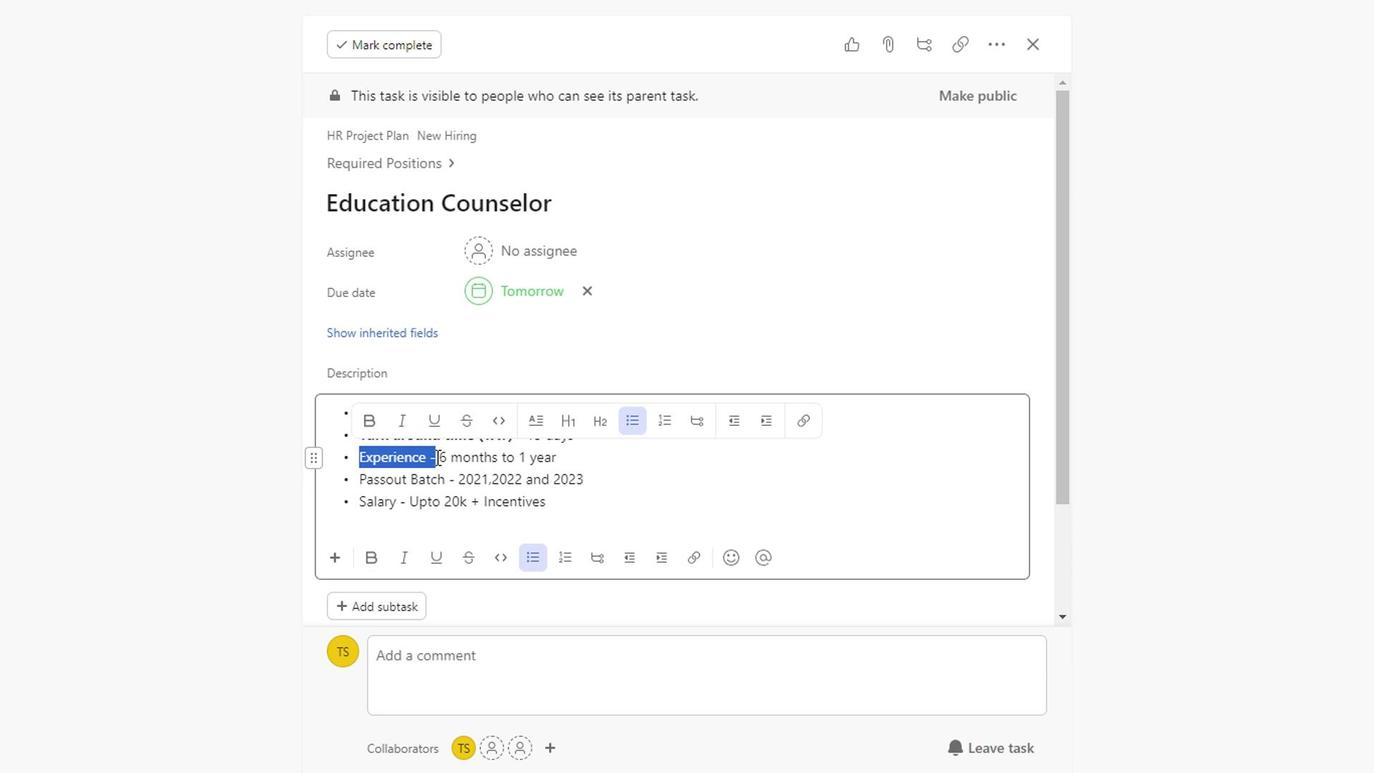 
Action: Key pressed <Key.shift><Key.left><Key.left>ctrl+B
Screenshot: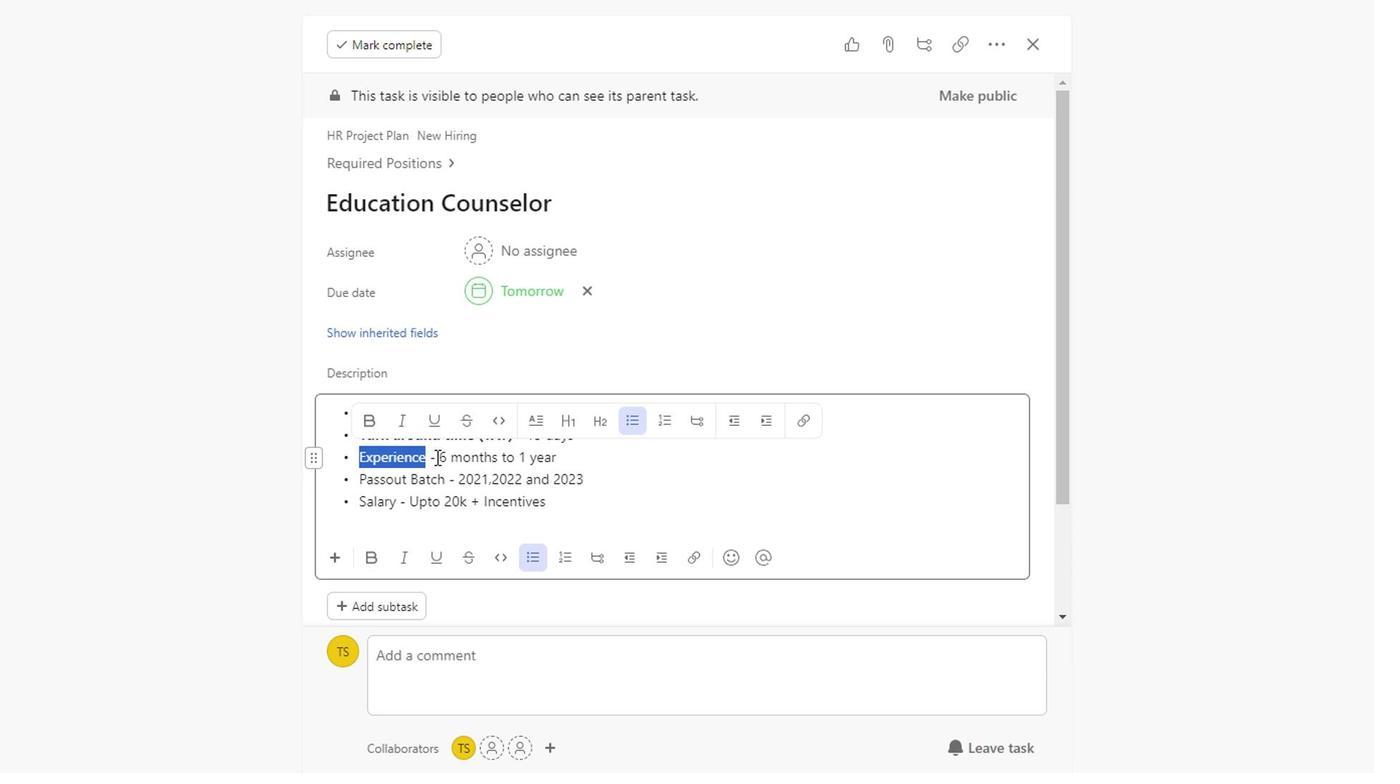
Action: Mouse moved to (353, 481)
Screenshot: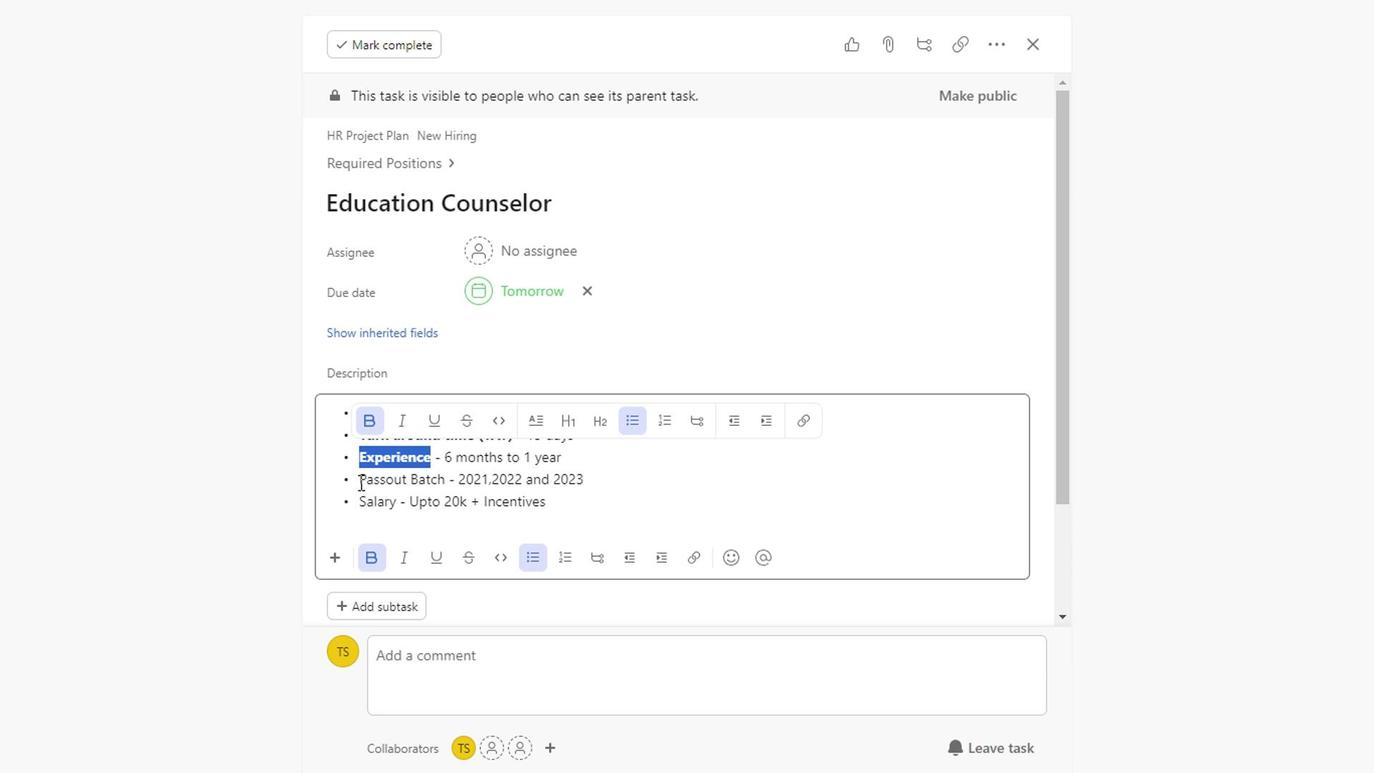 
Action: Mouse pressed left at (353, 481)
Screenshot: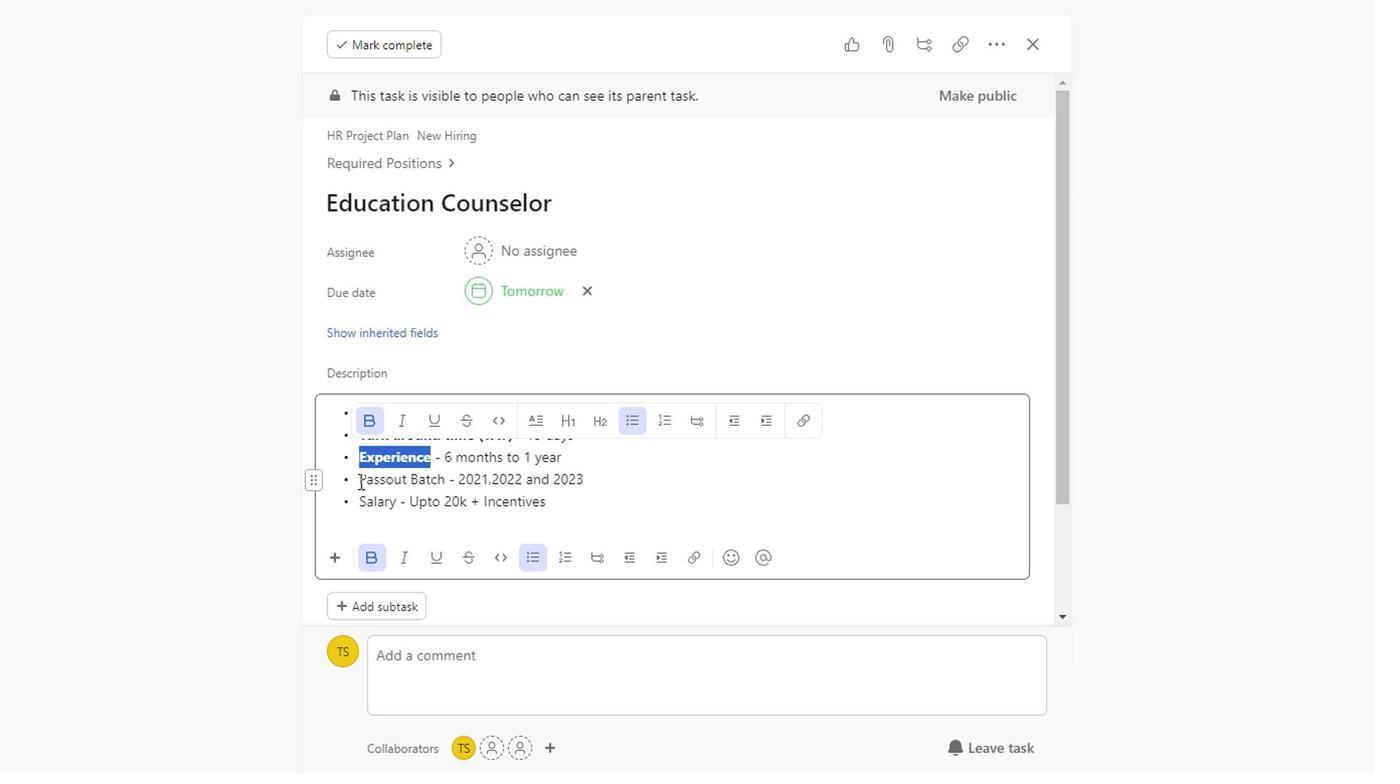 
Action: Mouse moved to (436, 478)
Screenshot: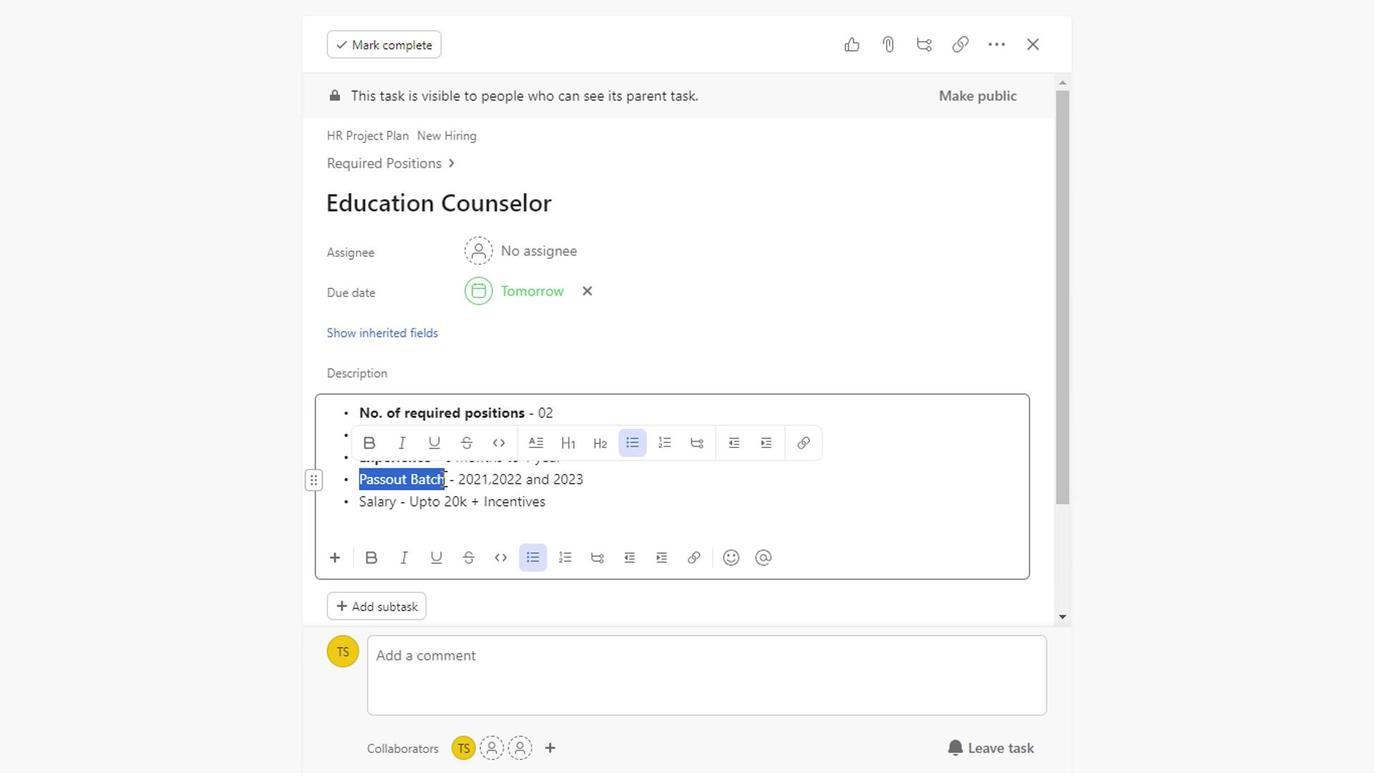 
Action: Key pressed ctrl+B
Screenshot: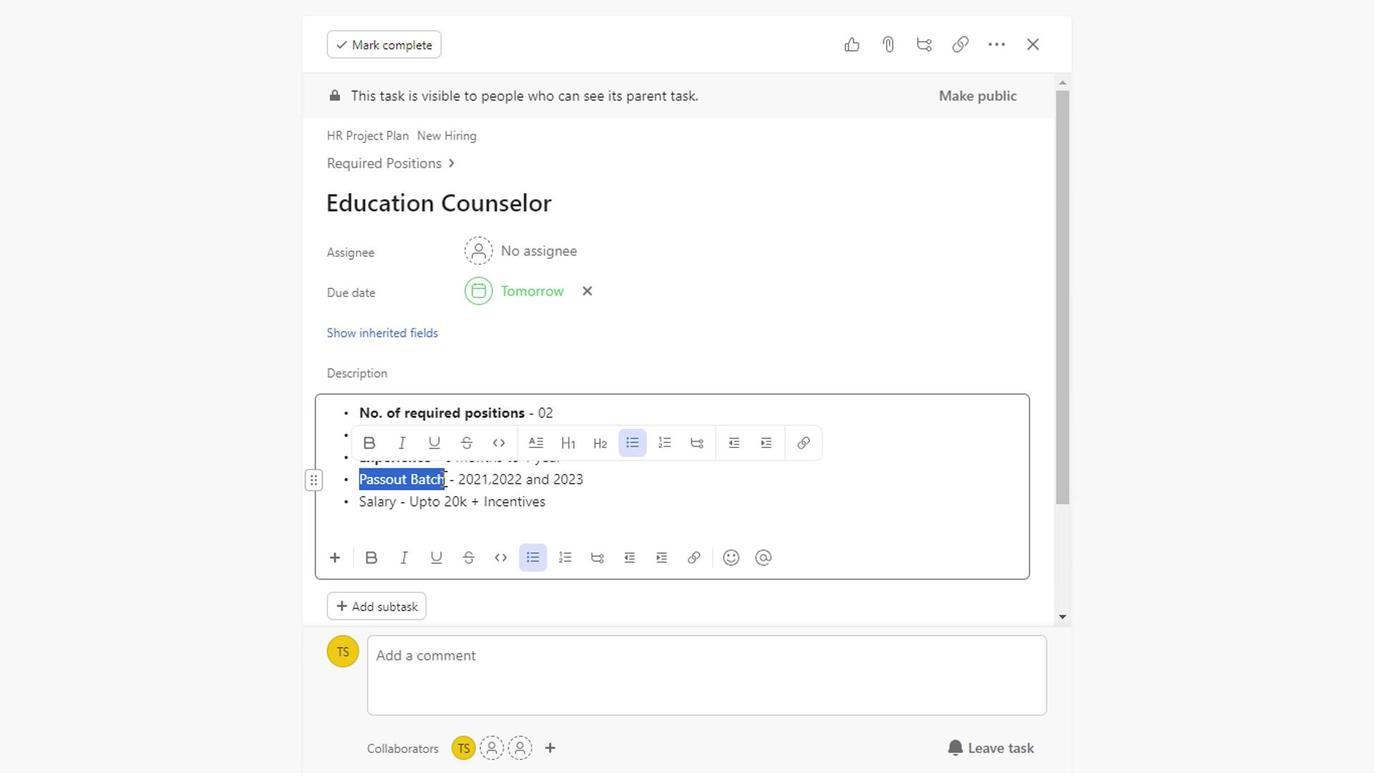 
Action: Mouse moved to (351, 502)
Screenshot: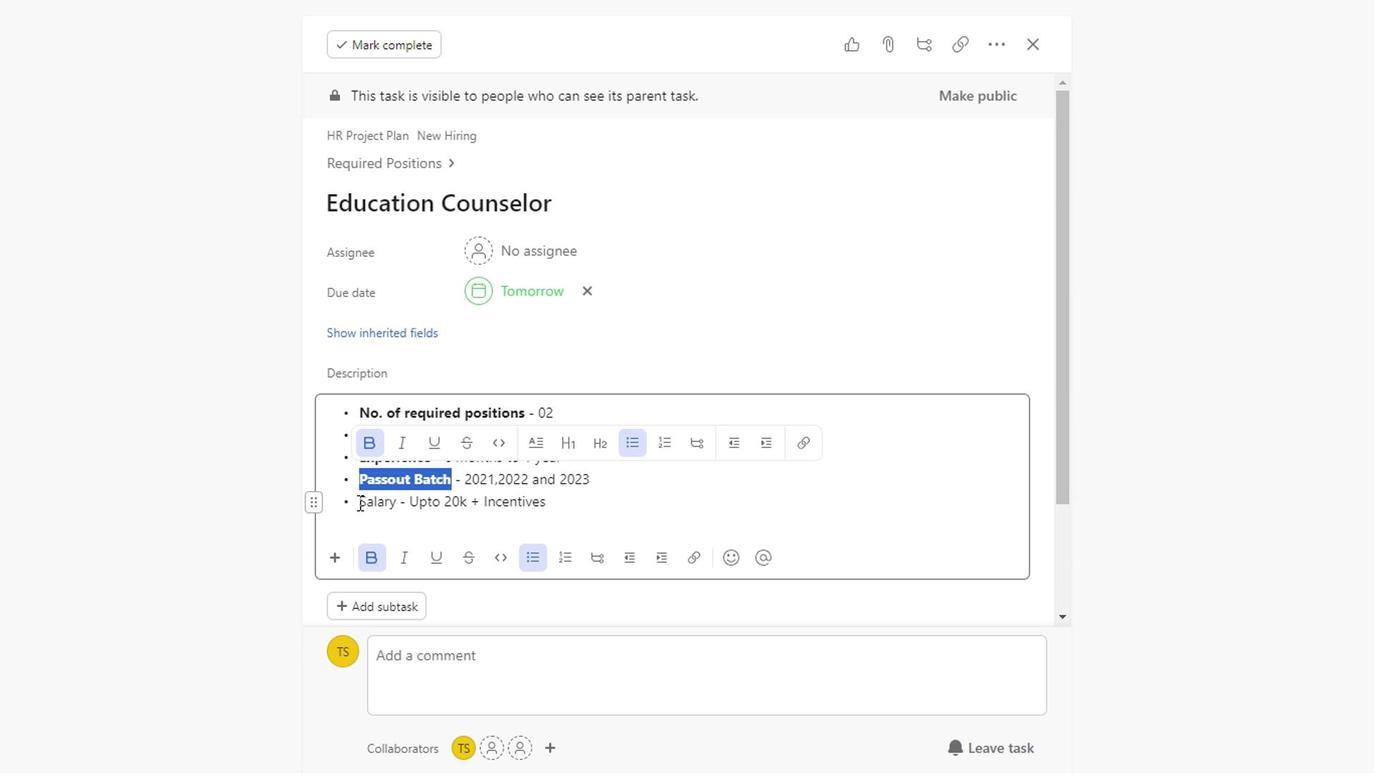 
Action: Mouse pressed left at (351, 502)
Screenshot: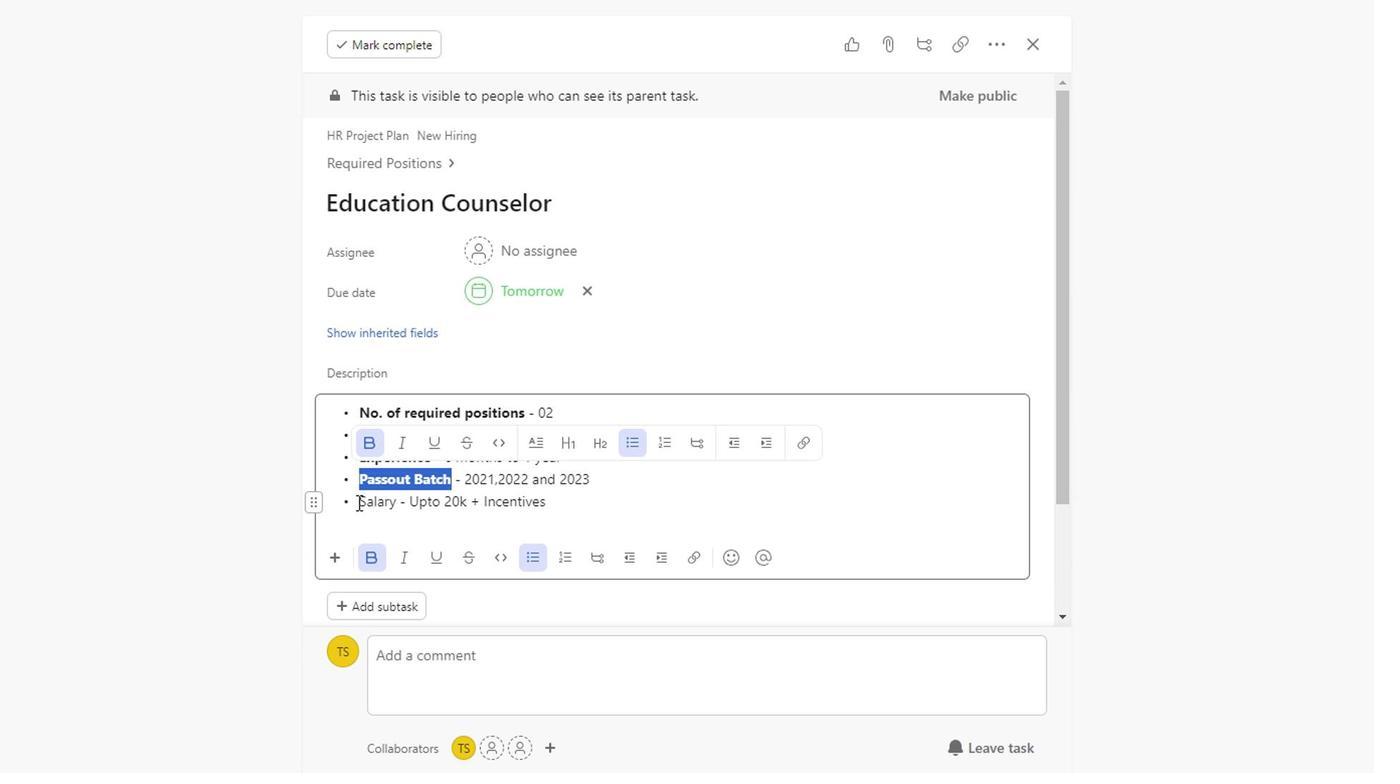
Action: Mouse moved to (388, 503)
Screenshot: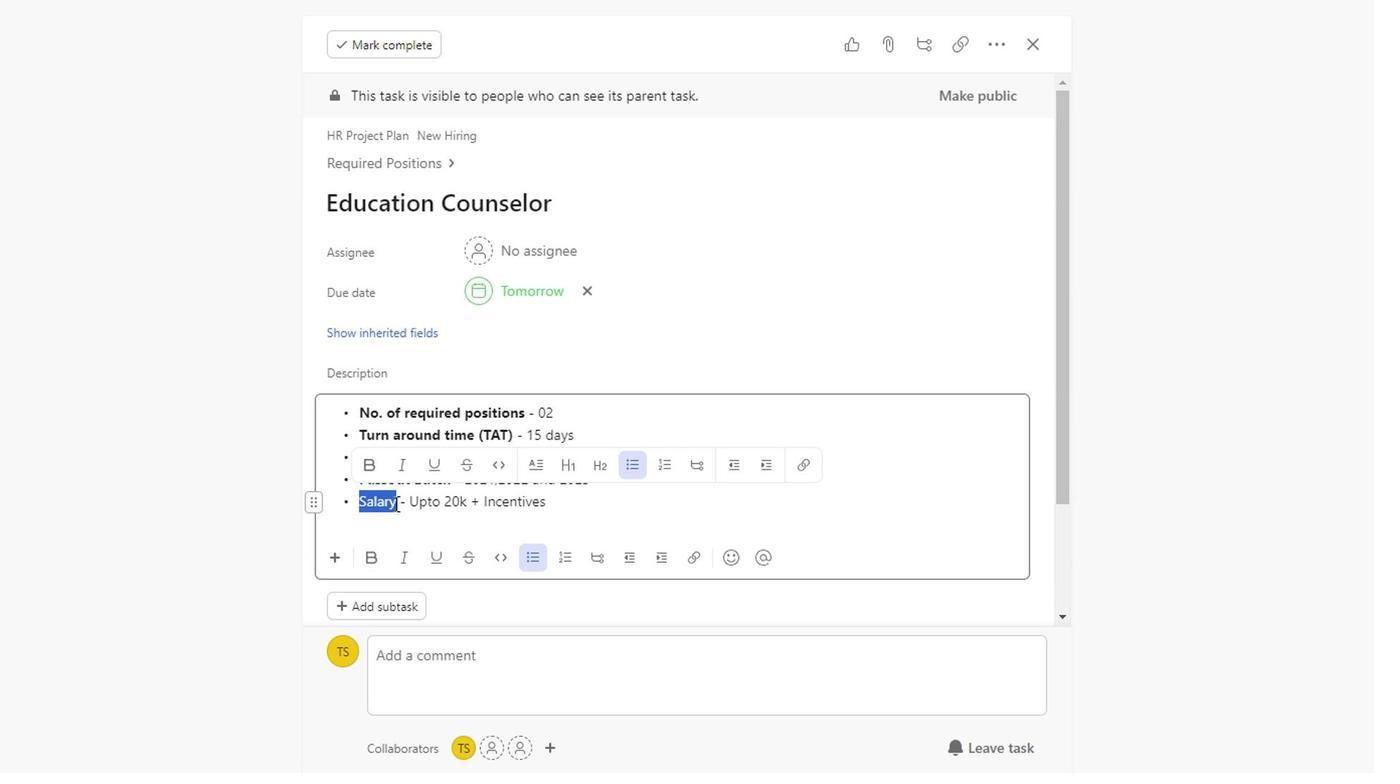 
Action: Key pressed ctrl+Vctrl+Zctrl+B
Screenshot: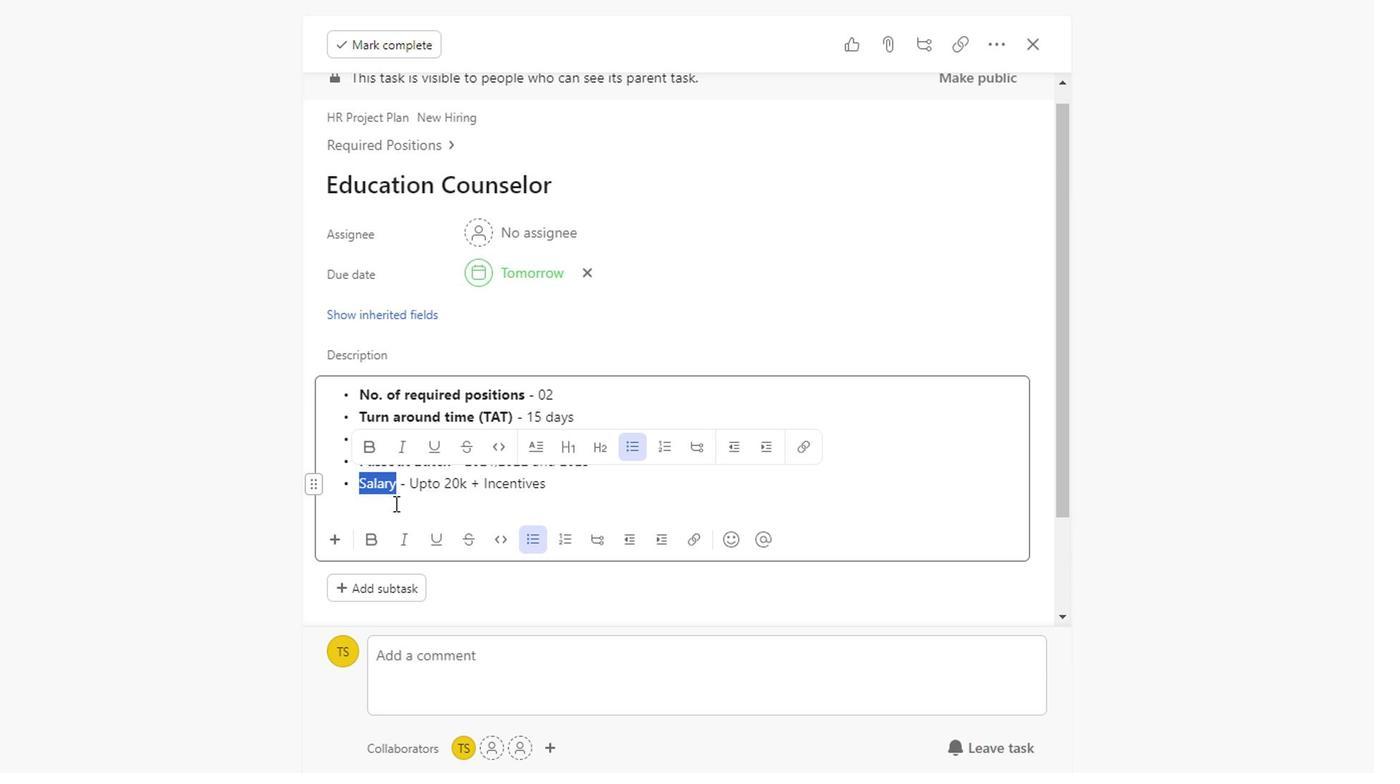 
Action: Mouse moved to (528, 482)
Screenshot: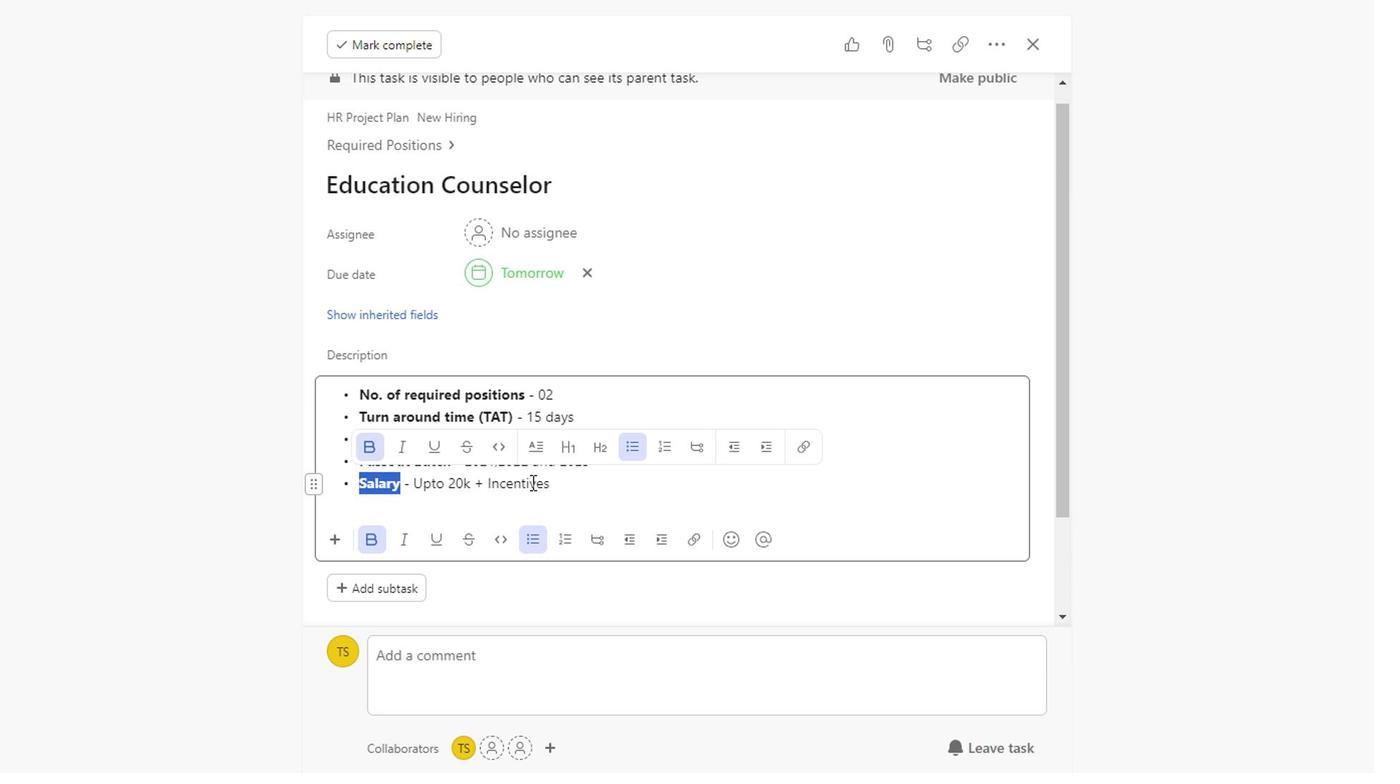 
Action: Mouse pressed left at (528, 482)
Screenshot: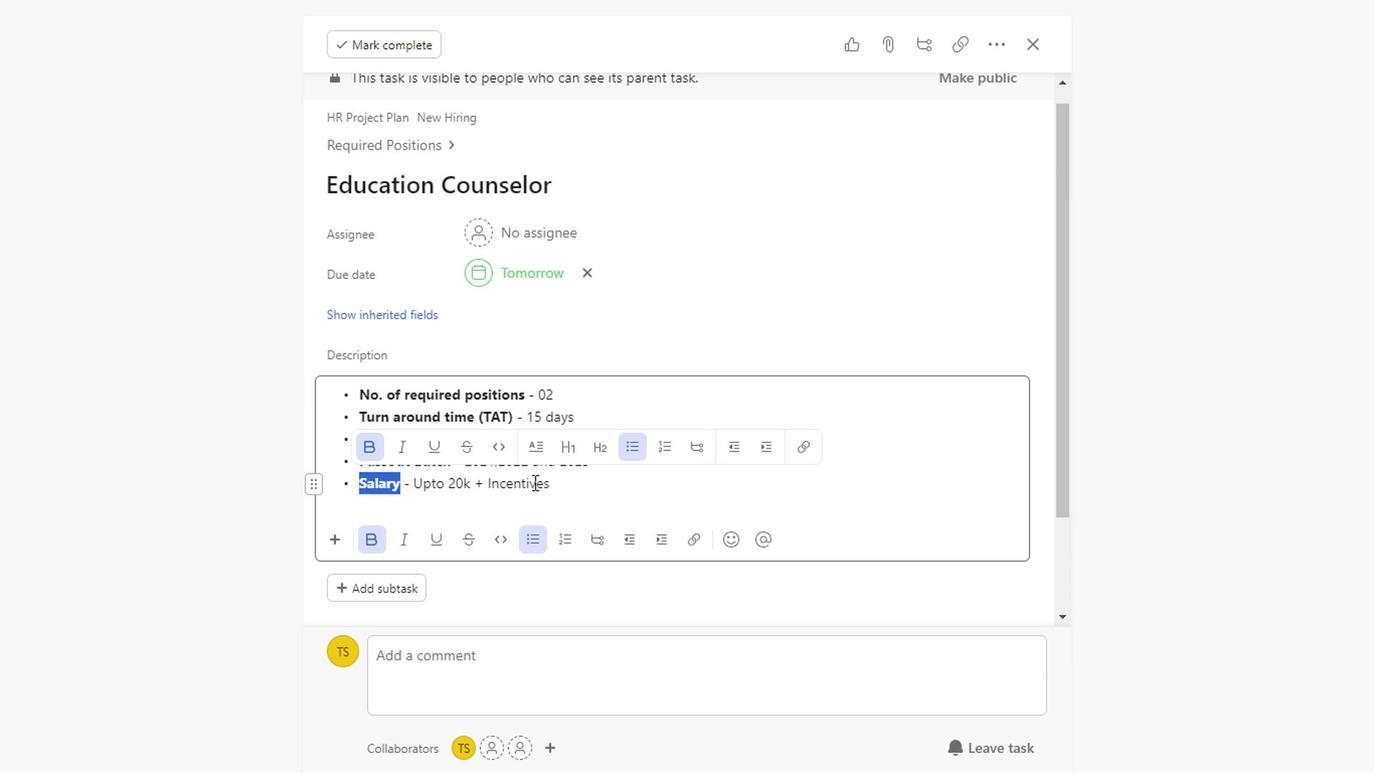 
Action: Mouse moved to (597, 477)
Screenshot: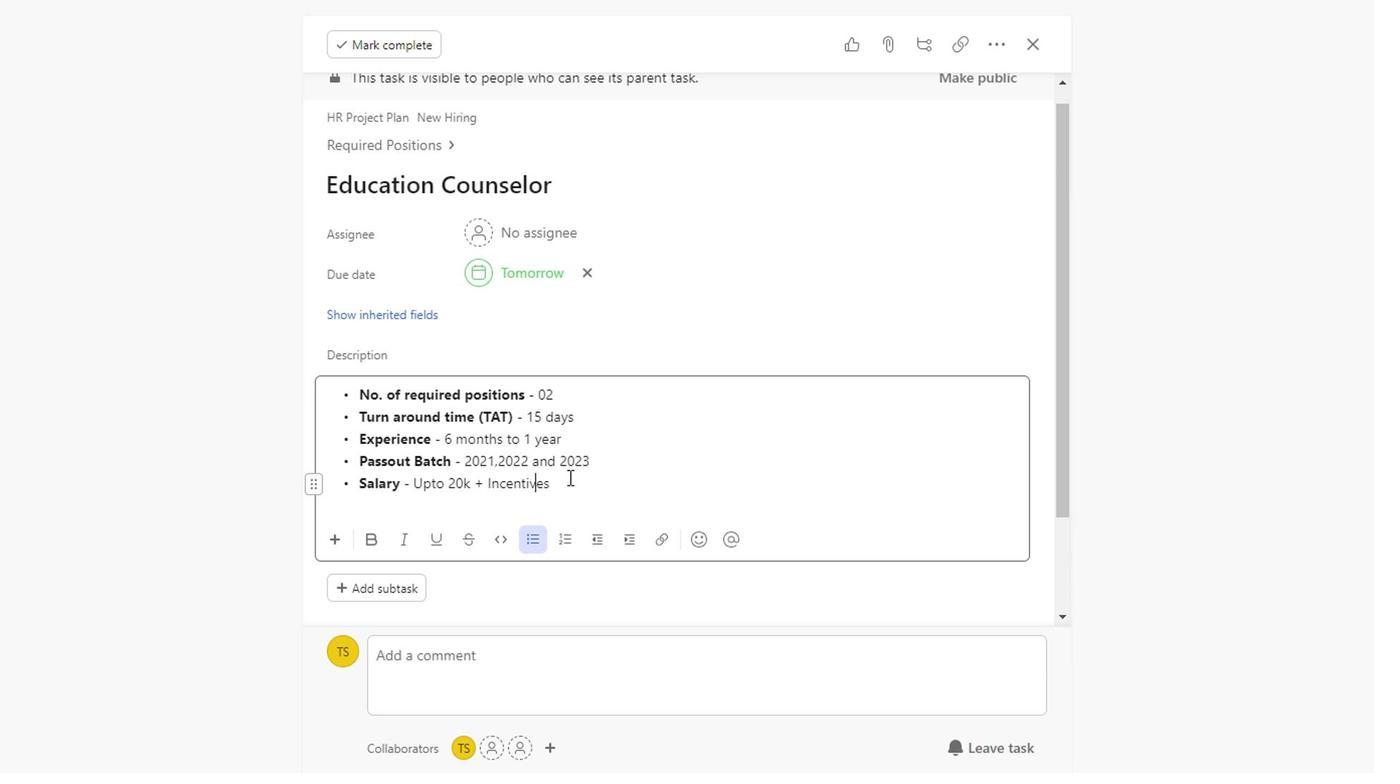 
Action: Mouse pressed left at (597, 477)
Screenshot: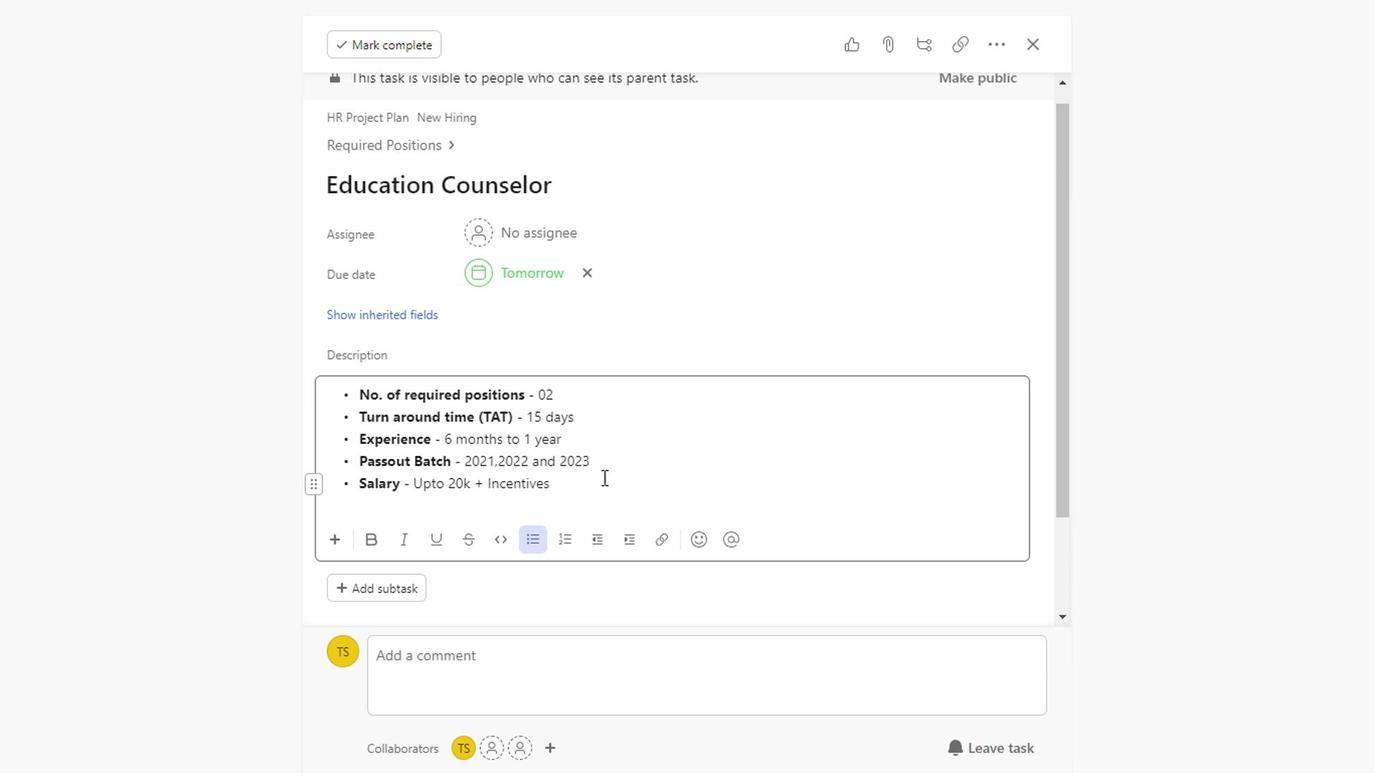 
Action: Mouse moved to (973, 733)
Screenshot: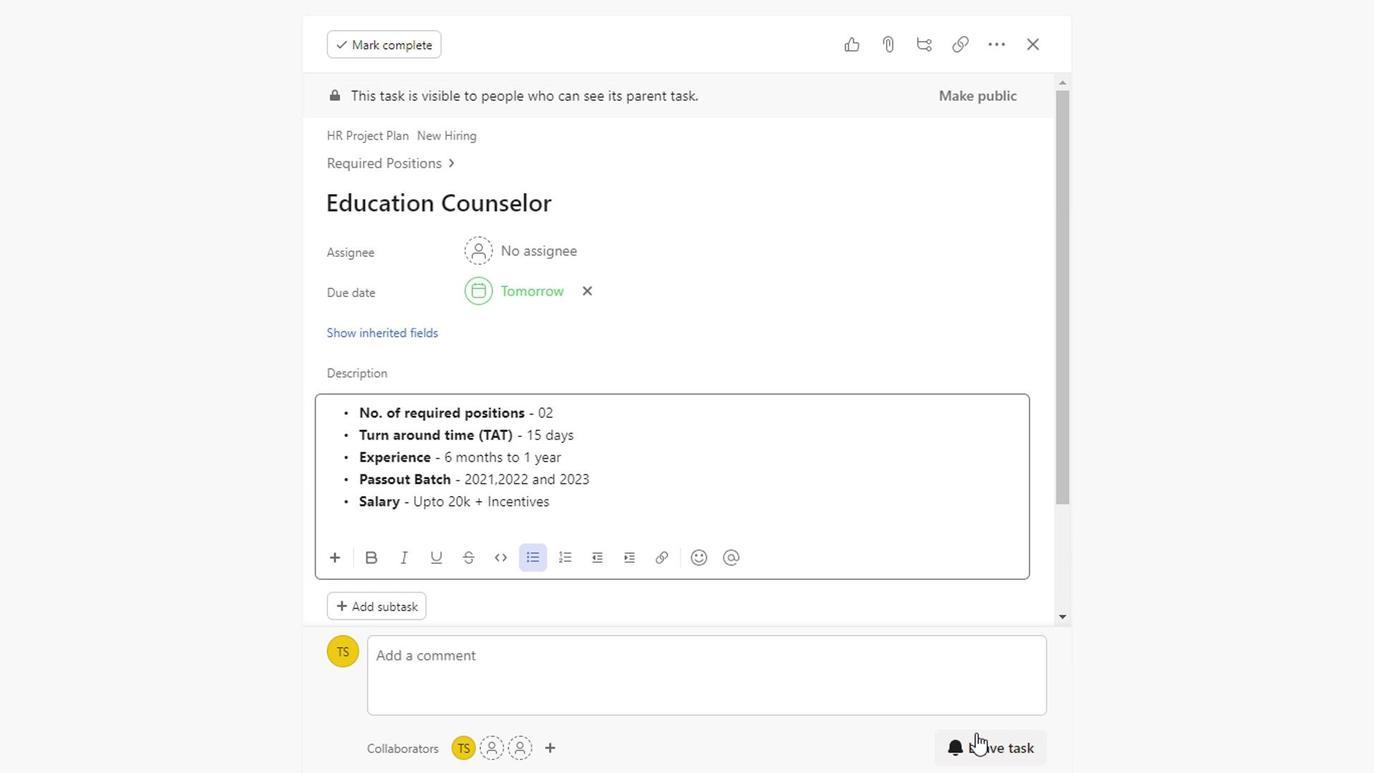 
Action: Mouse pressed left at (973, 733)
Screenshot: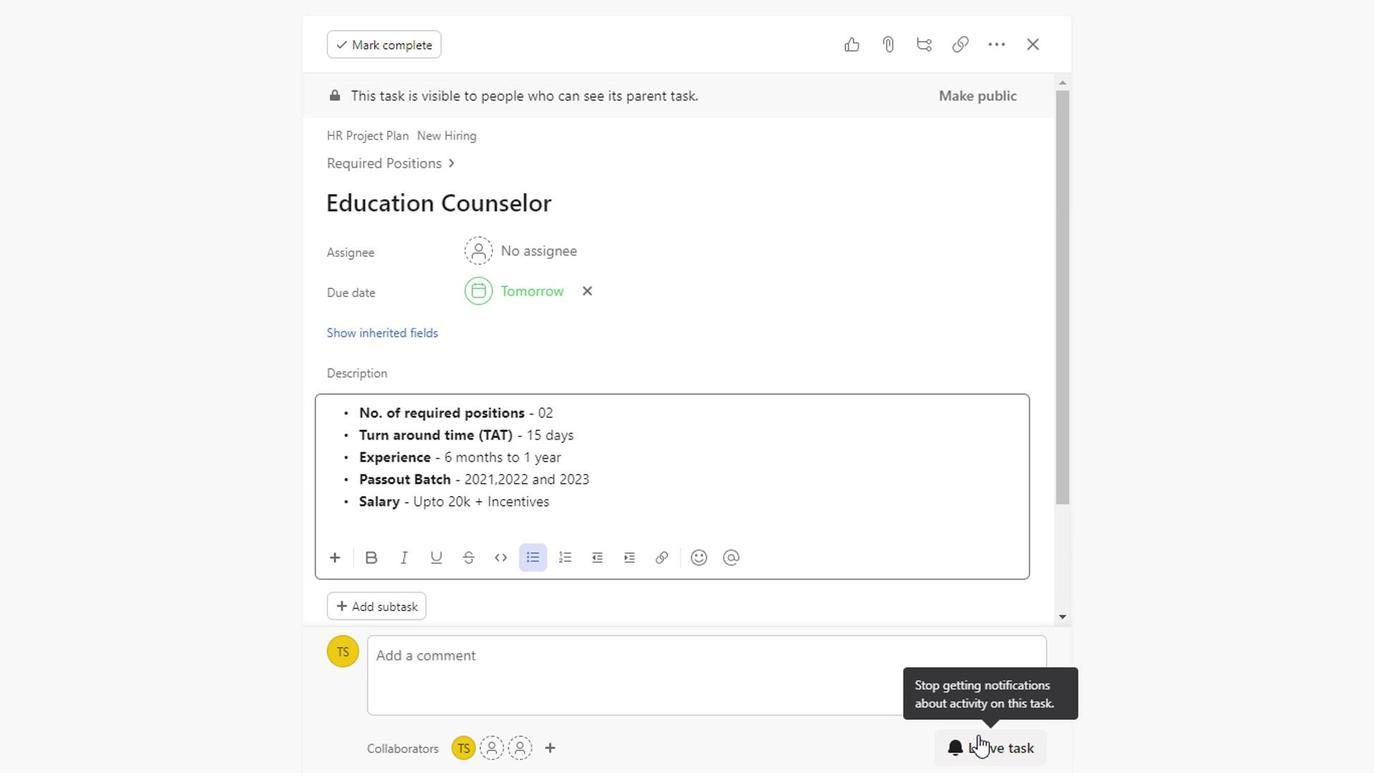 
Action: Mouse moved to (1025, 45)
Screenshot: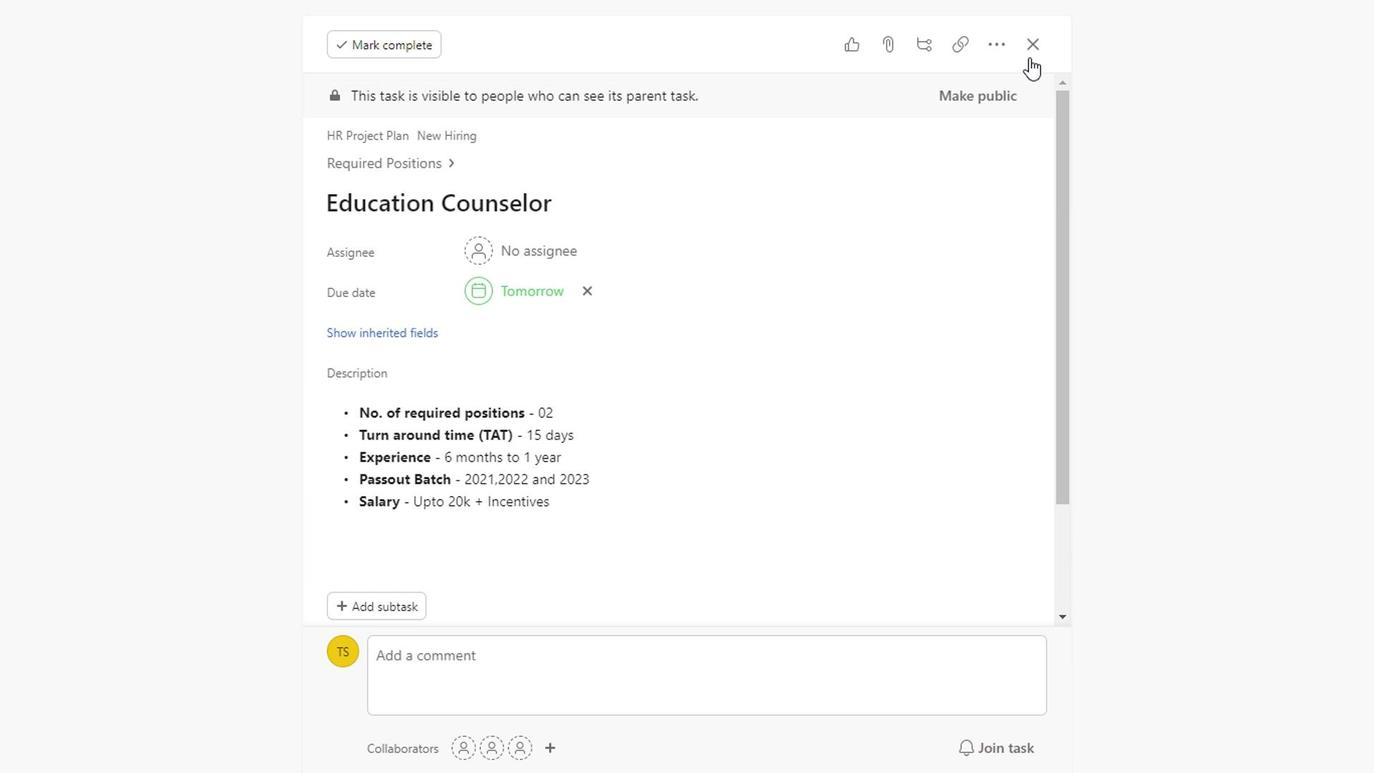 
Action: Mouse pressed left at (1025, 45)
Screenshot: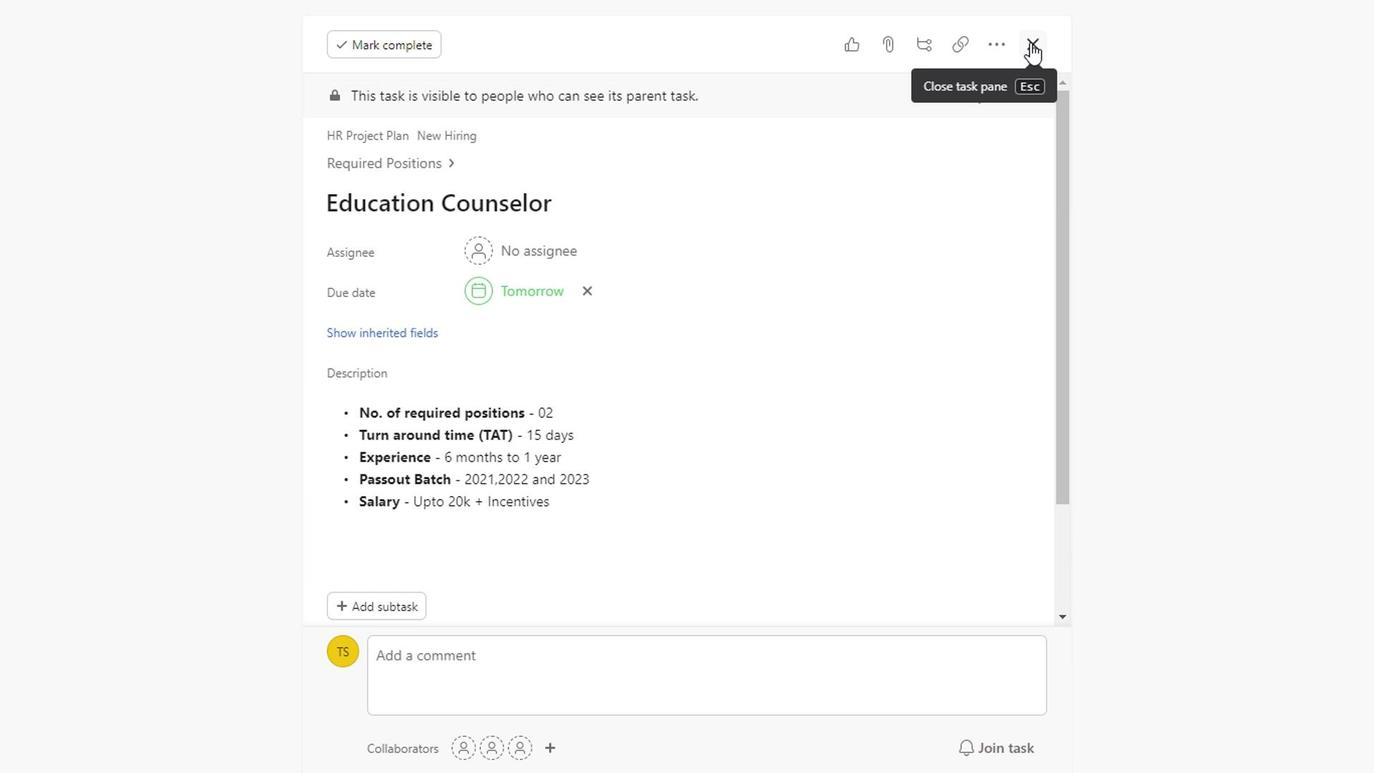 
Action: Mouse moved to (897, 580)
Screenshot: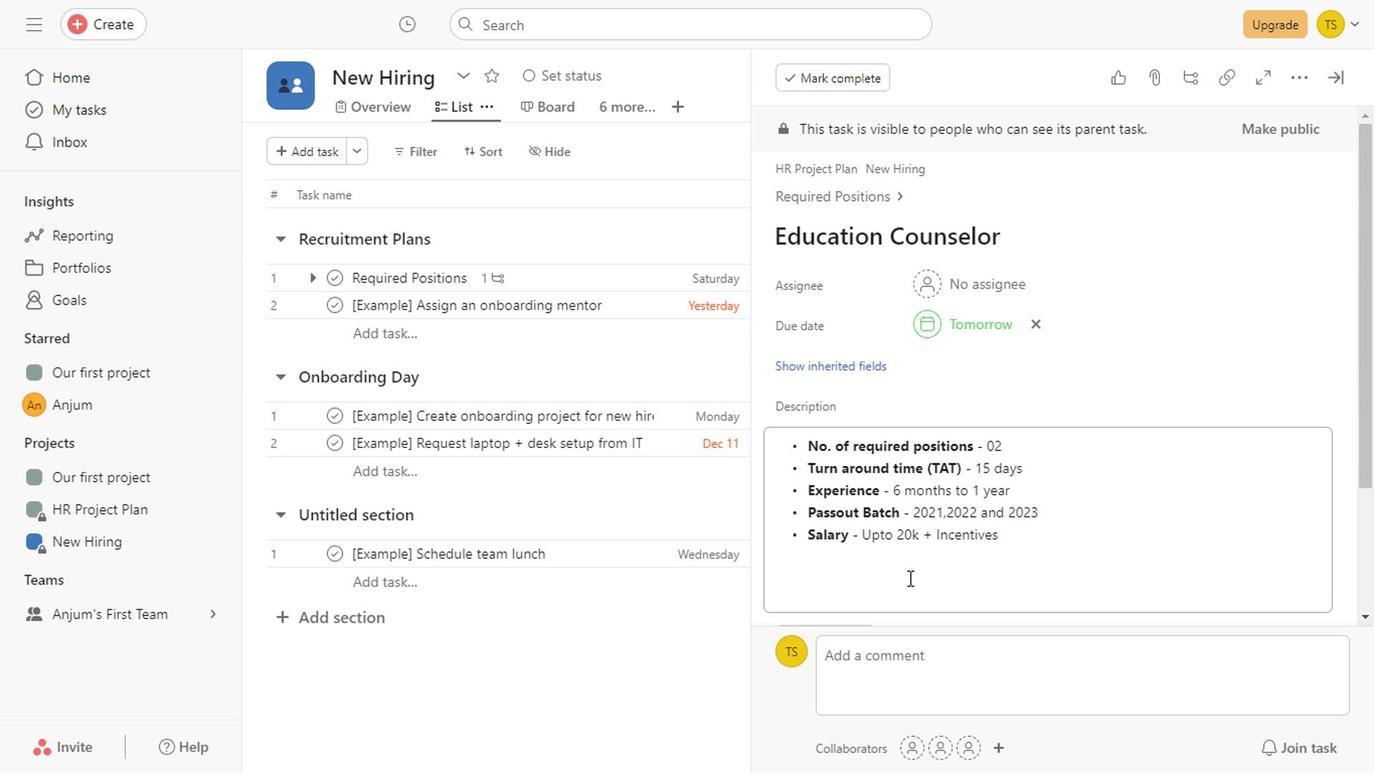 
Action: Mouse pressed left at (897, 580)
Screenshot: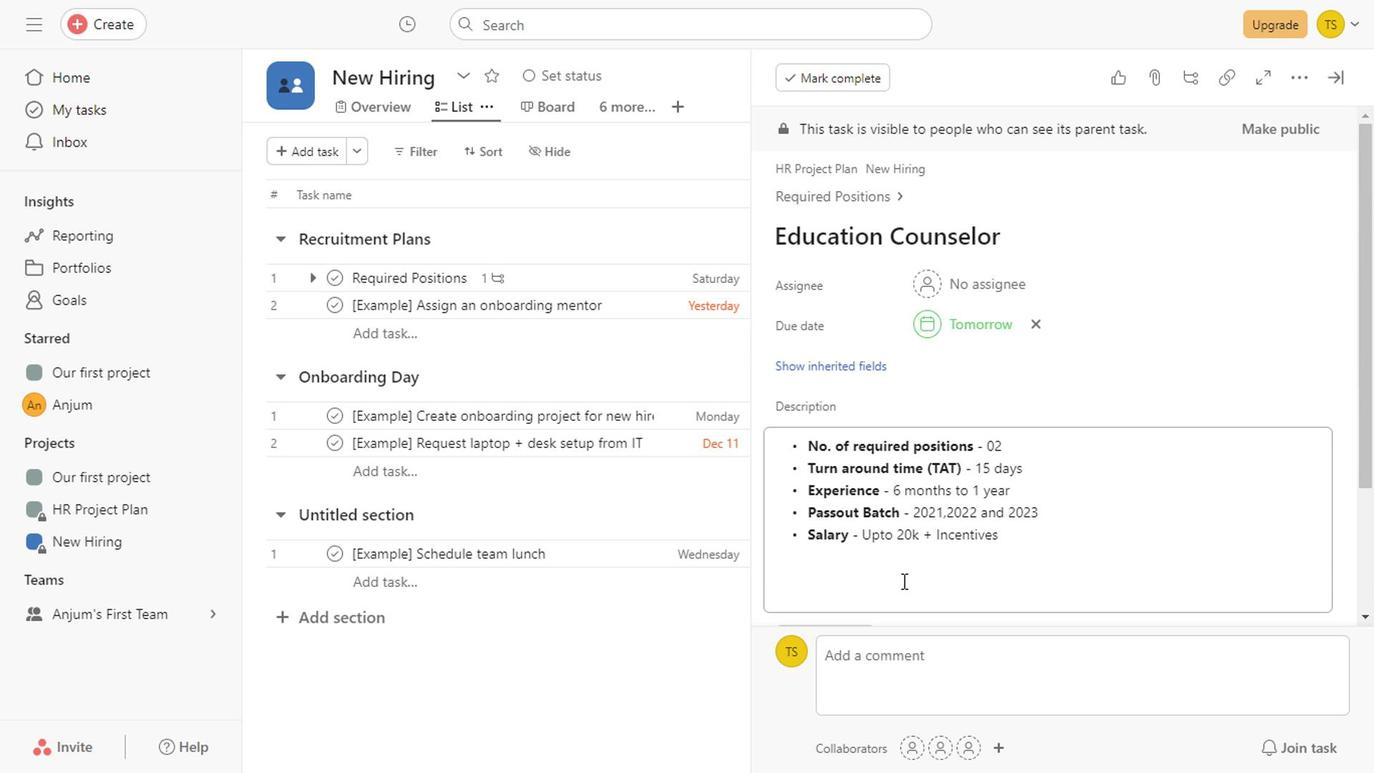 
Action: Mouse moved to (1339, 80)
Screenshot: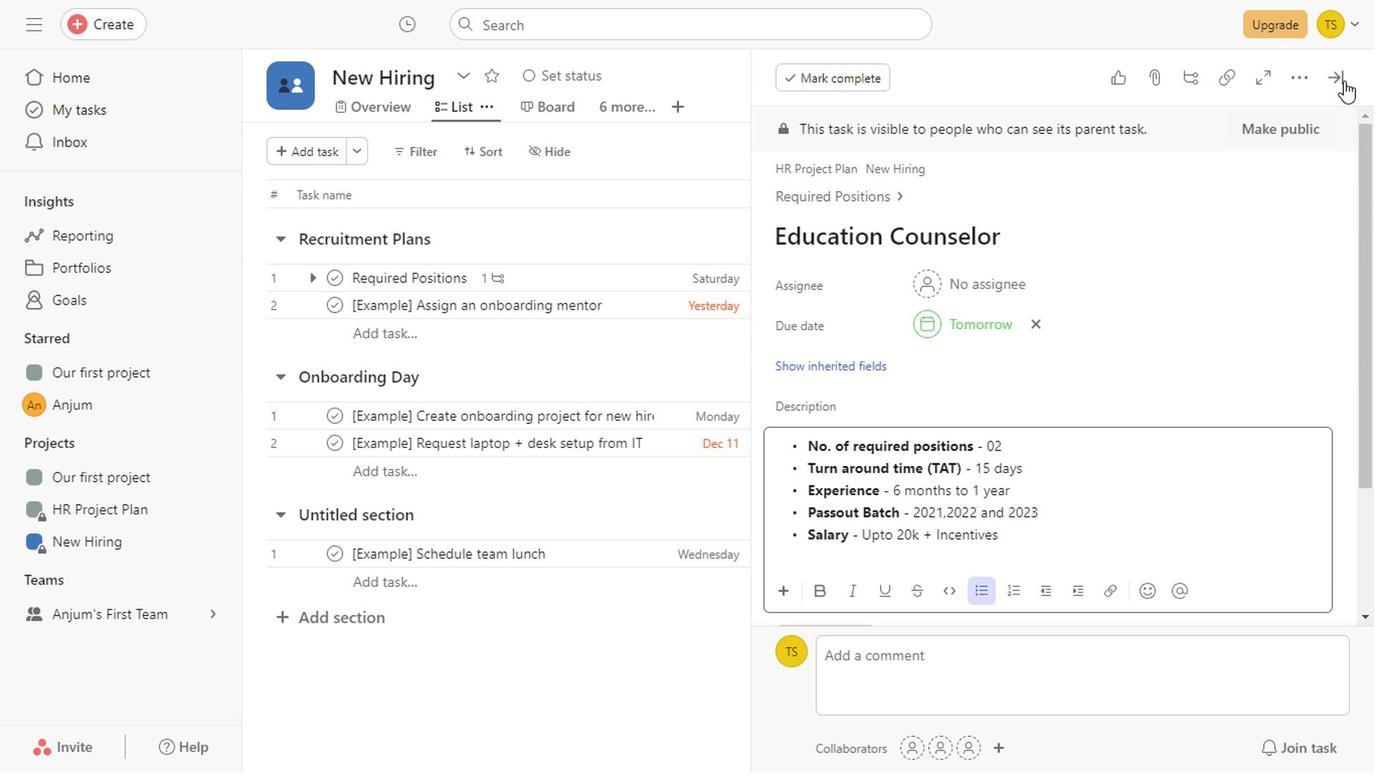 
Action: Mouse pressed left at (1339, 80)
Screenshot: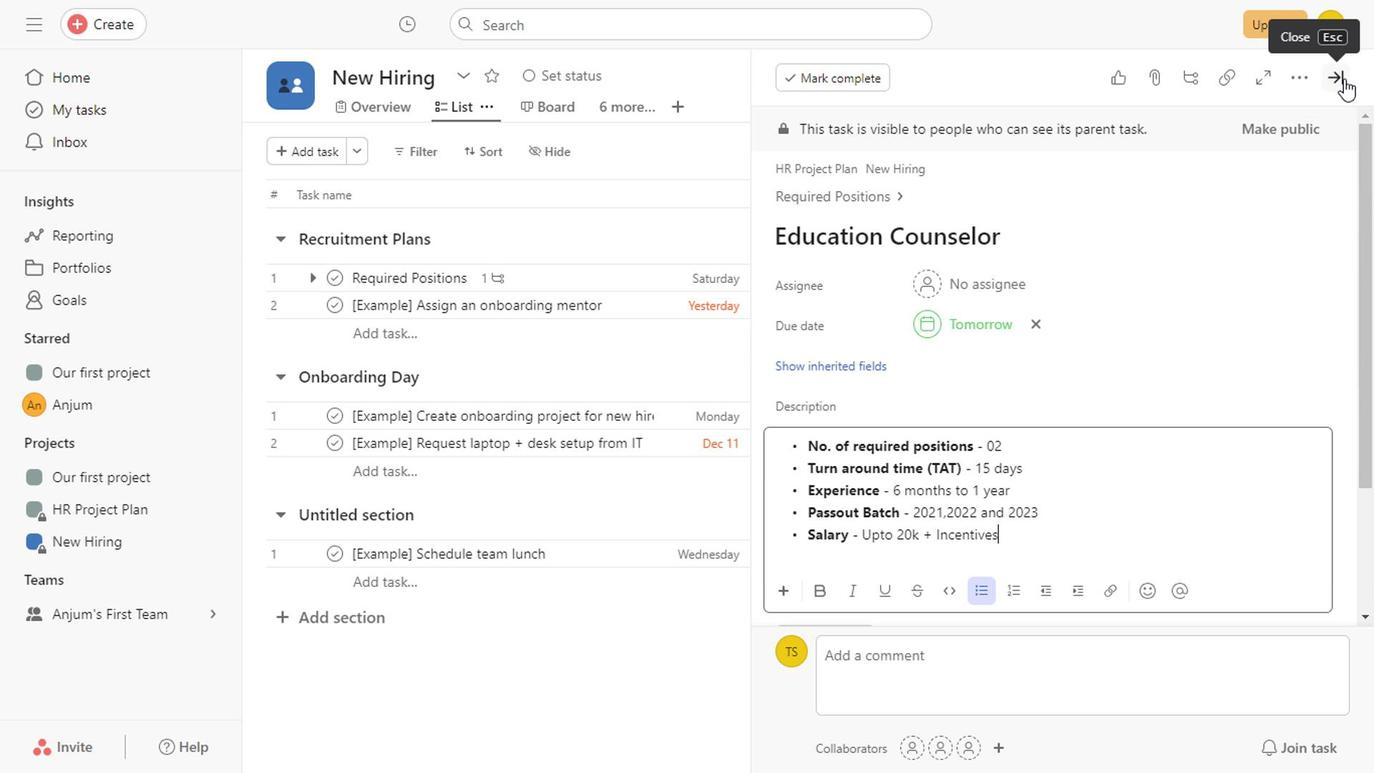 
Action: Mouse moved to (481, 272)
Screenshot: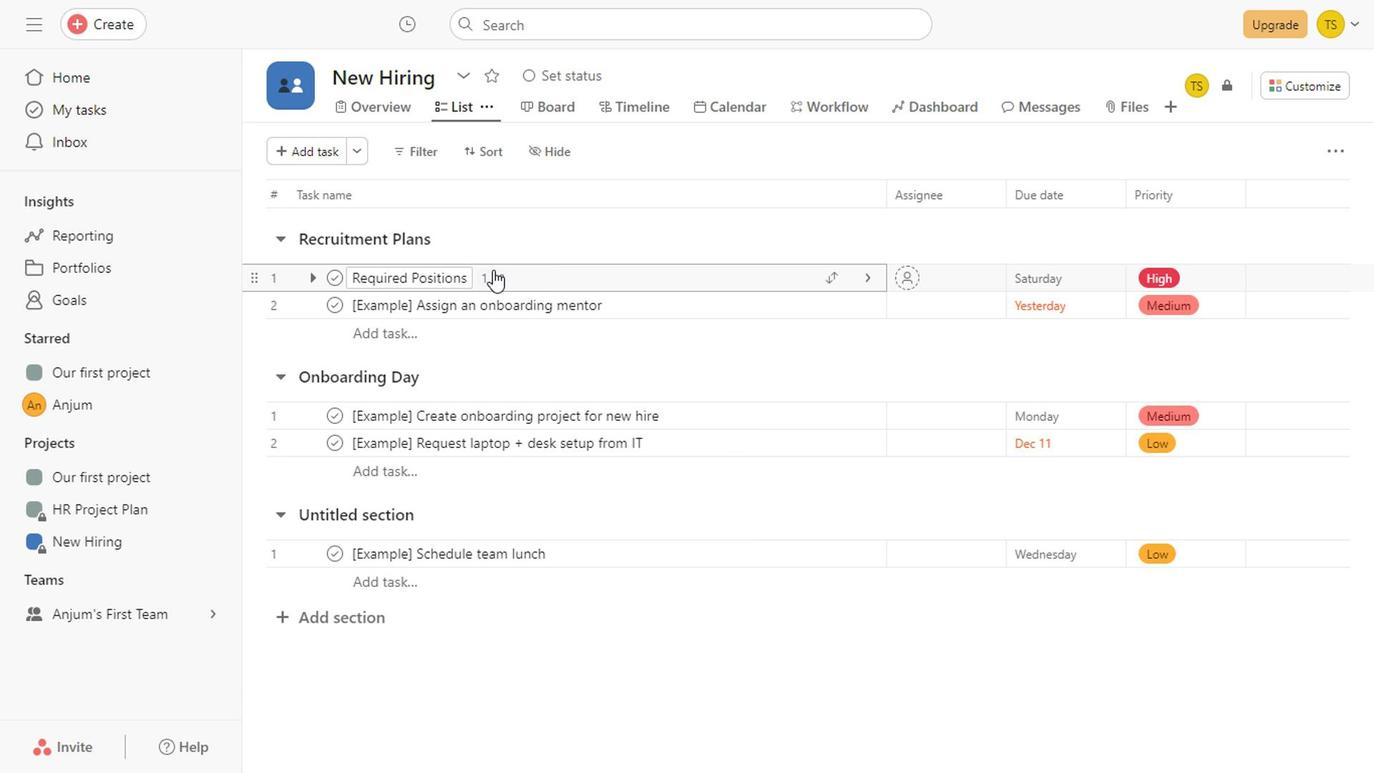 
Action: Mouse pressed left at (481, 272)
Screenshot: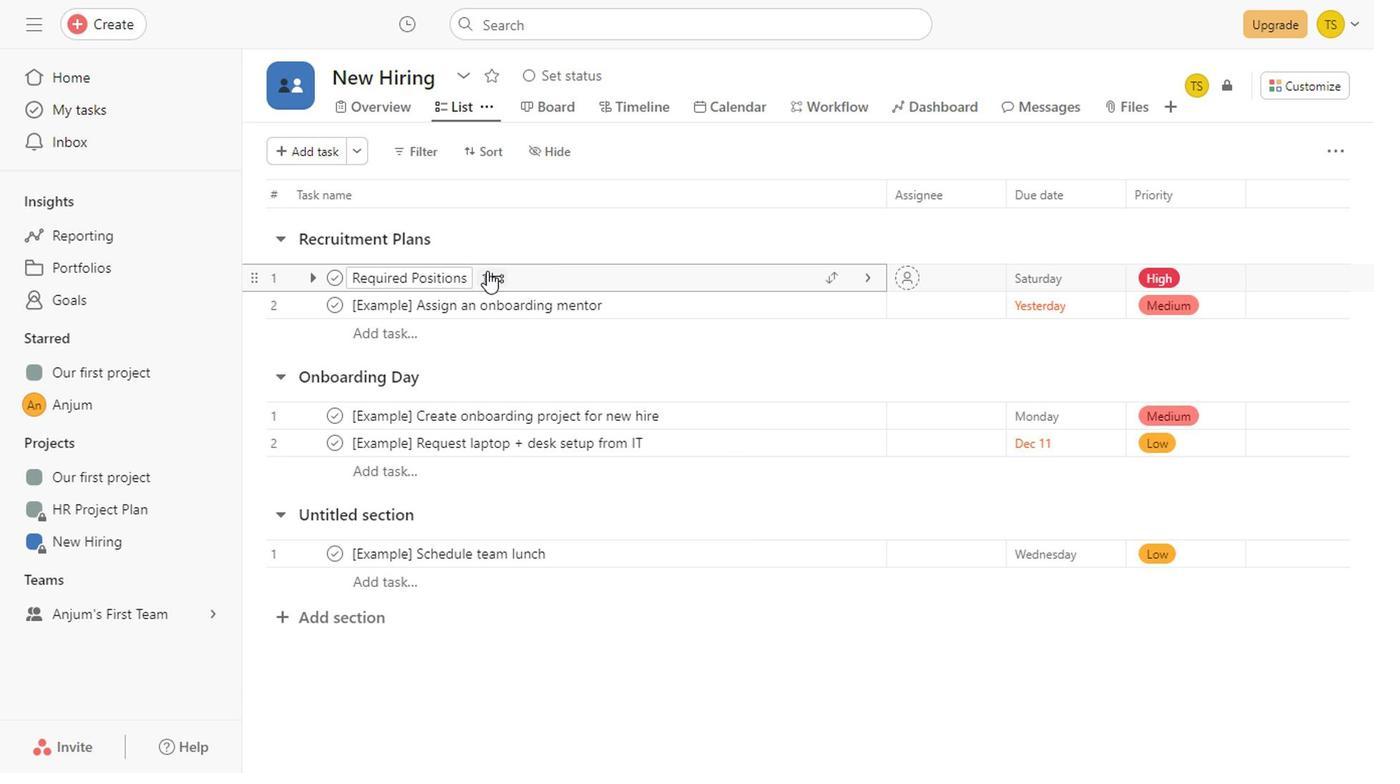 
Action: Mouse moved to (1331, 88)
Screenshot: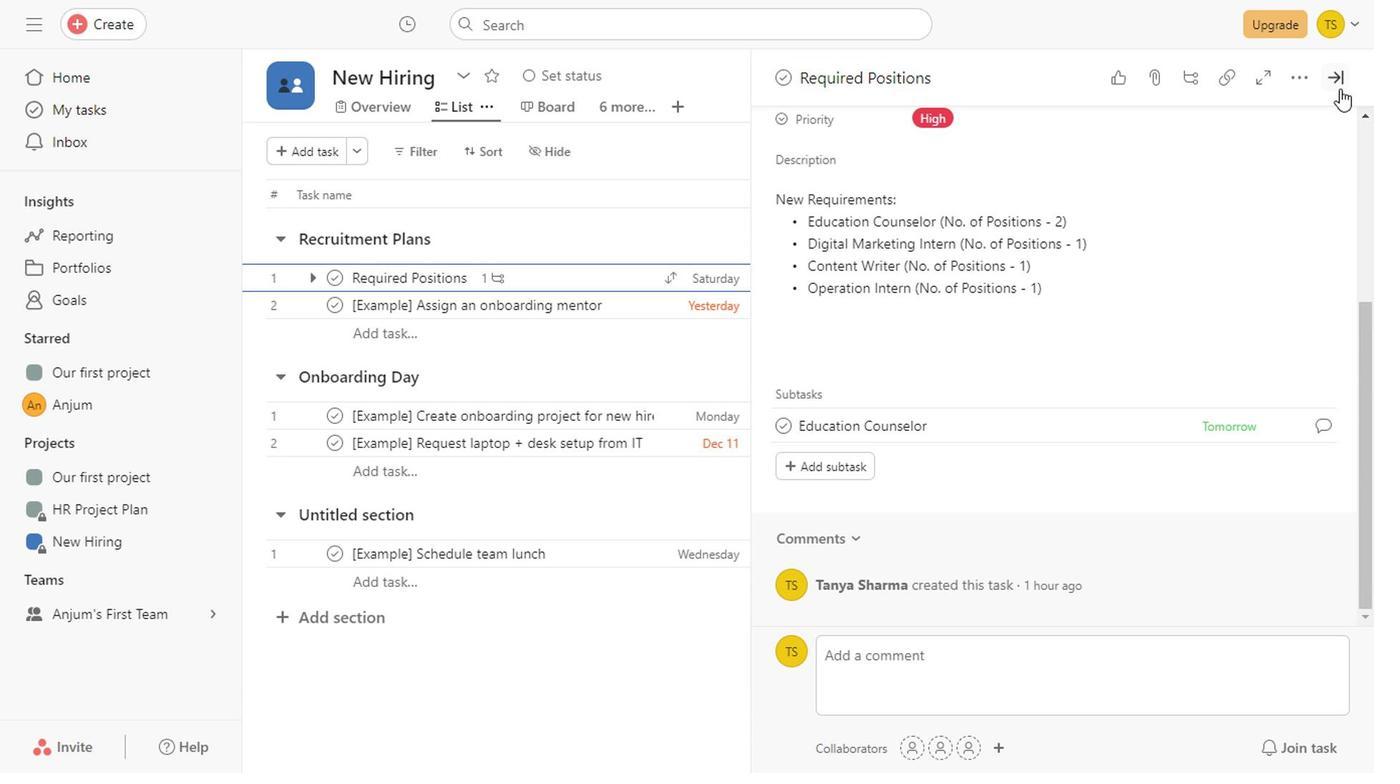 
Action: Mouse pressed left at (1331, 88)
Screenshot: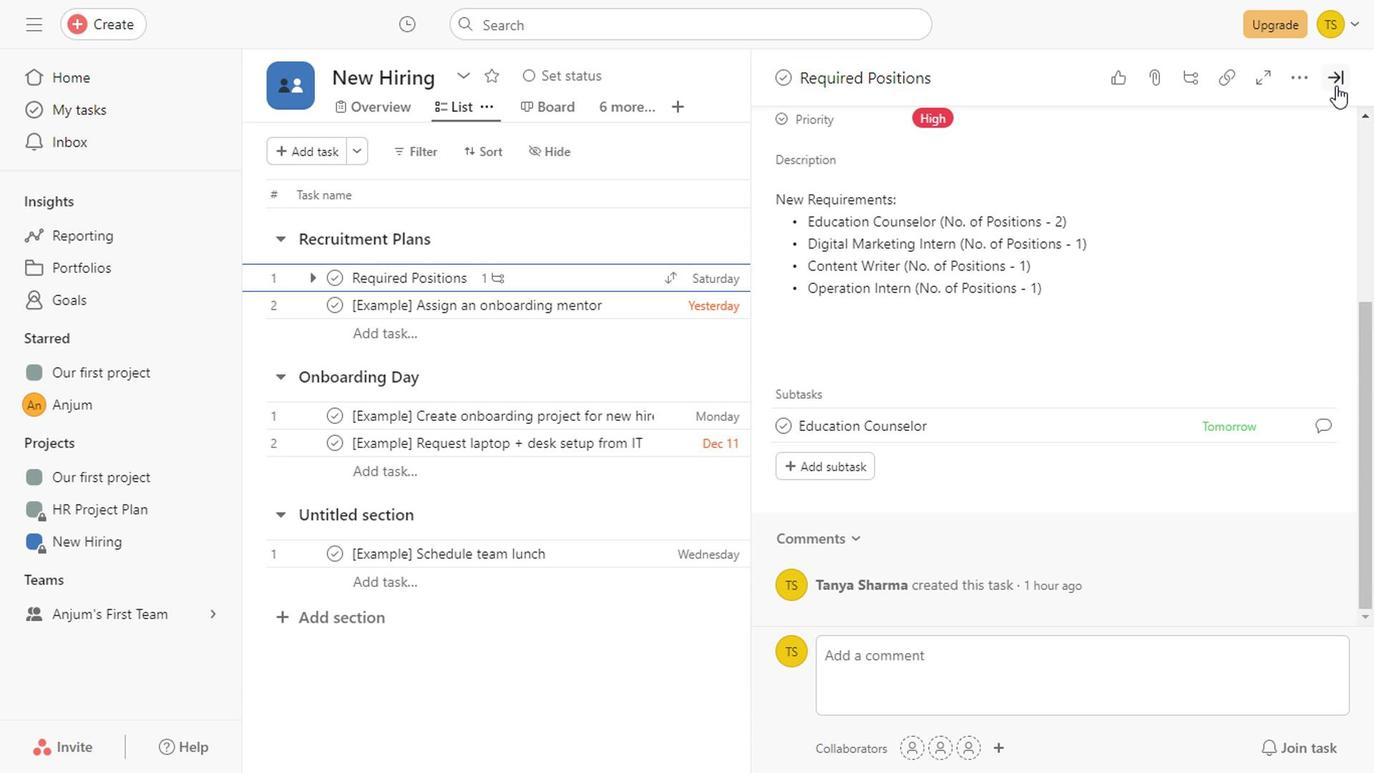 
Action: Mouse moved to (557, 98)
Screenshot: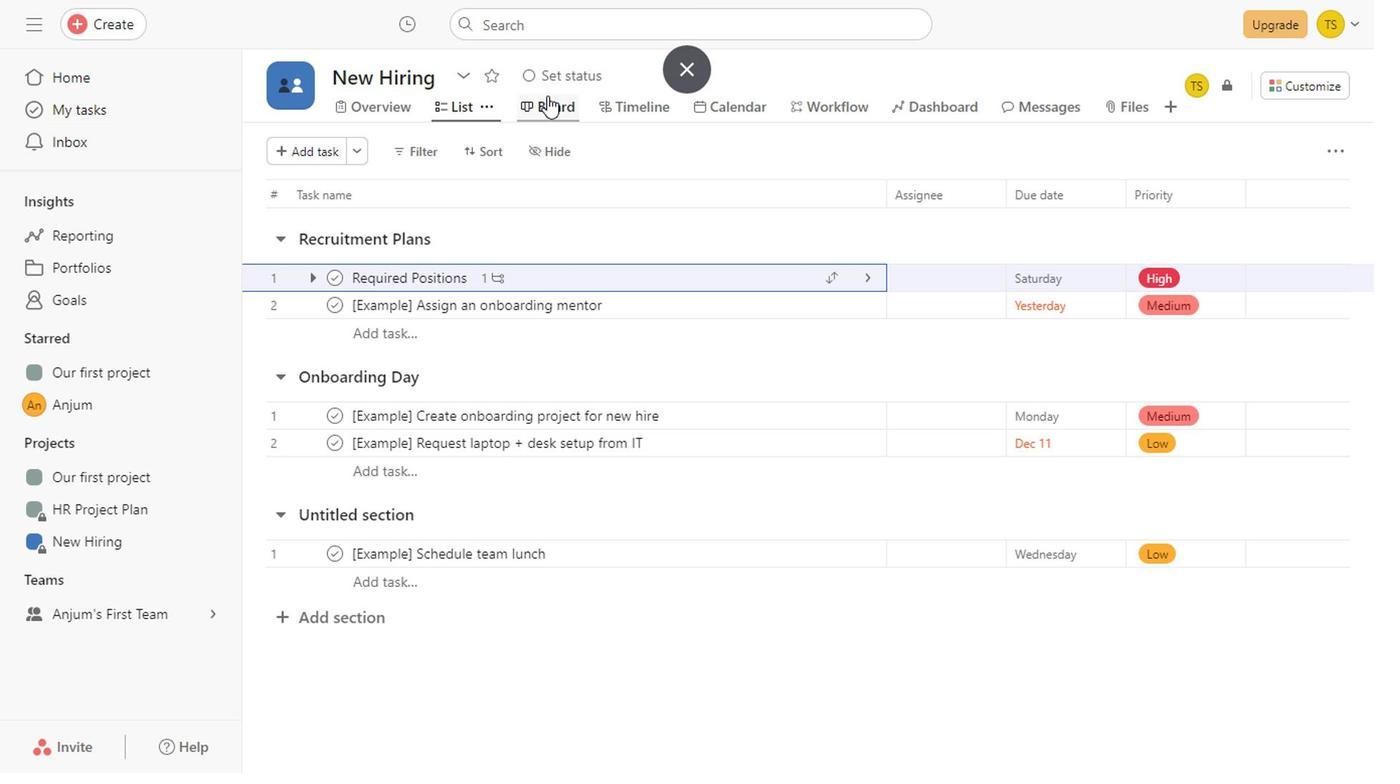 
Action: Mouse pressed left at (557, 98)
Screenshot: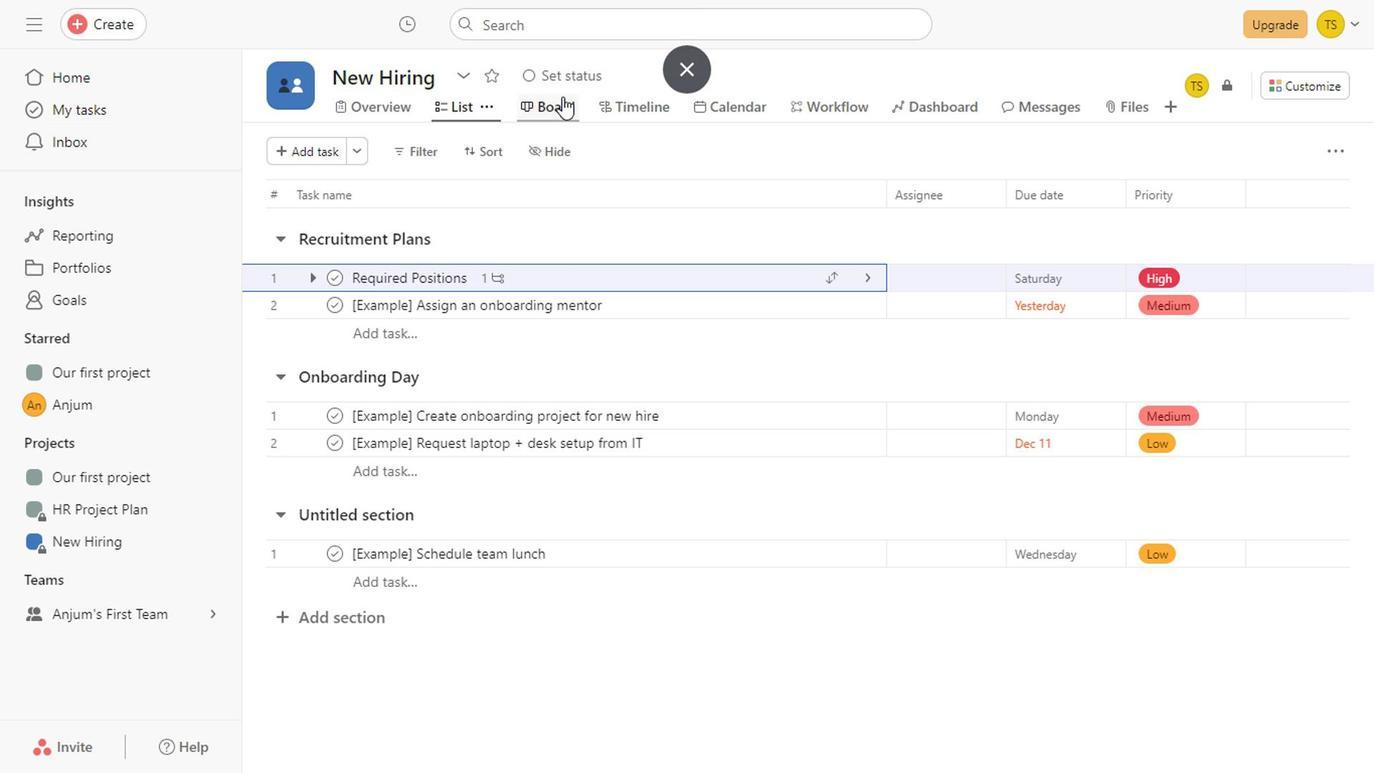 
Action: Mouse moved to (496, 350)
Screenshot: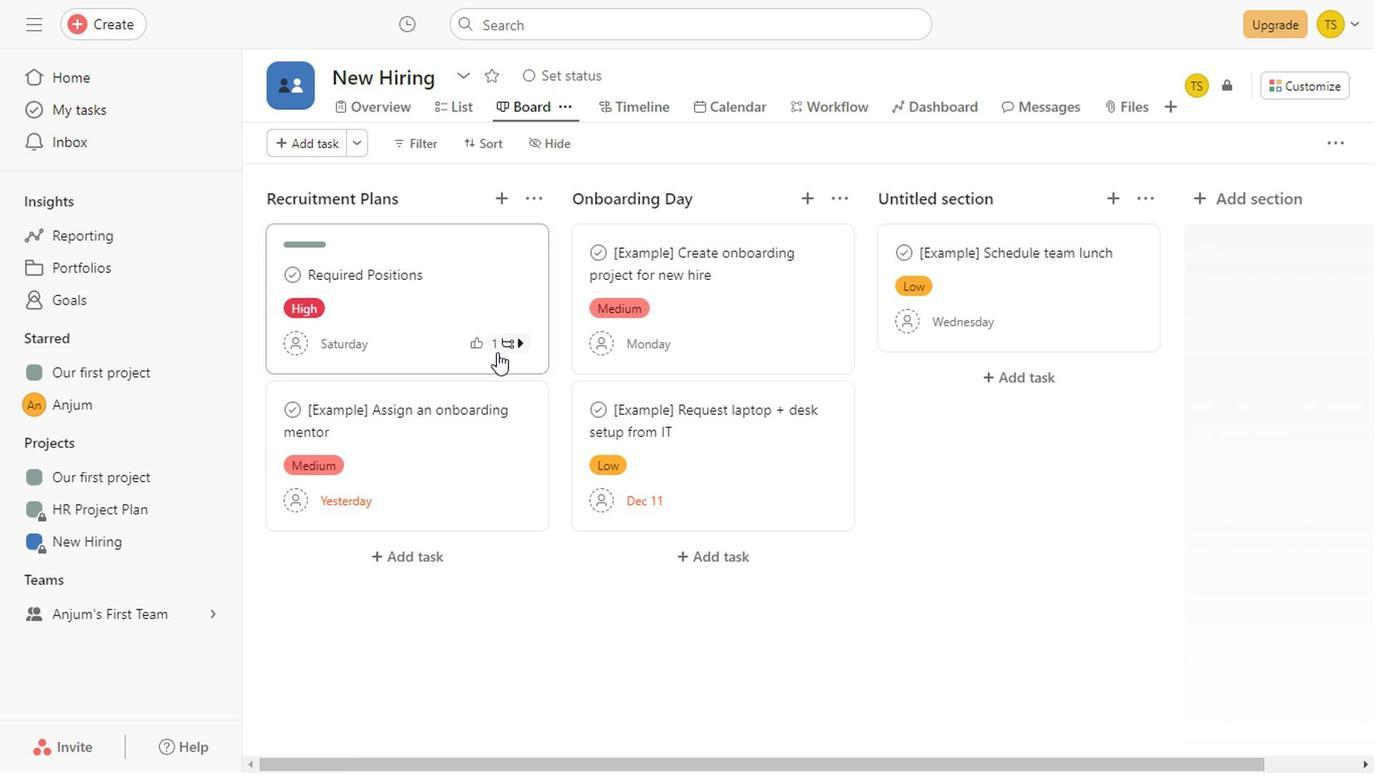 
Action: Mouse pressed left at (496, 350)
Screenshot: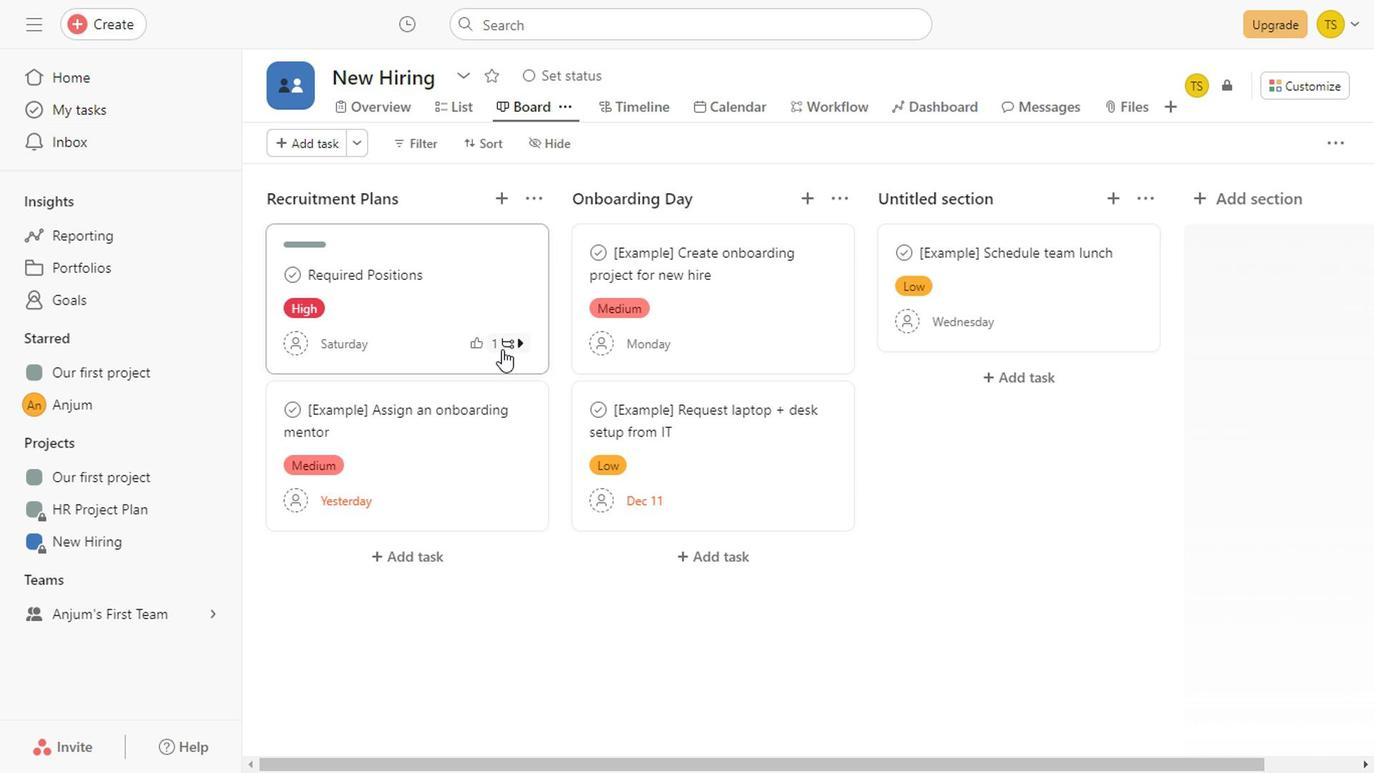 
Action: Mouse moved to (433, 110)
Screenshot: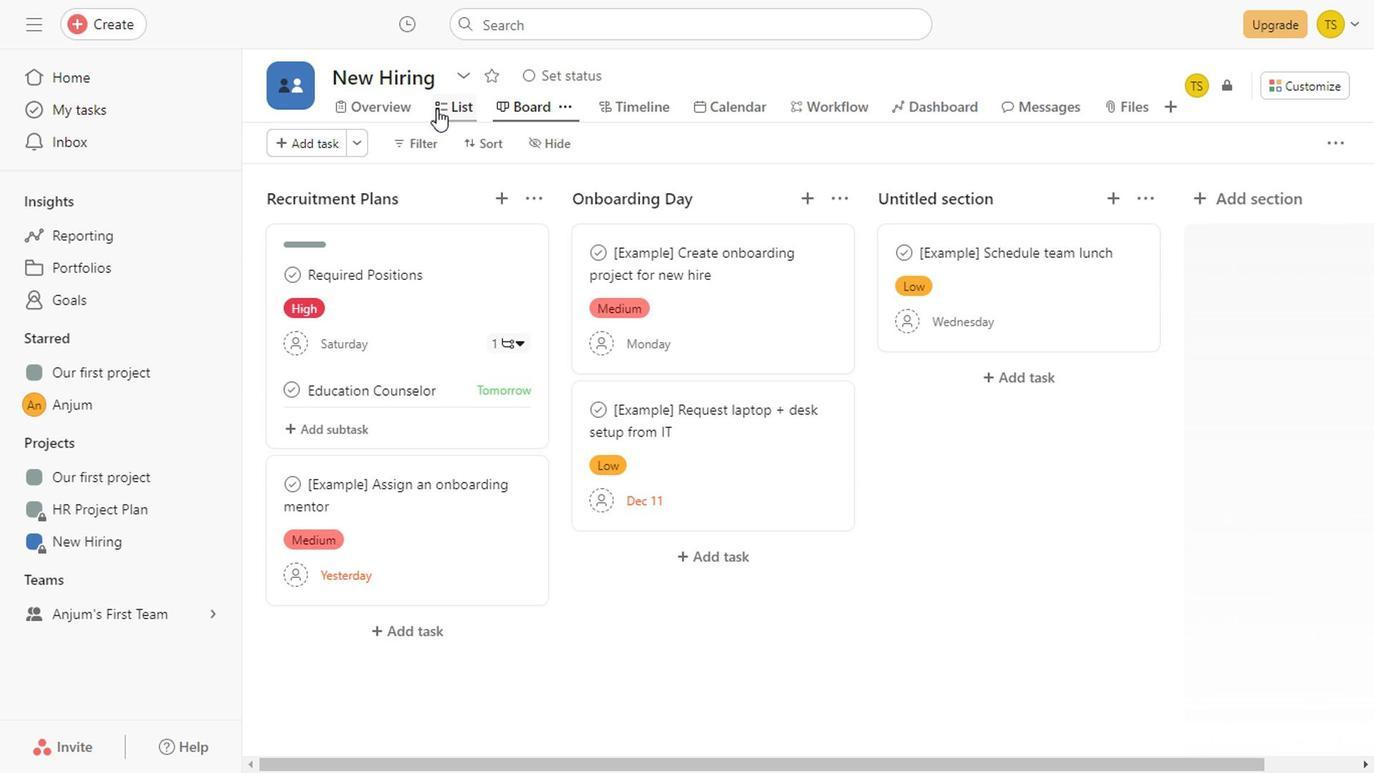 
Action: Mouse pressed left at (433, 110)
Screenshot: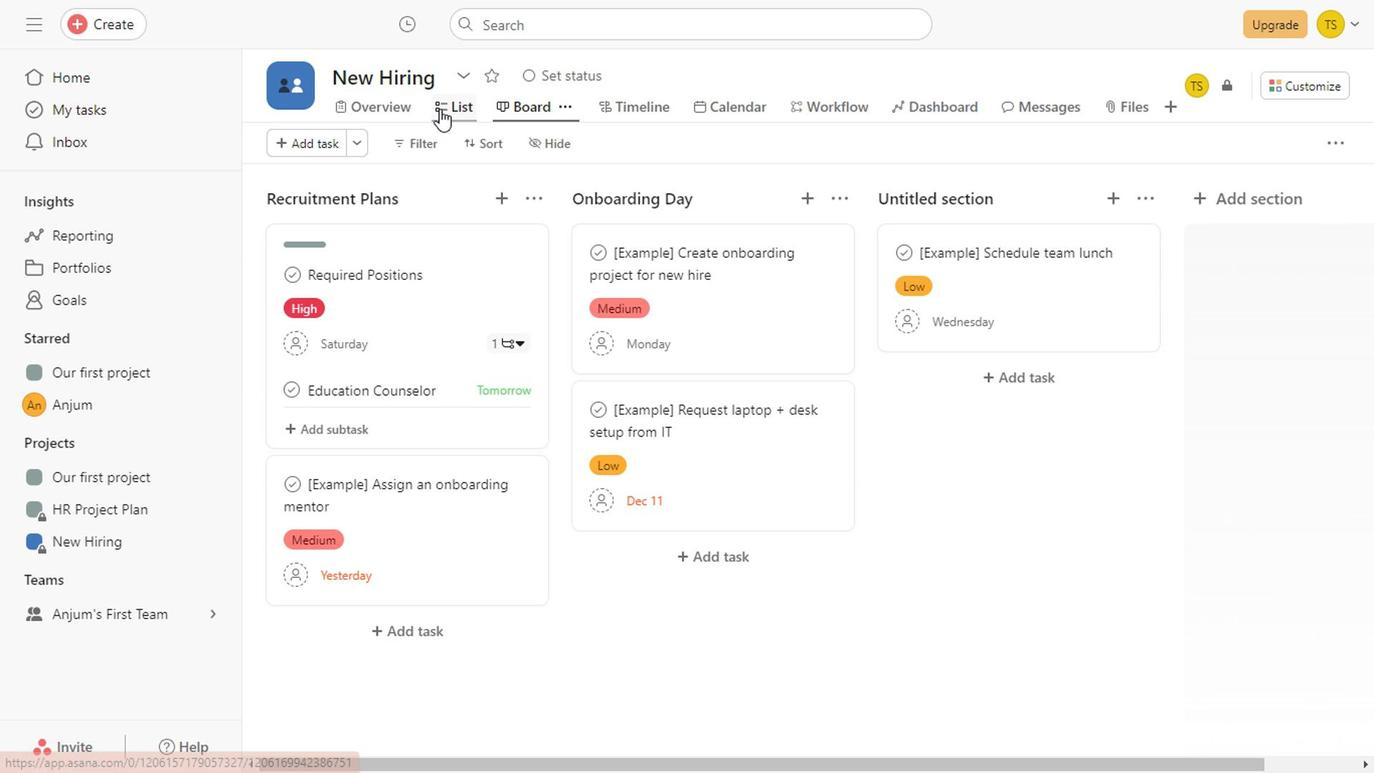 
Action: Mouse moved to (497, 277)
Screenshot: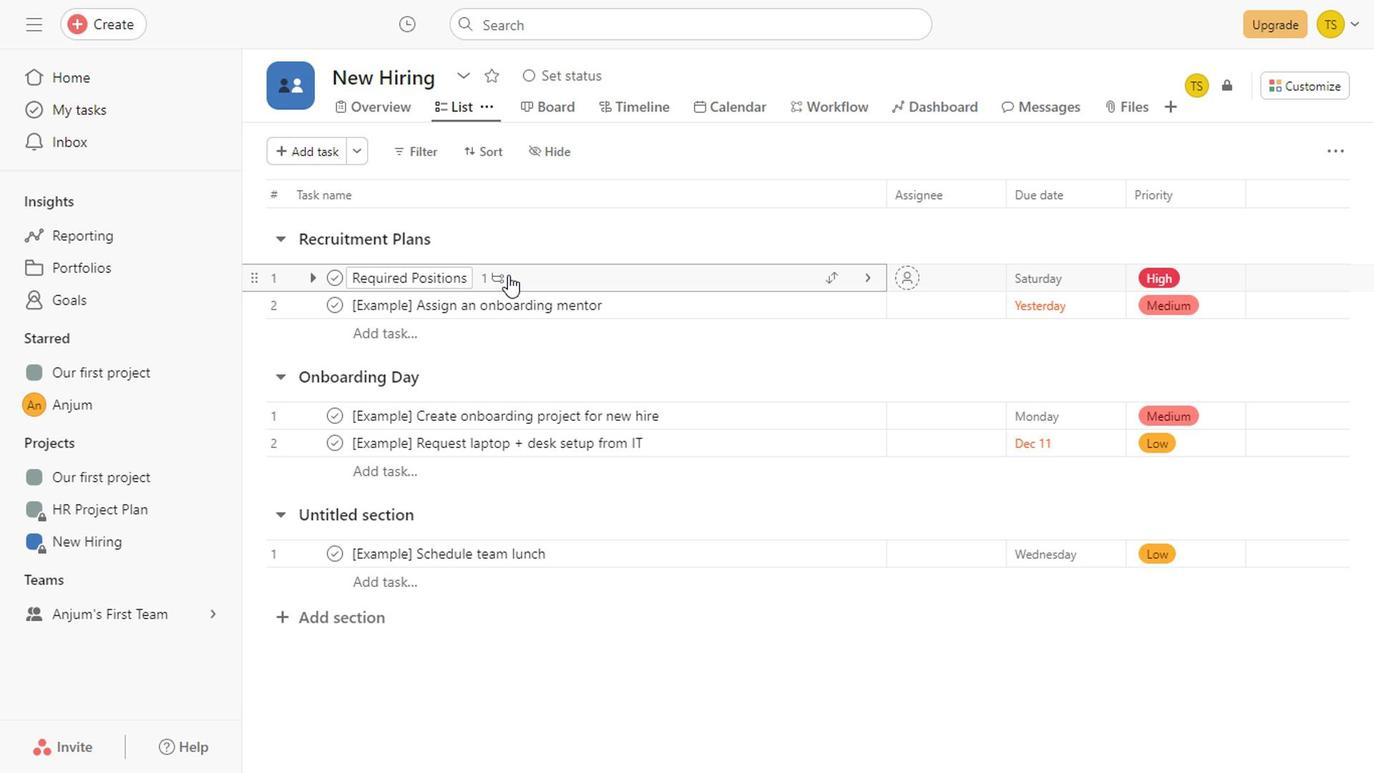 
Action: Mouse pressed left at (497, 277)
Screenshot: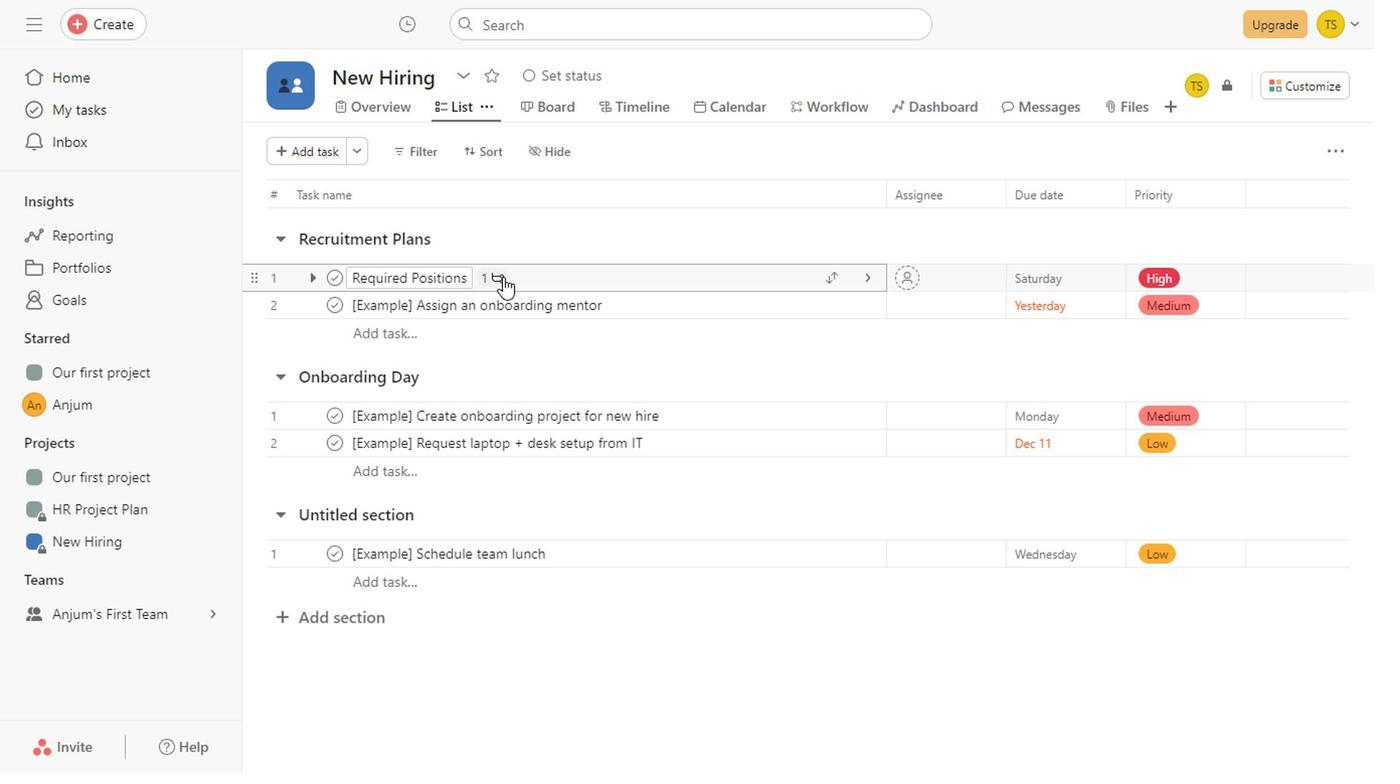 
Action: Mouse moved to (820, 247)
Screenshot: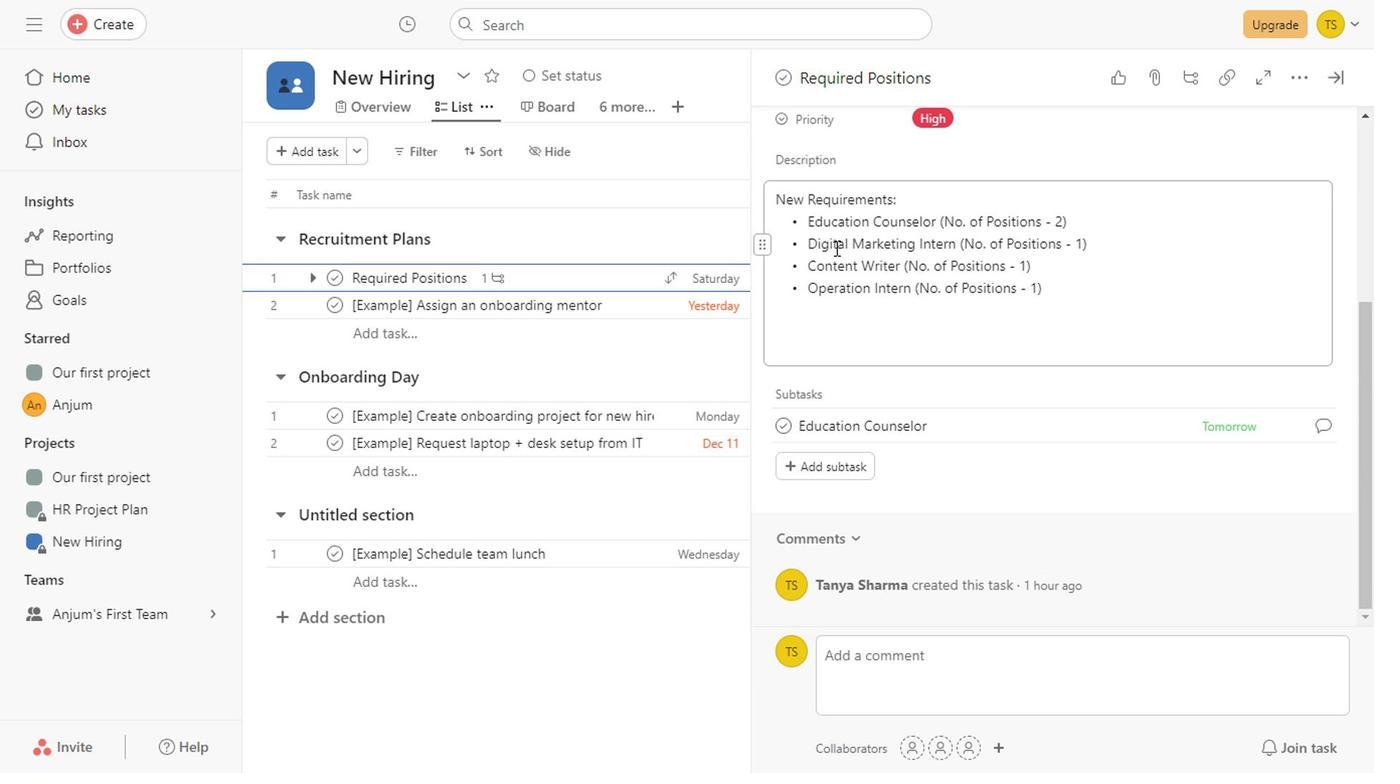 
Action: Mouse pressed left at (820, 247)
Screenshot: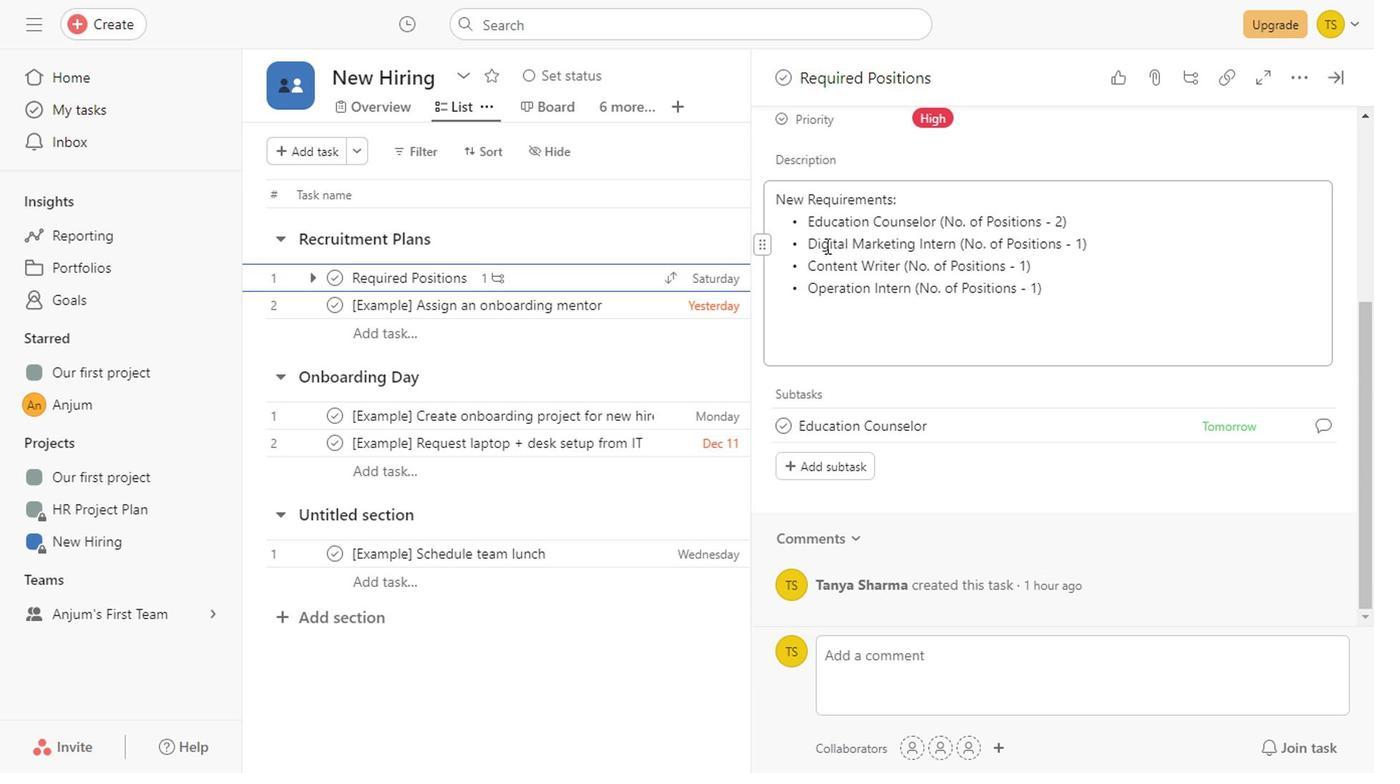 
Action: Mouse pressed left at (820, 247)
Screenshot: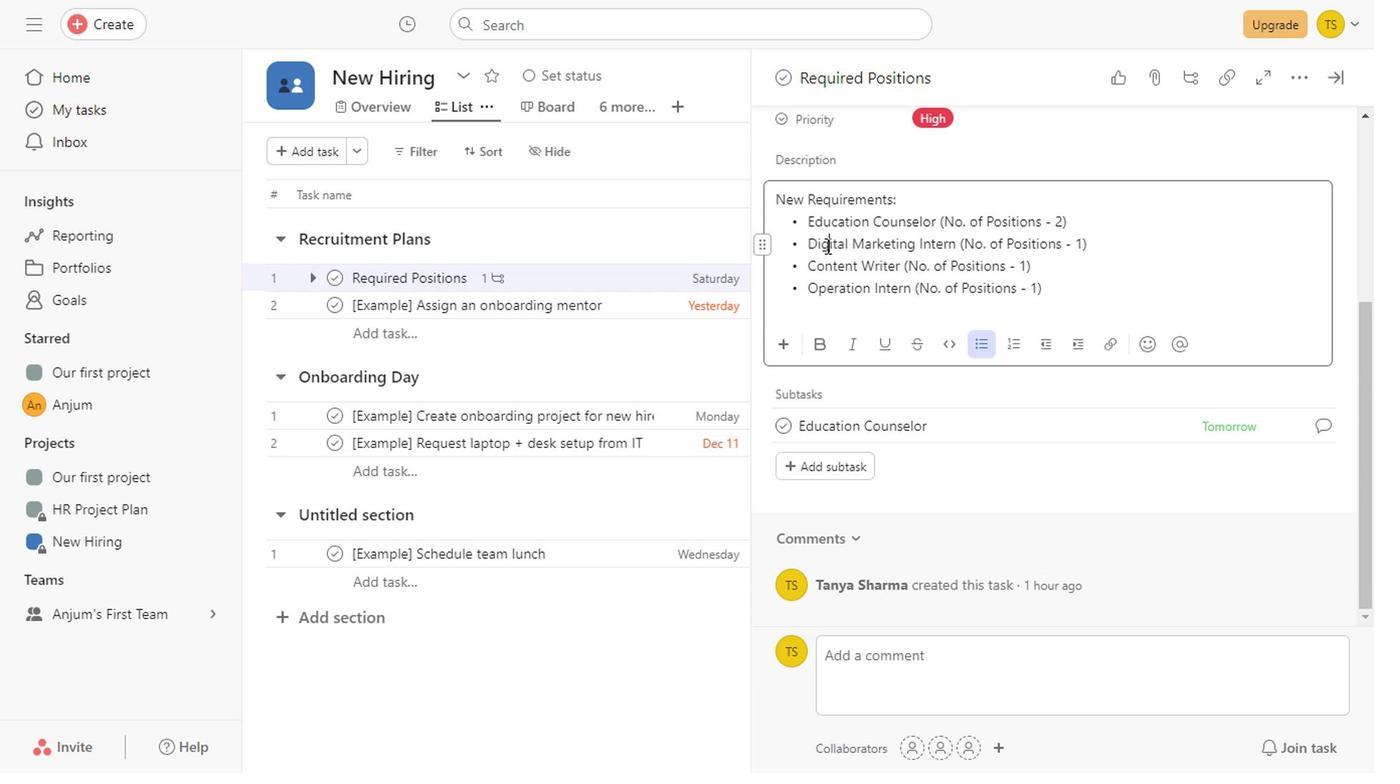 
Action: Key pressed <Key.shift><Key.right><Key.right><Key.right><Key.right><Key.right><Key.right><Key.right><Key.right><Key.right><Key.right><Key.right><Key.right><Key.right><Key.right><Key.right><Key.right>ctrl+C
Screenshot: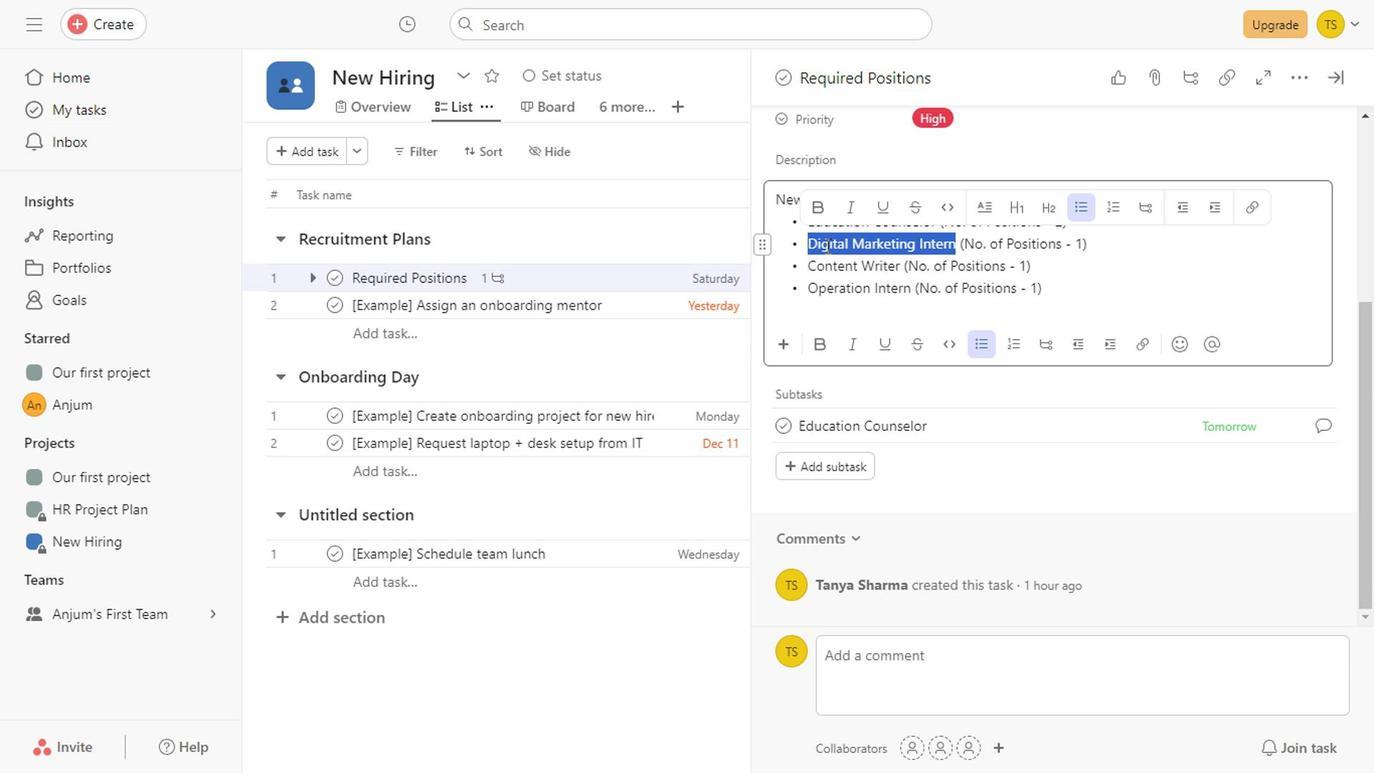 
Action: Mouse moved to (802, 464)
Screenshot: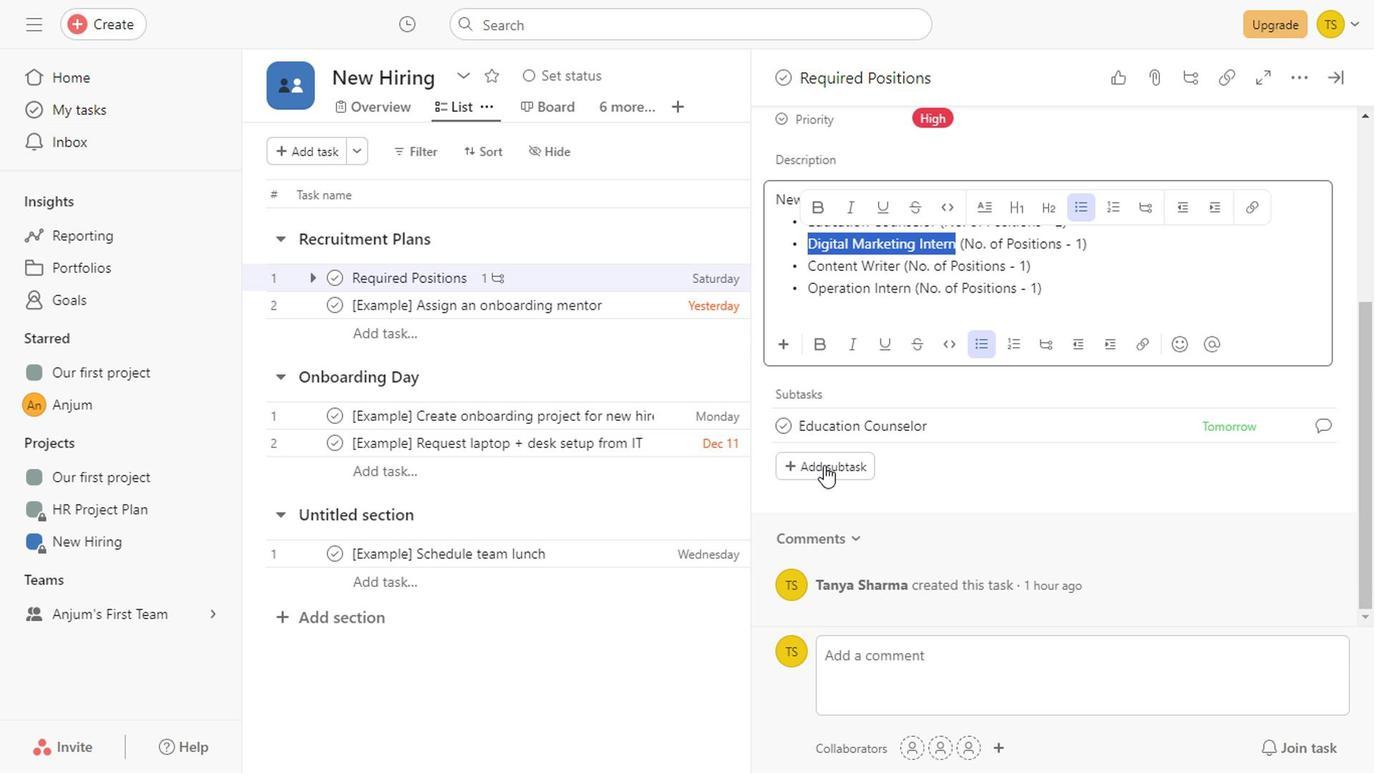 
Action: Mouse pressed left at (802, 464)
Screenshot: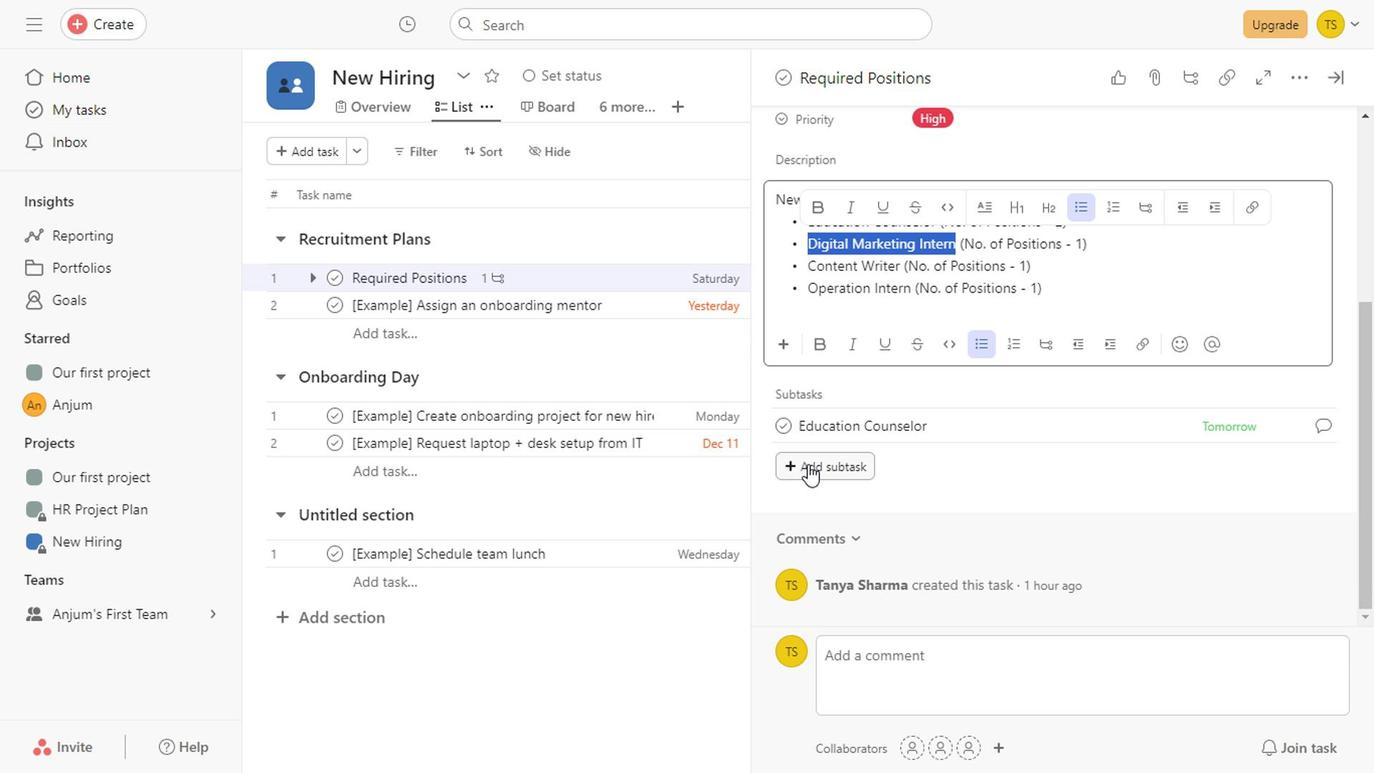 
Action: Mouse moved to (1003, 445)
Screenshot: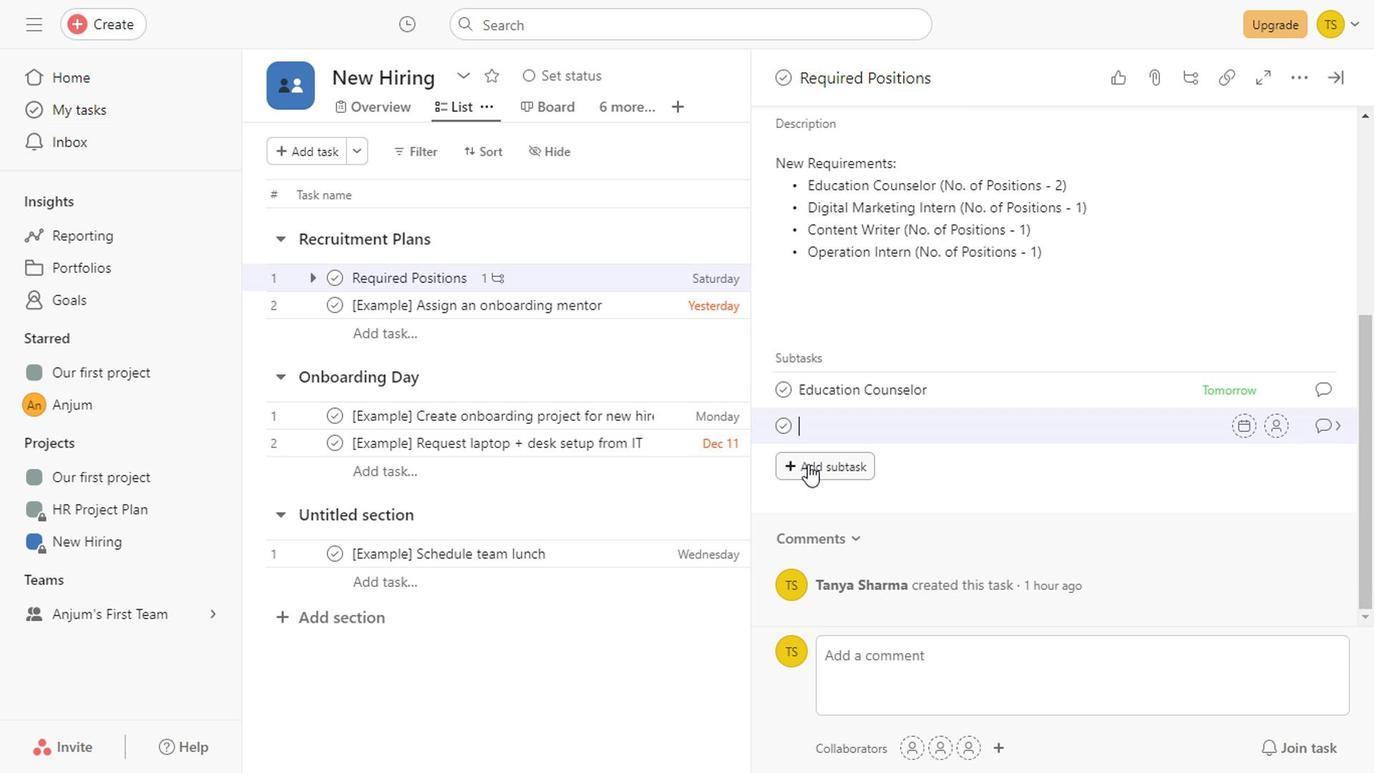 
Action: Key pressed ctrl+V
Screenshot: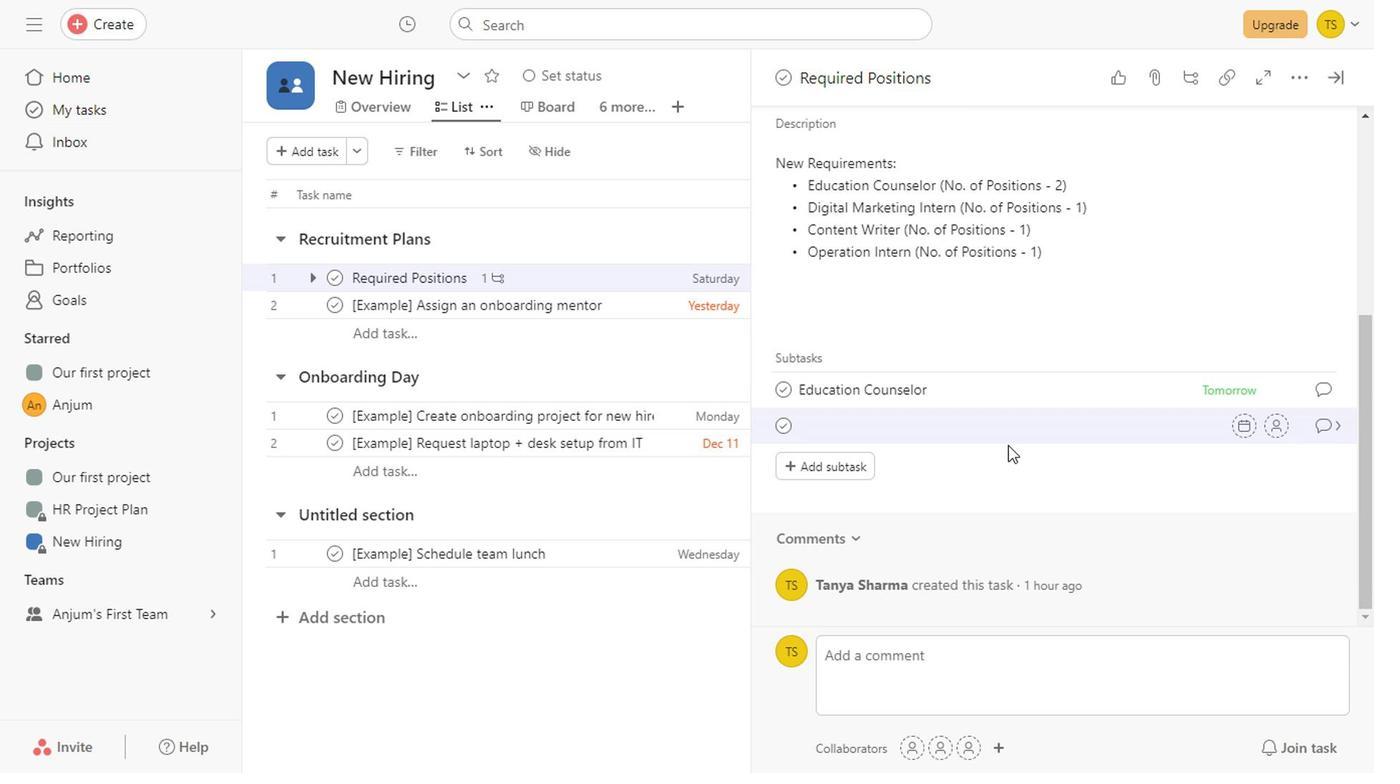 
Action: Mouse moved to (824, 233)
Screenshot: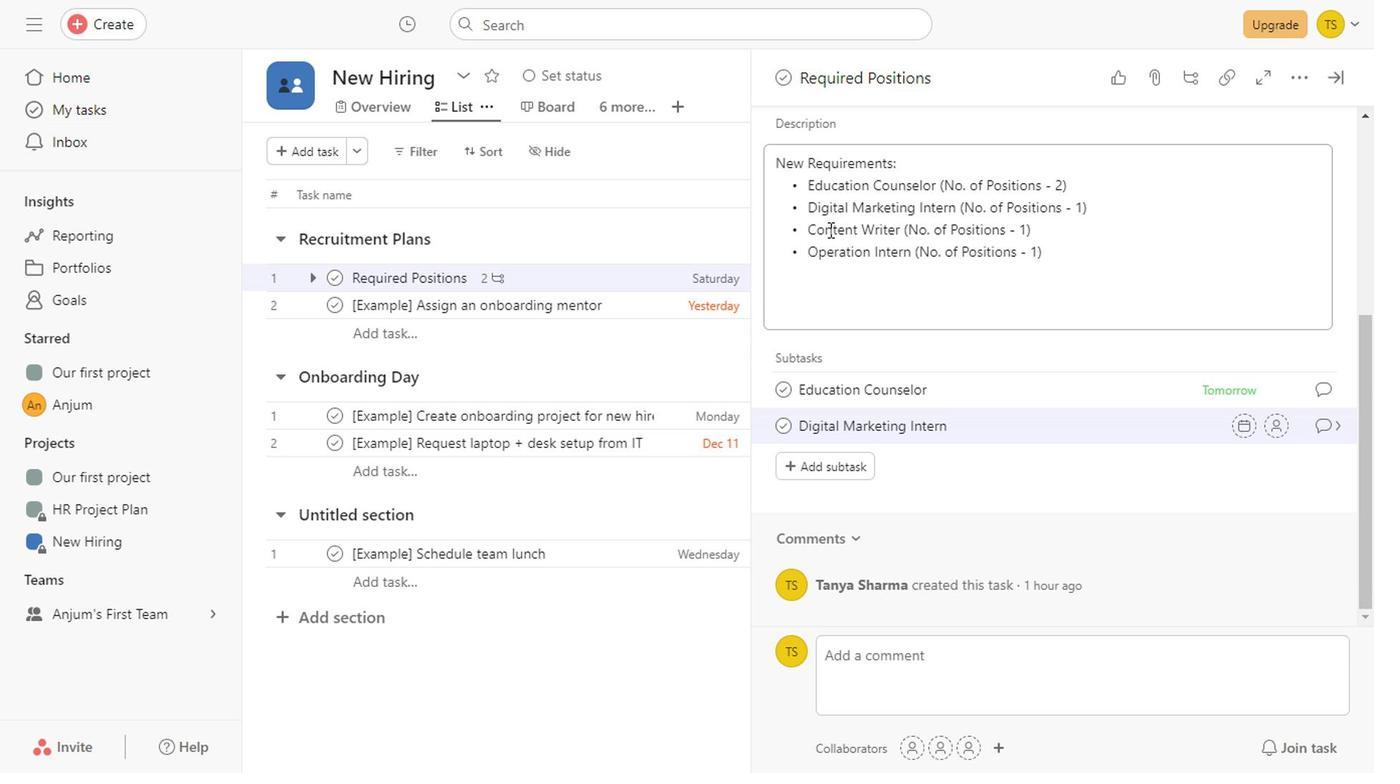 
Action: Mouse pressed left at (824, 233)
Screenshot: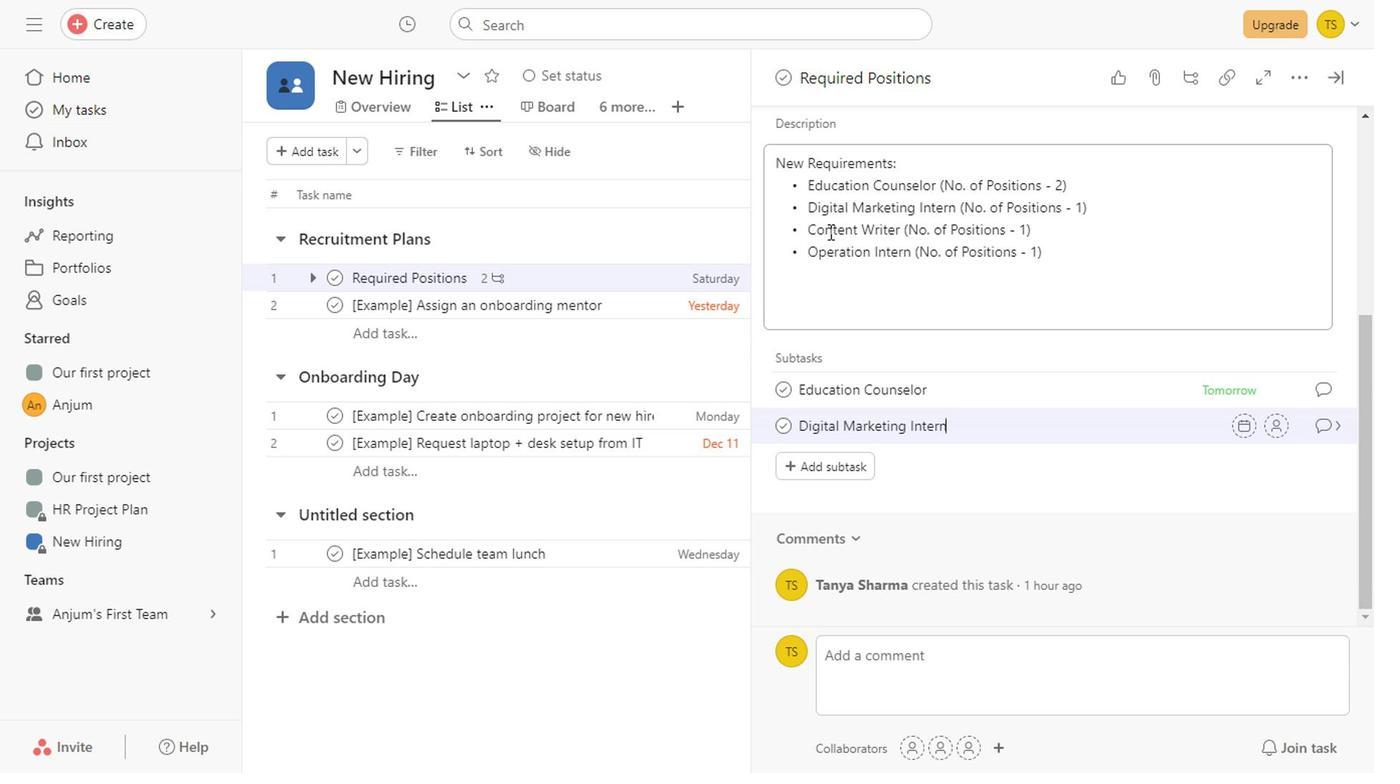 
Action: Mouse pressed left at (824, 233)
Screenshot: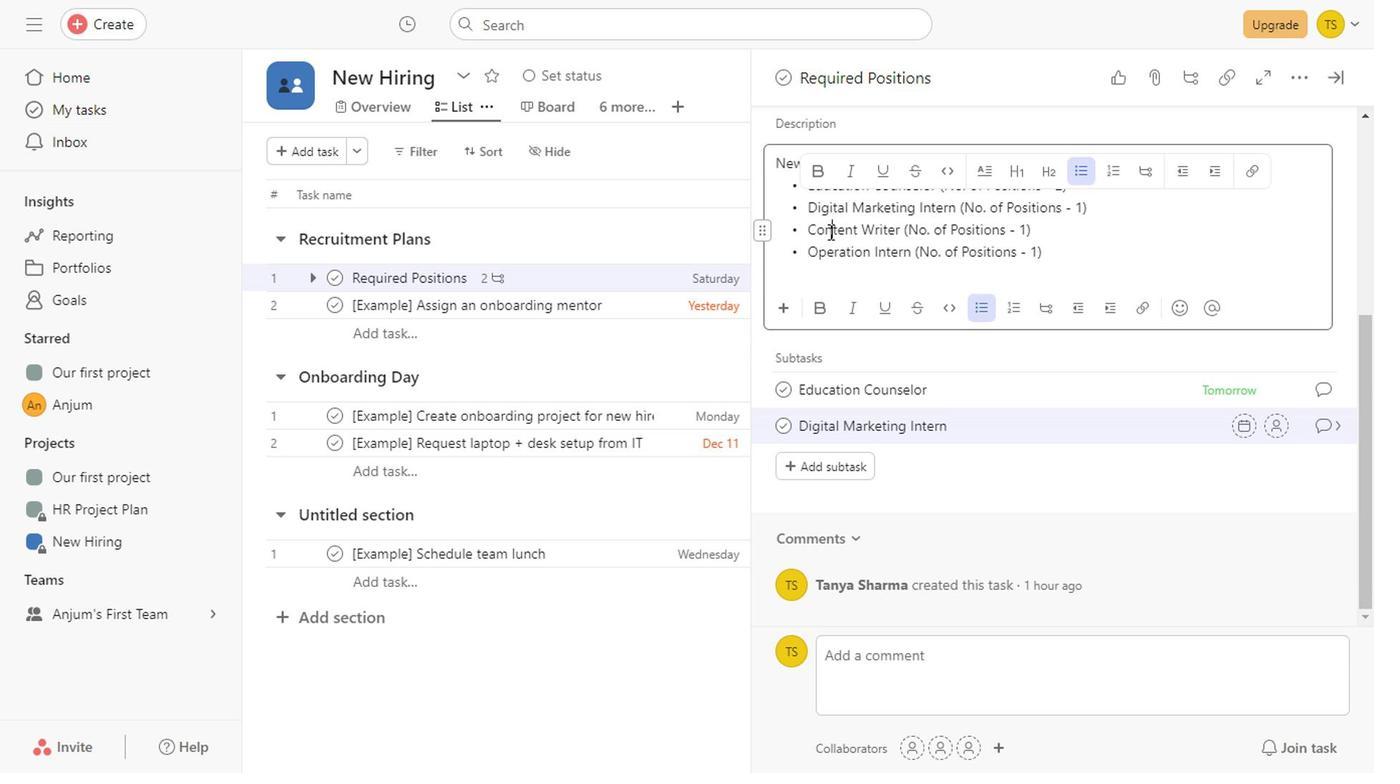 
Action: Key pressed <Key.shift><Key.right><Key.right><Key.right><Key.right><Key.right><Key.right>
Screenshot: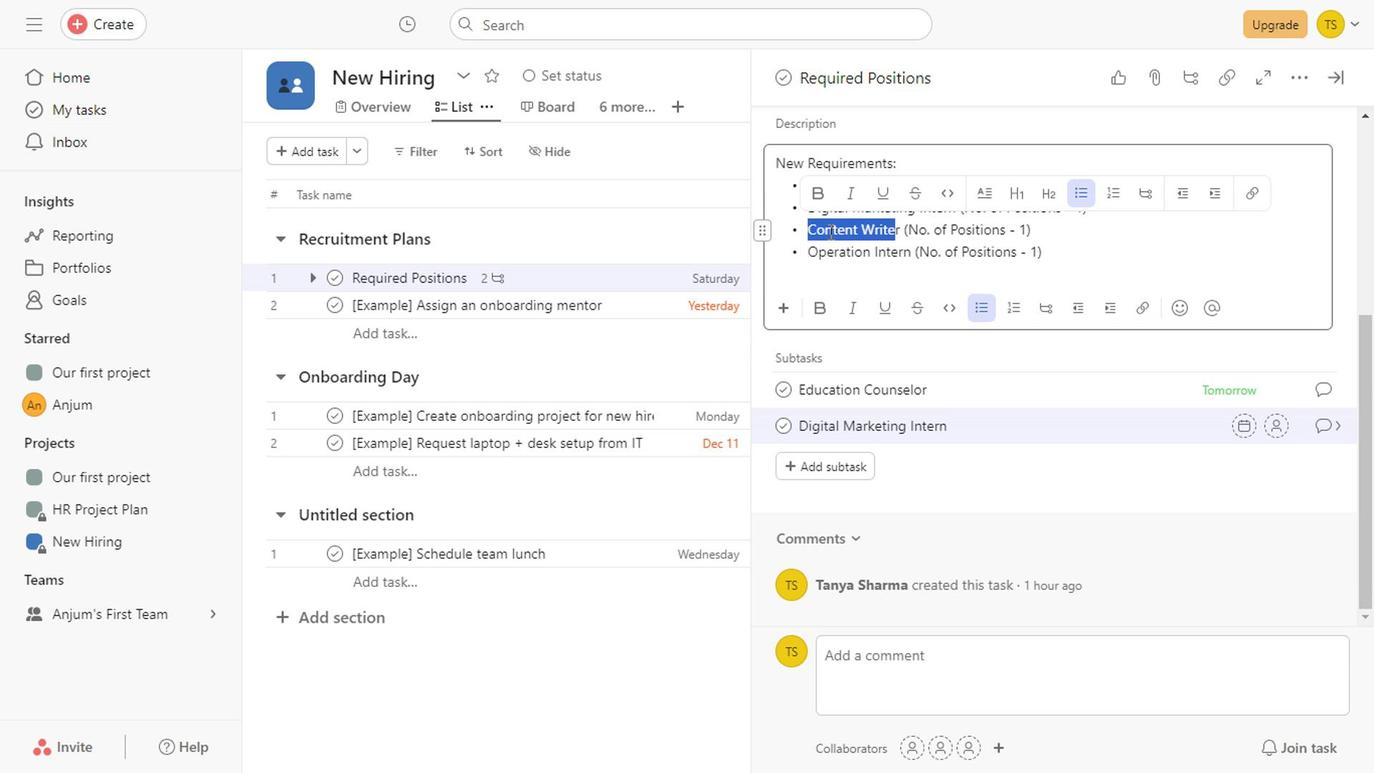 
Action: Mouse moved to (1018, 590)
Screenshot: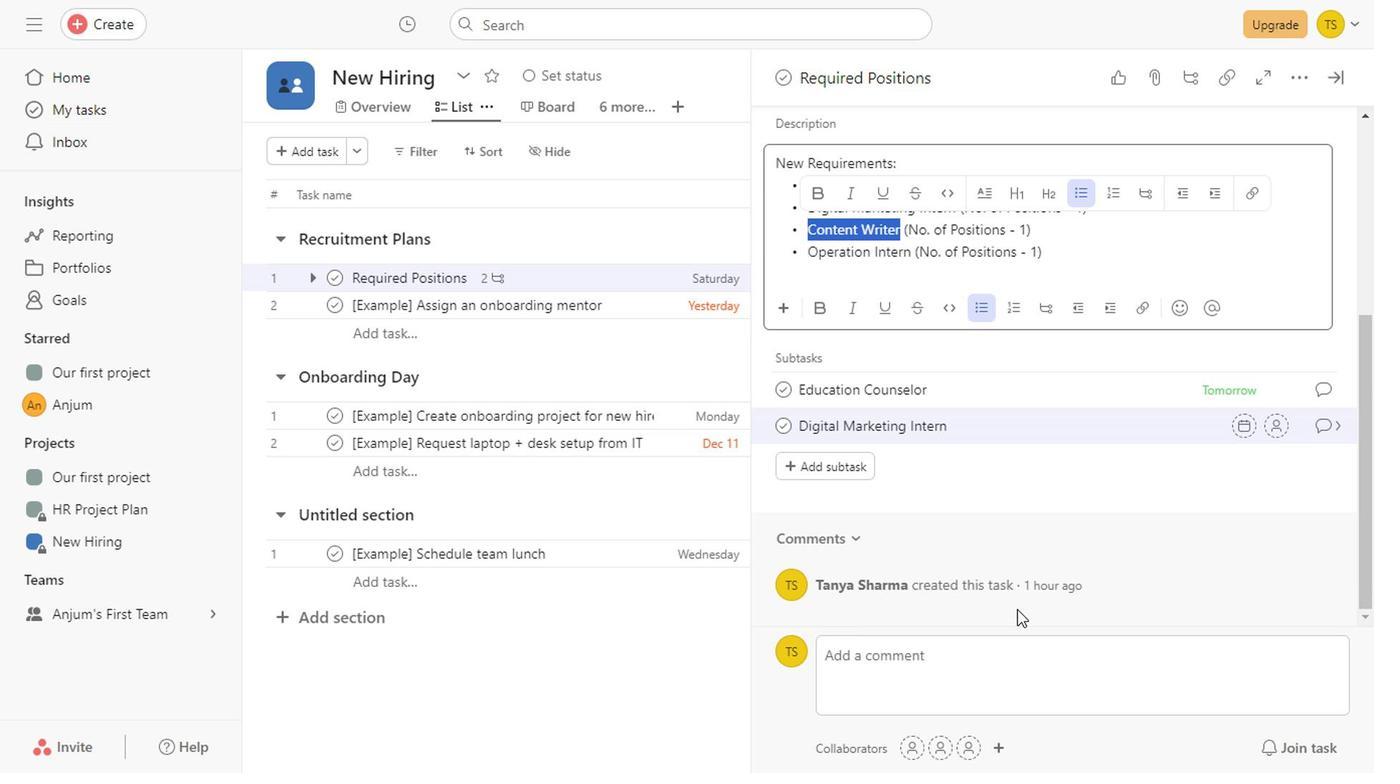 
Action: Key pressed ctrl+C
Screenshot: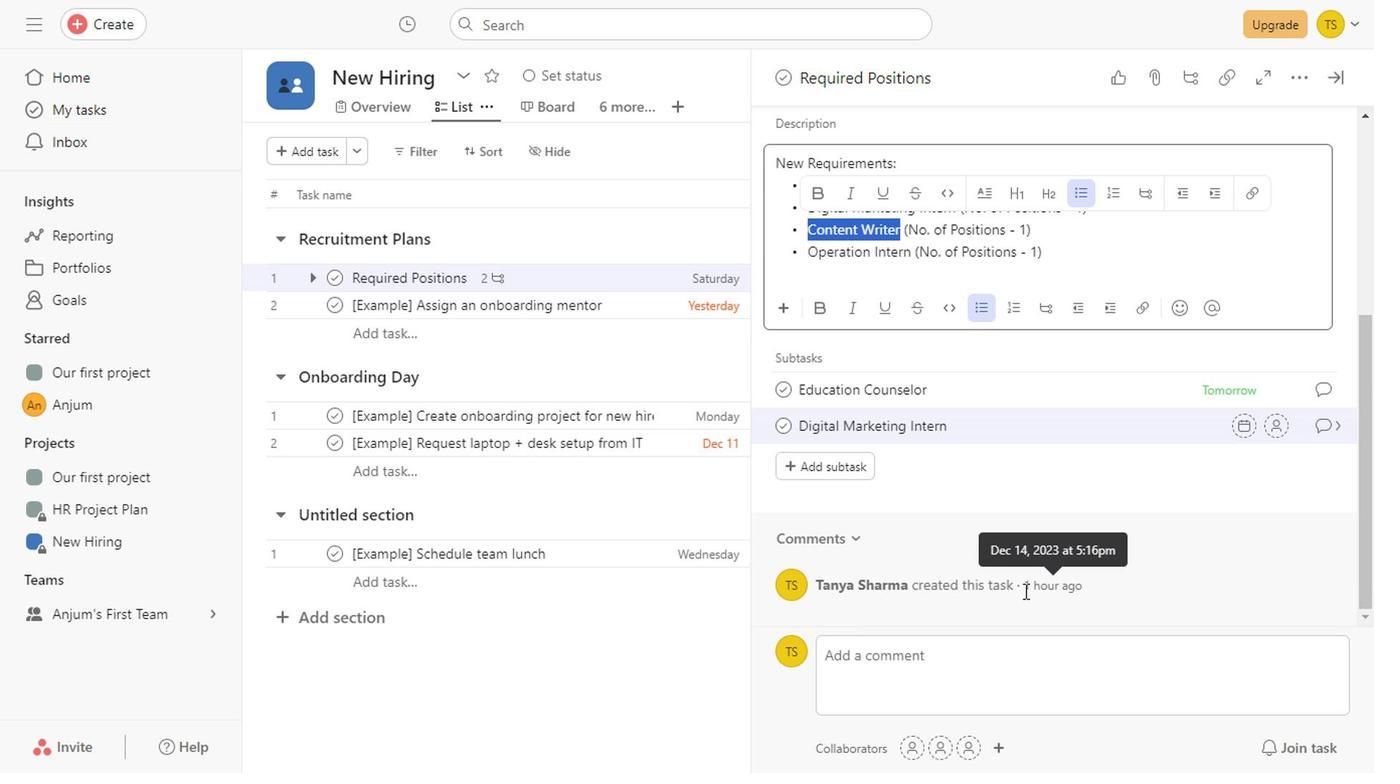 
Action: Mouse moved to (834, 462)
Screenshot: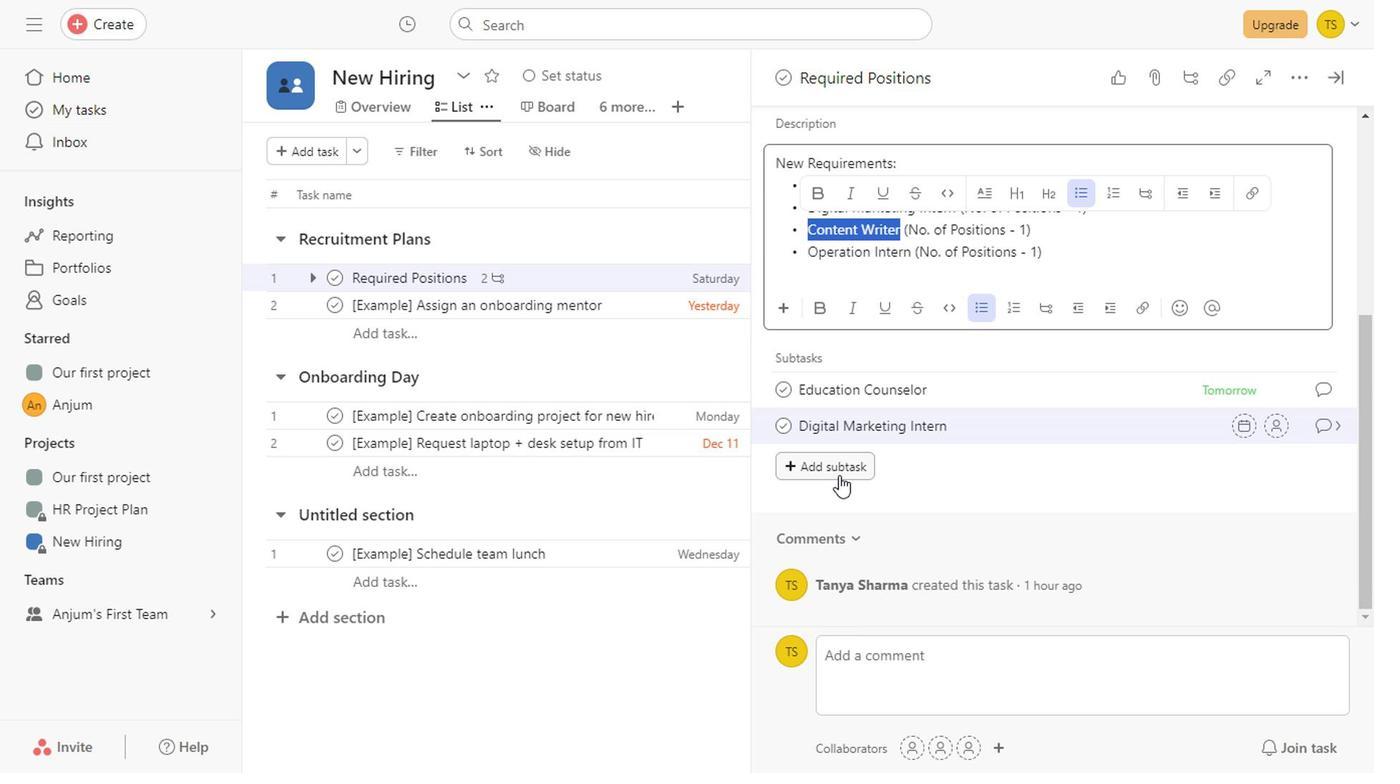 
Action: Mouse pressed left at (834, 462)
Screenshot: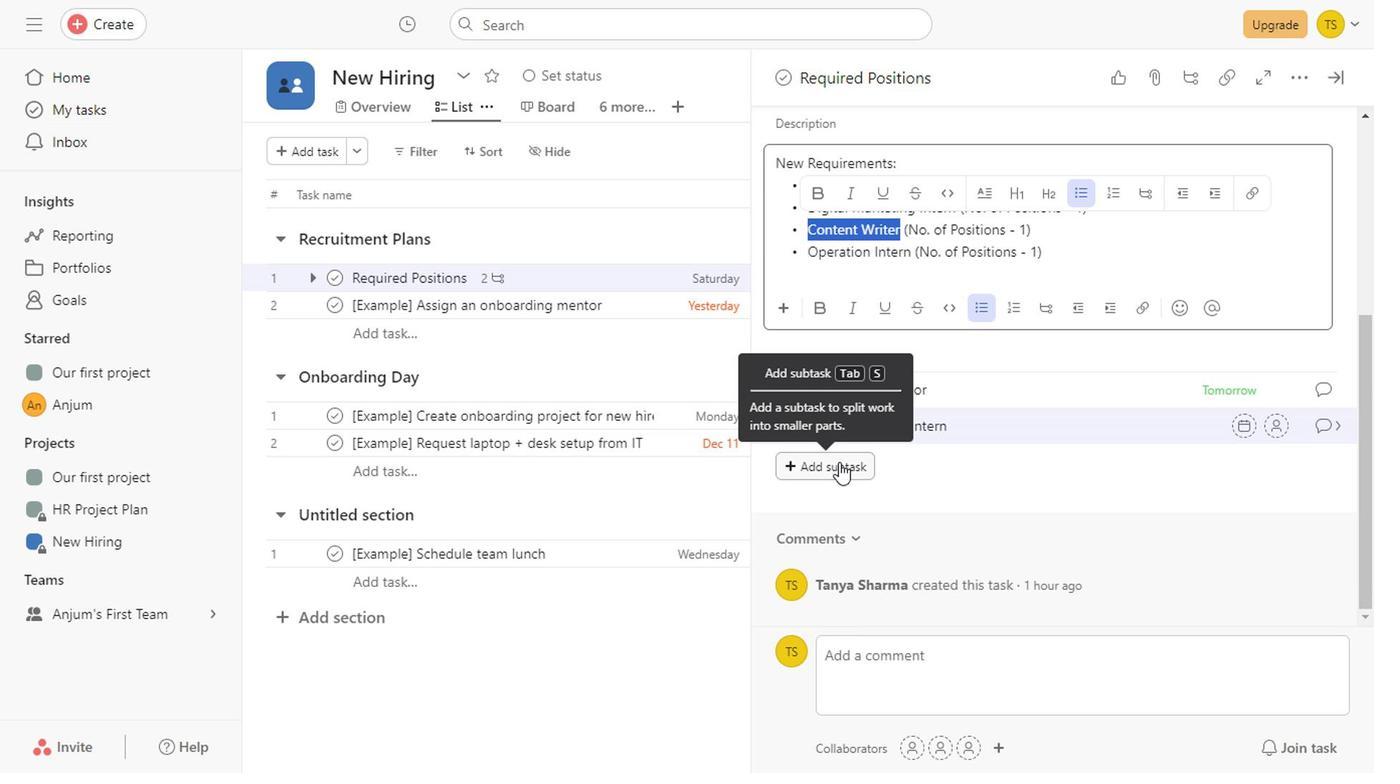 
Action: Key pressed ctrl+V
Screenshot: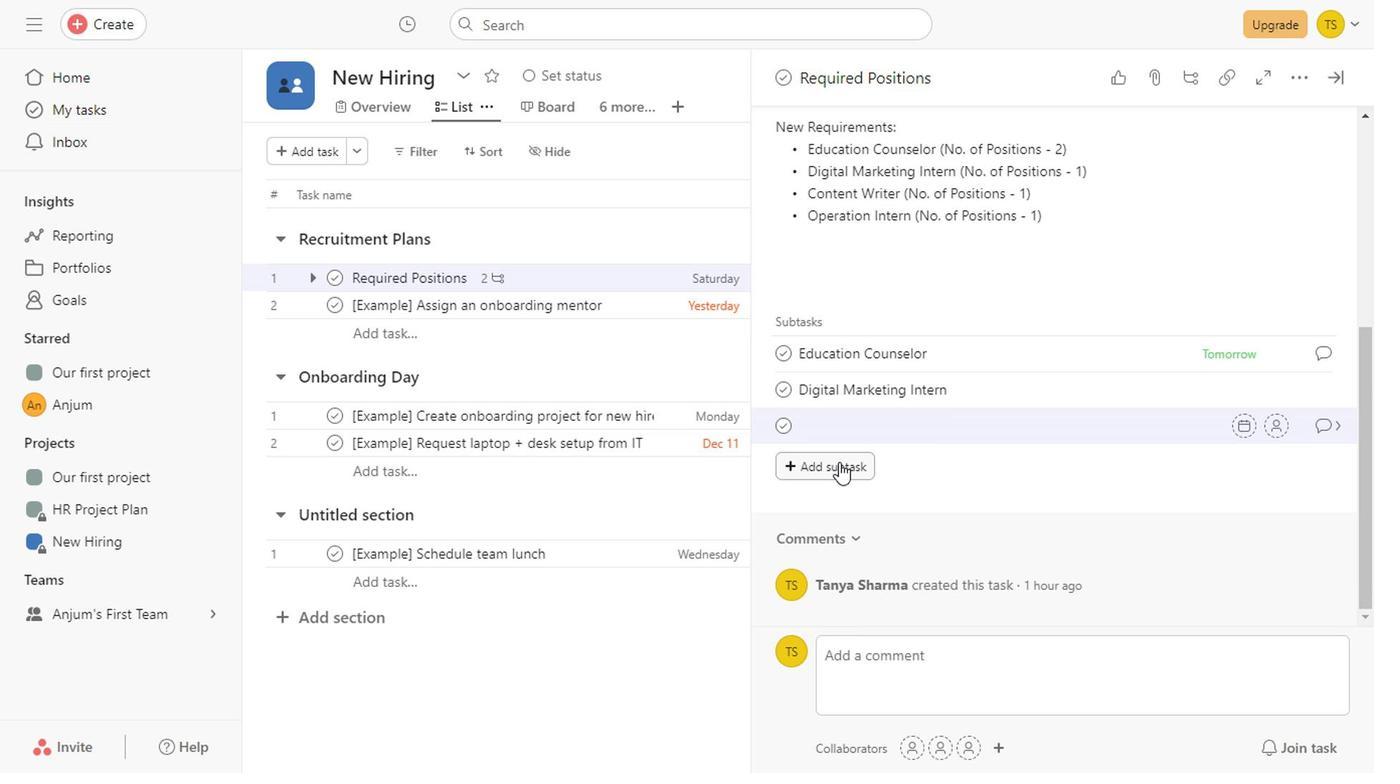 
Action: Mouse moved to (814, 216)
Screenshot: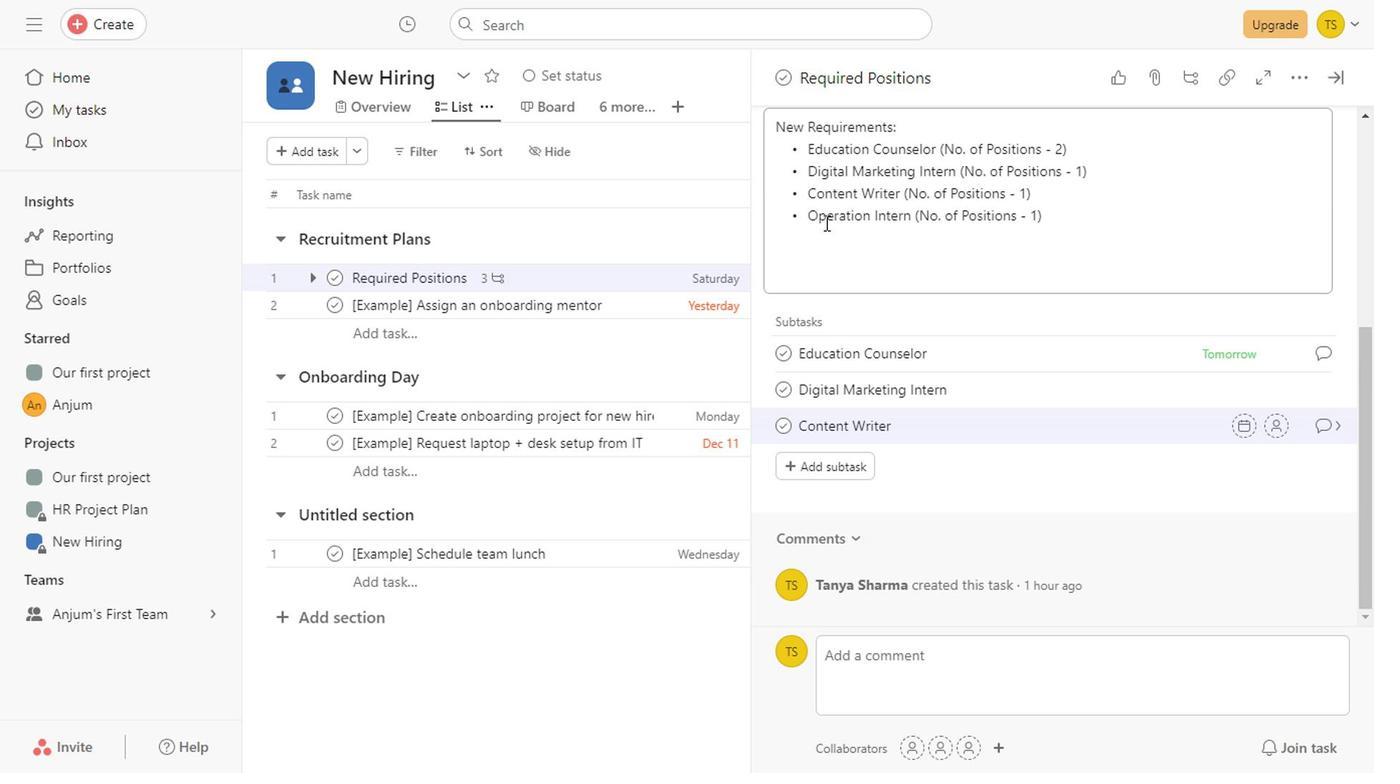 
Action: Mouse pressed left at (814, 216)
Screenshot: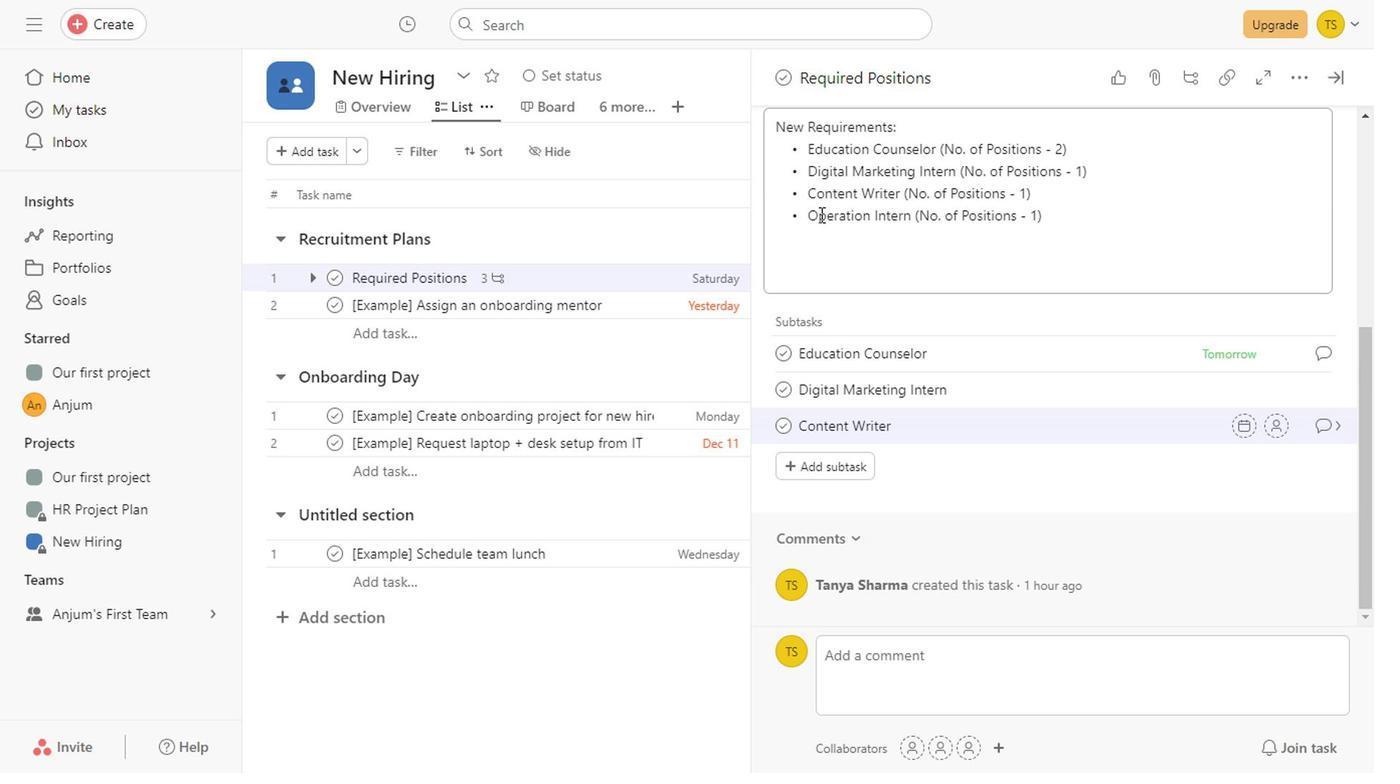 
Action: Mouse pressed left at (814, 216)
Screenshot: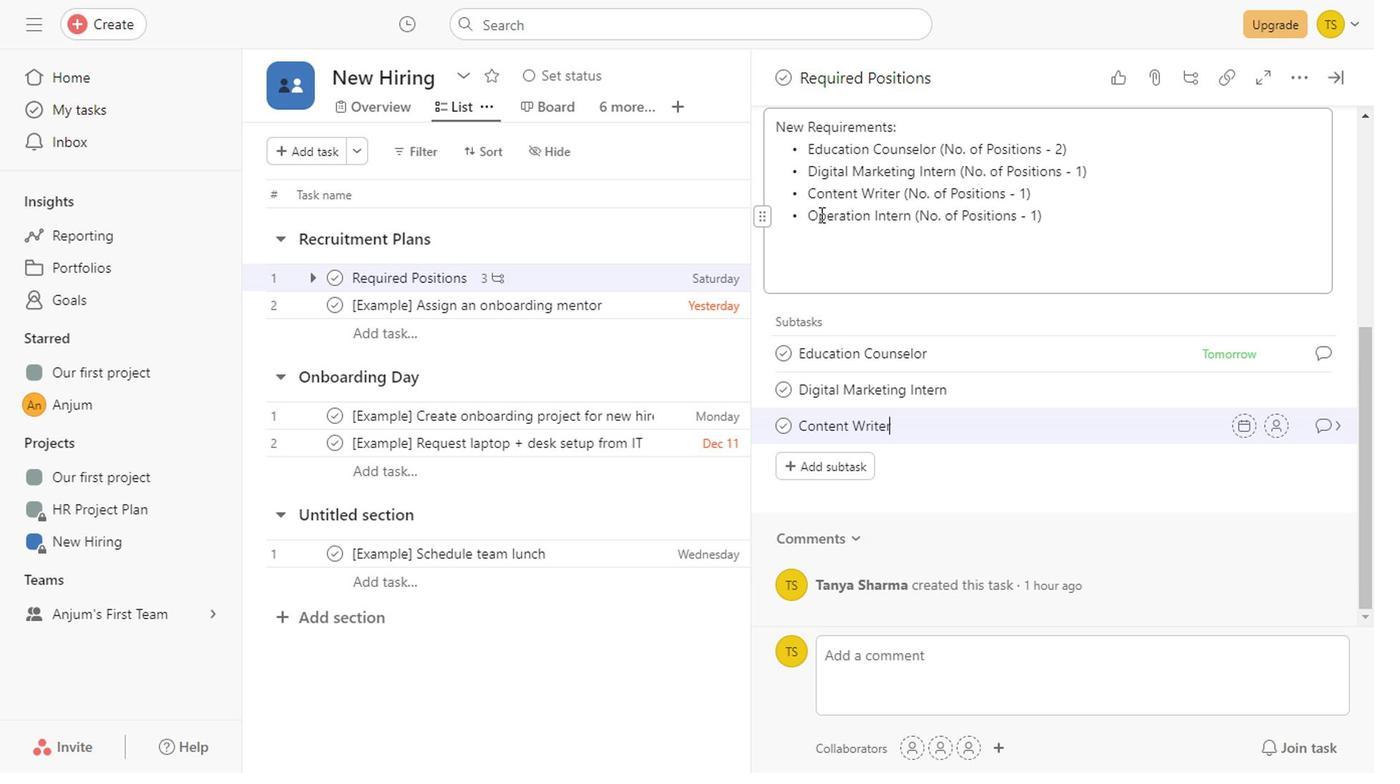 
Action: Mouse moved to (814, 239)
Screenshot: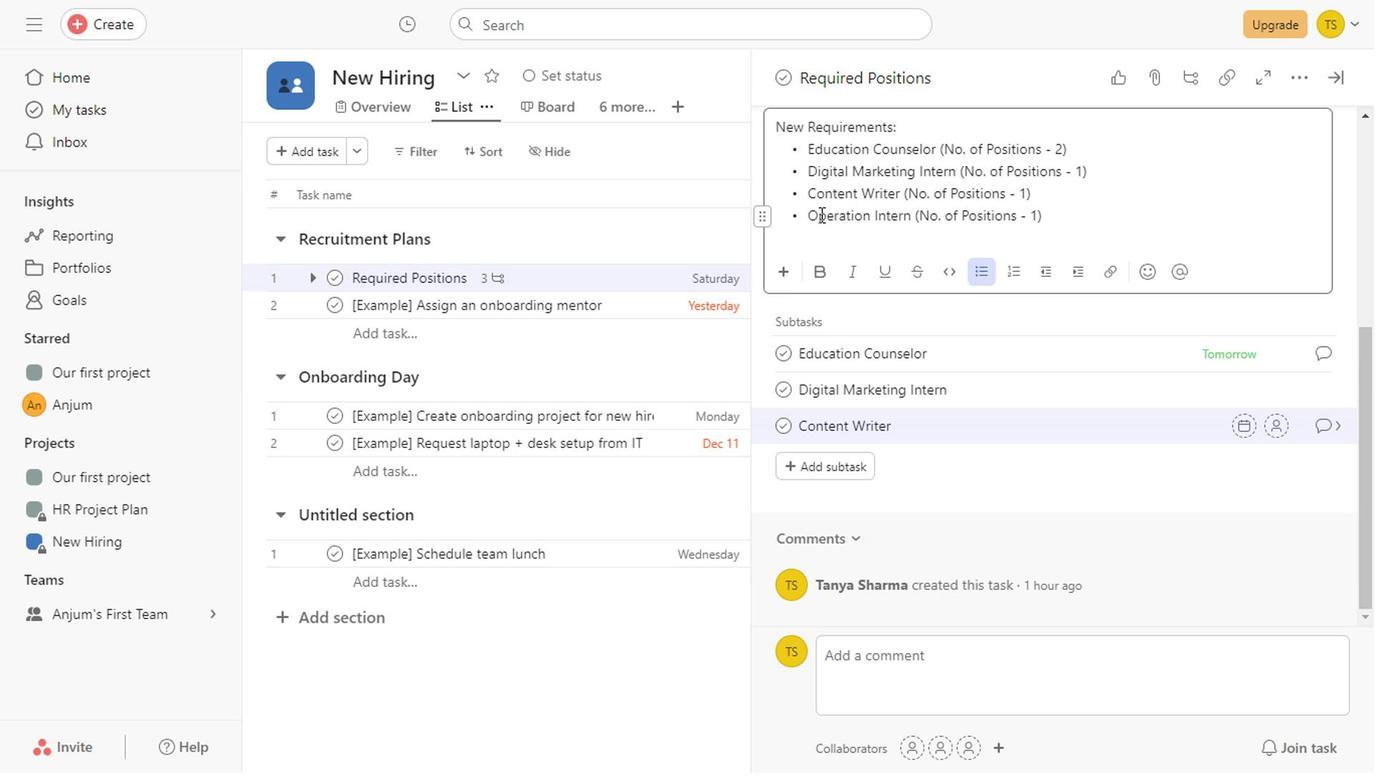 
Action: Mouse pressed left at (814, 239)
Screenshot: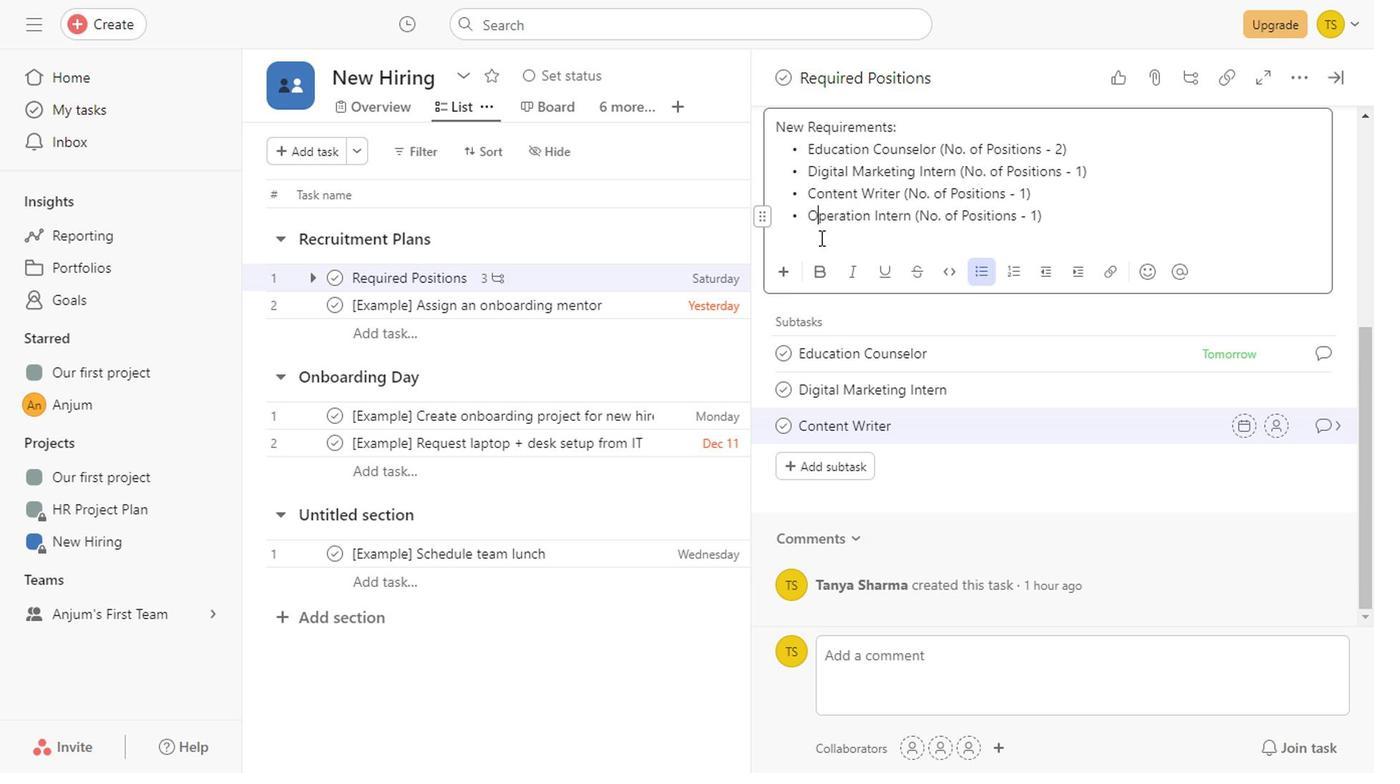 
Action: Mouse moved to (814, 221)
Screenshot: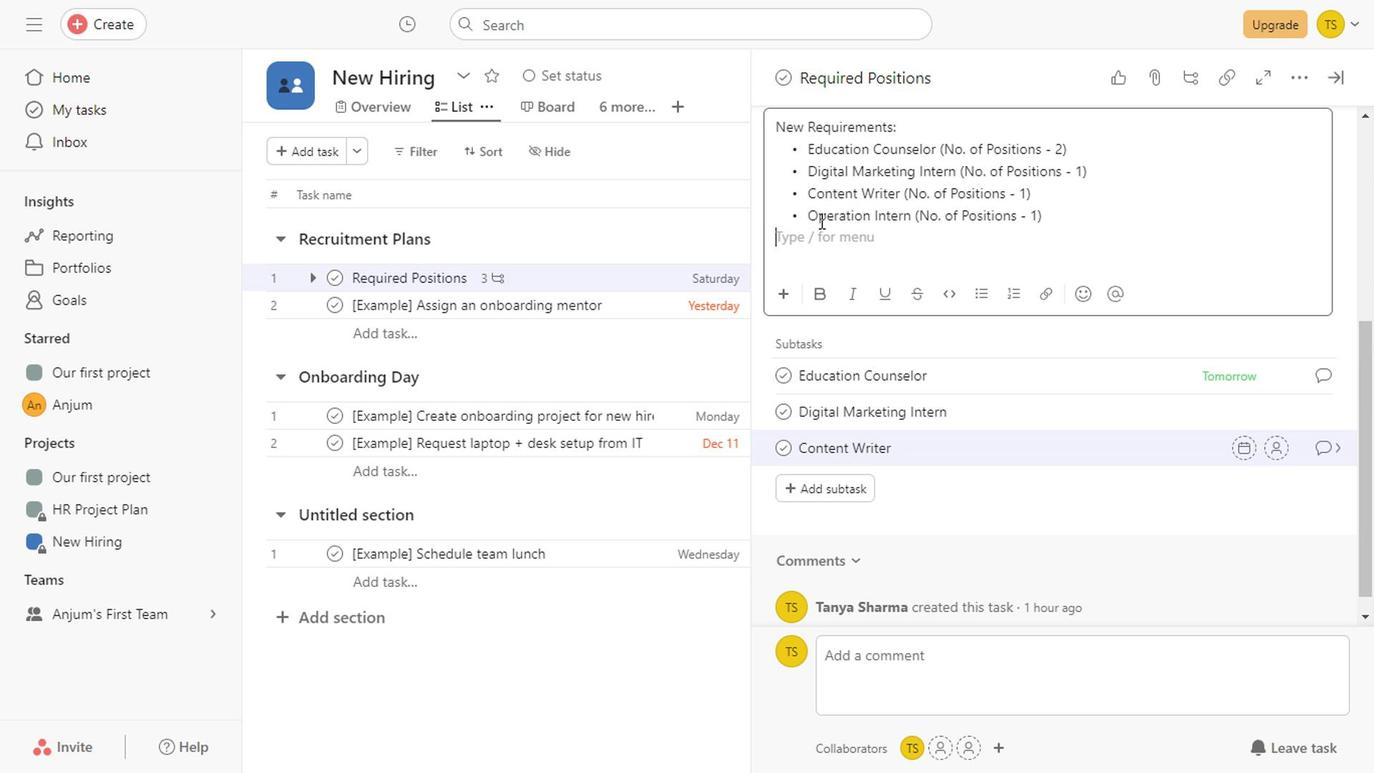 
Action: Key pressed <Key.backspace>
Screenshot: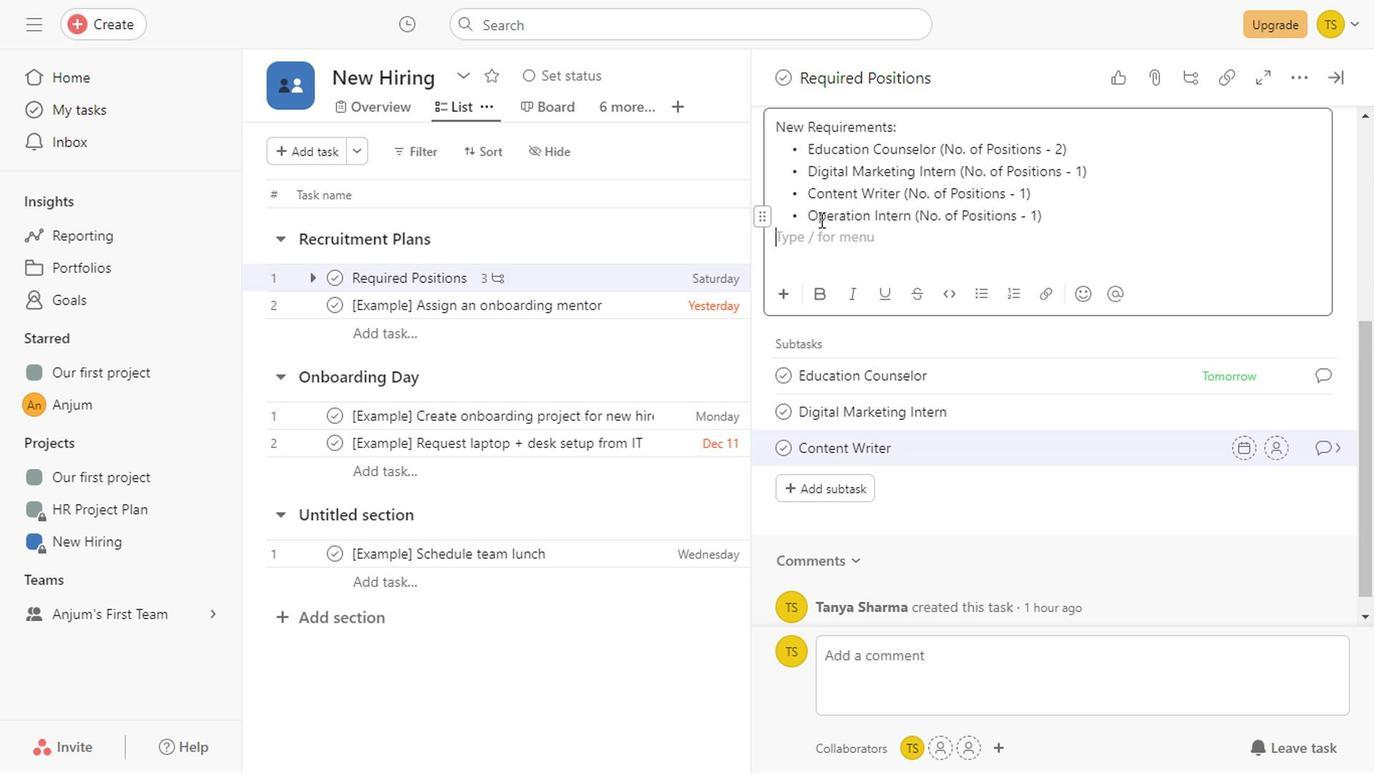 
Action: Mouse moved to (805, 211)
Screenshot: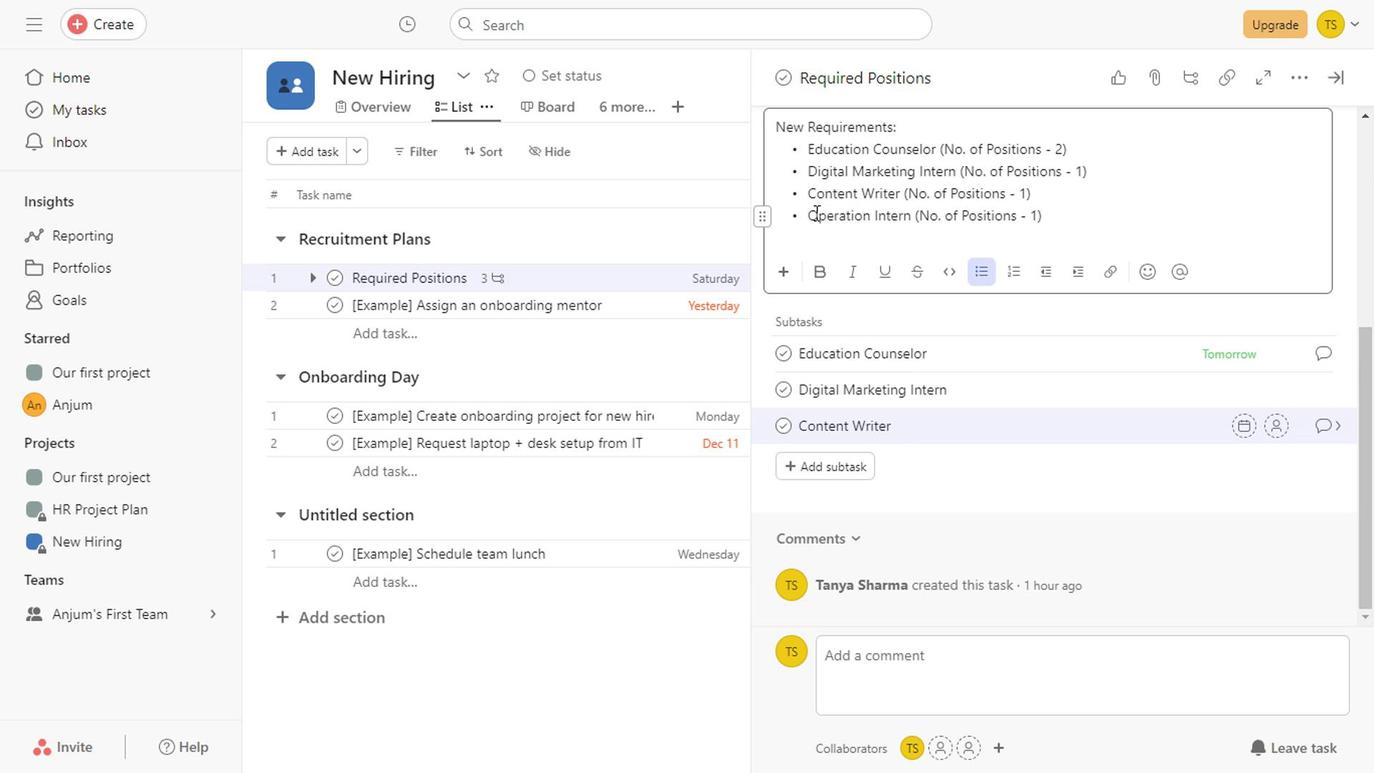 
Action: Mouse pressed left at (805, 211)
Screenshot: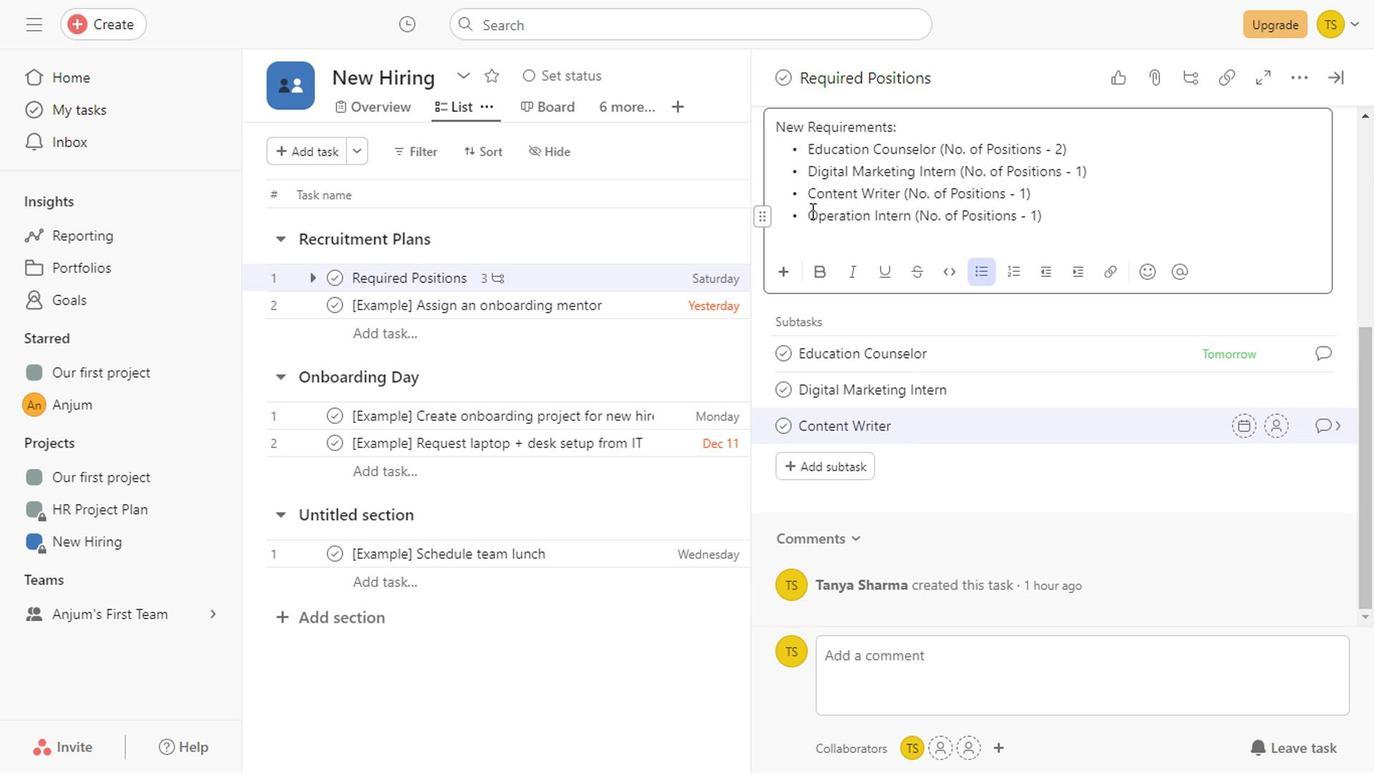
Action: Mouse pressed left at (805, 211)
Screenshot: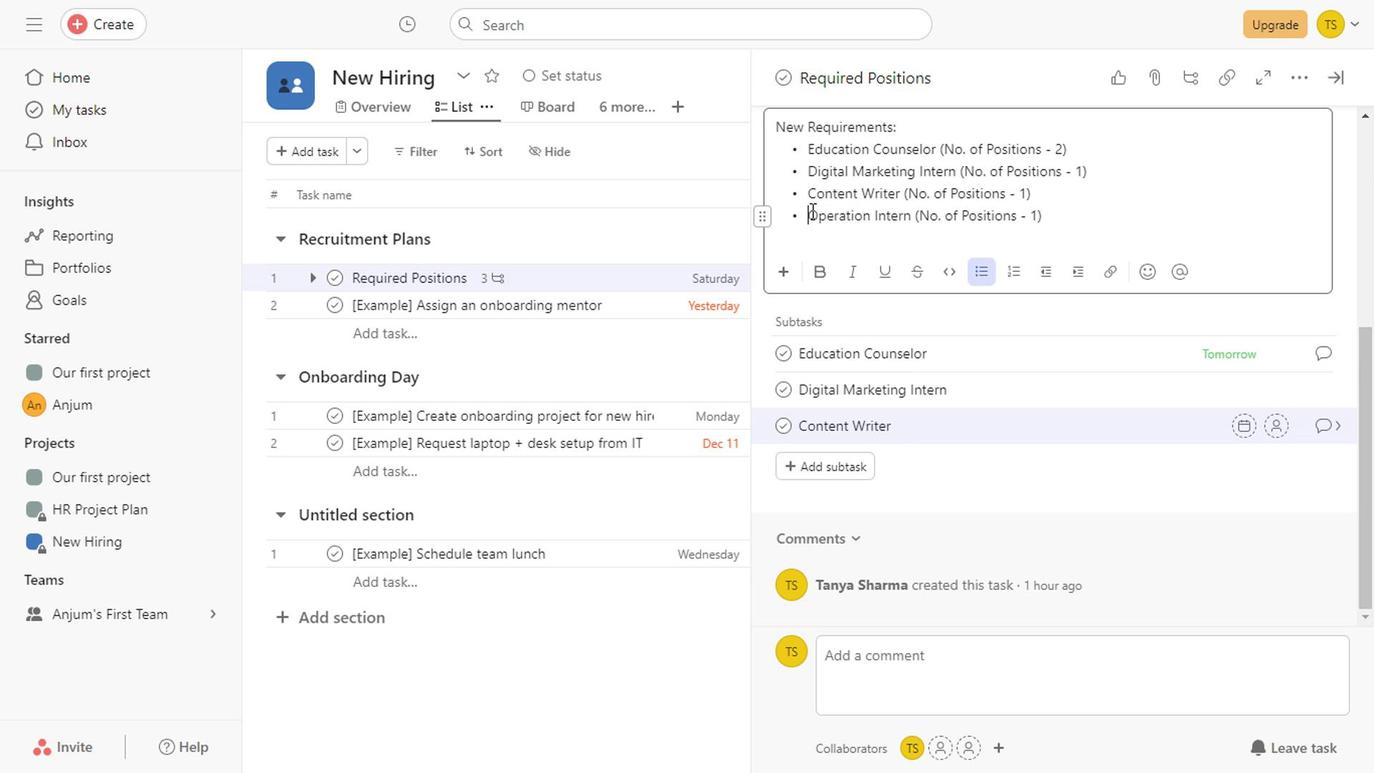 
Action: Key pressed <Key.shift><Key.right><Key.right><Key.right><Key.right><Key.right><Key.right>ctrl+C
Screenshot: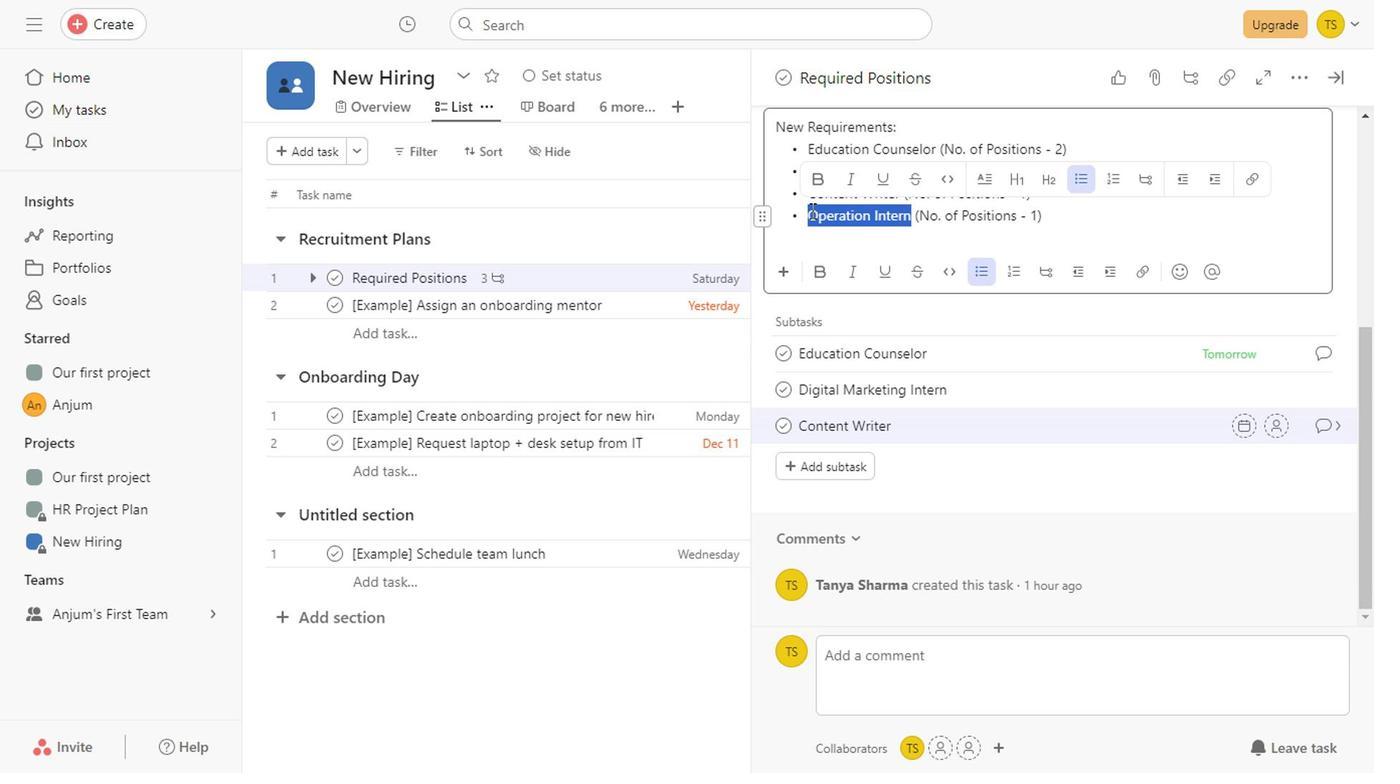 
Action: Mouse moved to (825, 459)
Screenshot: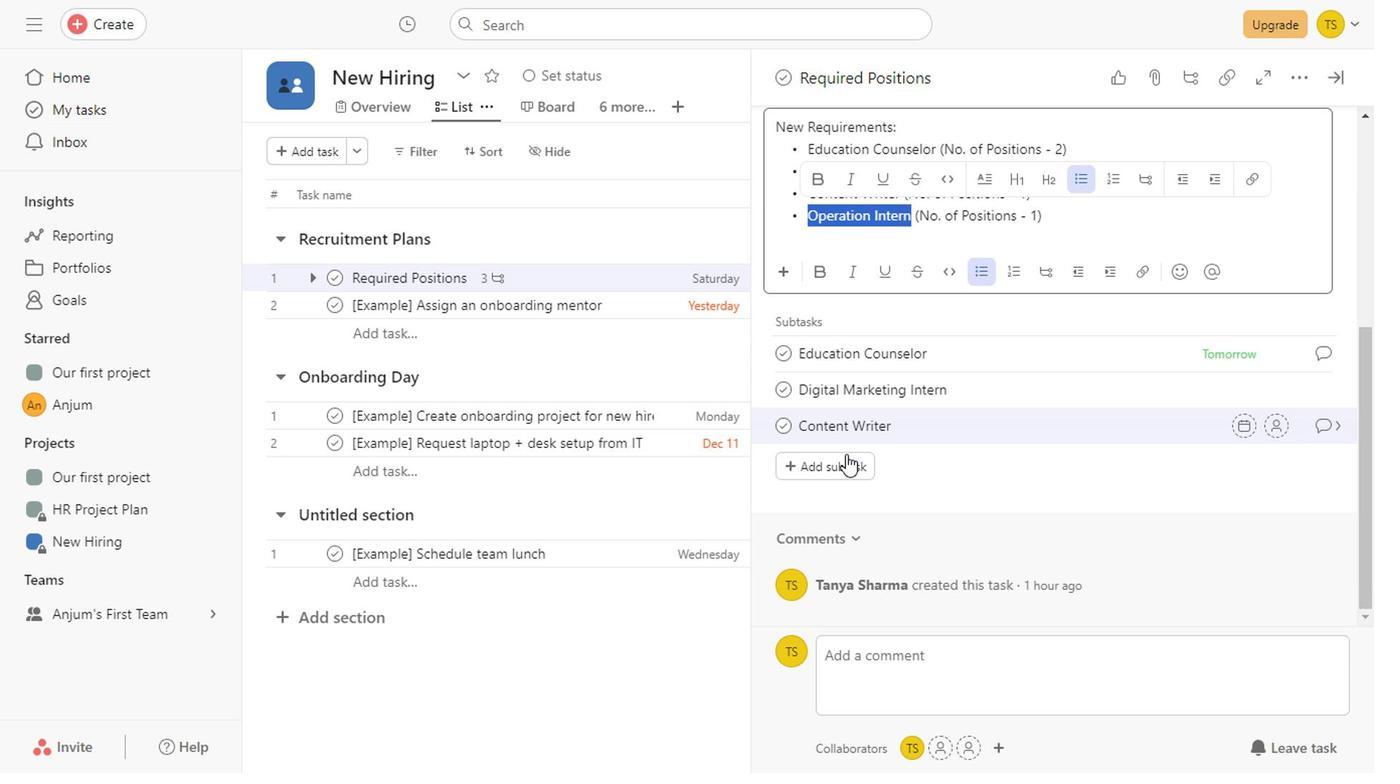 
Action: Mouse pressed left at (825, 459)
Screenshot: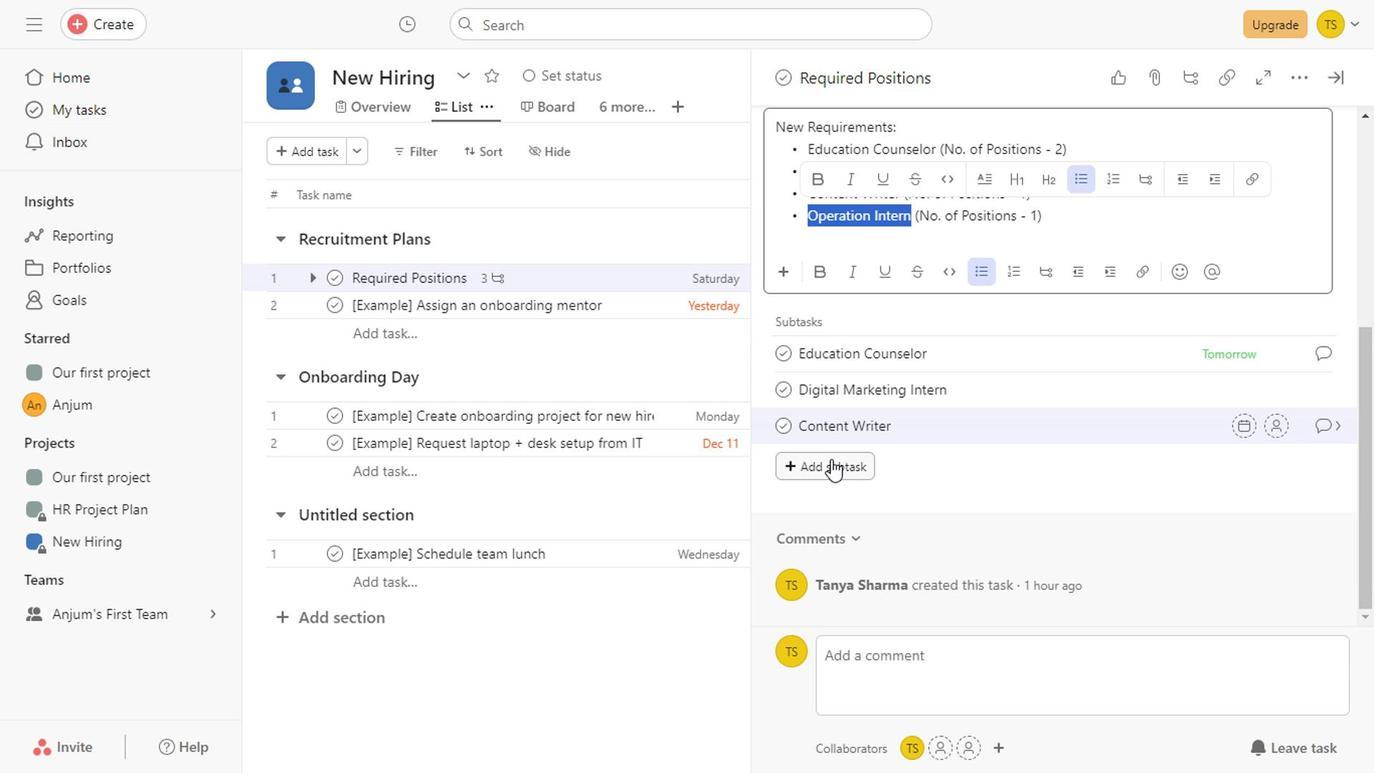 
Action: Key pressed ctrl+V
Screenshot: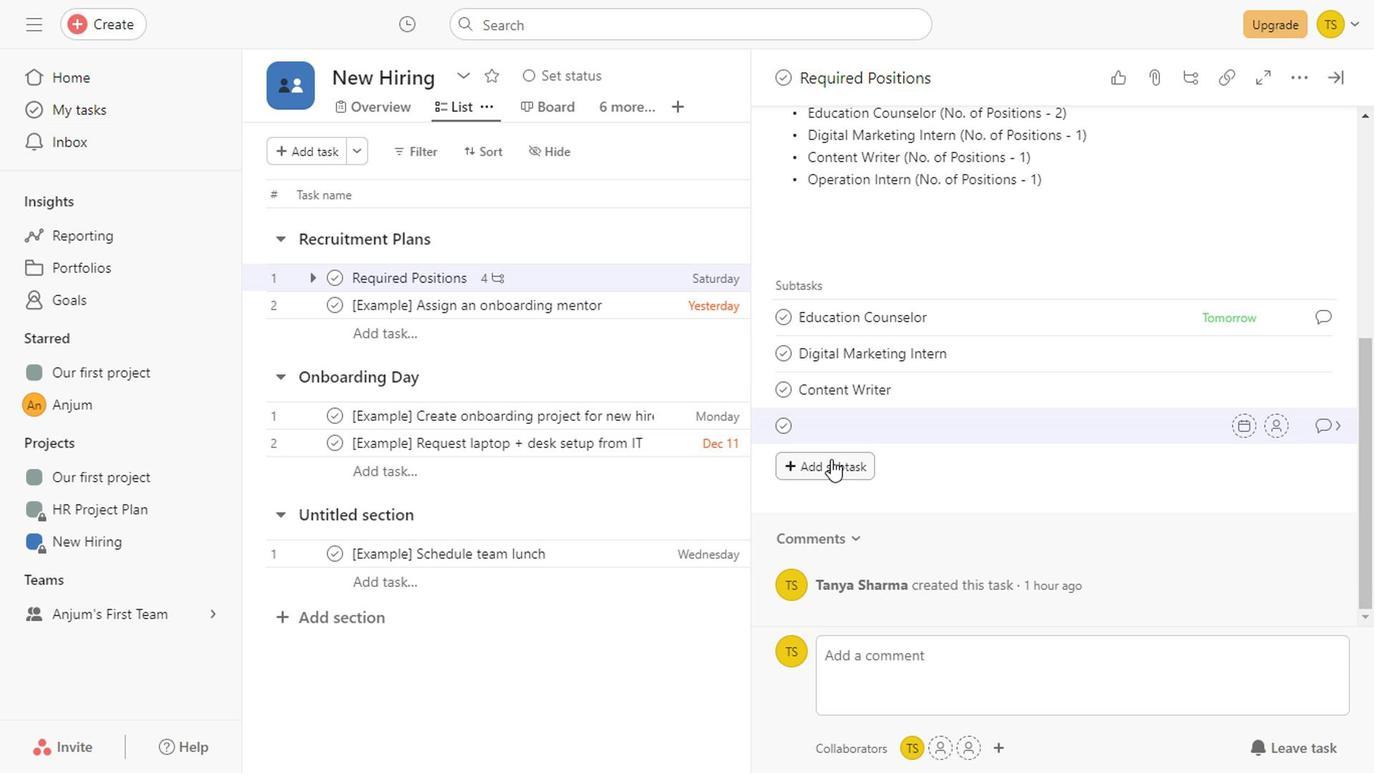 
Action: Mouse moved to (1357, 264)
Screenshot: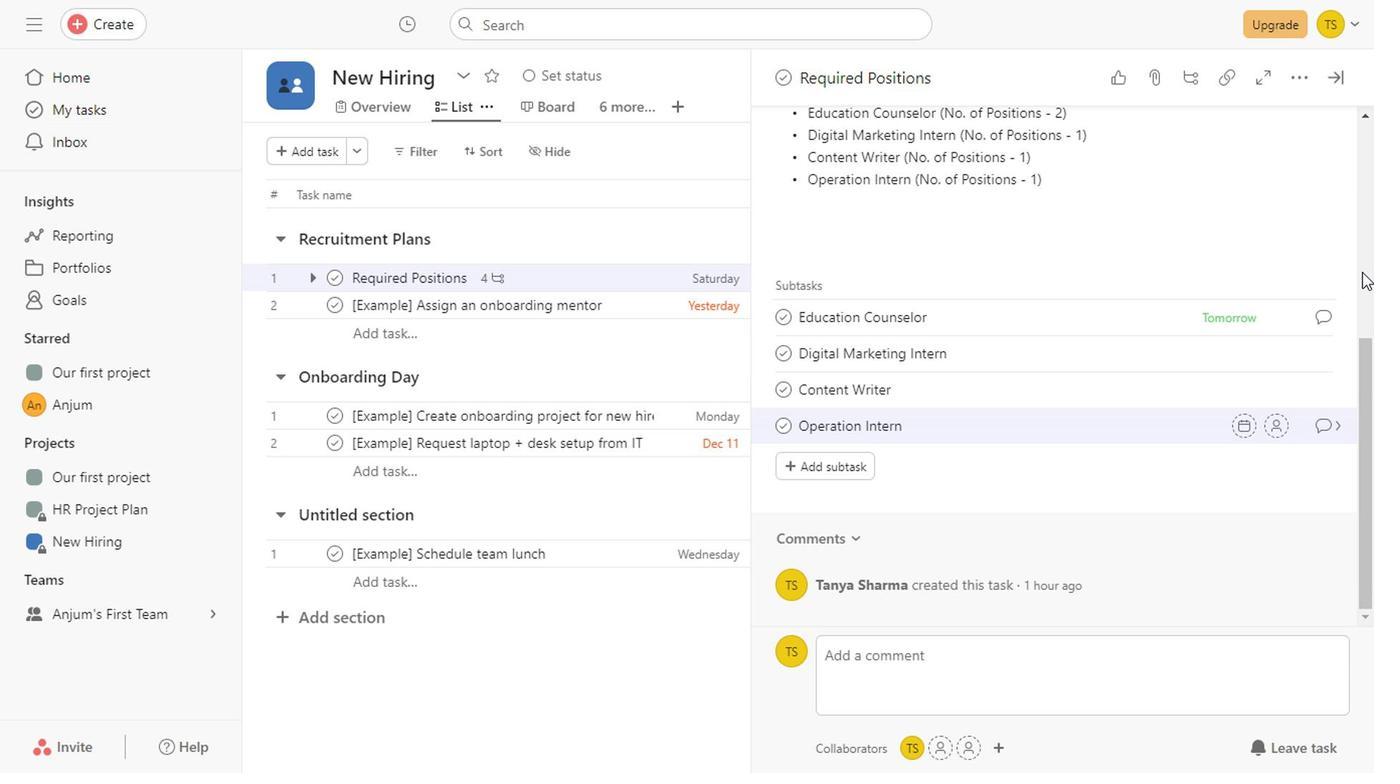 
Action: Mouse pressed left at (1357, 264)
Screenshot: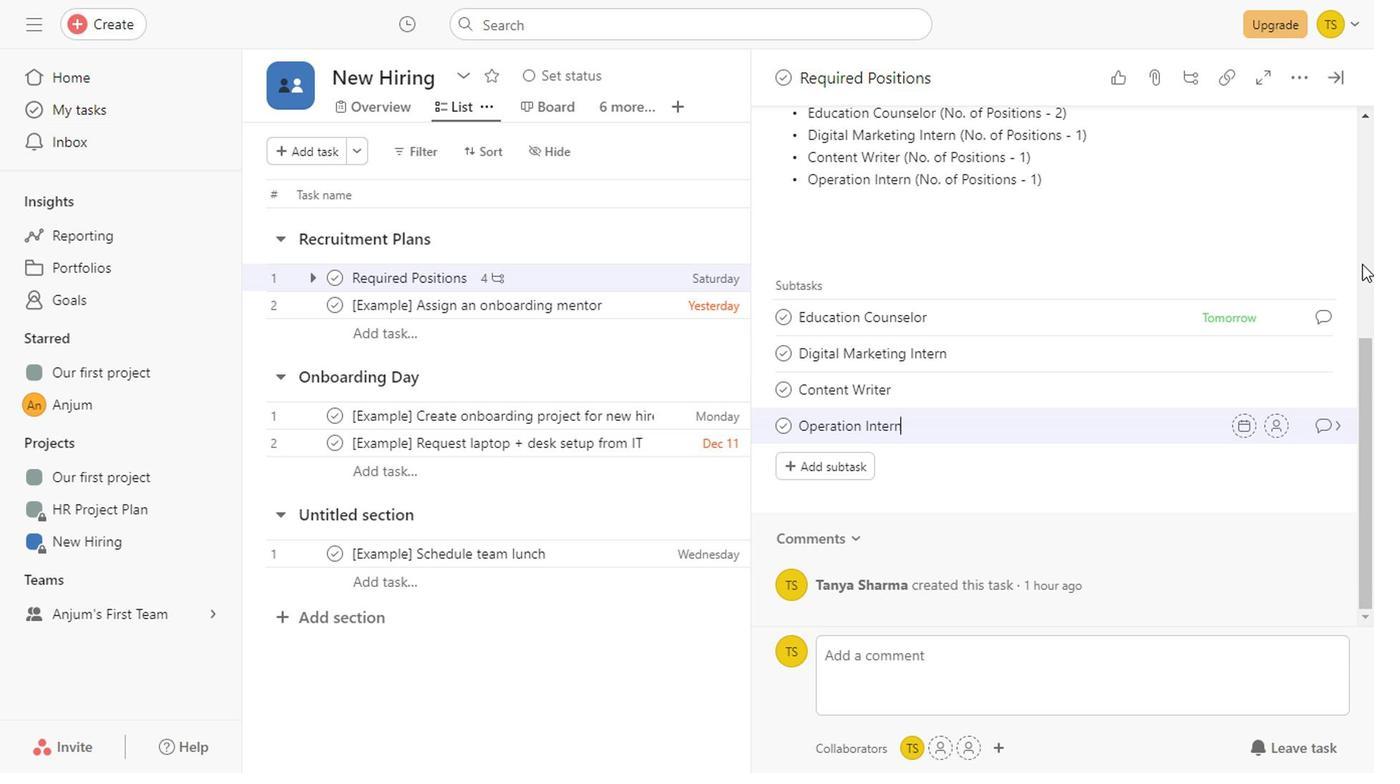 
Action: Mouse moved to (483, 279)
Screenshot: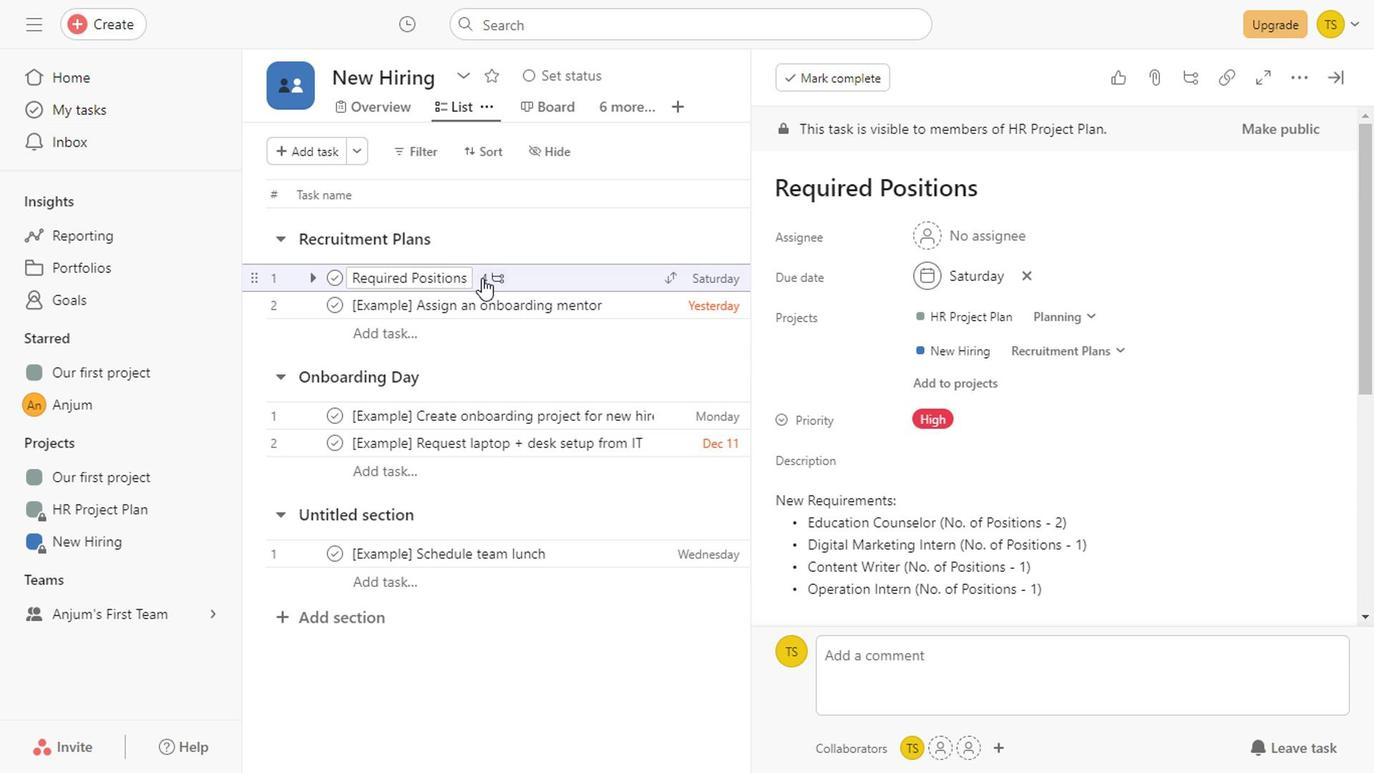 
Action: Mouse pressed left at (483, 279)
Screenshot: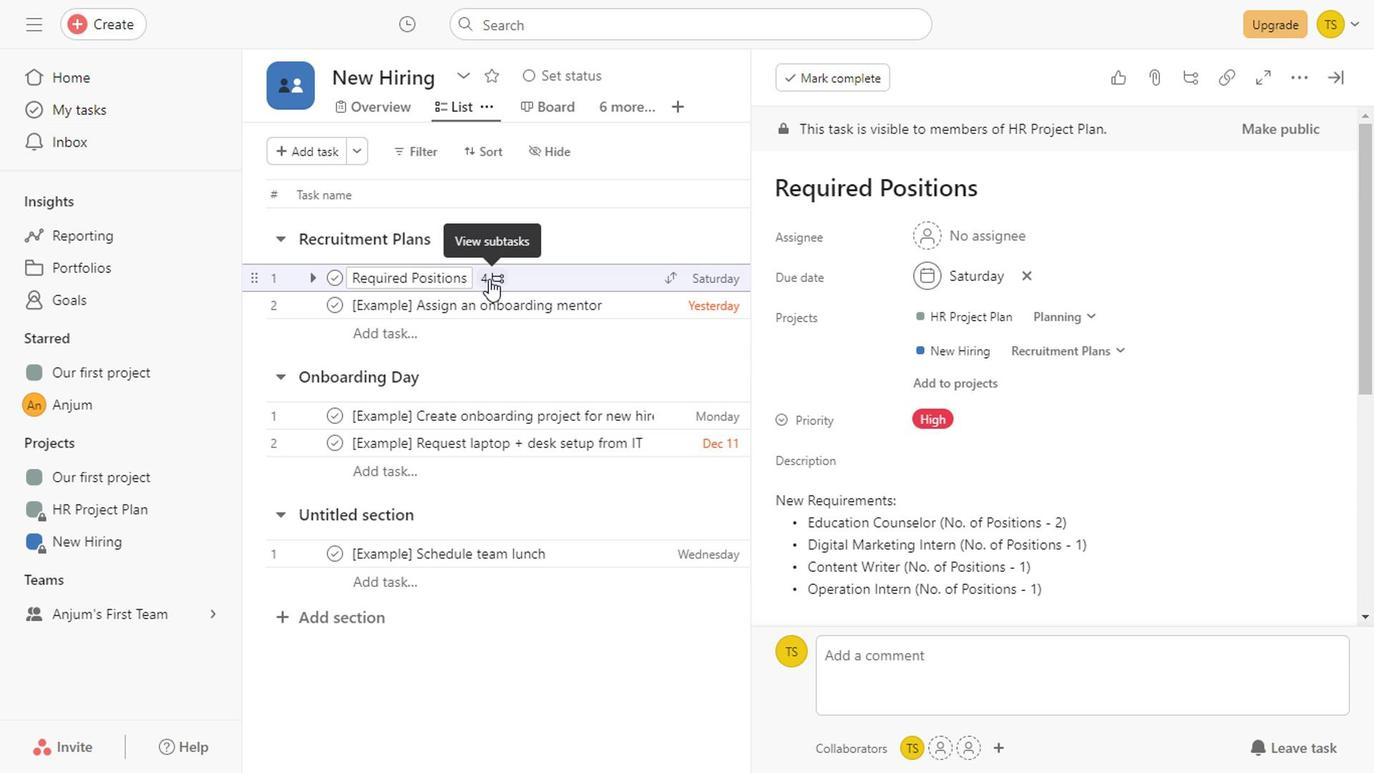 
Action: Mouse moved to (497, 276)
Screenshot: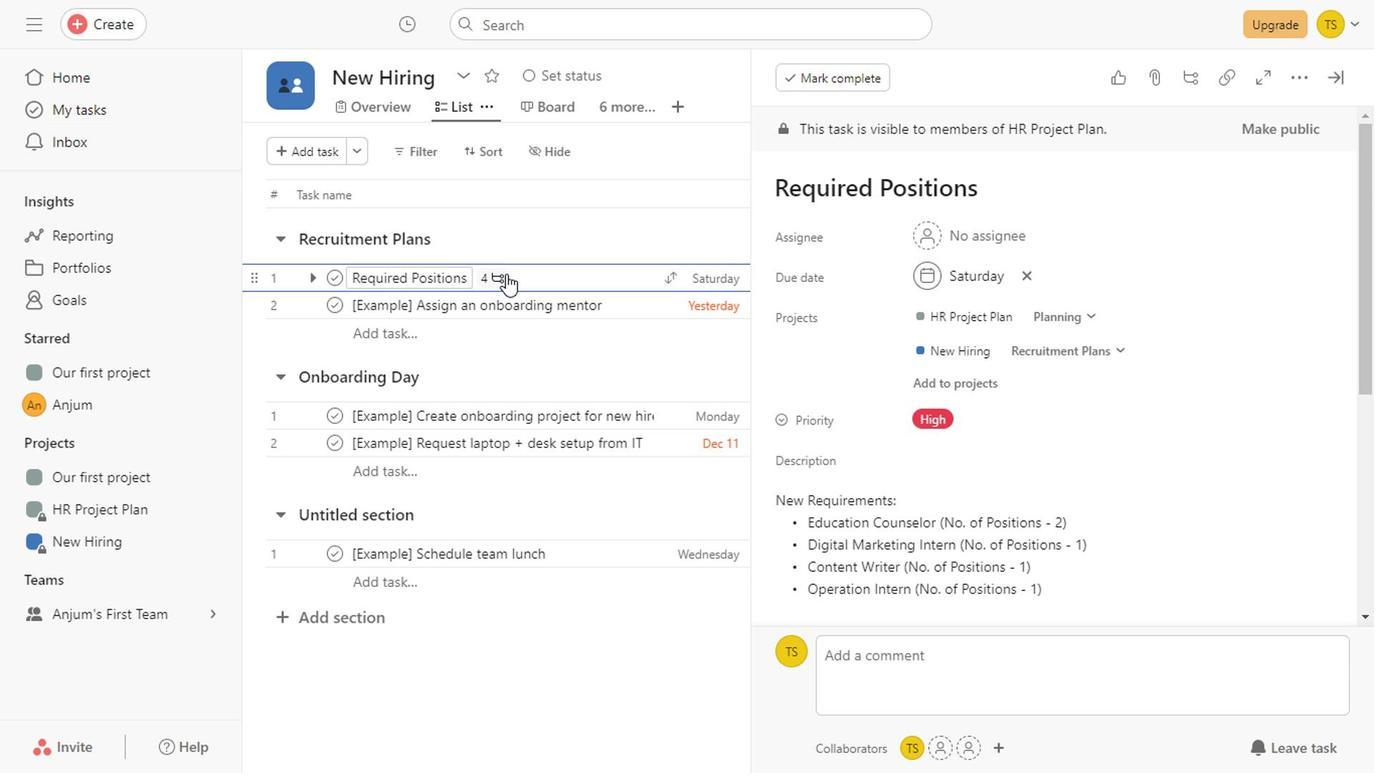
Action: Mouse pressed left at (497, 276)
Screenshot: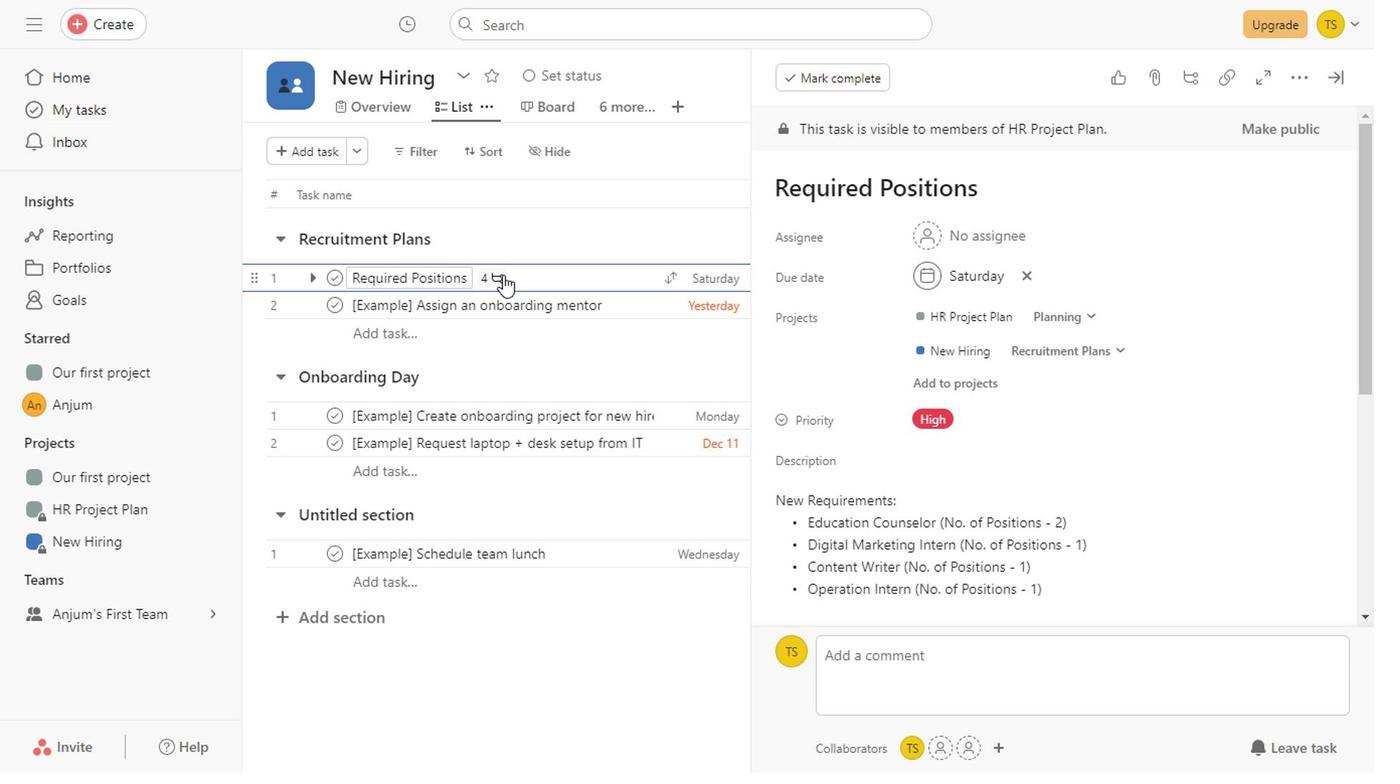 
Action: Mouse moved to (484, 274)
Screenshot: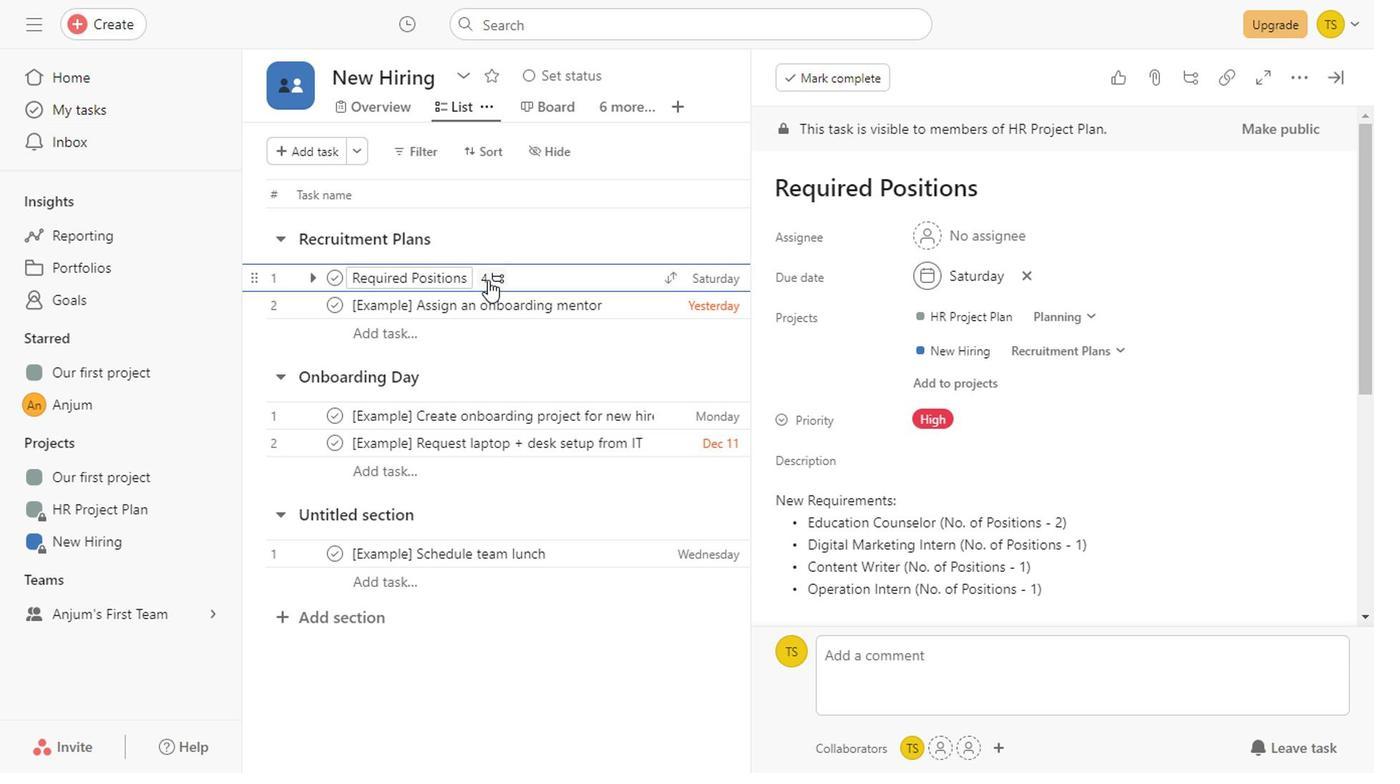 
Action: Mouse pressed left at (484, 274)
Screenshot: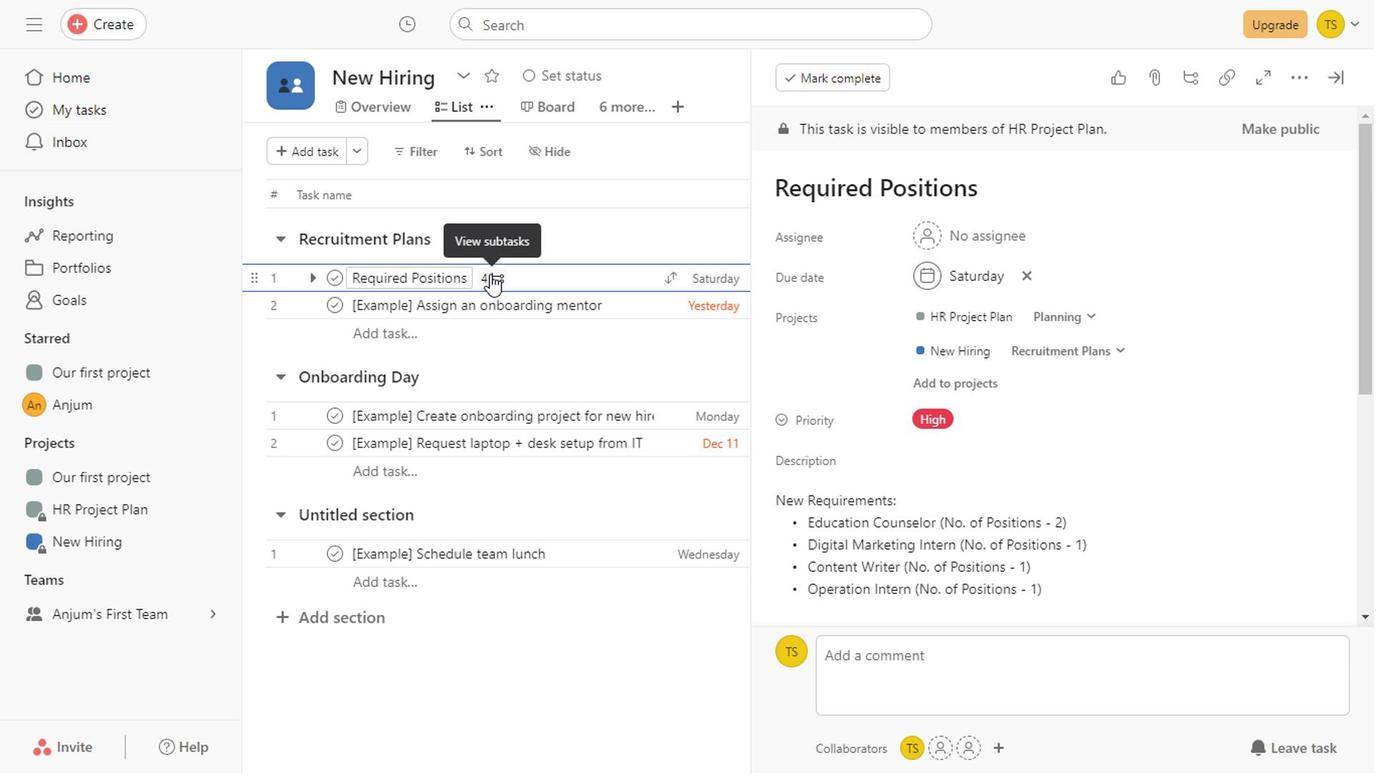 
Action: Mouse pressed left at (484, 274)
Screenshot: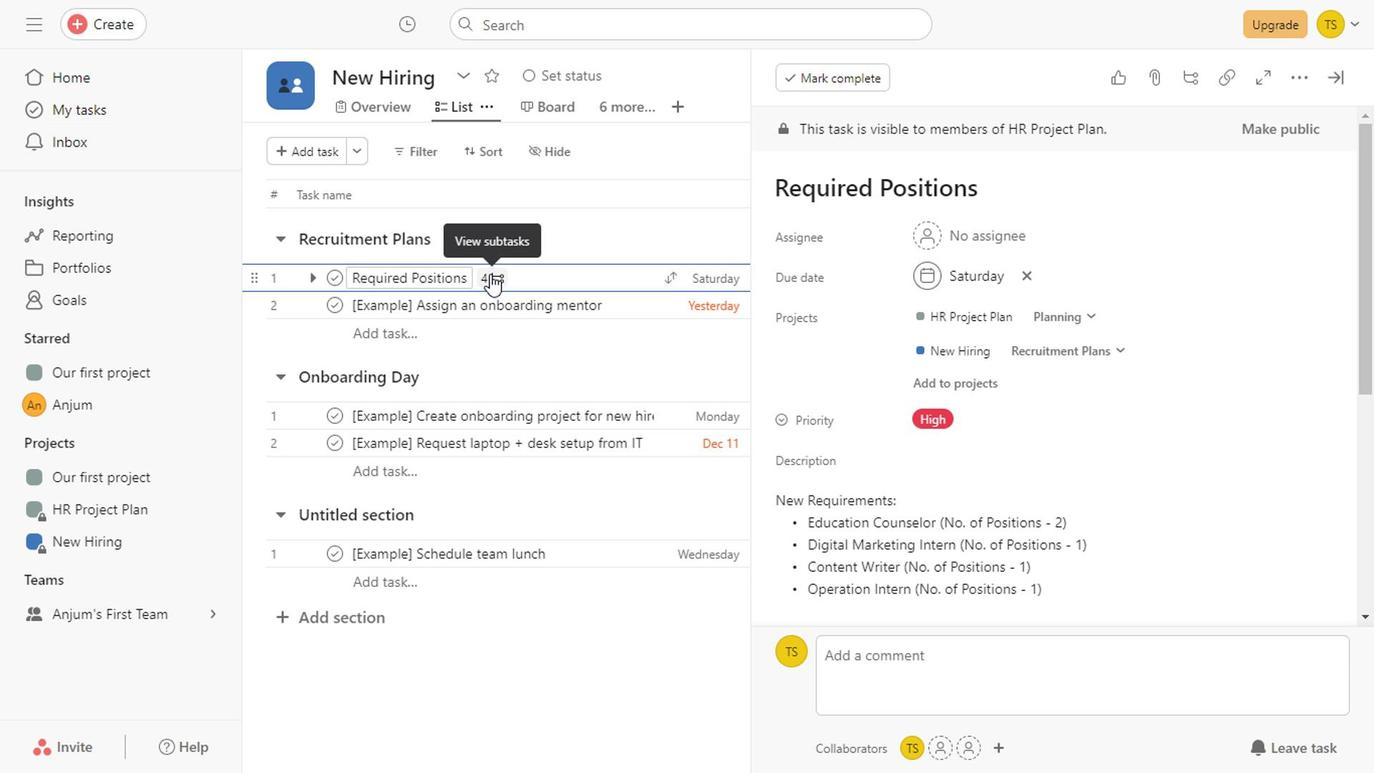
Action: Mouse pressed left at (484, 274)
Screenshot: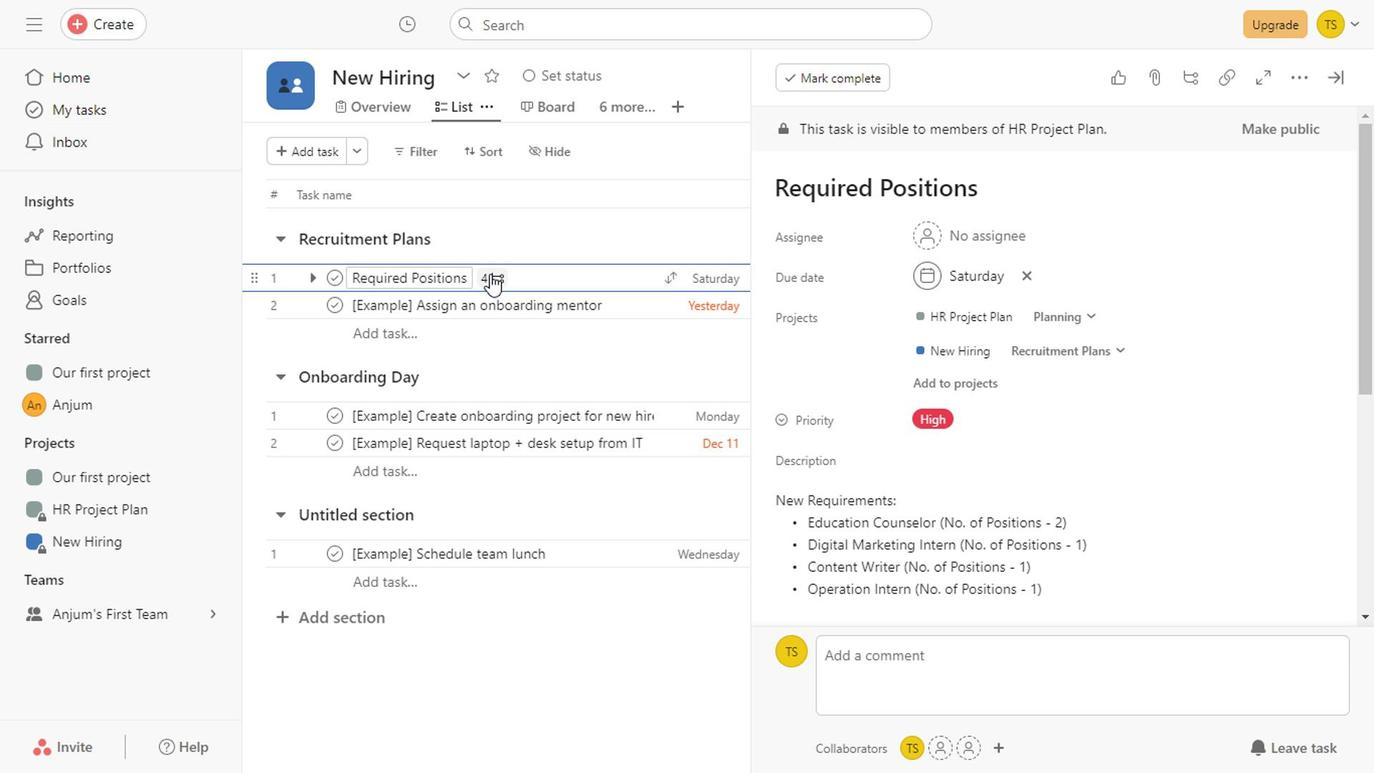 
Action: Mouse pressed left at (484, 274)
Screenshot: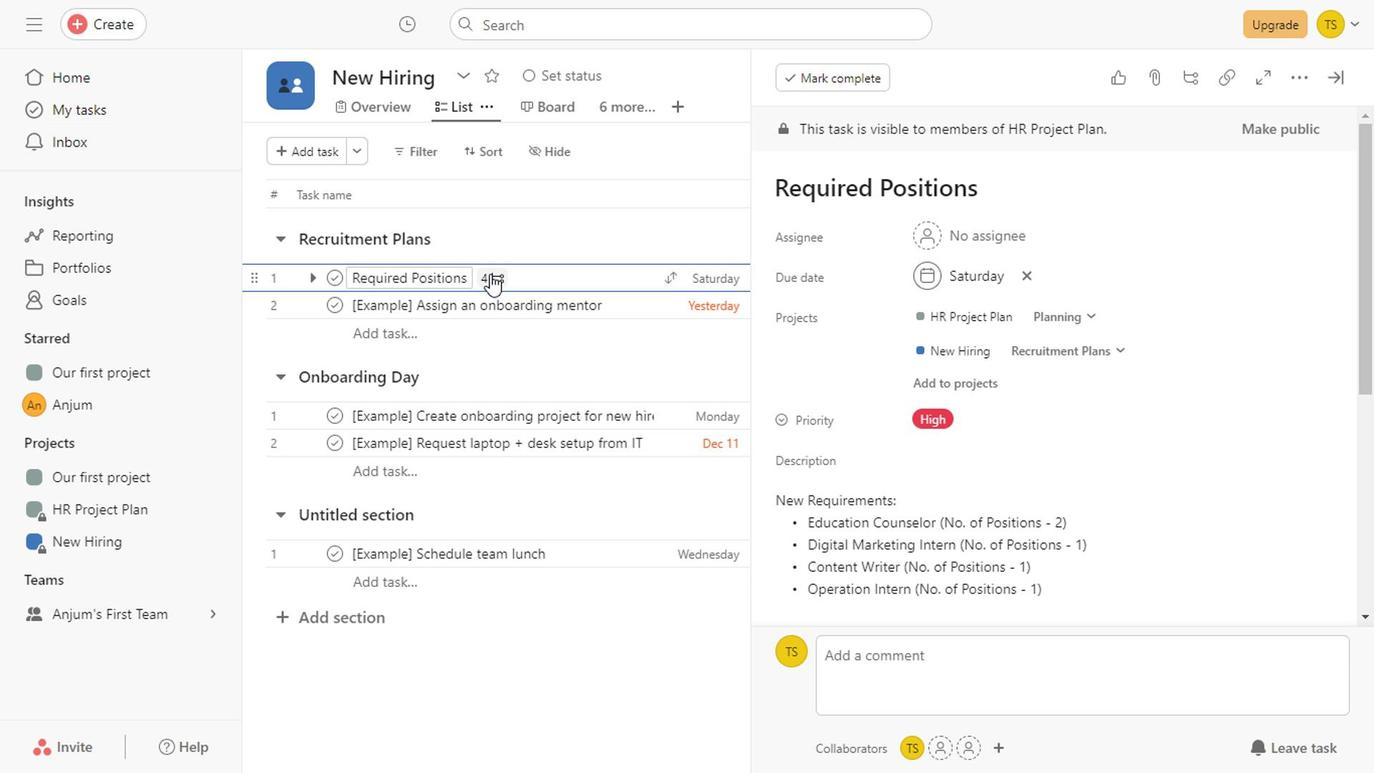 
Action: Mouse moved to (1359, 425)
Screenshot: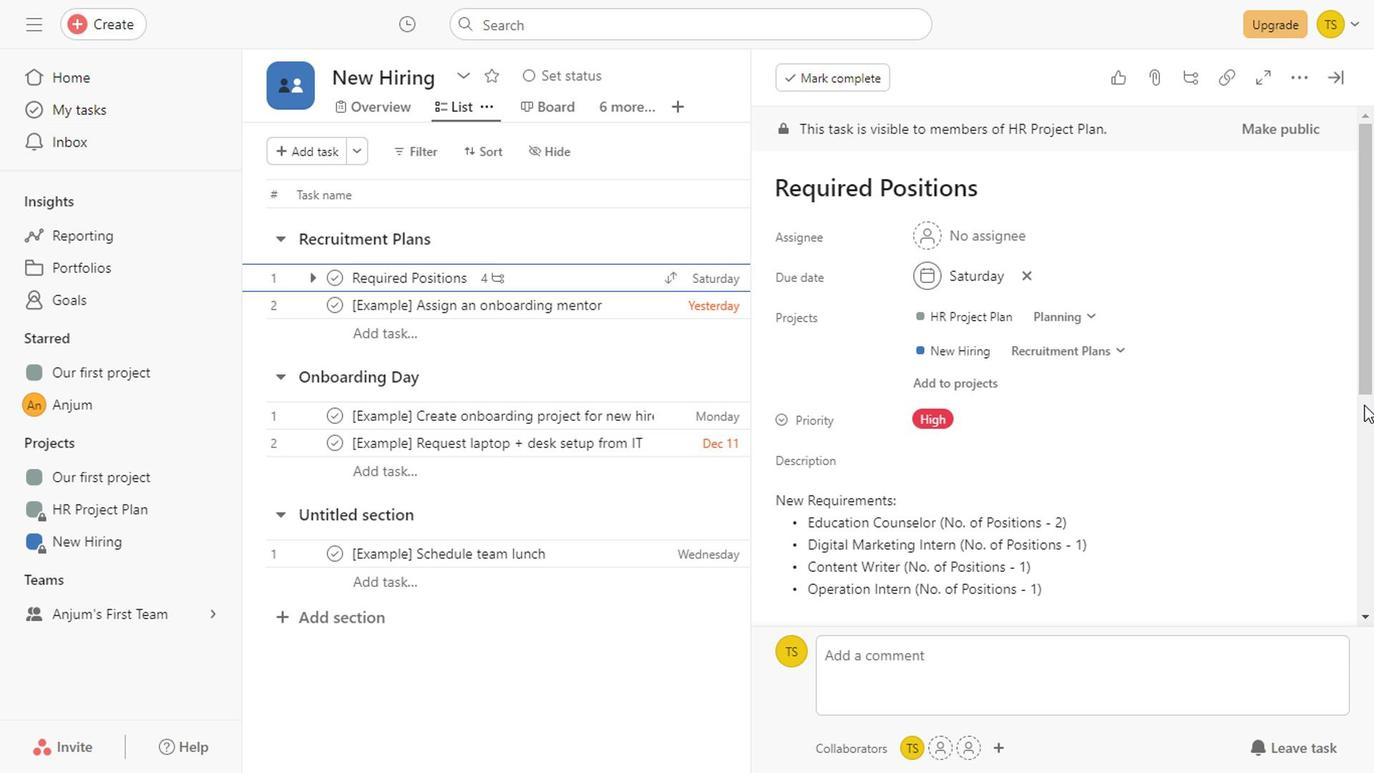 
Action: Mouse pressed left at (1359, 425)
Screenshot: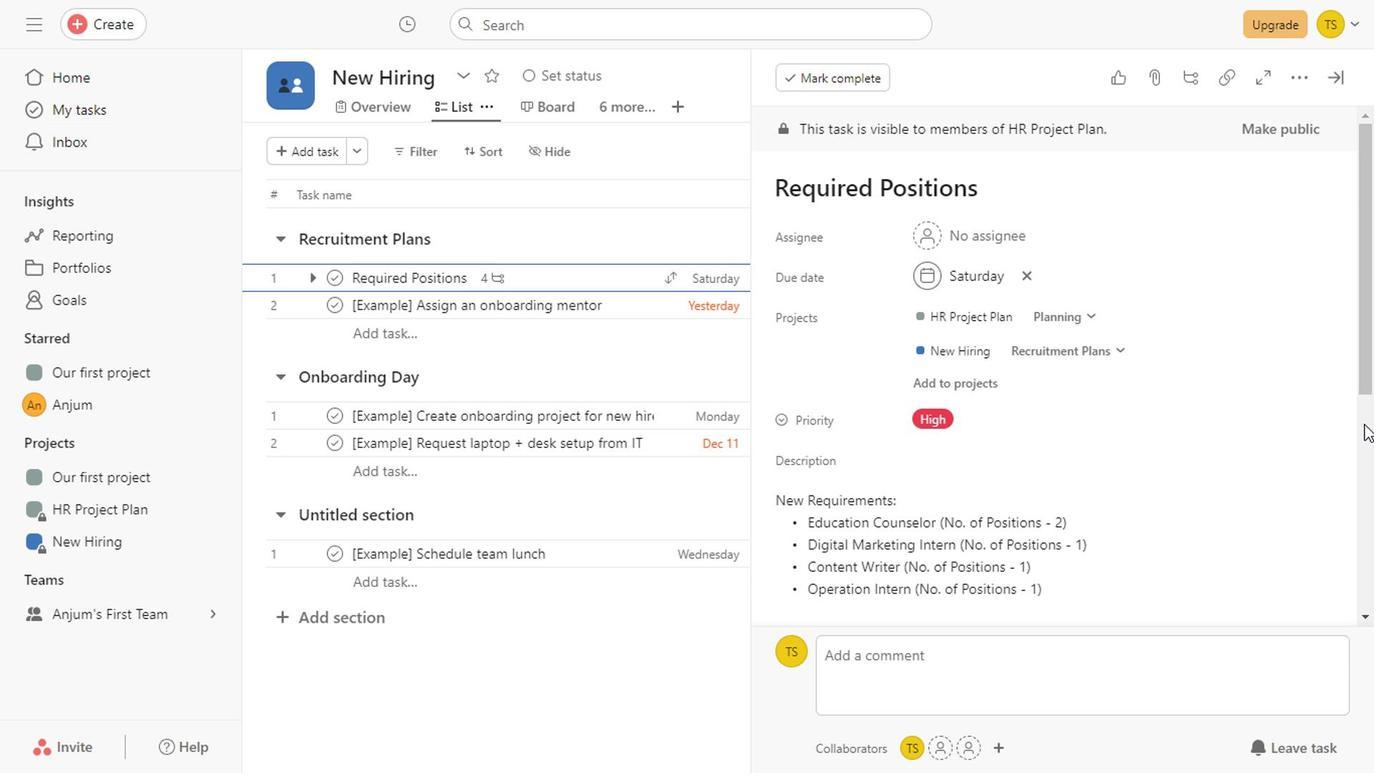 
Action: Mouse moved to (1334, 80)
Screenshot: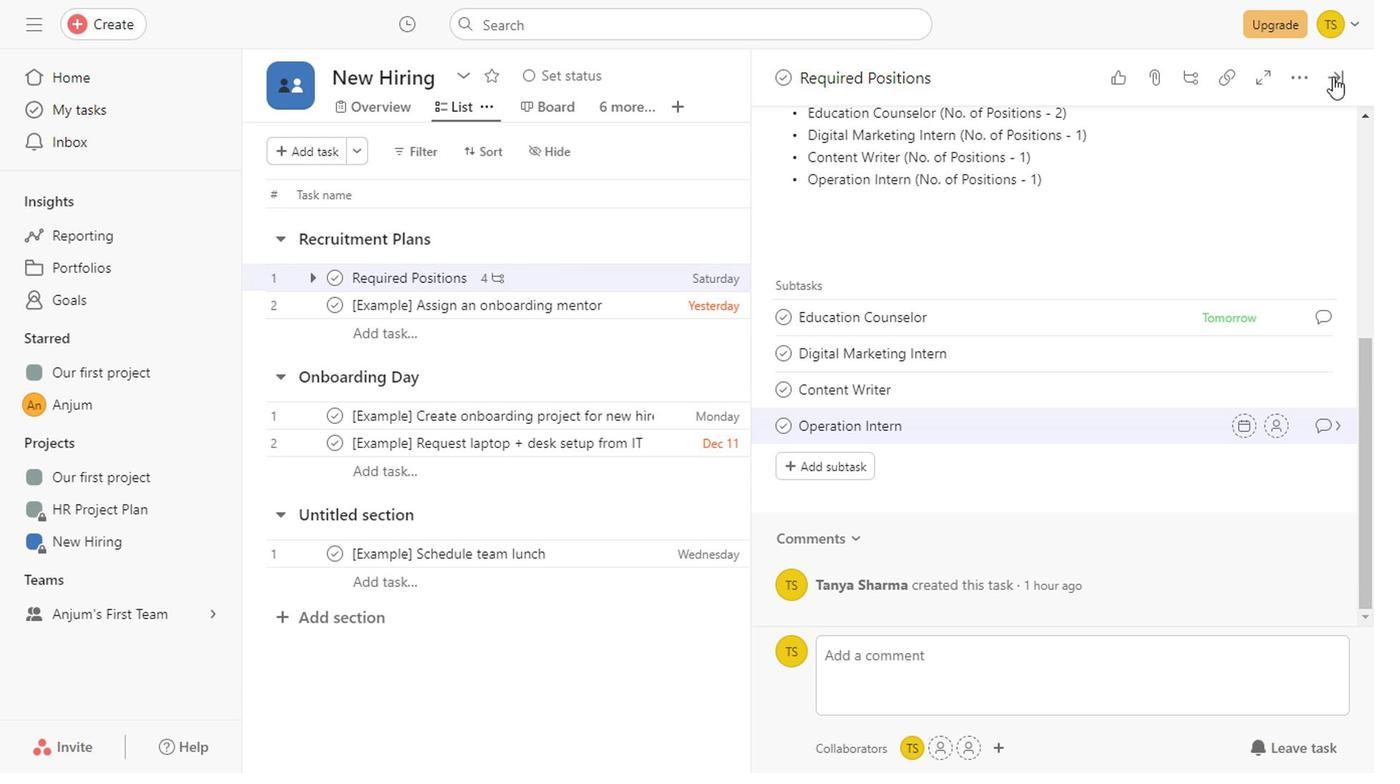 
Action: Mouse pressed left at (1334, 80)
Screenshot: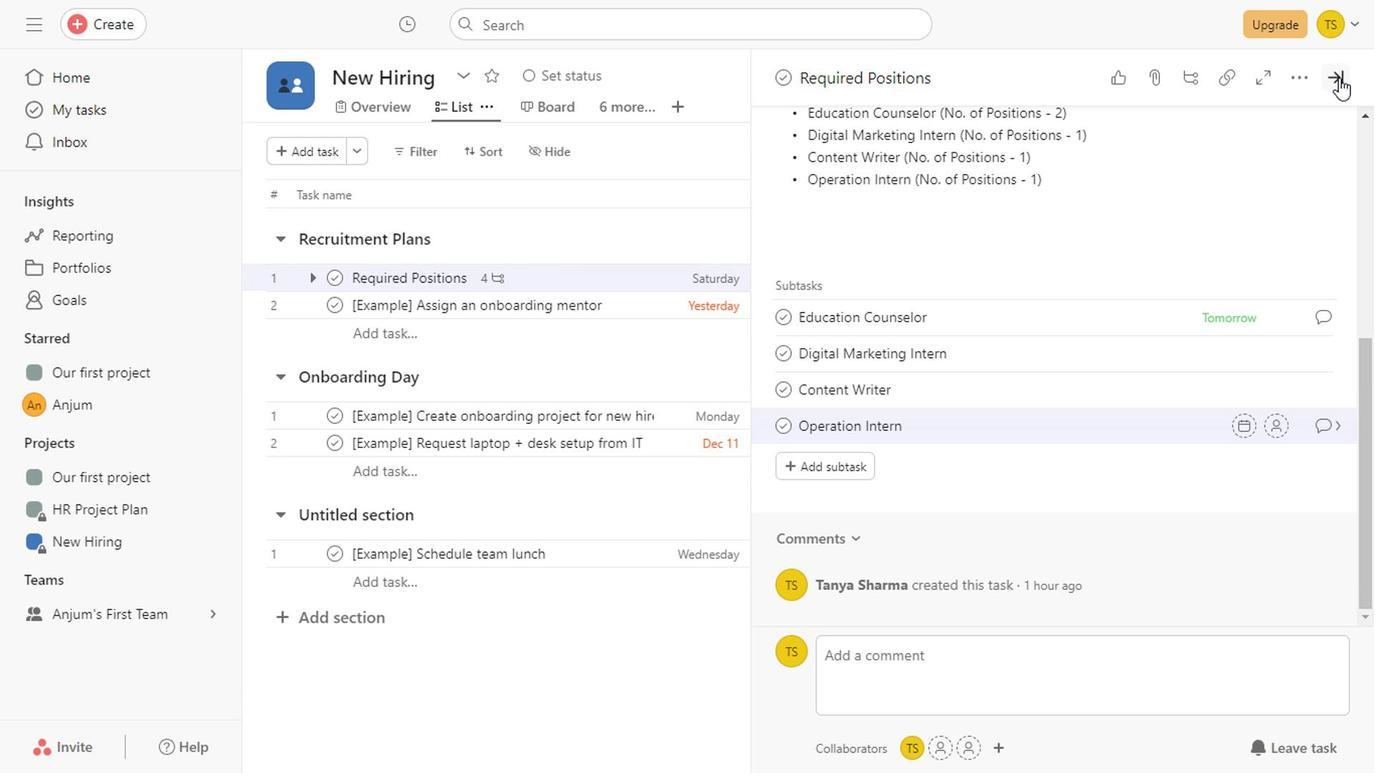 
Action: Mouse moved to (557, 115)
Screenshot: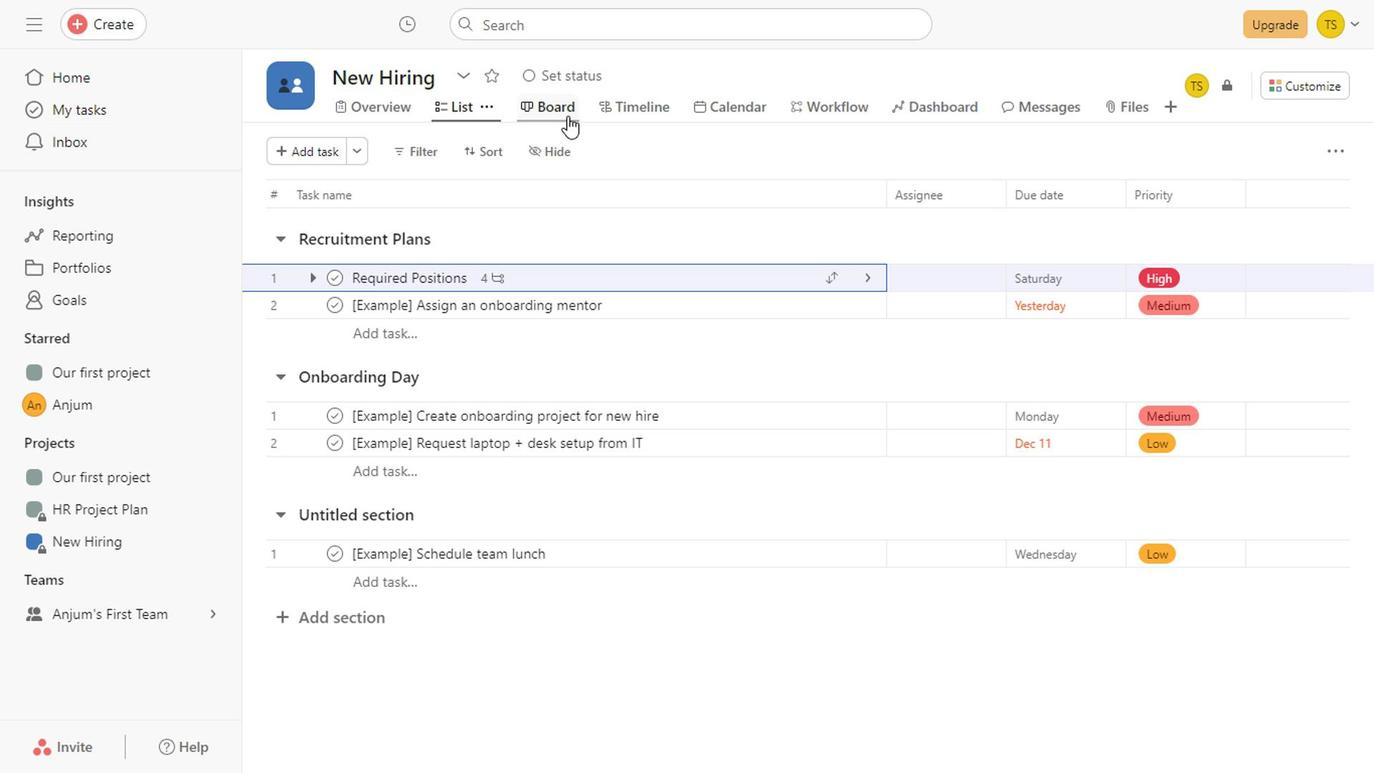 
Action: Mouse pressed left at (557, 115)
Screenshot: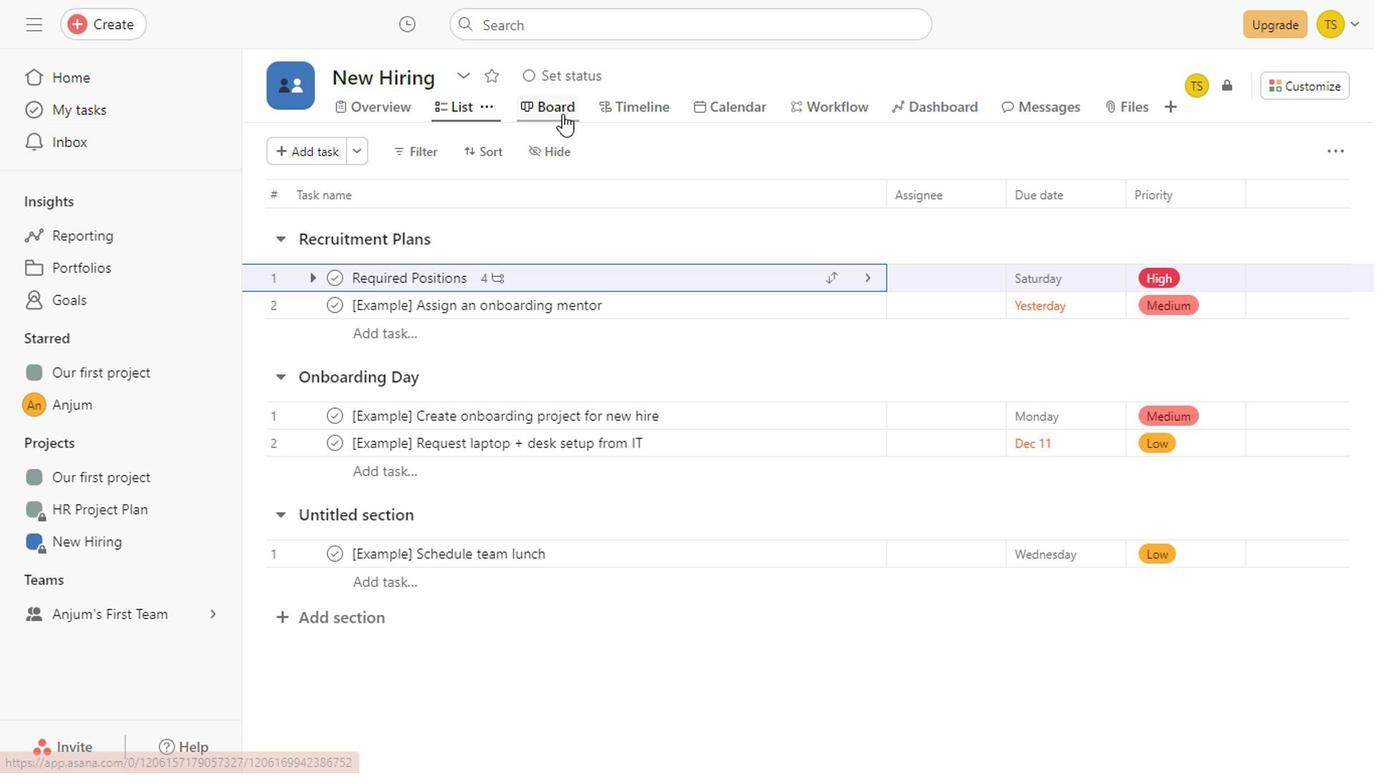 
Action: Mouse moved to (506, 345)
Screenshot: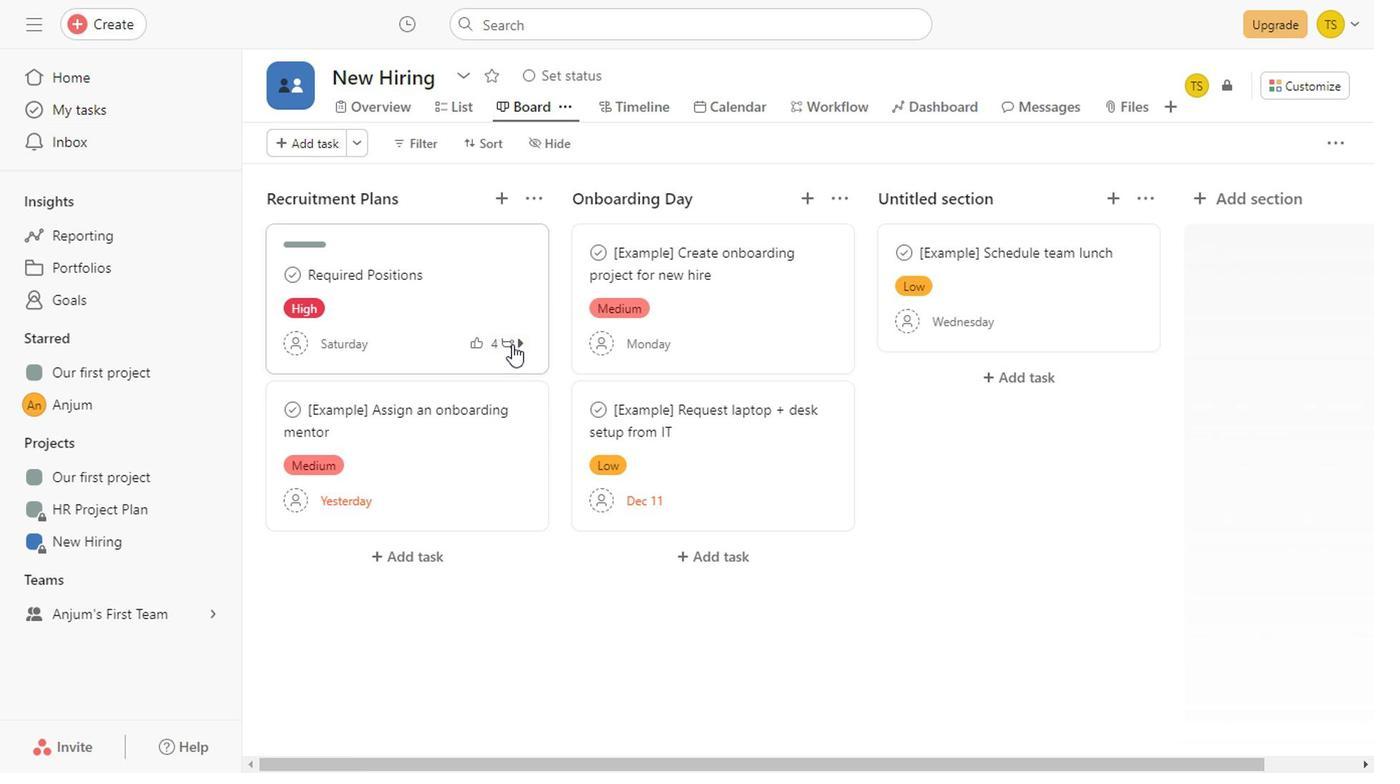 
Action: Mouse pressed left at (506, 345)
Screenshot: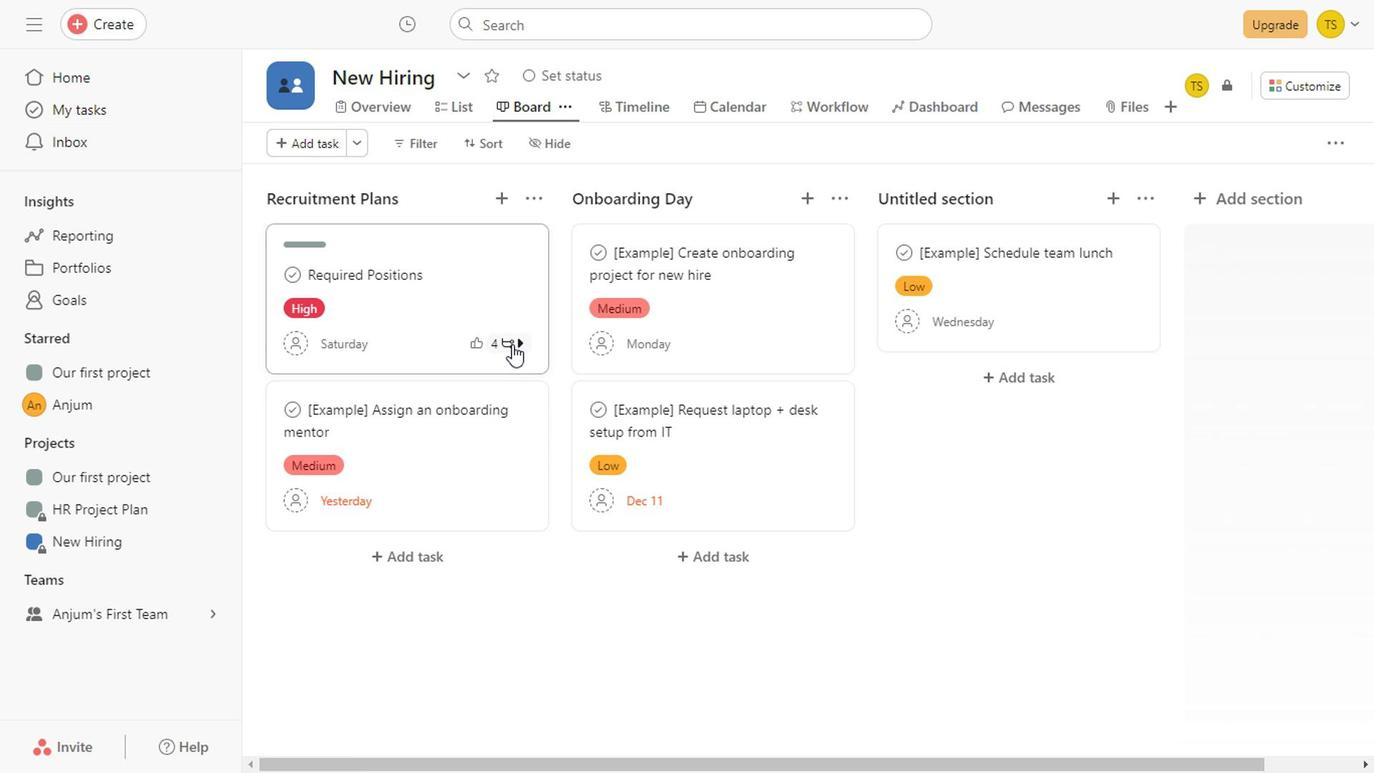 
Action: Mouse moved to (425, 151)
Screenshot: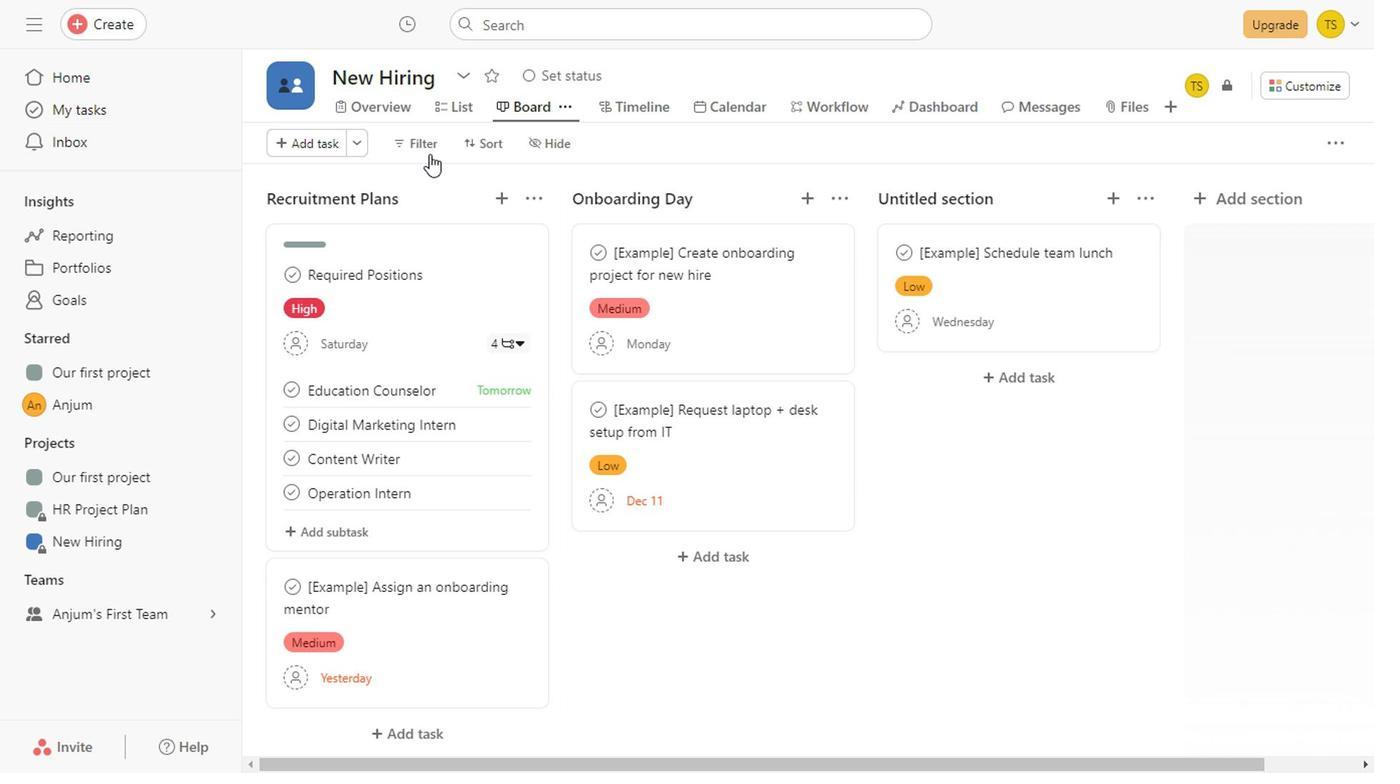 
Action: Mouse pressed left at (425, 151)
Screenshot: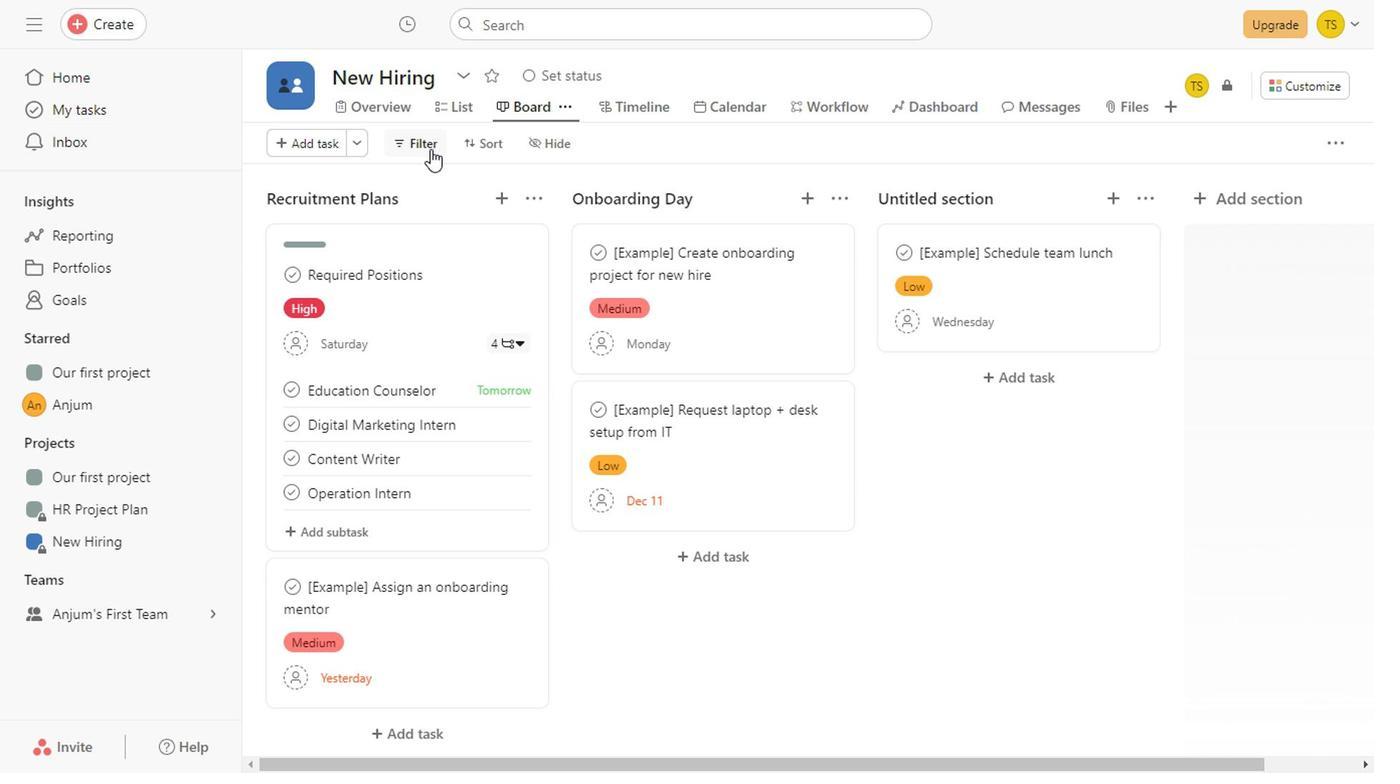 
Action: Mouse moved to (452, 223)
Screenshot: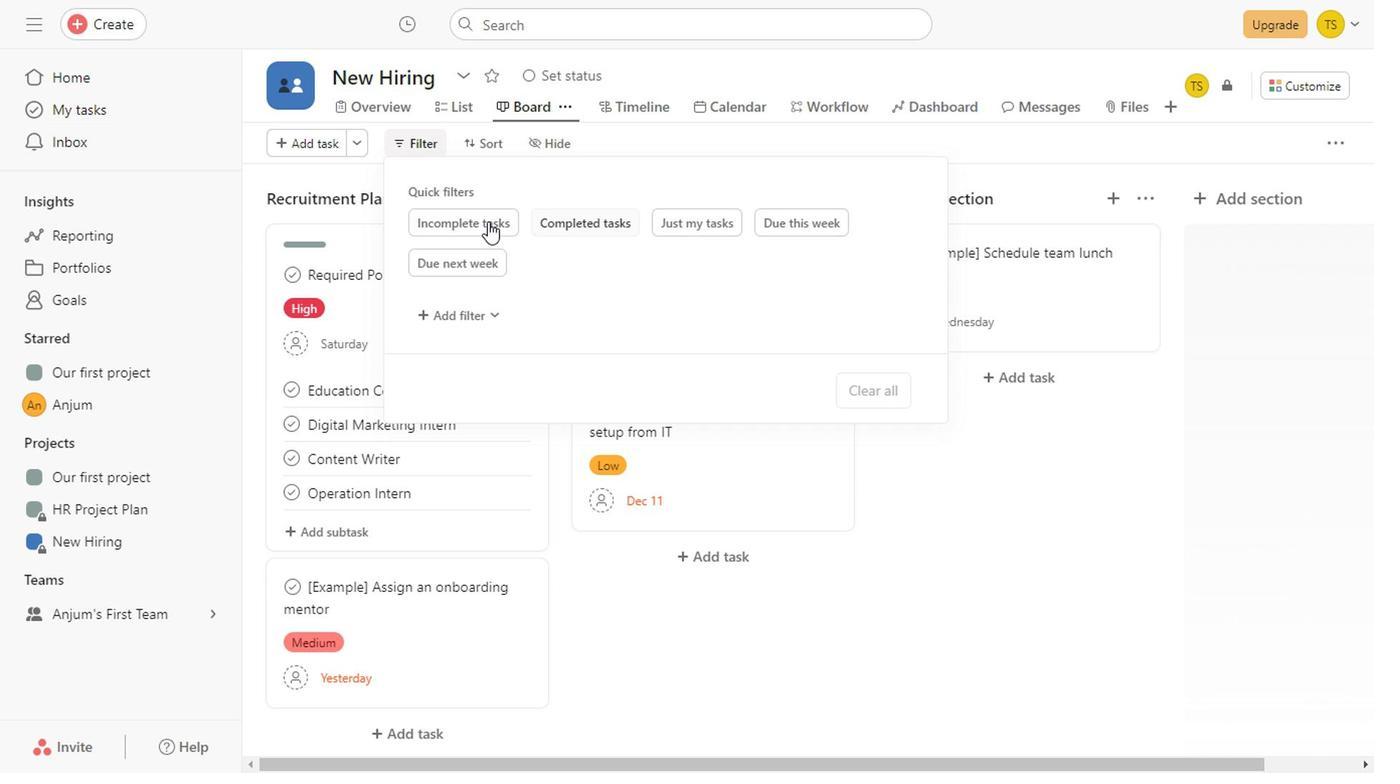 
Action: Mouse pressed left at (452, 223)
Screenshot: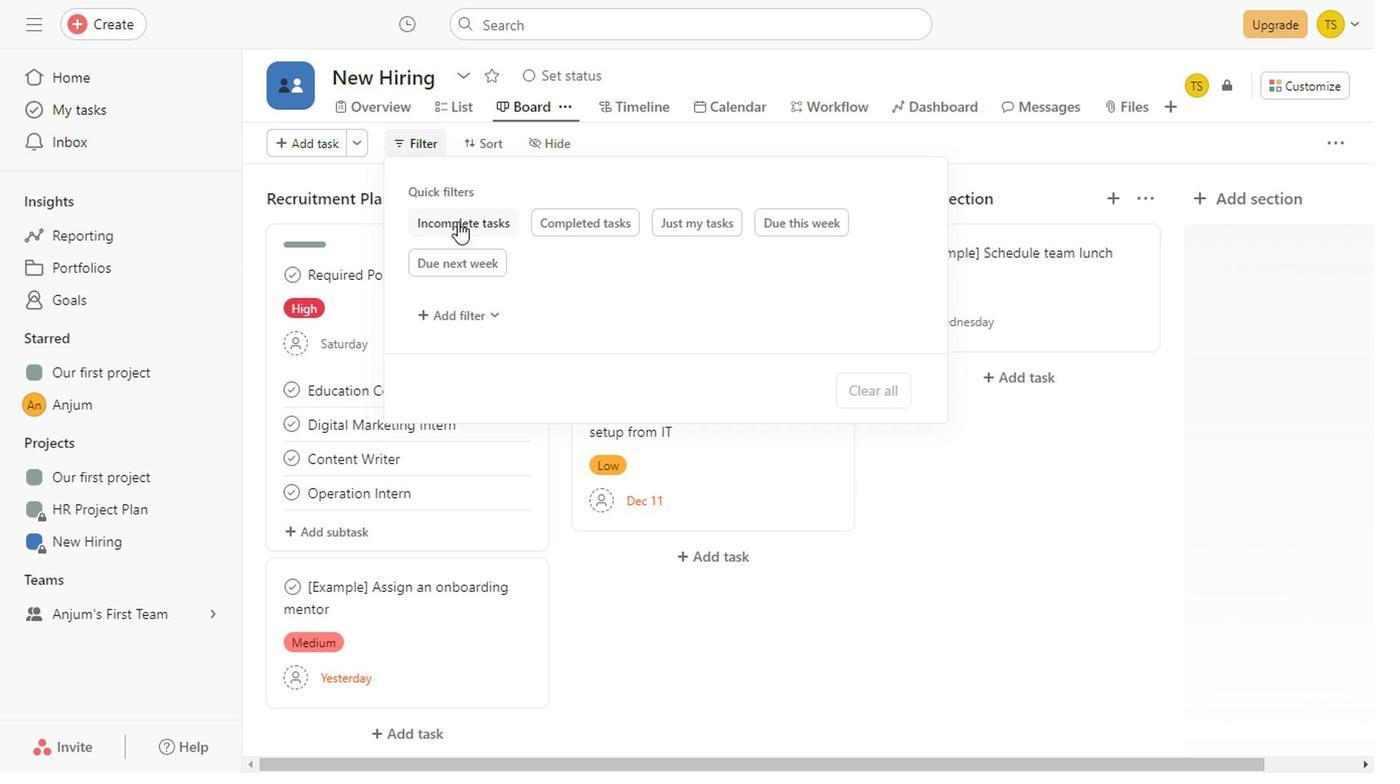 
Action: Mouse moved to (1090, 592)
Screenshot: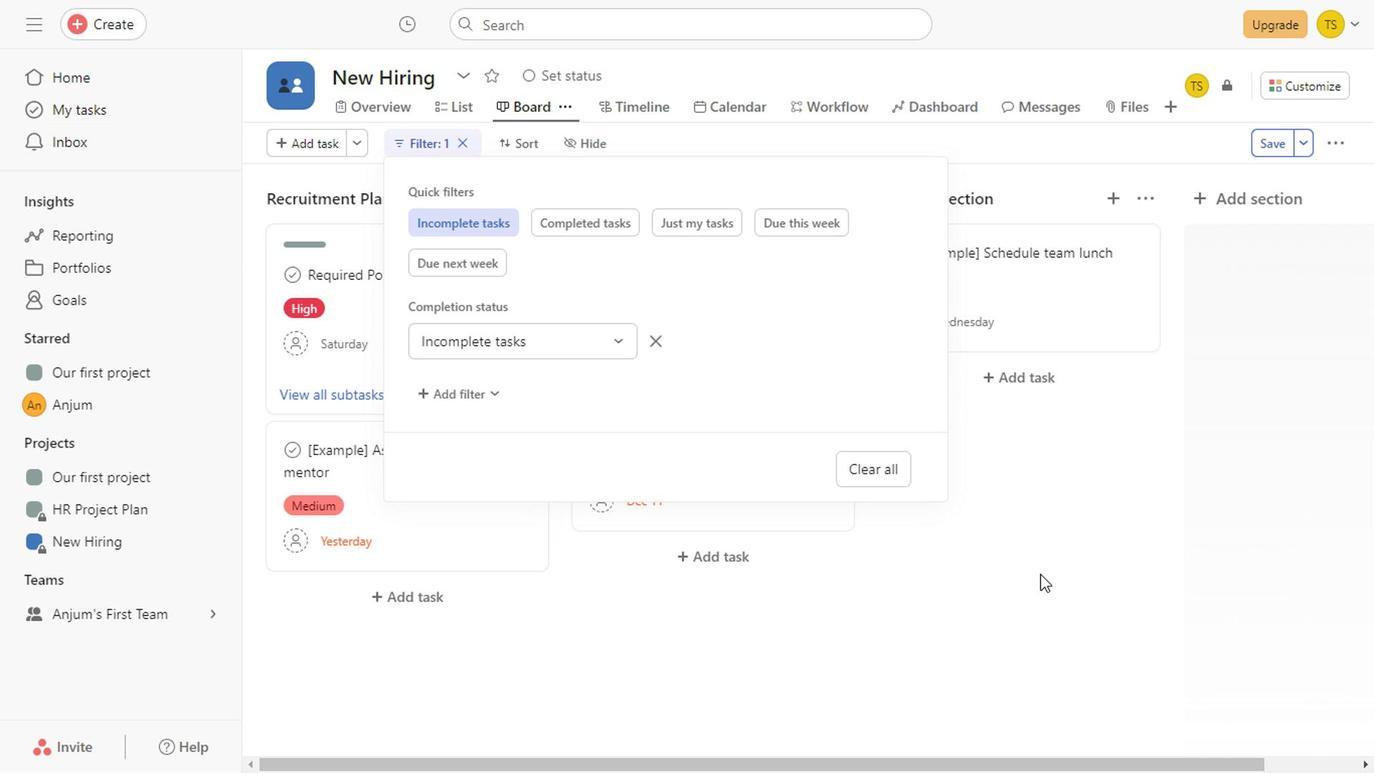 
Action: Mouse pressed left at (1090, 592)
Screenshot: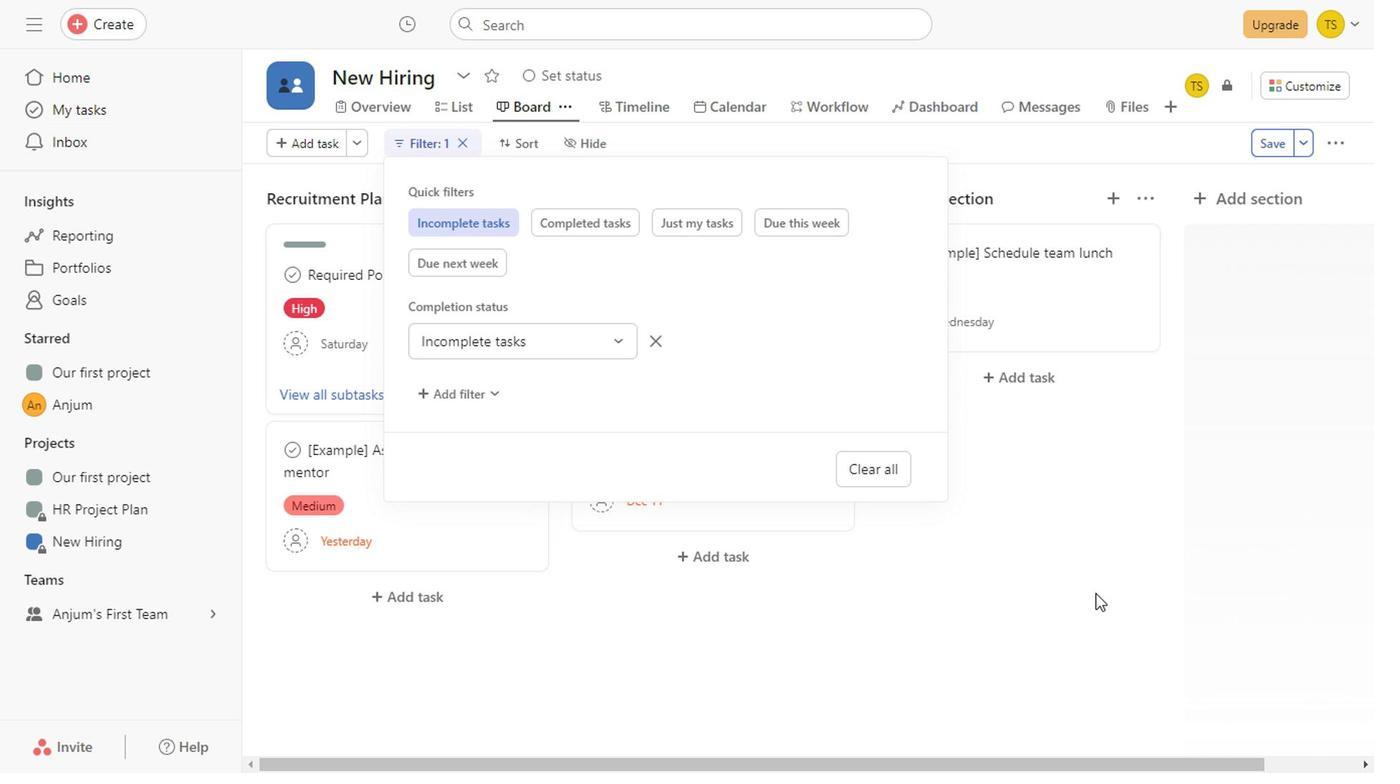 
Action: Mouse moved to (419, 143)
Screenshot: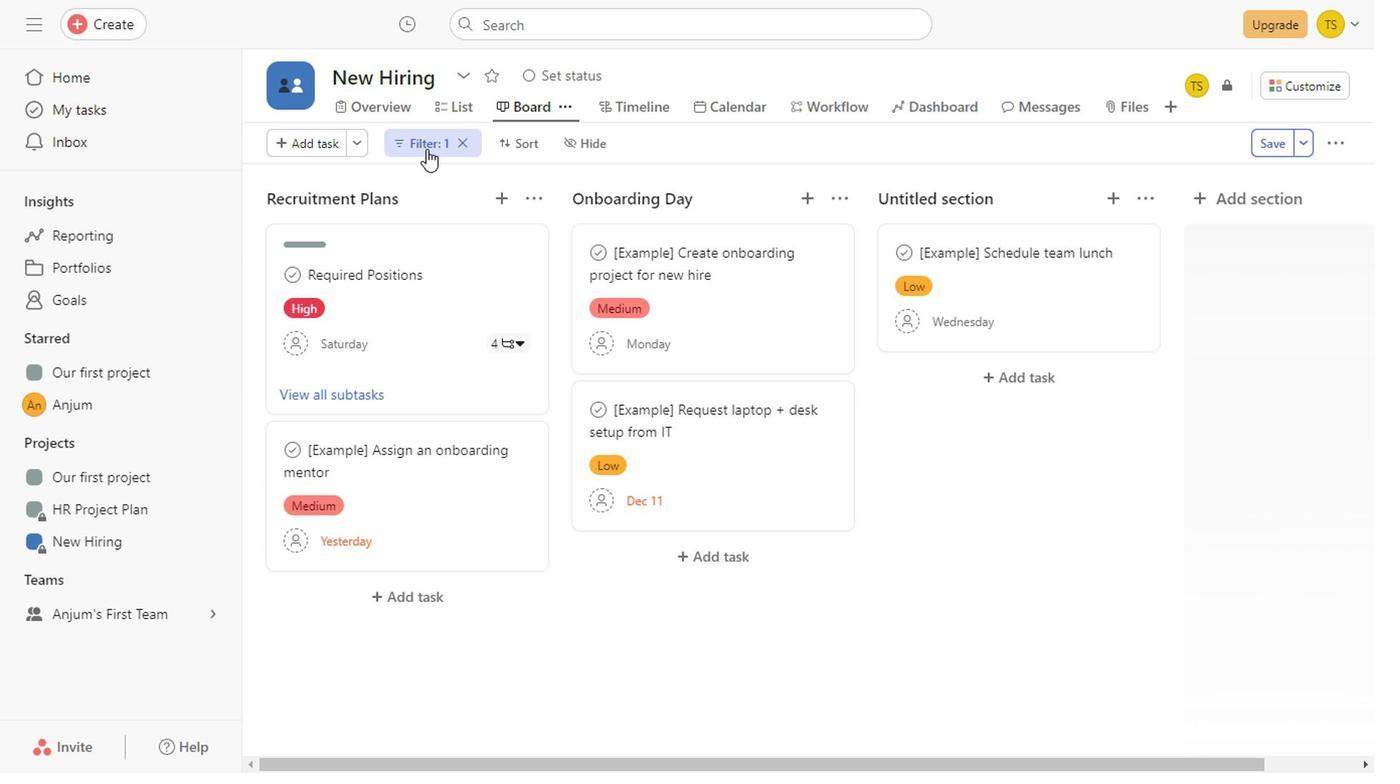 
Action: Mouse pressed left at (419, 143)
Screenshot: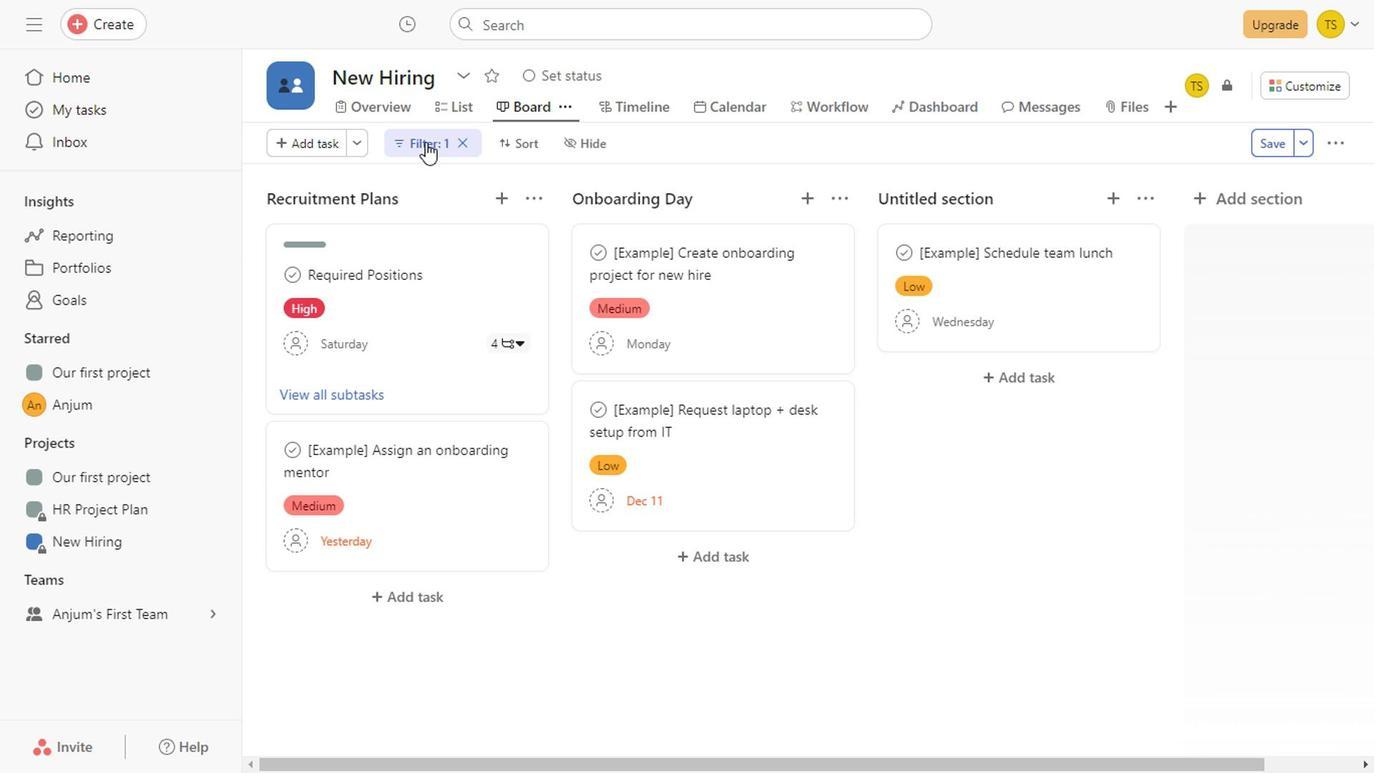 
Action: Mouse moved to (653, 350)
Screenshot: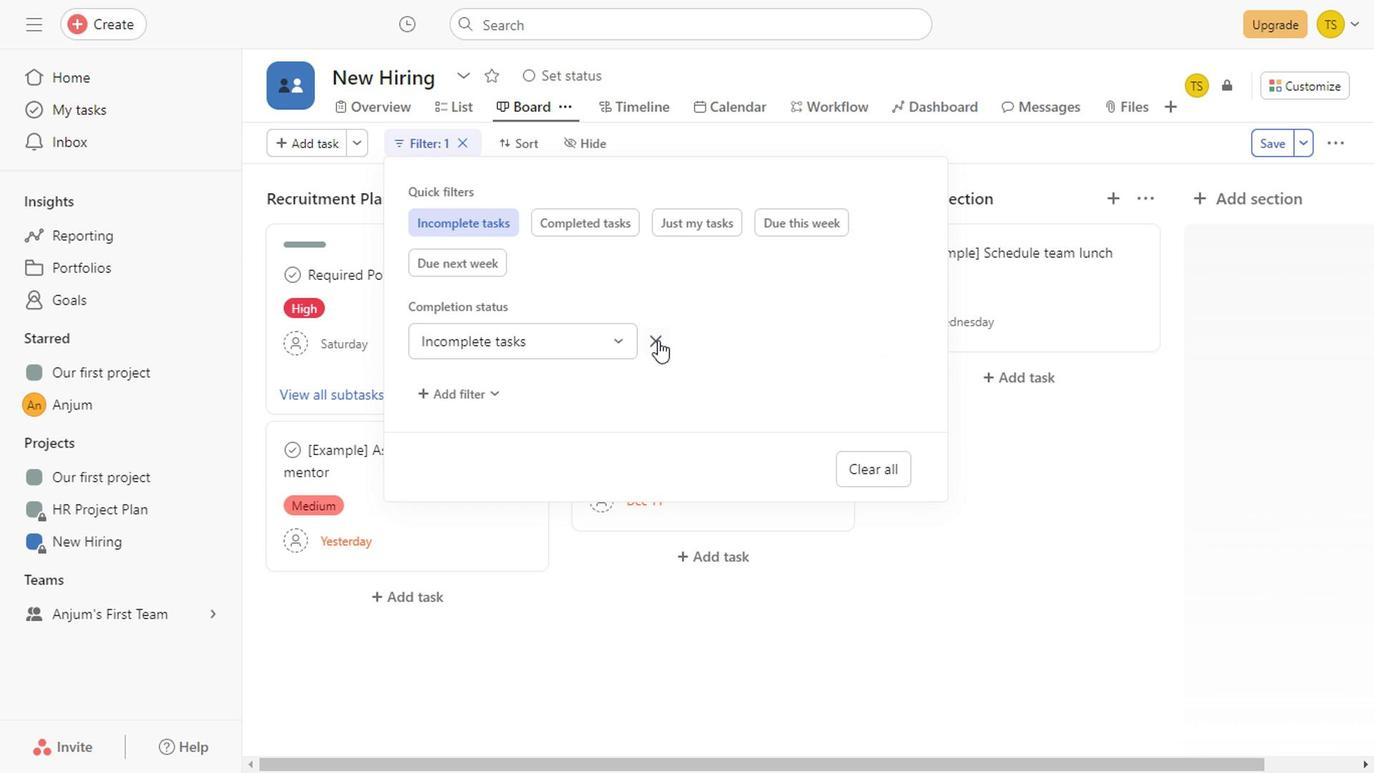 
Action: Mouse pressed left at (653, 350)
Screenshot: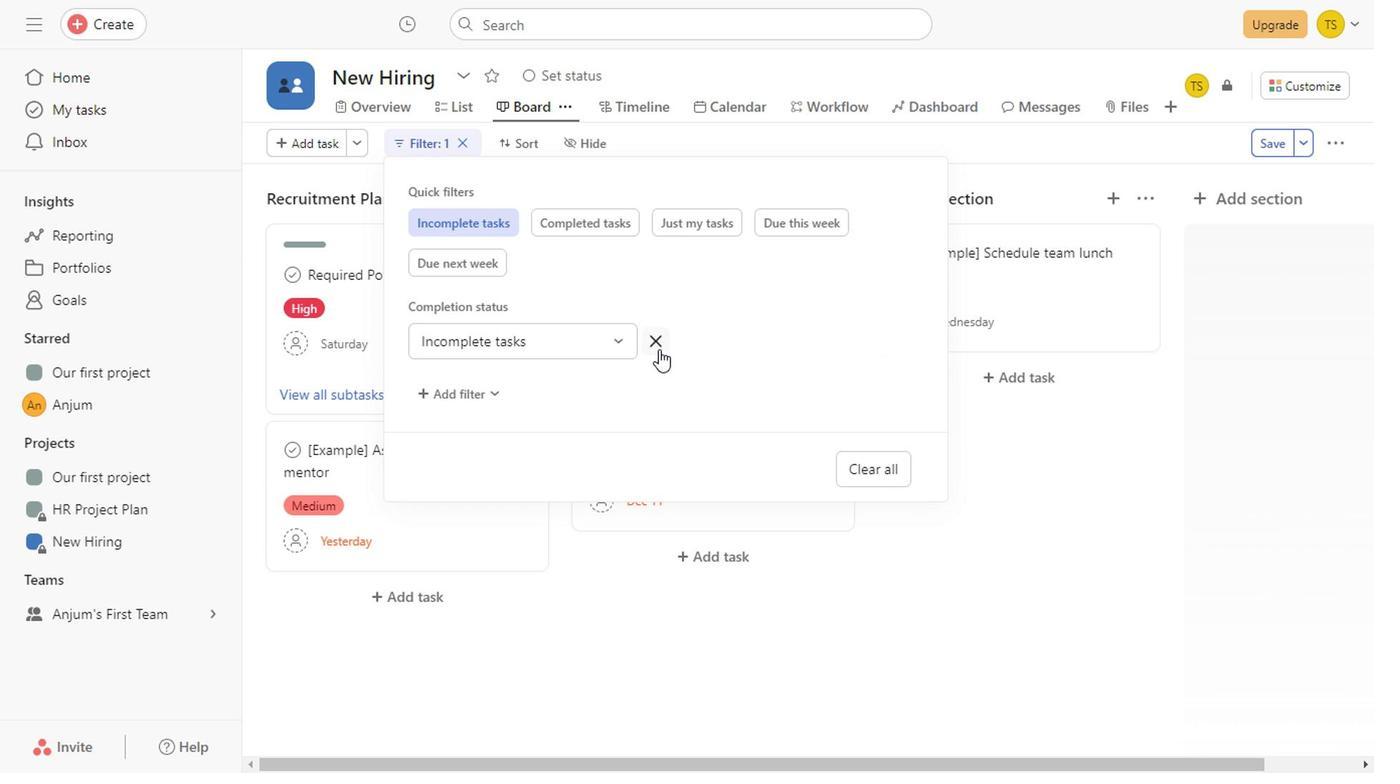 
Action: Mouse moved to (664, 216)
Screenshot: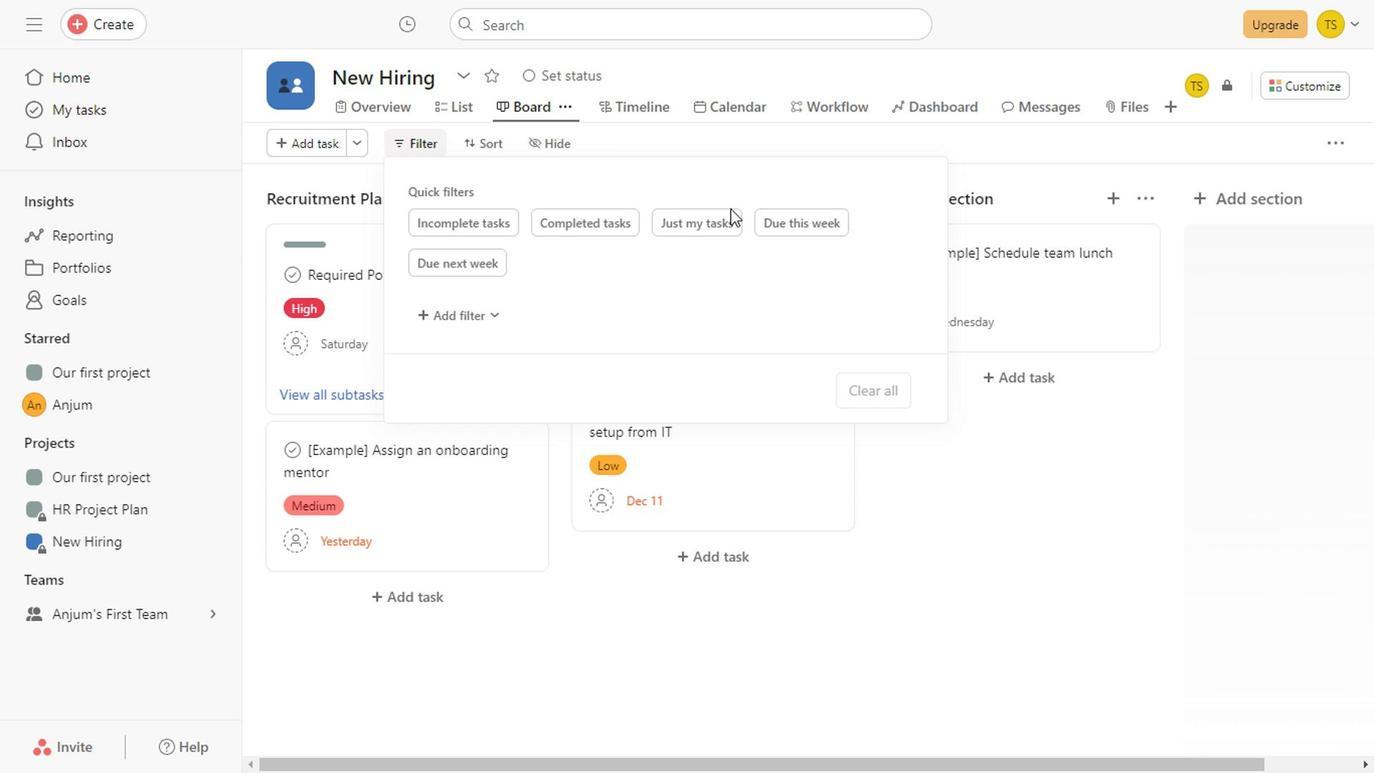 
Action: Mouse pressed left at (664, 216)
Screenshot: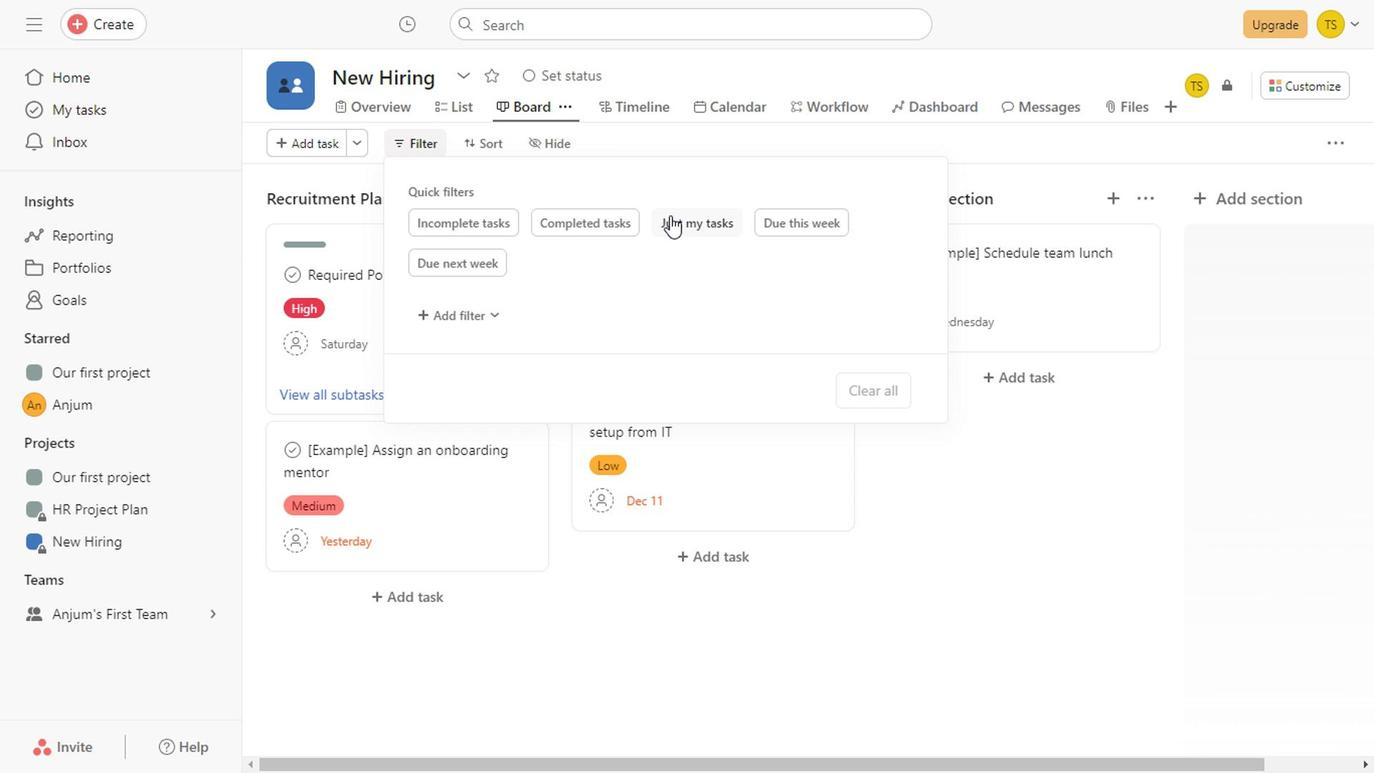 
Action: Mouse moved to (1000, 595)
Screenshot: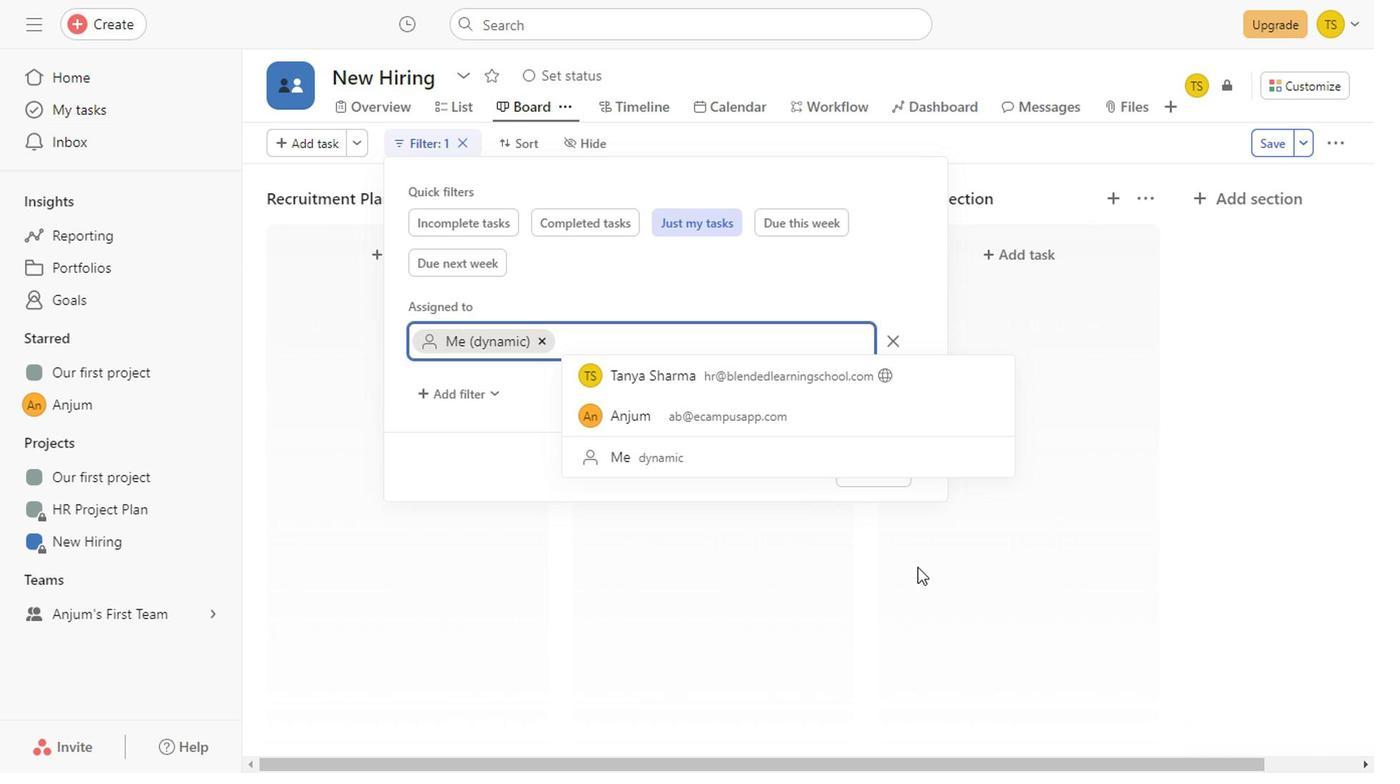 
Action: Mouse pressed left at (1000, 595)
Screenshot: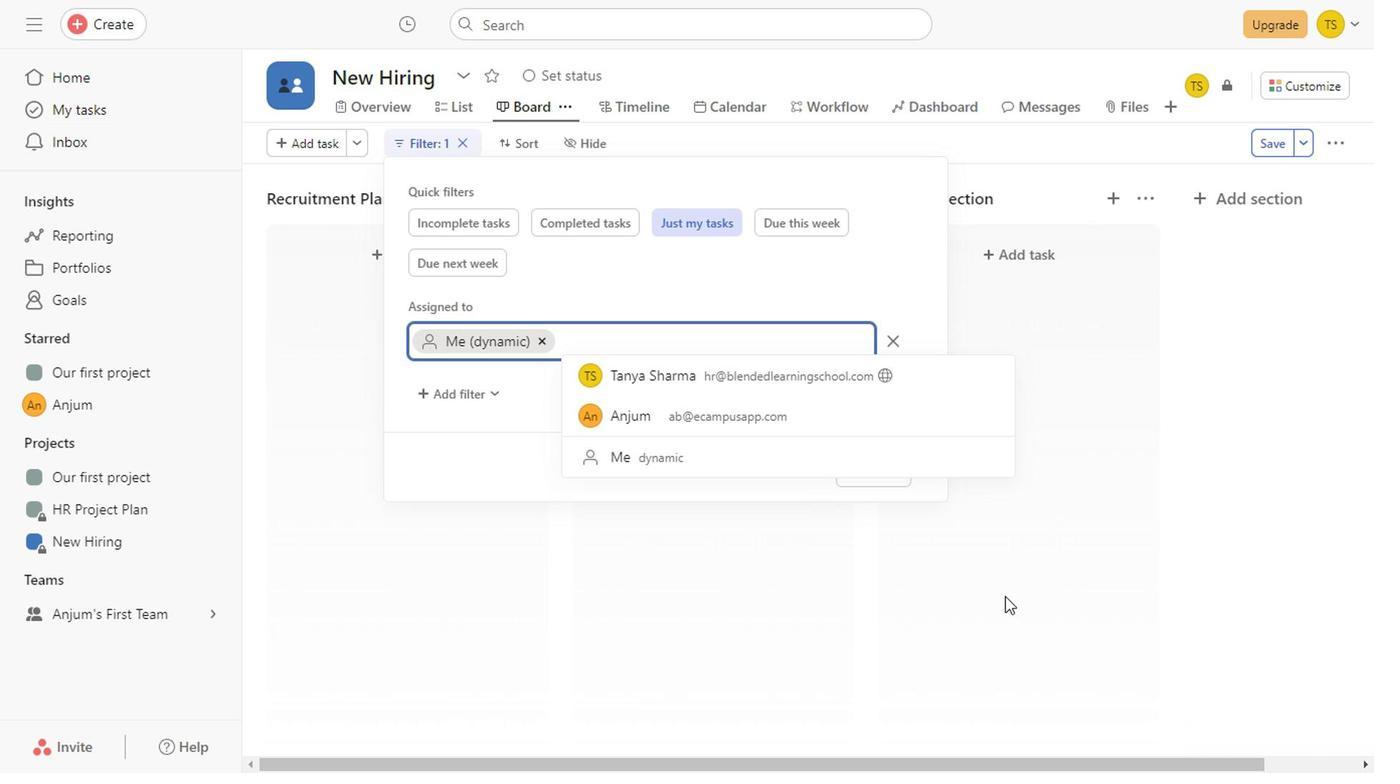 
Action: Mouse moved to (405, 146)
Screenshot: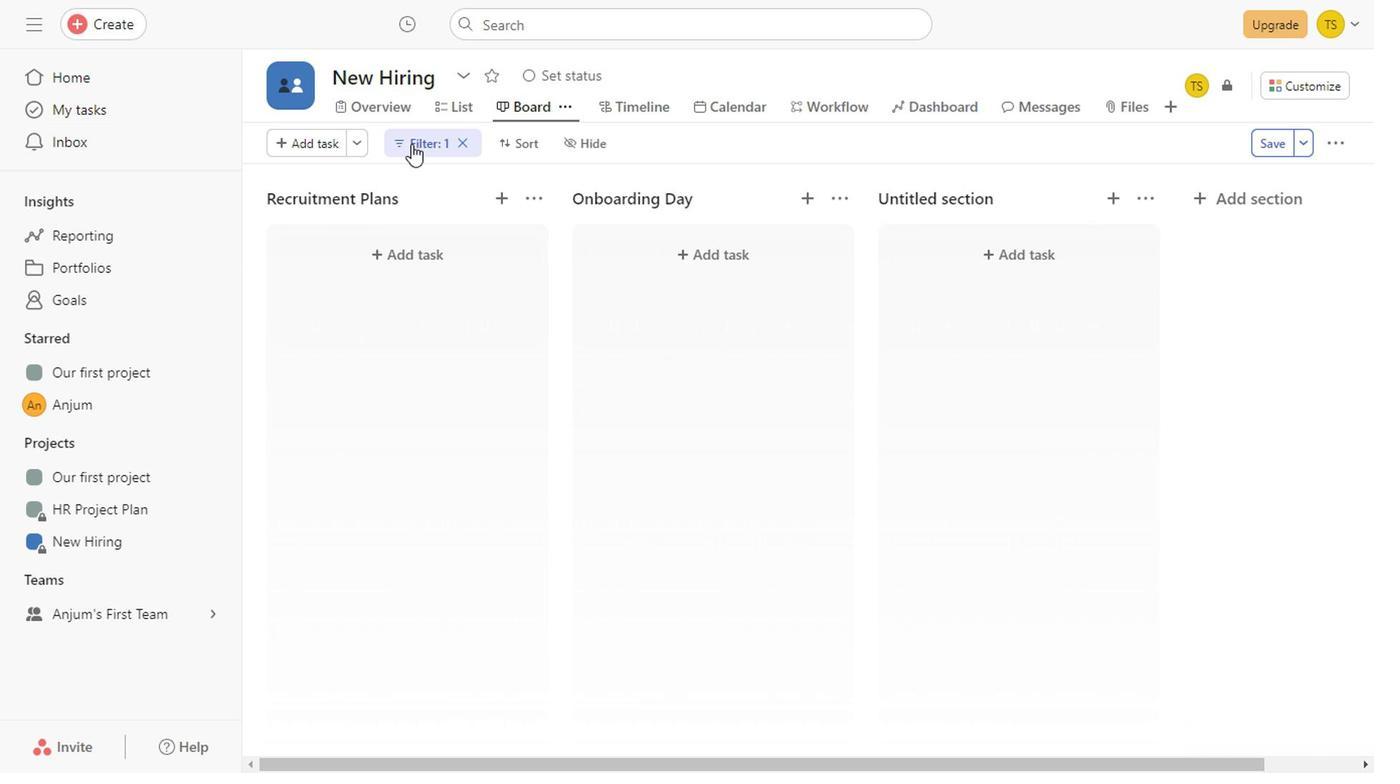 
Action: Mouse pressed left at (405, 146)
Screenshot: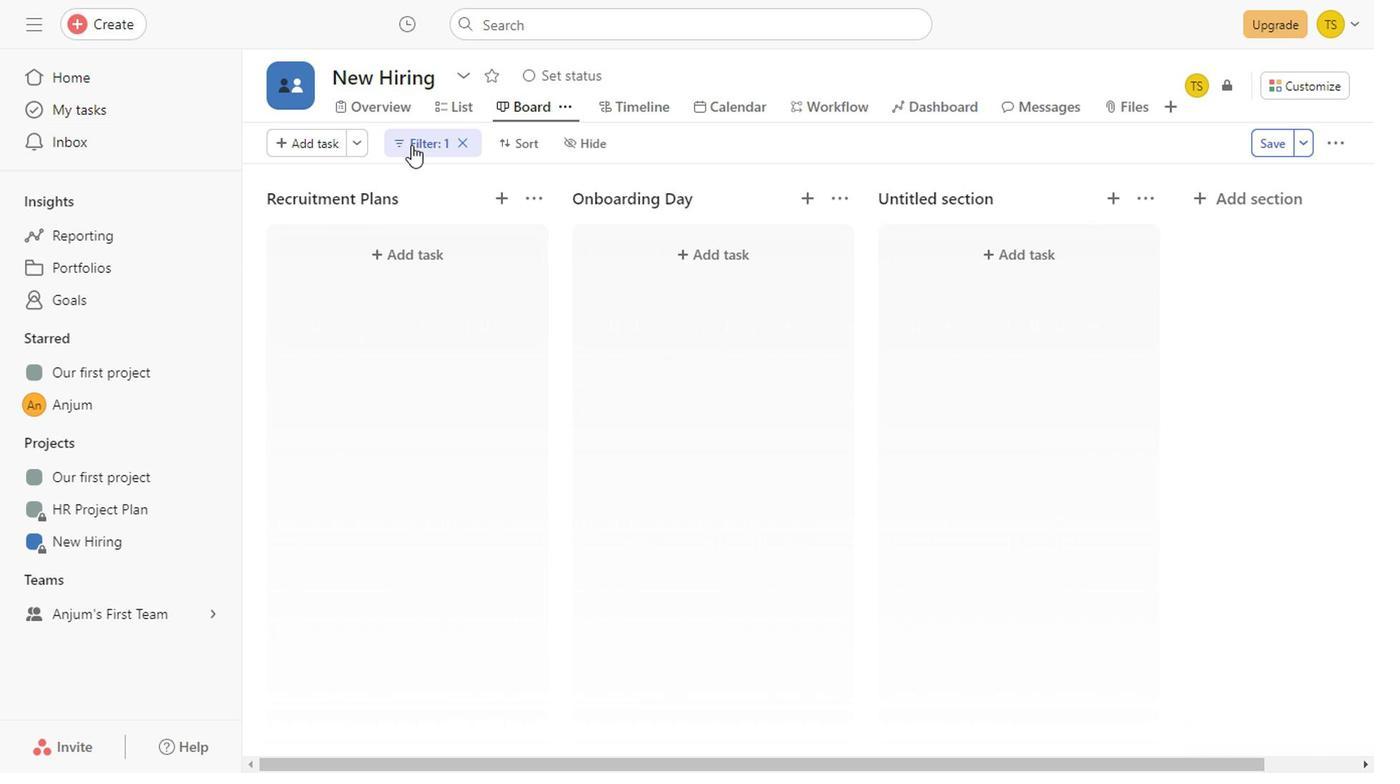 
Action: Mouse moved to (888, 337)
Screenshot: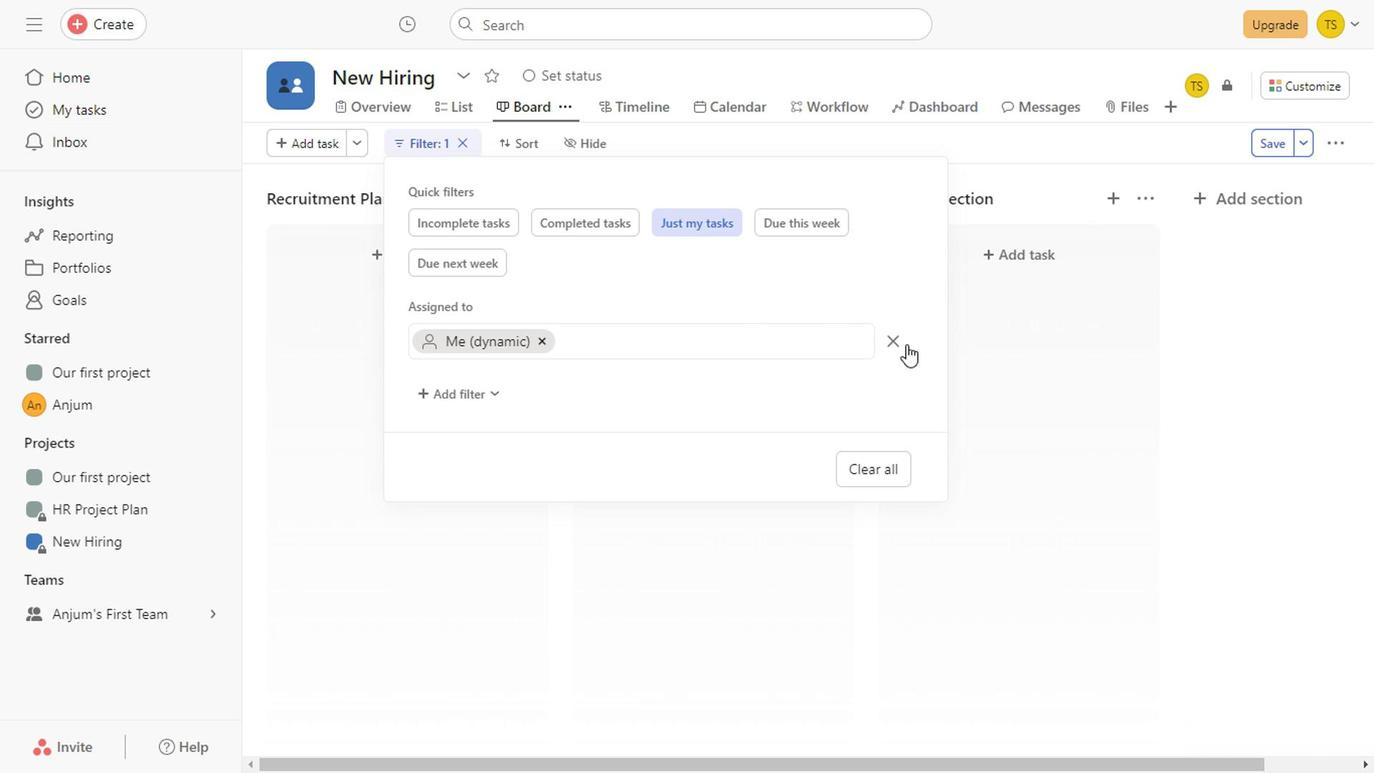 
Action: Mouse pressed left at (888, 337)
Screenshot: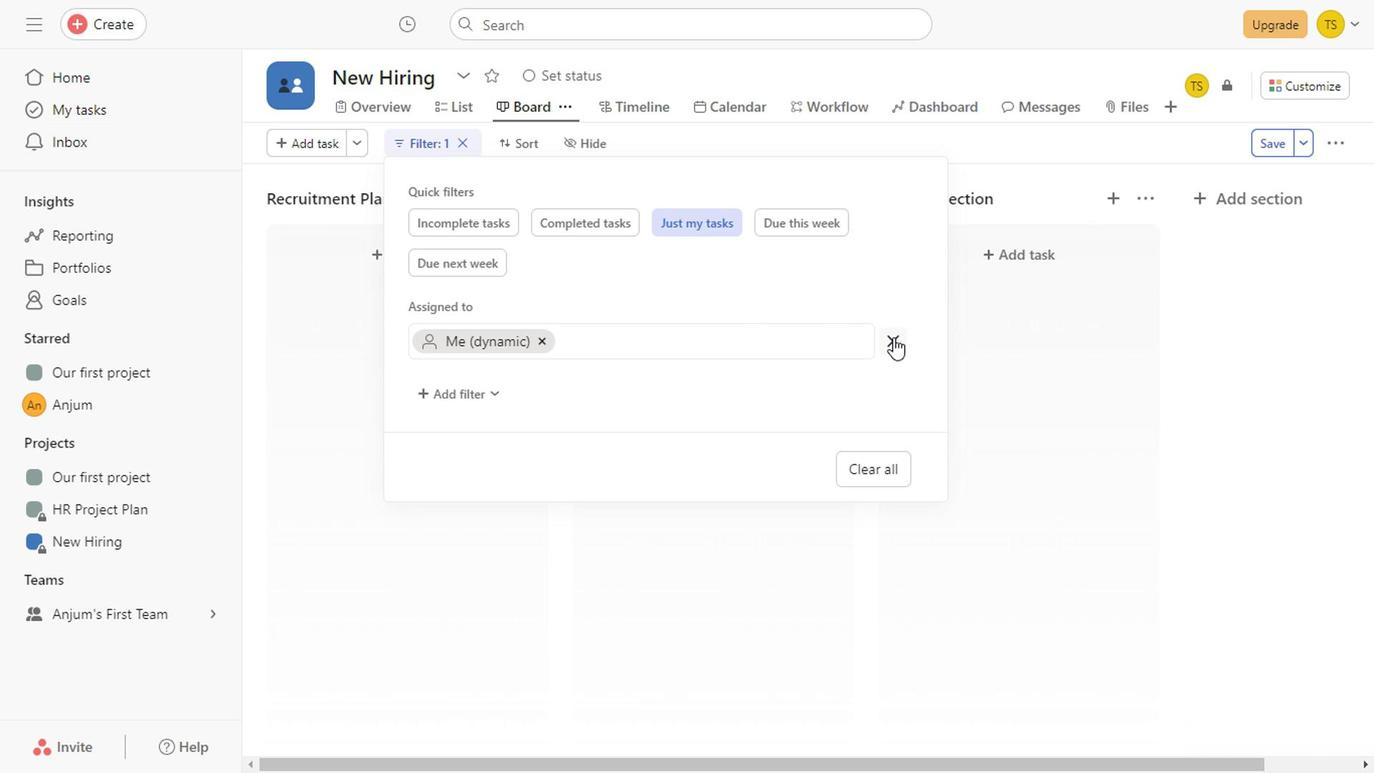
Action: Mouse moved to (815, 231)
Screenshot: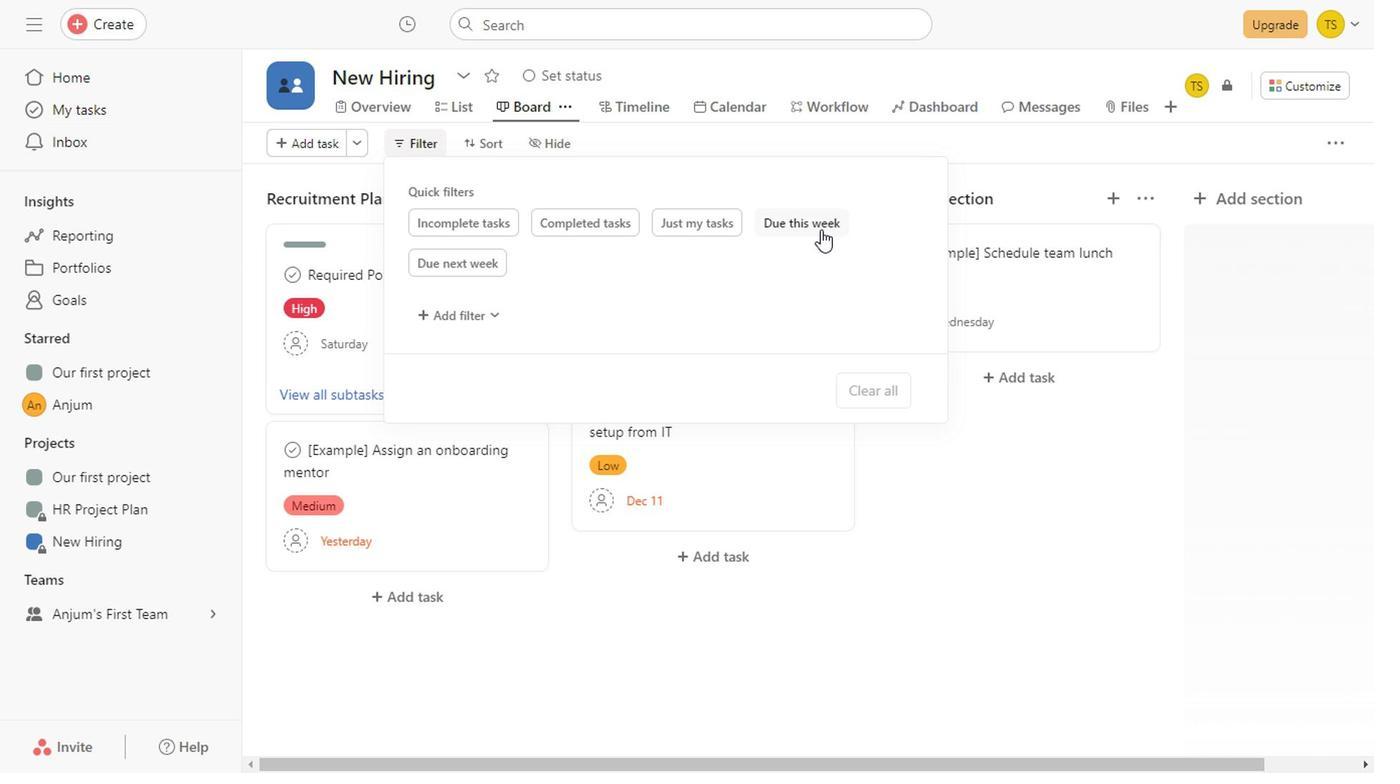 
Action: Mouse pressed left at (815, 231)
Screenshot: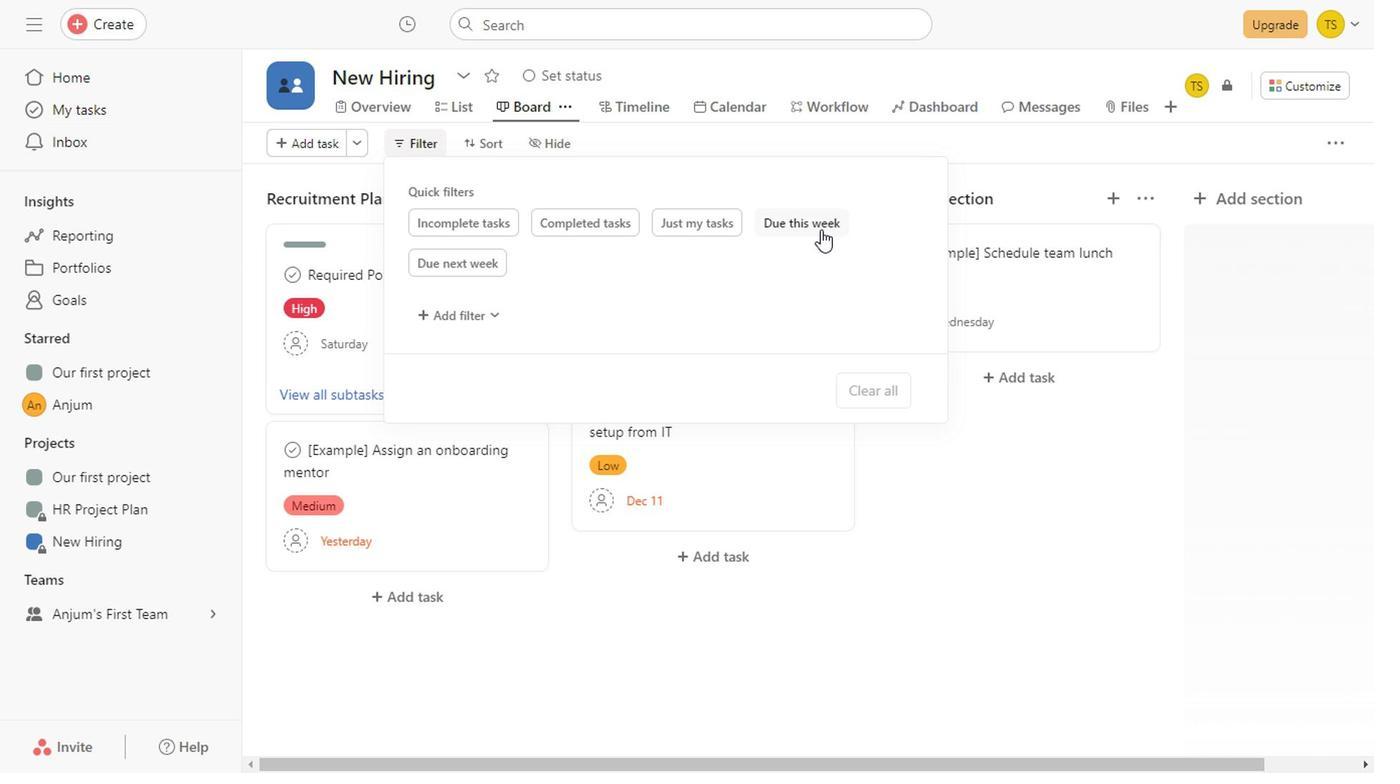 
Action: Mouse moved to (1270, 447)
Screenshot: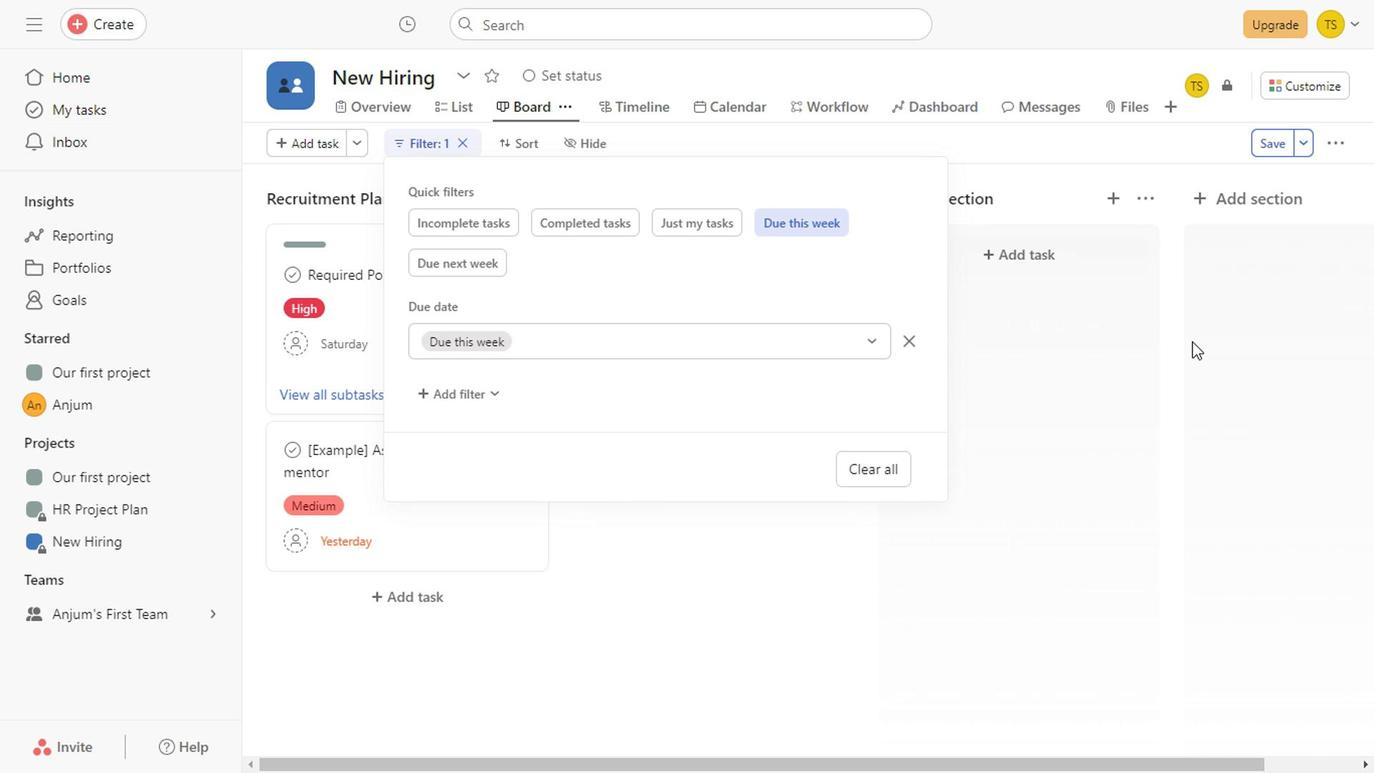 
Action: Mouse pressed left at (1270, 447)
Screenshot: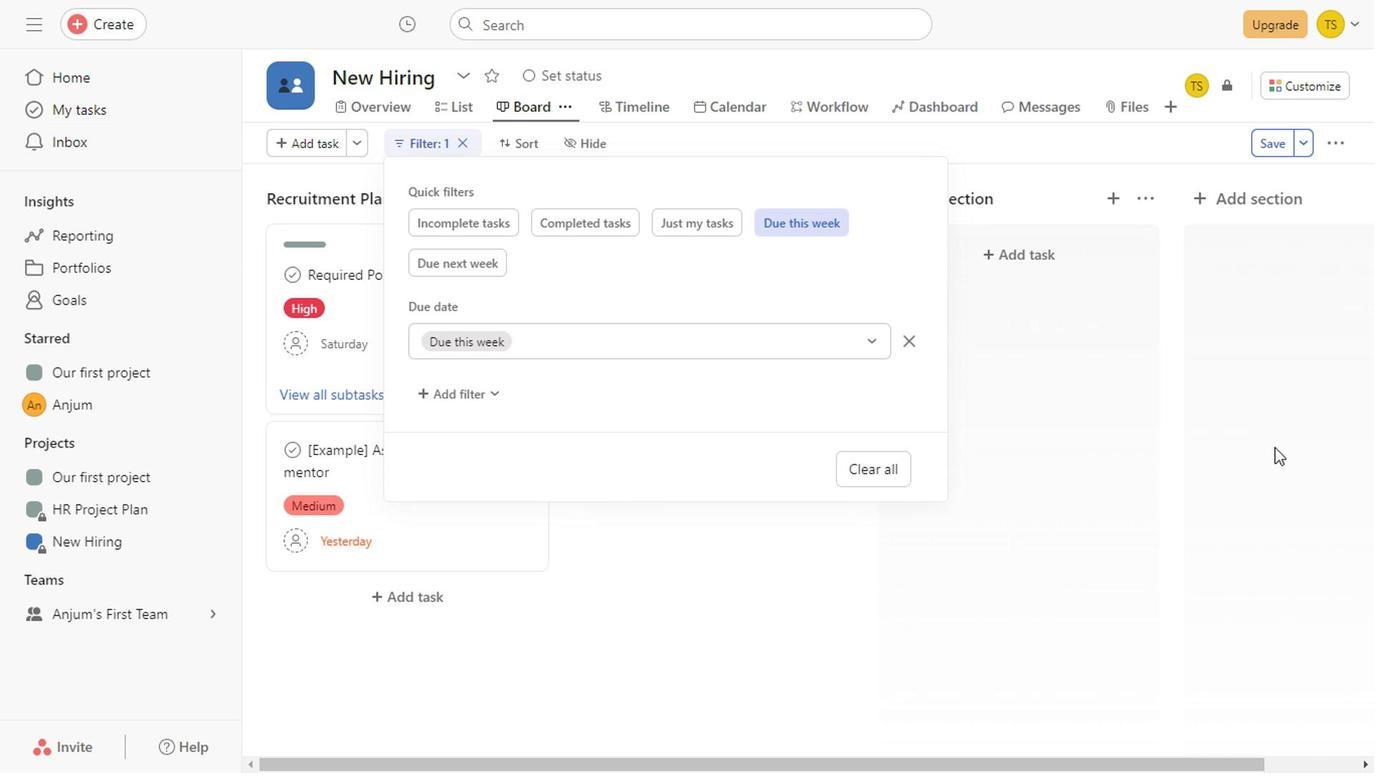 
Action: Mouse moved to (413, 143)
Screenshot: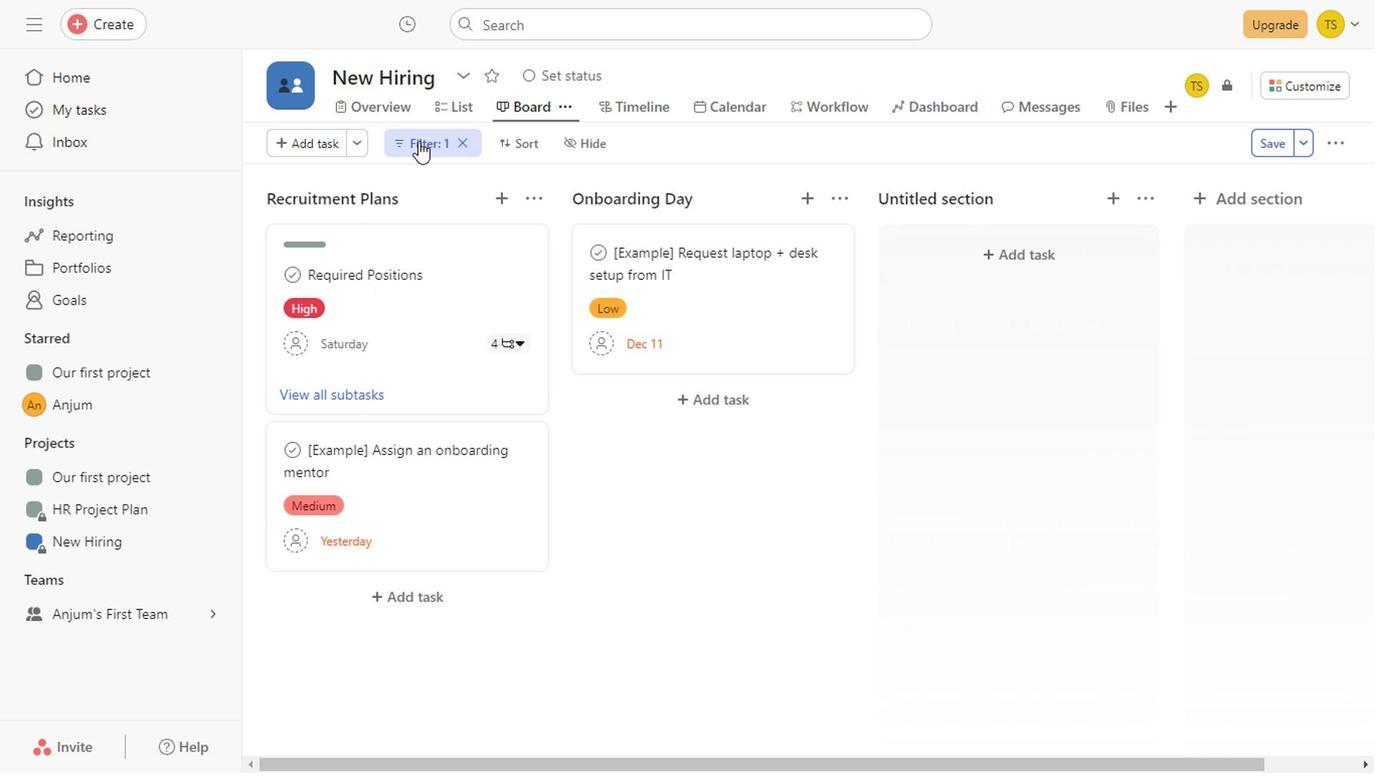 
Action: Mouse pressed left at (413, 143)
Screenshot: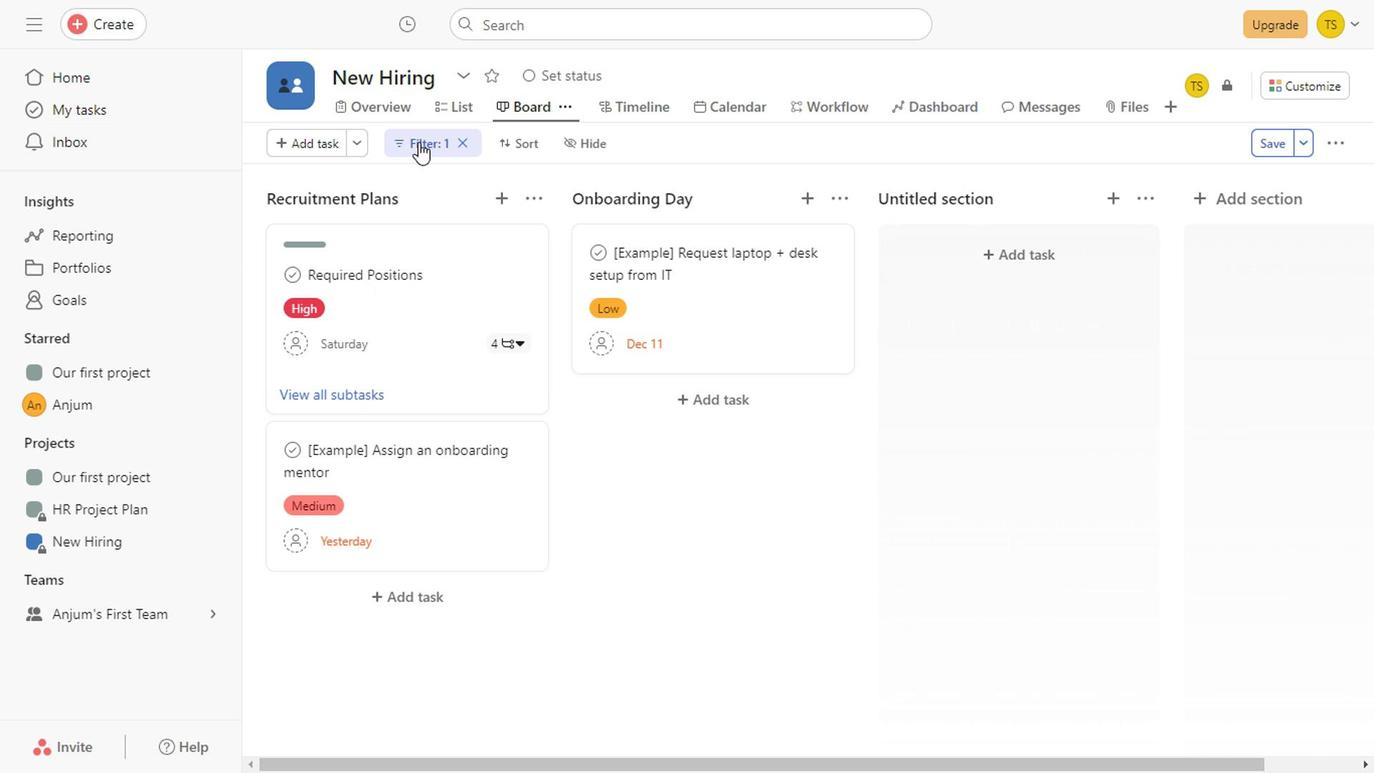 
Action: Mouse moved to (904, 344)
Screenshot: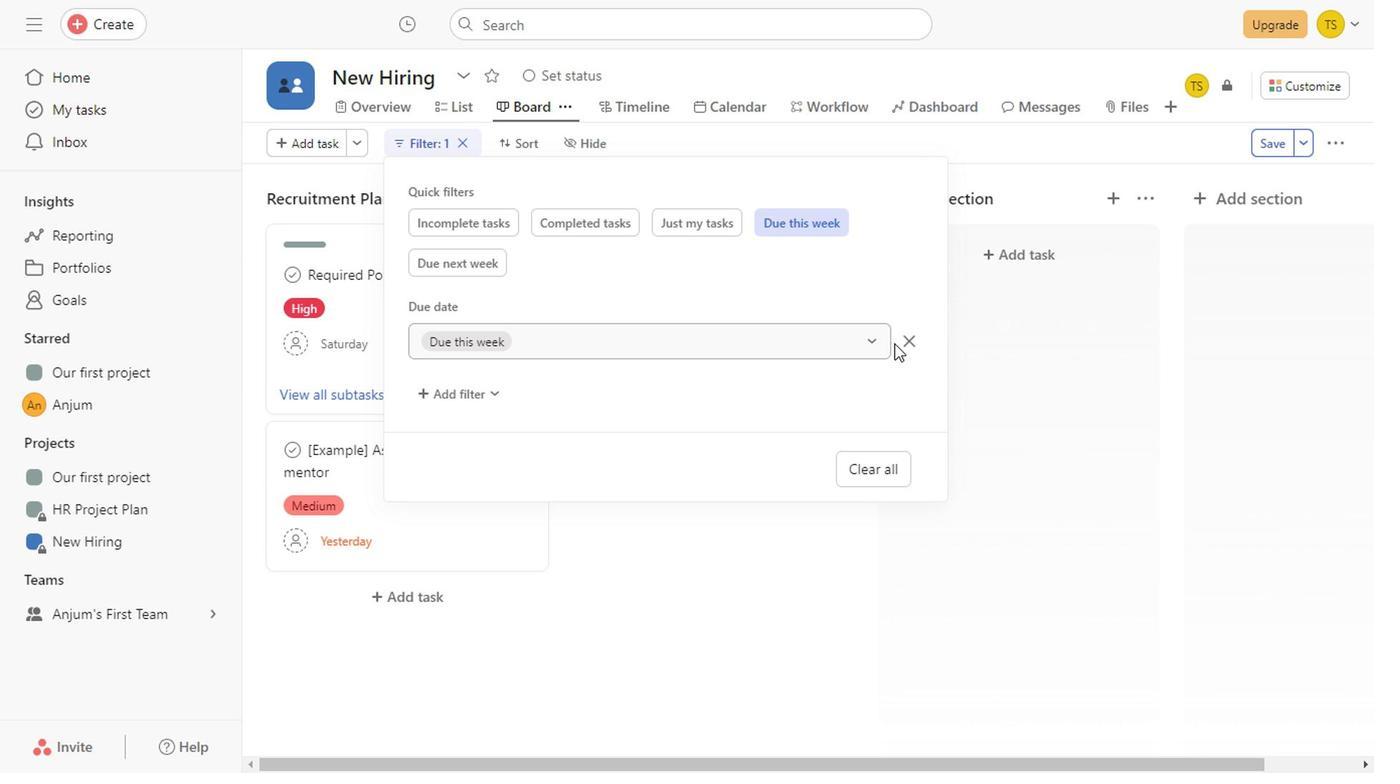 
Action: Mouse pressed left at (904, 344)
Screenshot: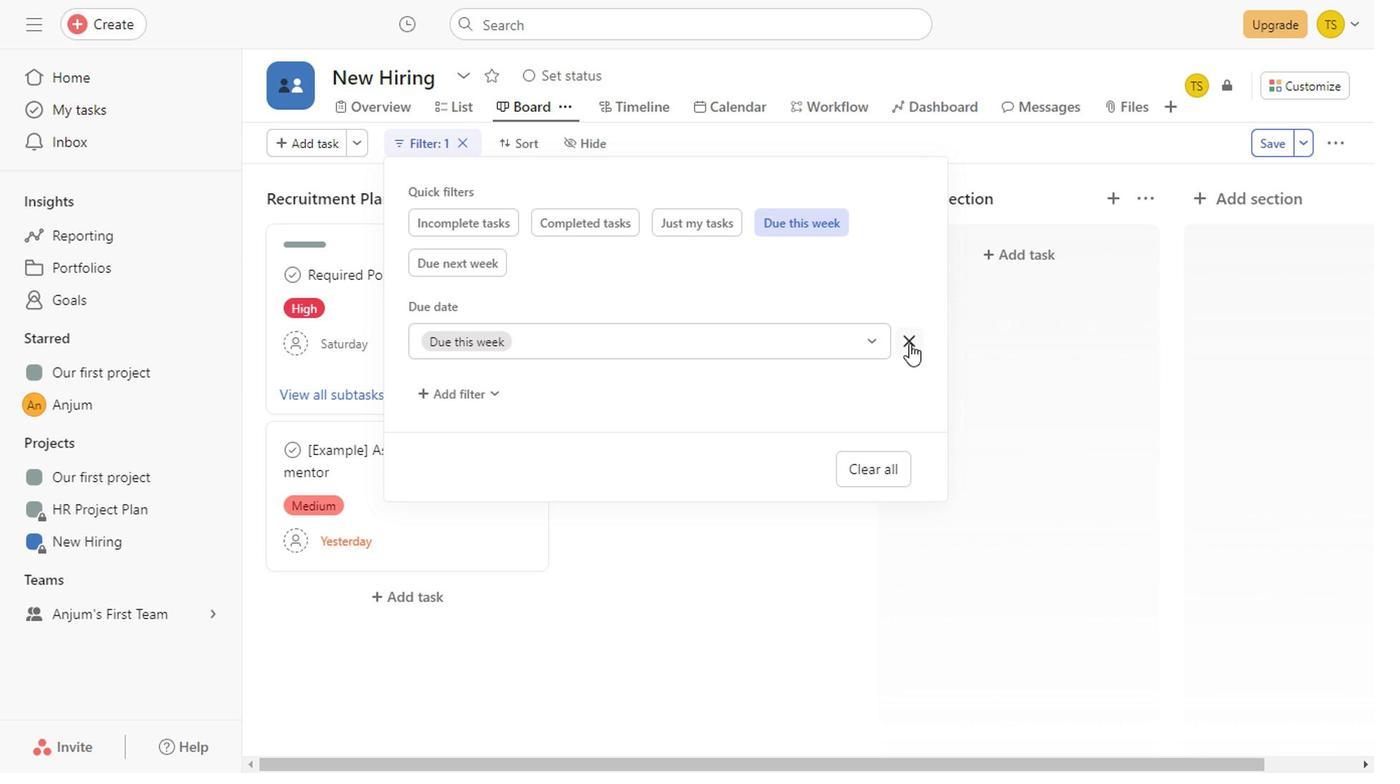 
Action: Mouse moved to (458, 274)
Screenshot: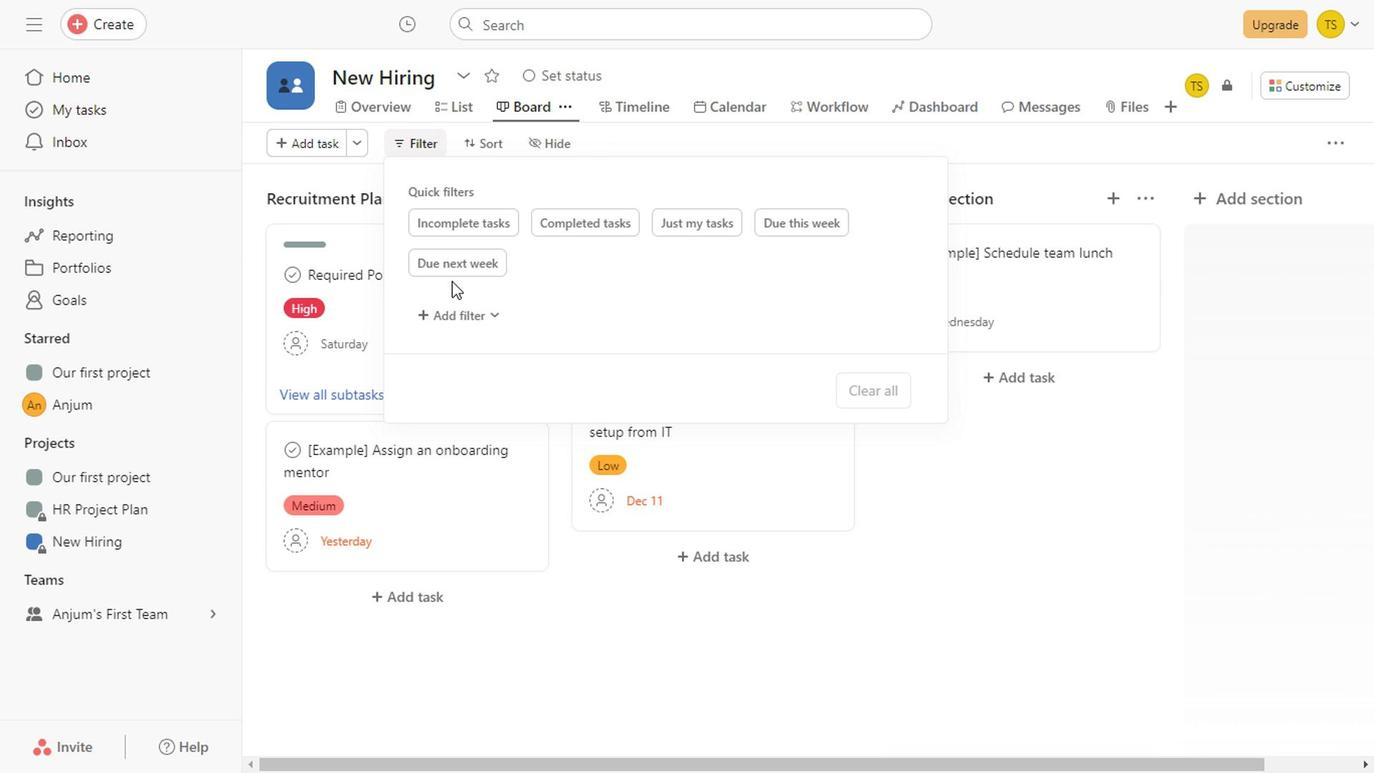 
Action: Mouse pressed left at (458, 274)
Screenshot: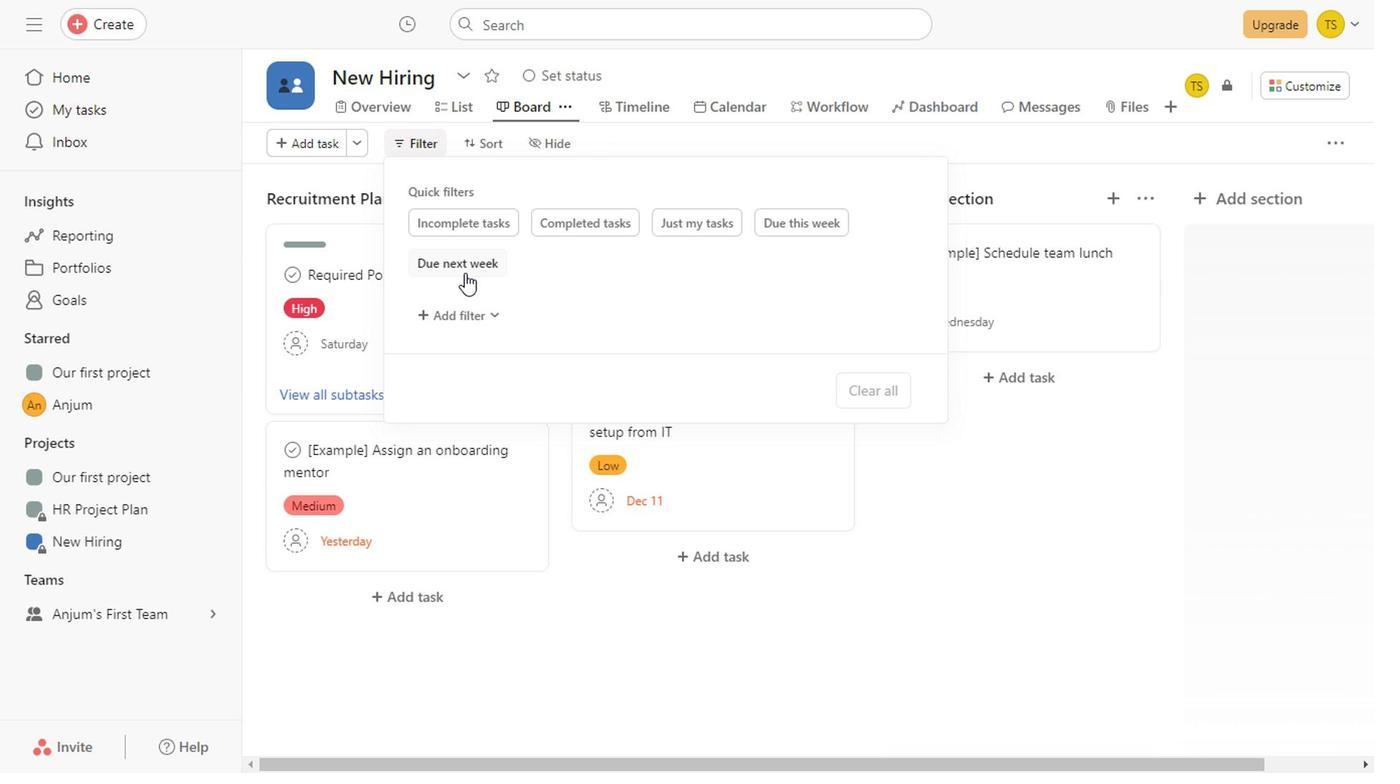 
Action: Mouse moved to (1101, 537)
Screenshot: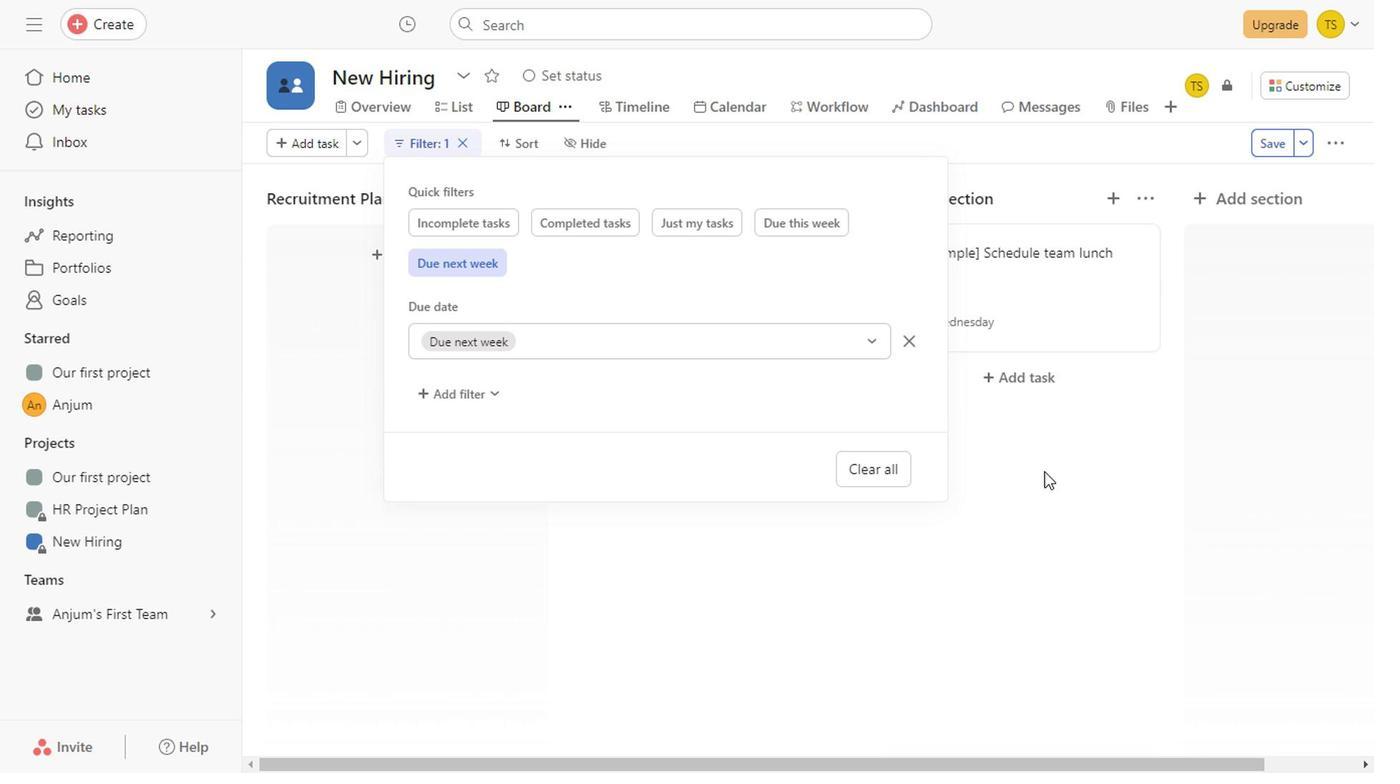 
Action: Mouse pressed left at (1101, 537)
Screenshot: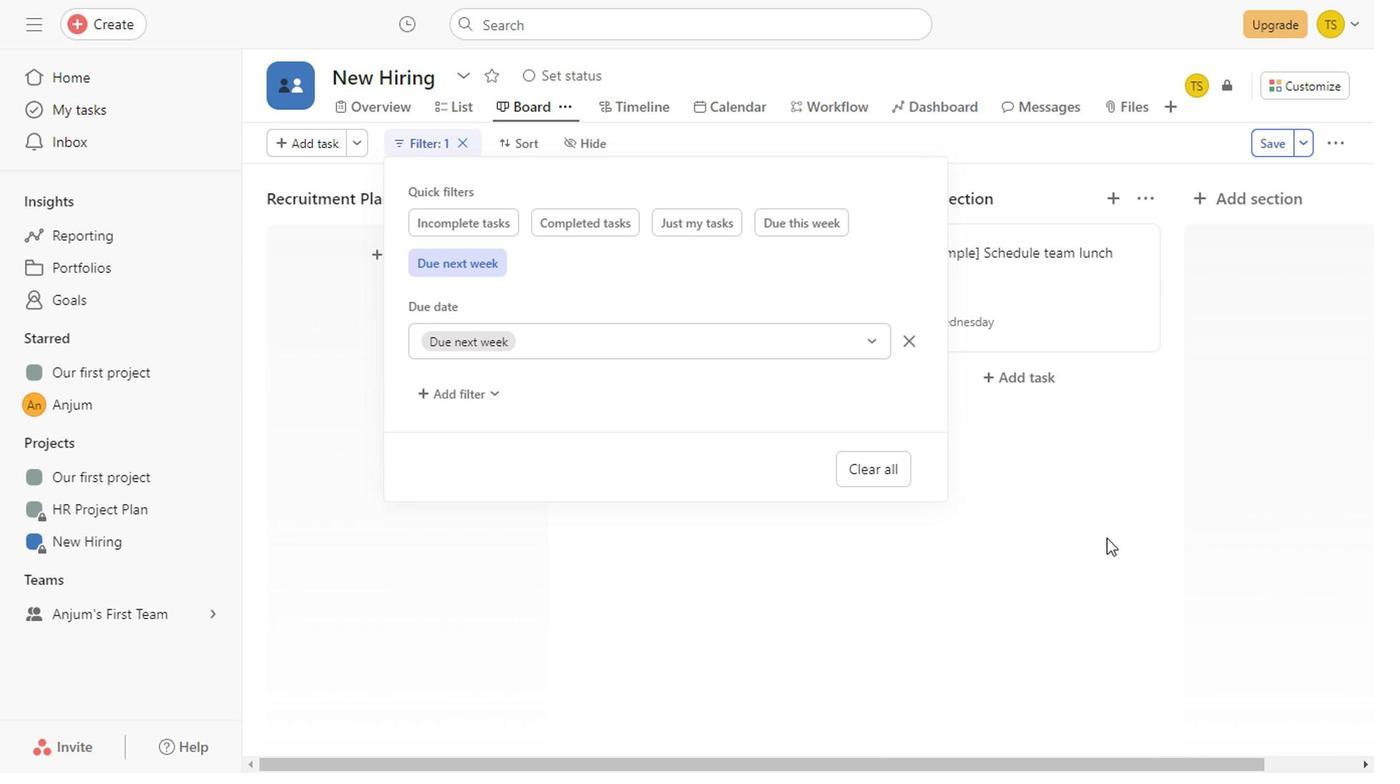 
Action: Mouse moved to (453, 146)
Screenshot: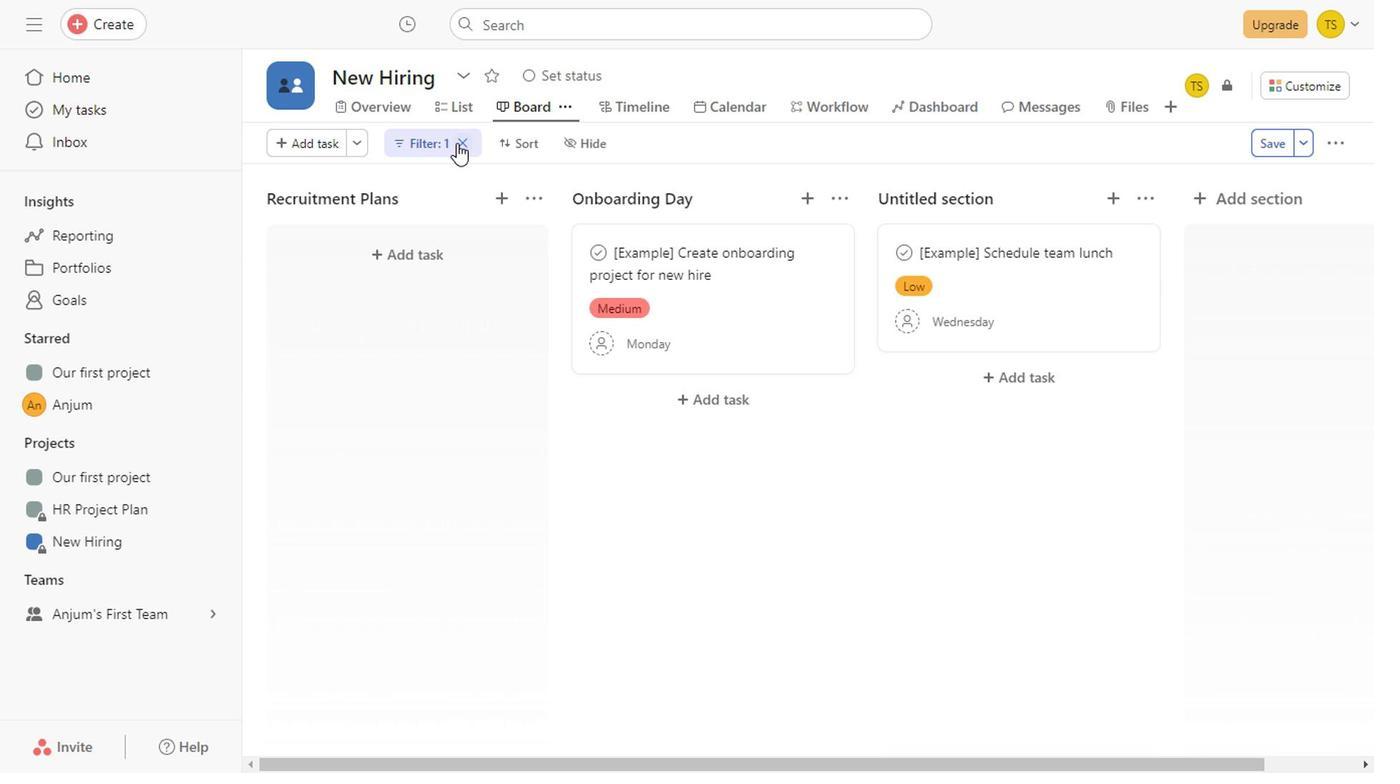 
Action: Mouse pressed left at (453, 146)
Screenshot: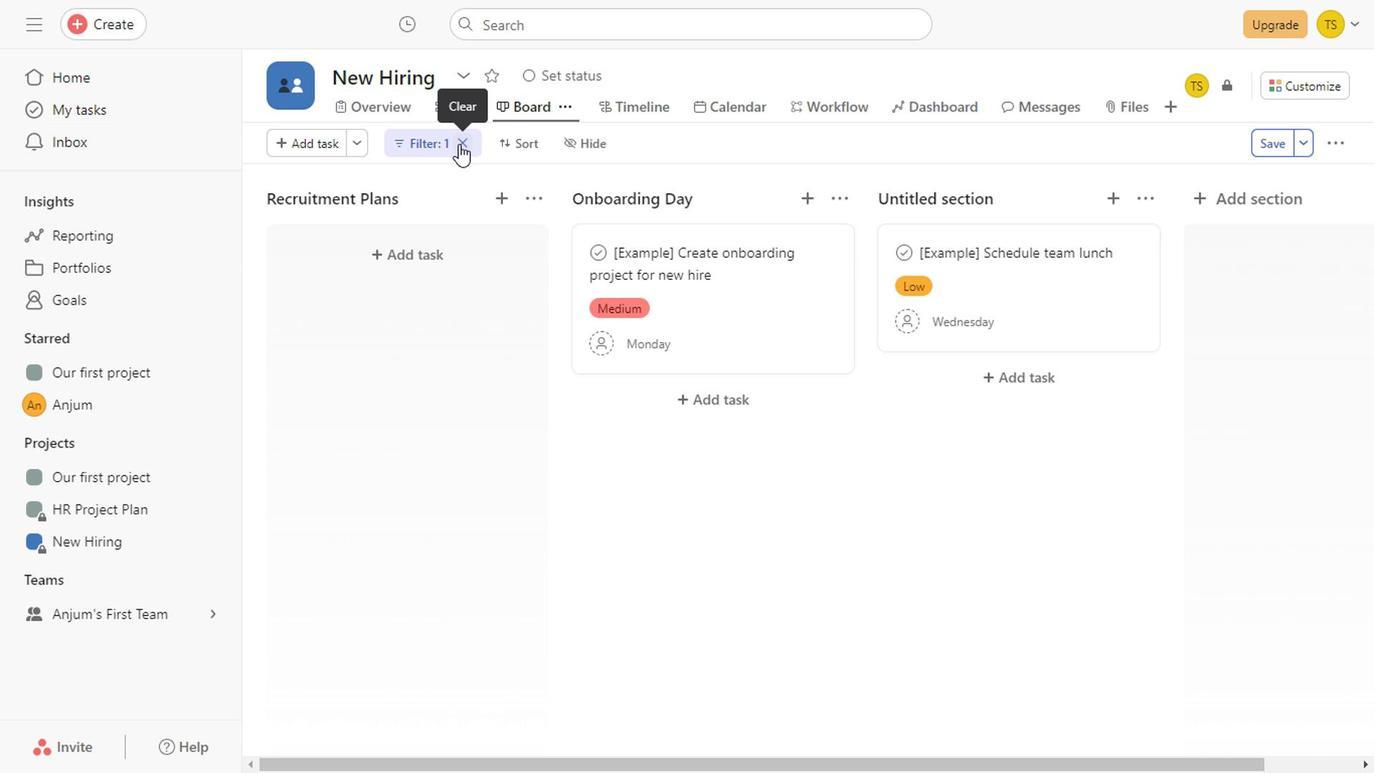 
Action: Mouse pressed left at (453, 146)
Screenshot: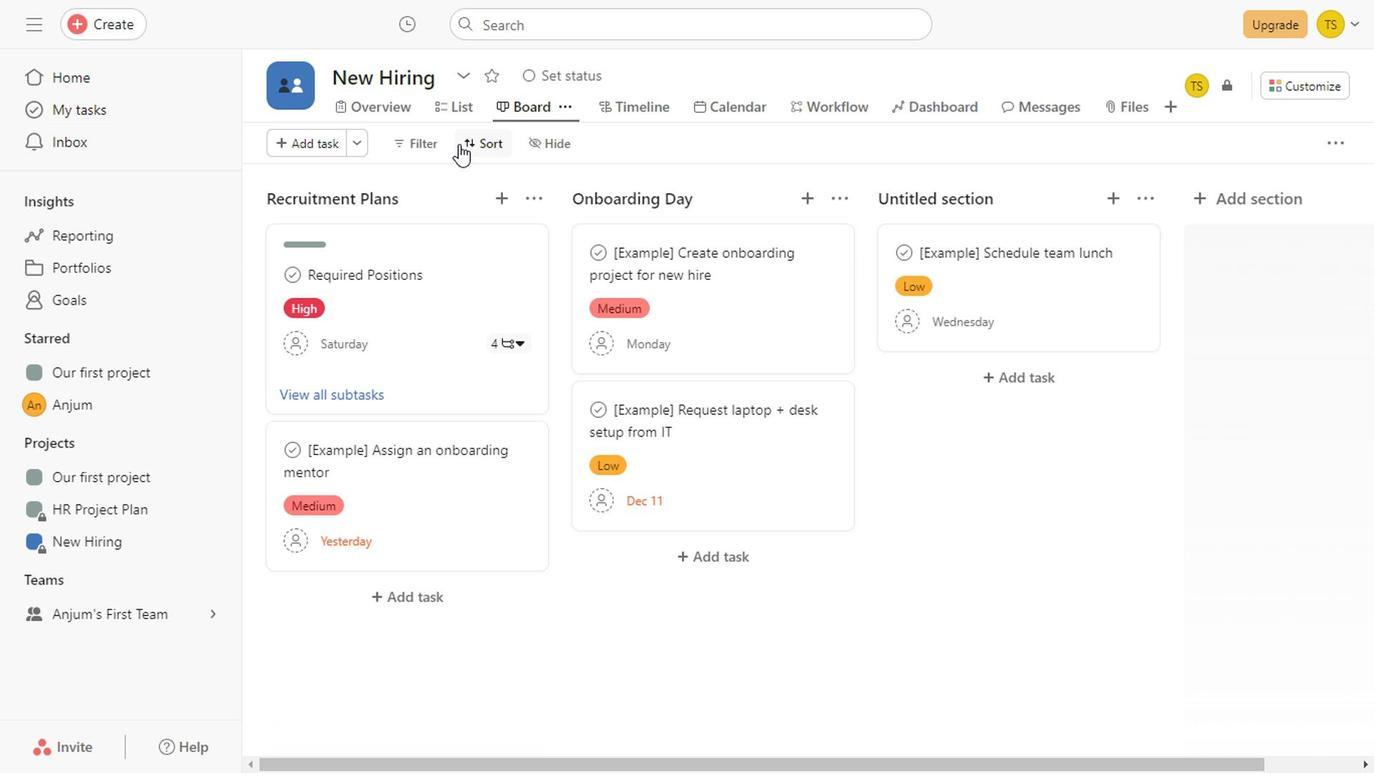 
Action: Mouse moved to (572, 178)
Screenshot: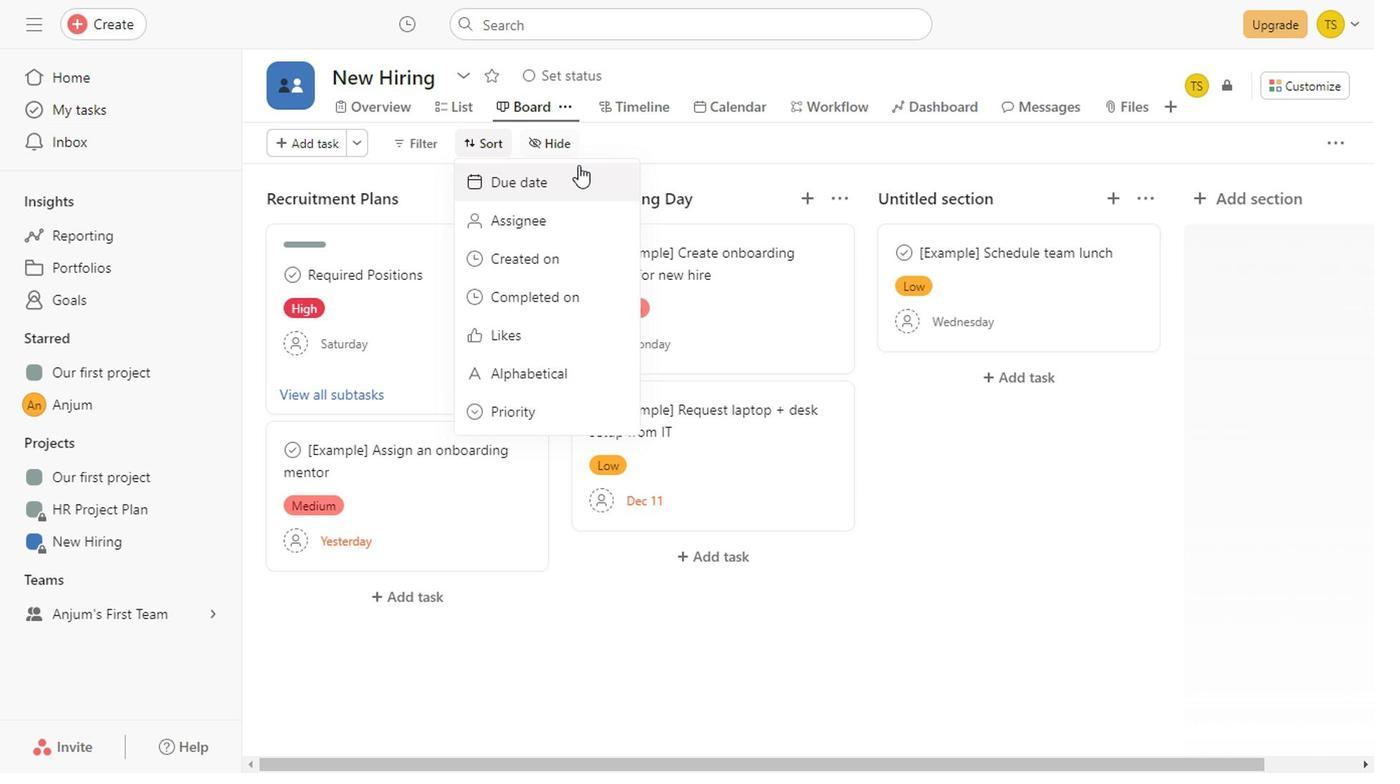 
Action: Mouse pressed left at (572, 178)
Screenshot: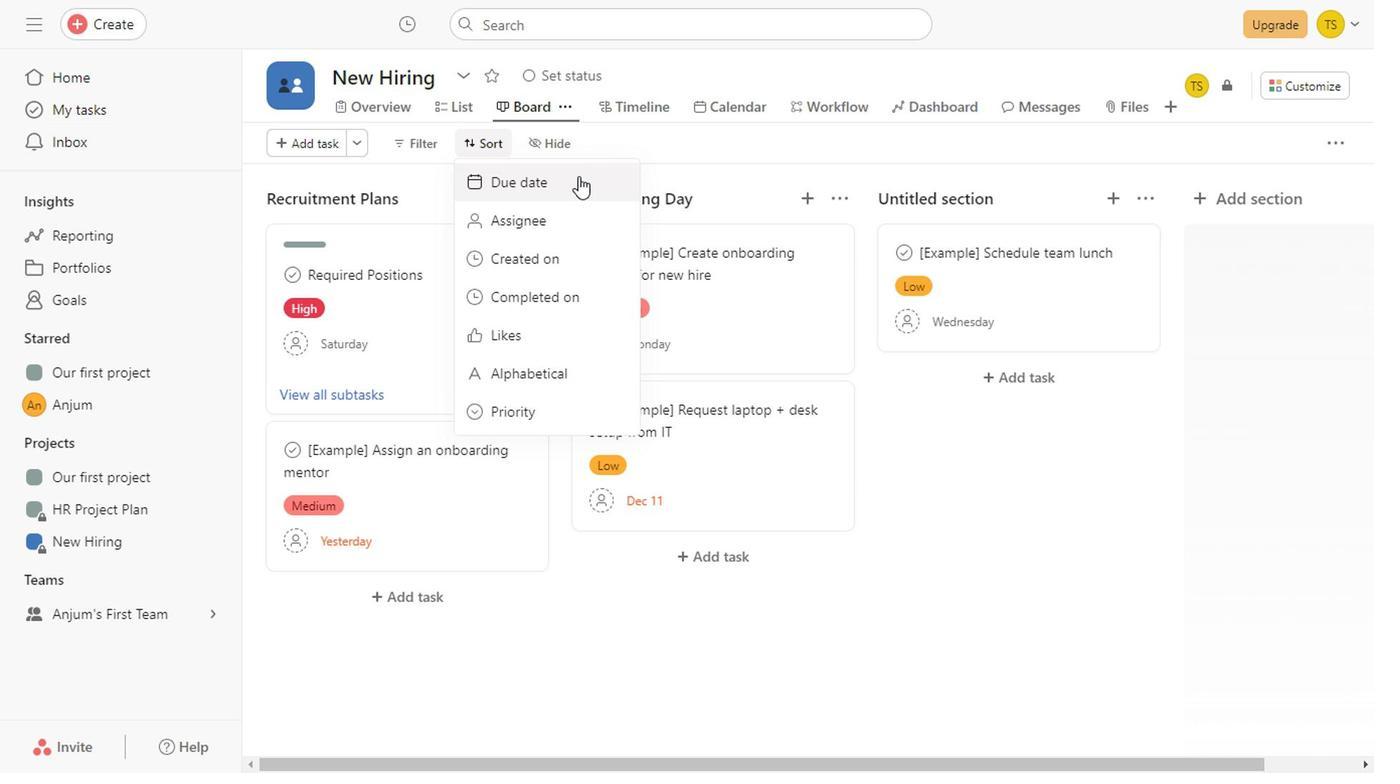
Action: Mouse moved to (481, 151)
Screenshot: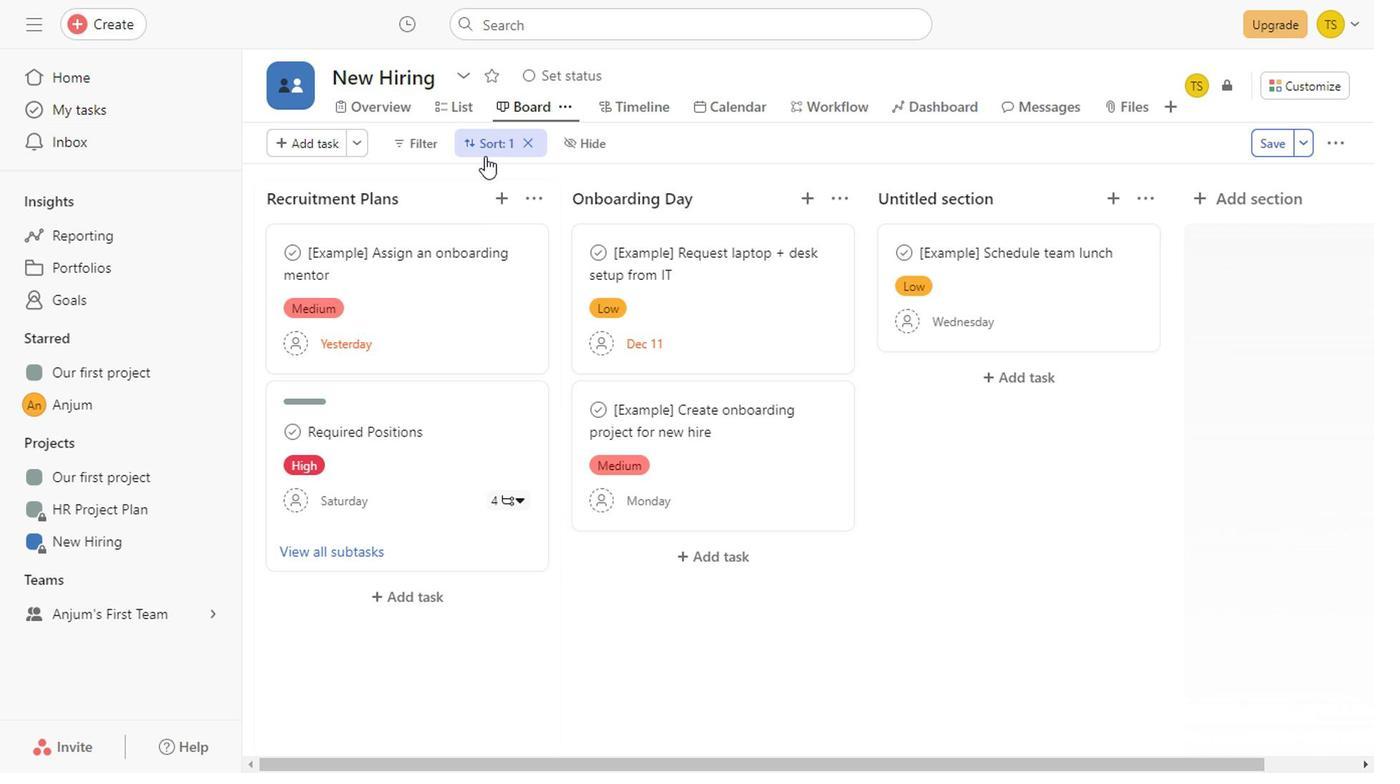 
Action: Mouse pressed left at (481, 151)
Screenshot: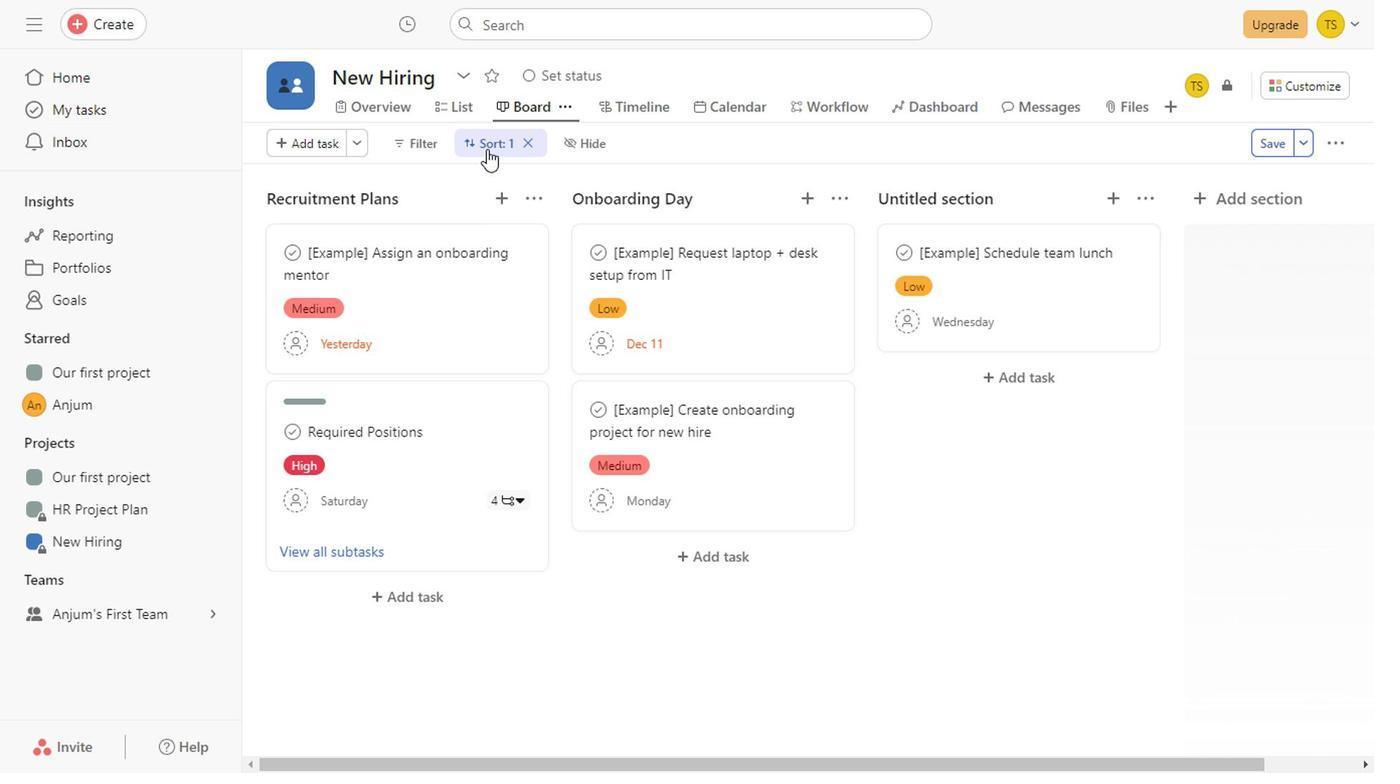 
Action: Mouse moved to (705, 244)
Screenshot: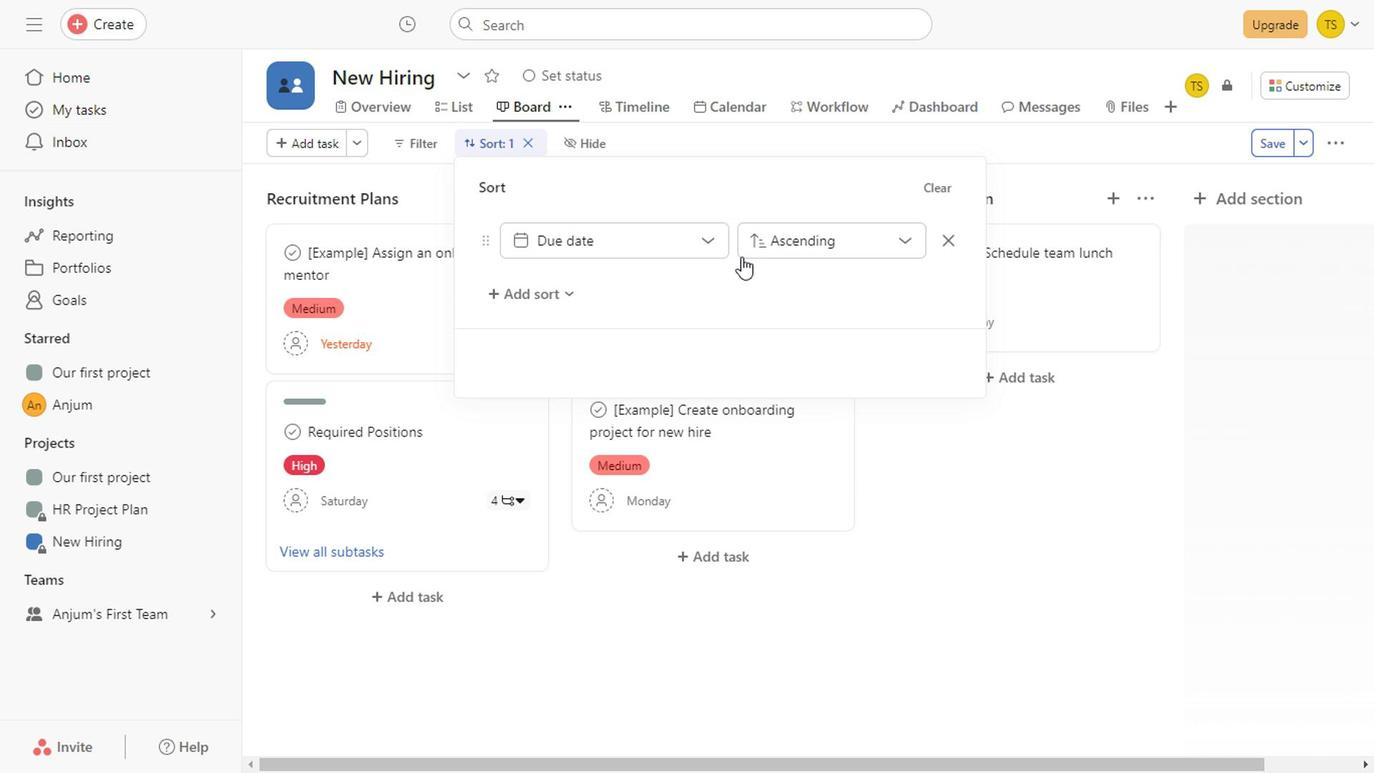 
Action: Mouse pressed left at (705, 244)
